 Task: Explore the available power-ups in Trello and evaluate their features.
Action: Mouse moved to (385, 396)
Screenshot: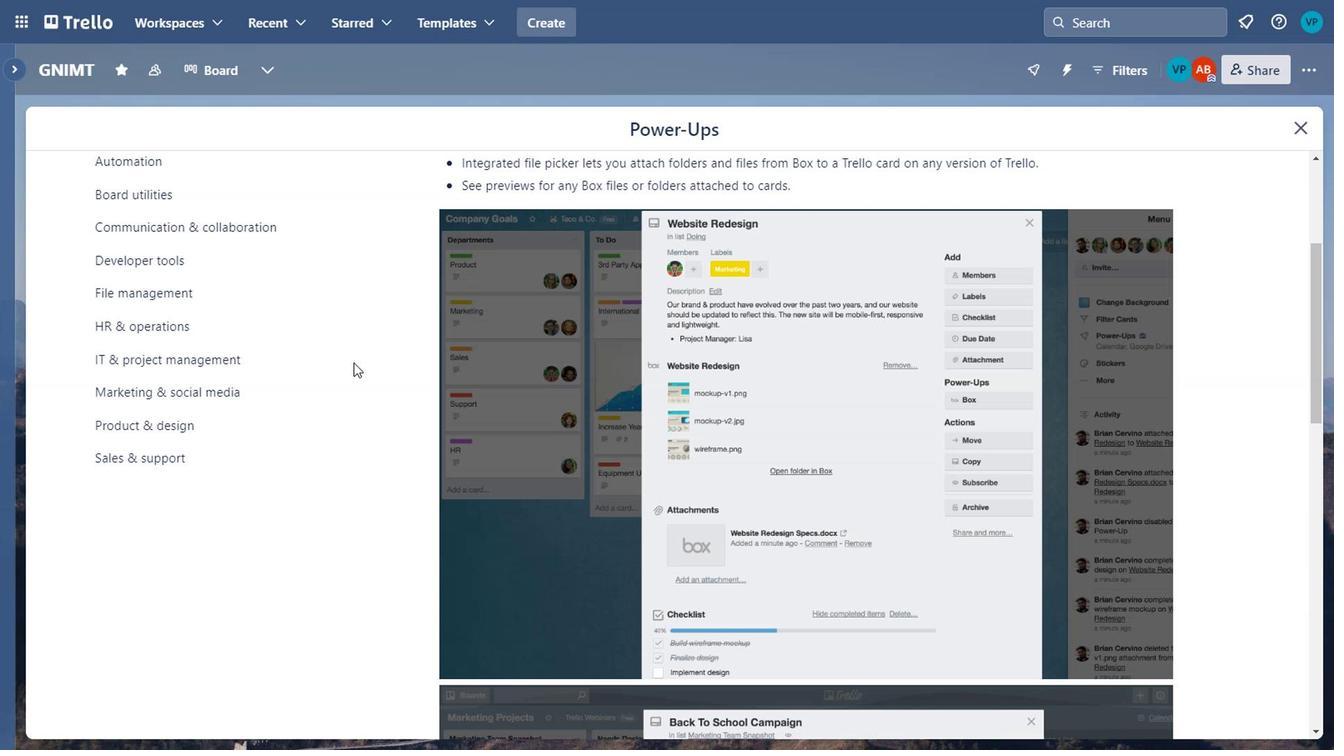 
Action: Mouse scrolled (385, 396) with delta (0, 0)
Screenshot: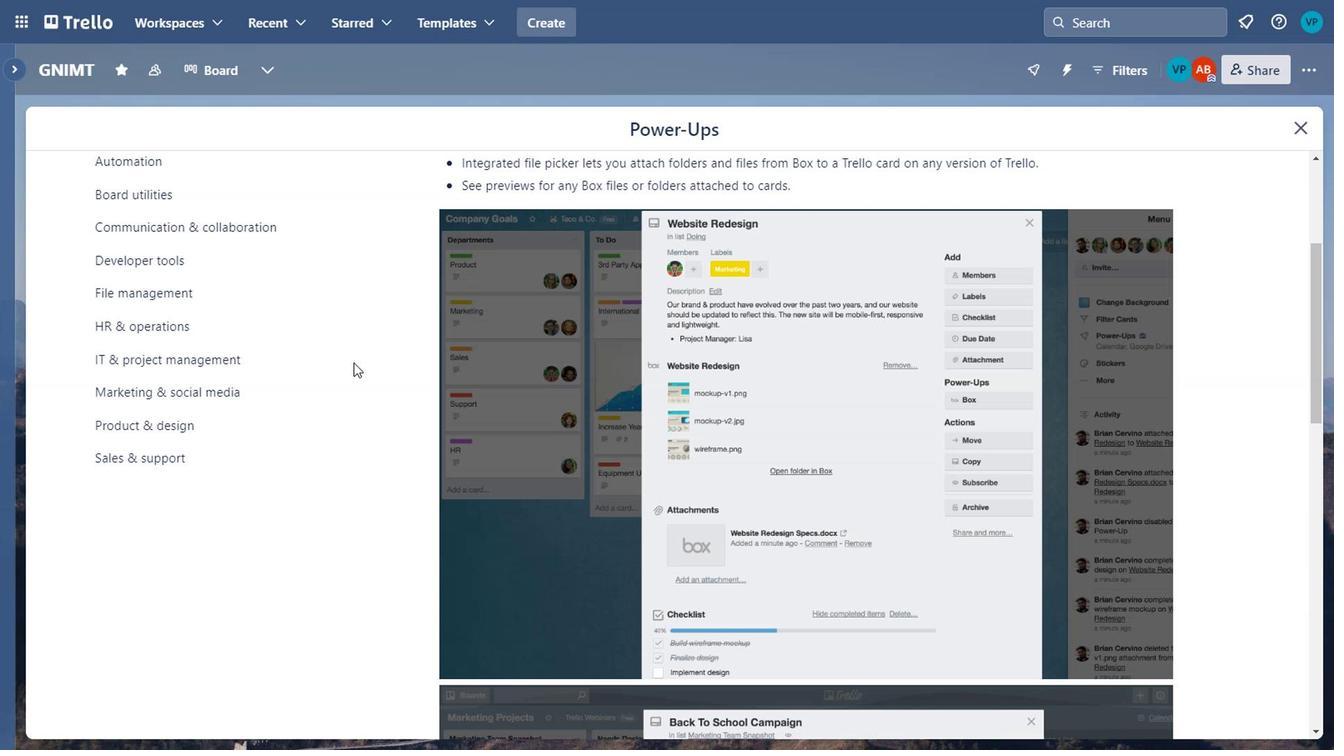 
Action: Mouse moved to (384, 395)
Screenshot: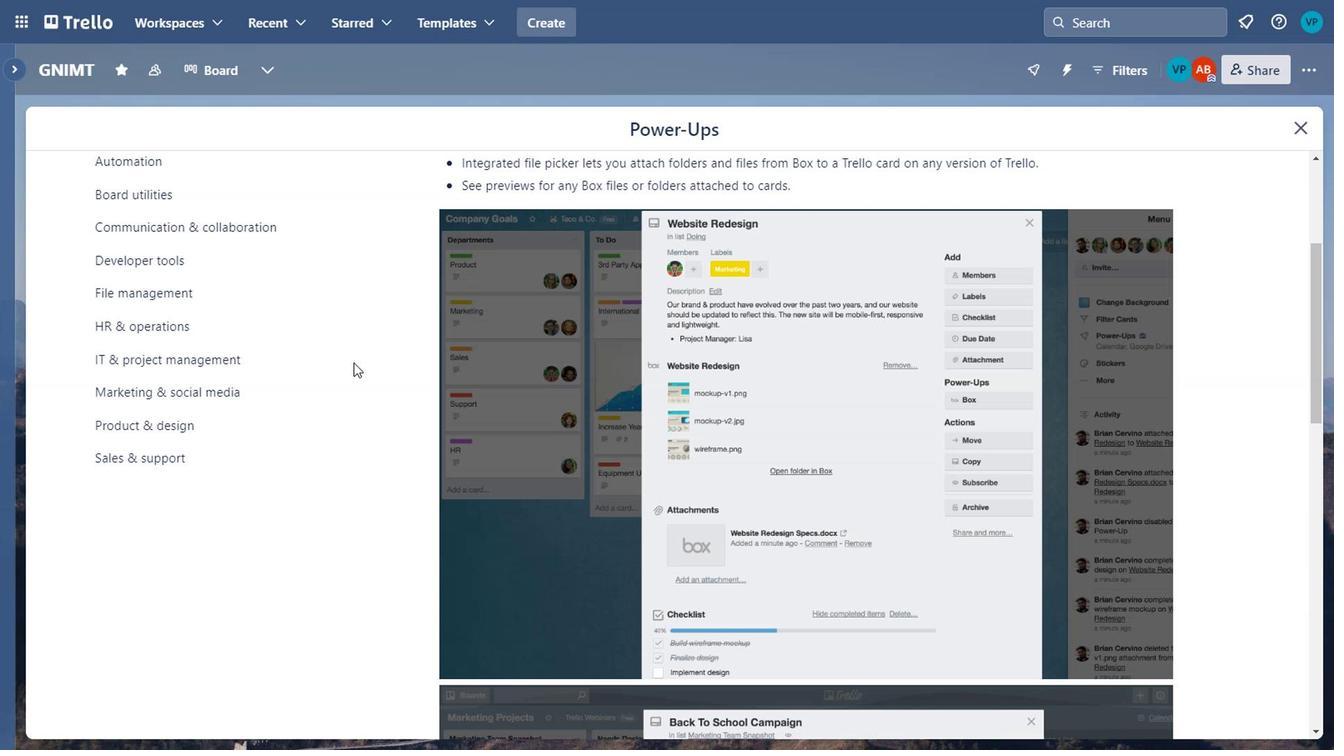 
Action: Mouse scrolled (384, 396) with delta (0, 0)
Screenshot: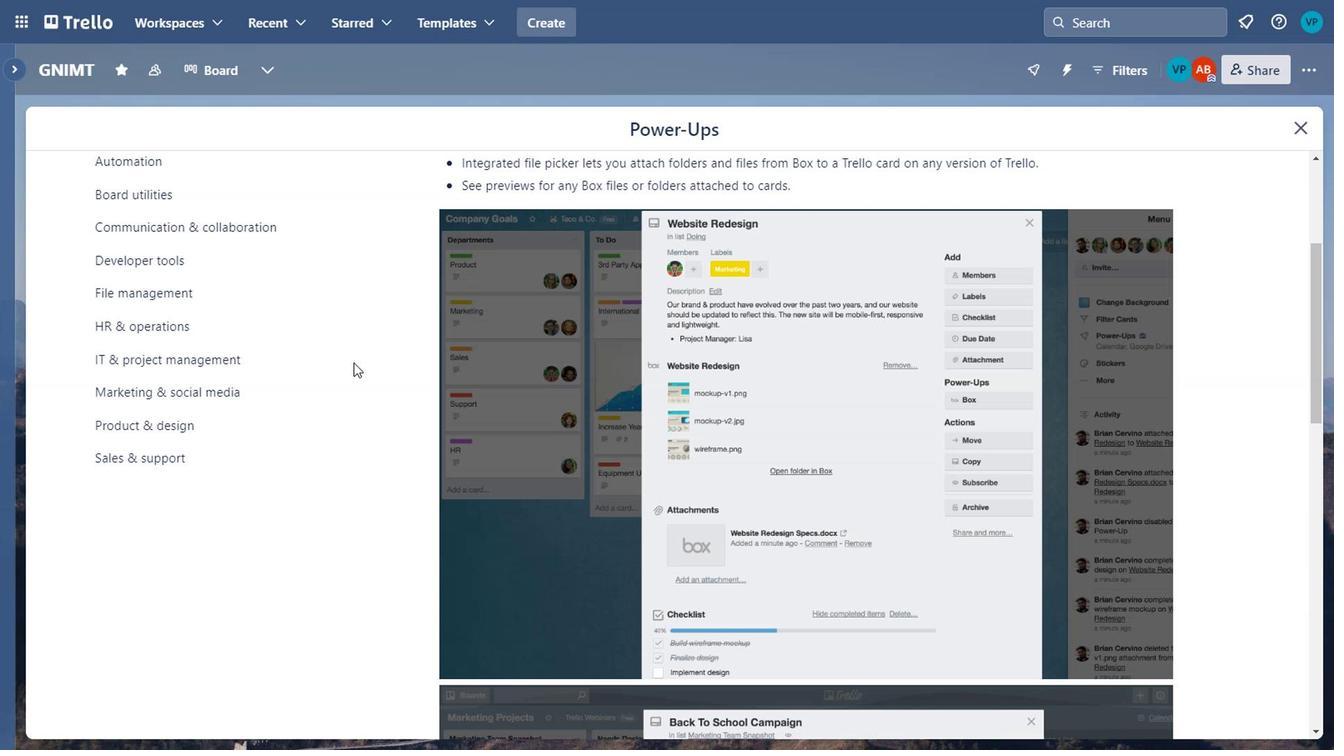 
Action: Mouse scrolled (384, 396) with delta (0, 0)
Screenshot: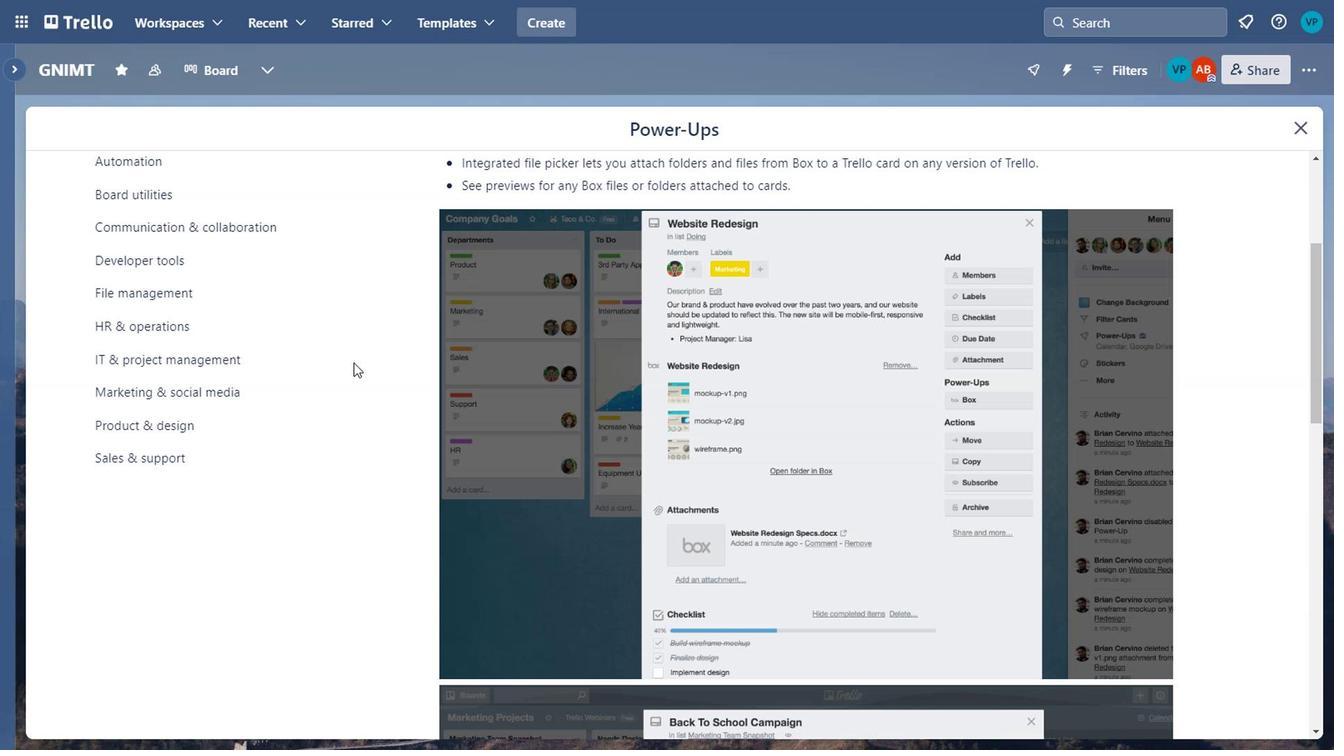 
Action: Mouse moved to (365, 369)
Screenshot: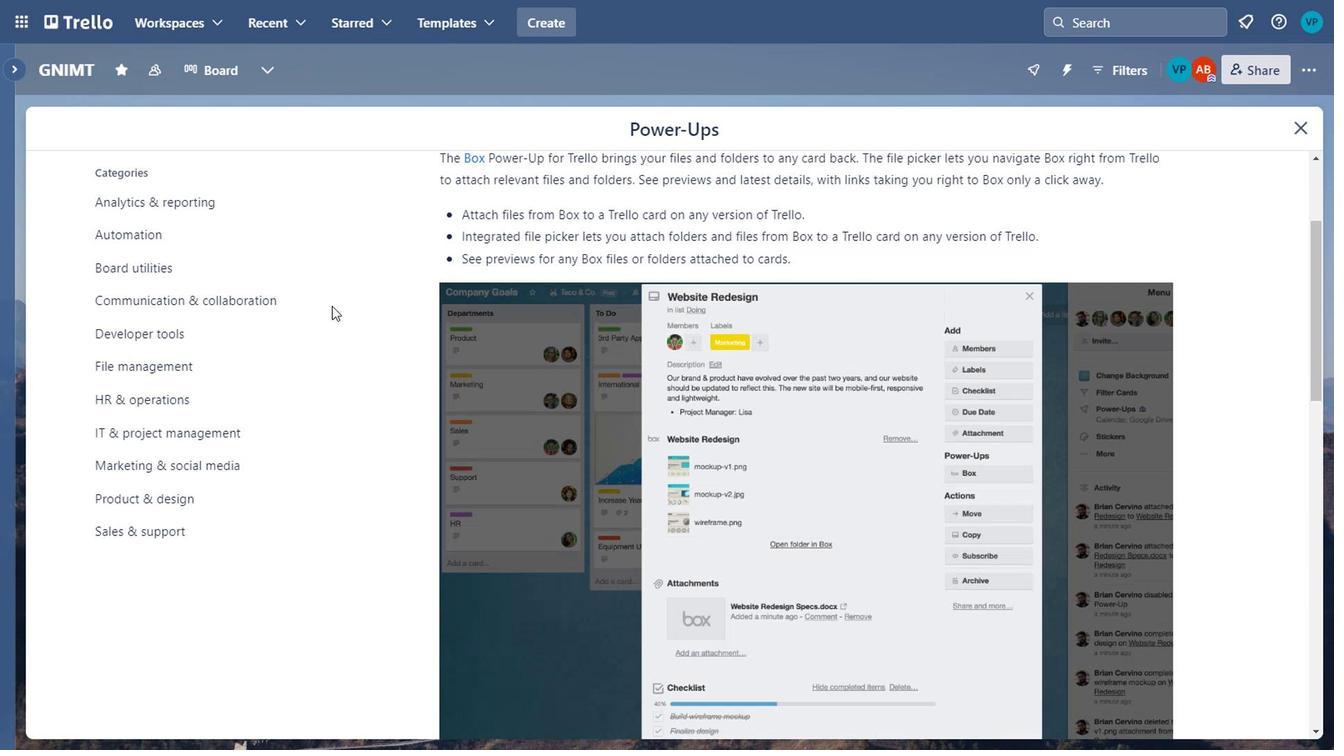 
Action: Mouse scrolled (365, 370) with delta (0, 0)
Screenshot: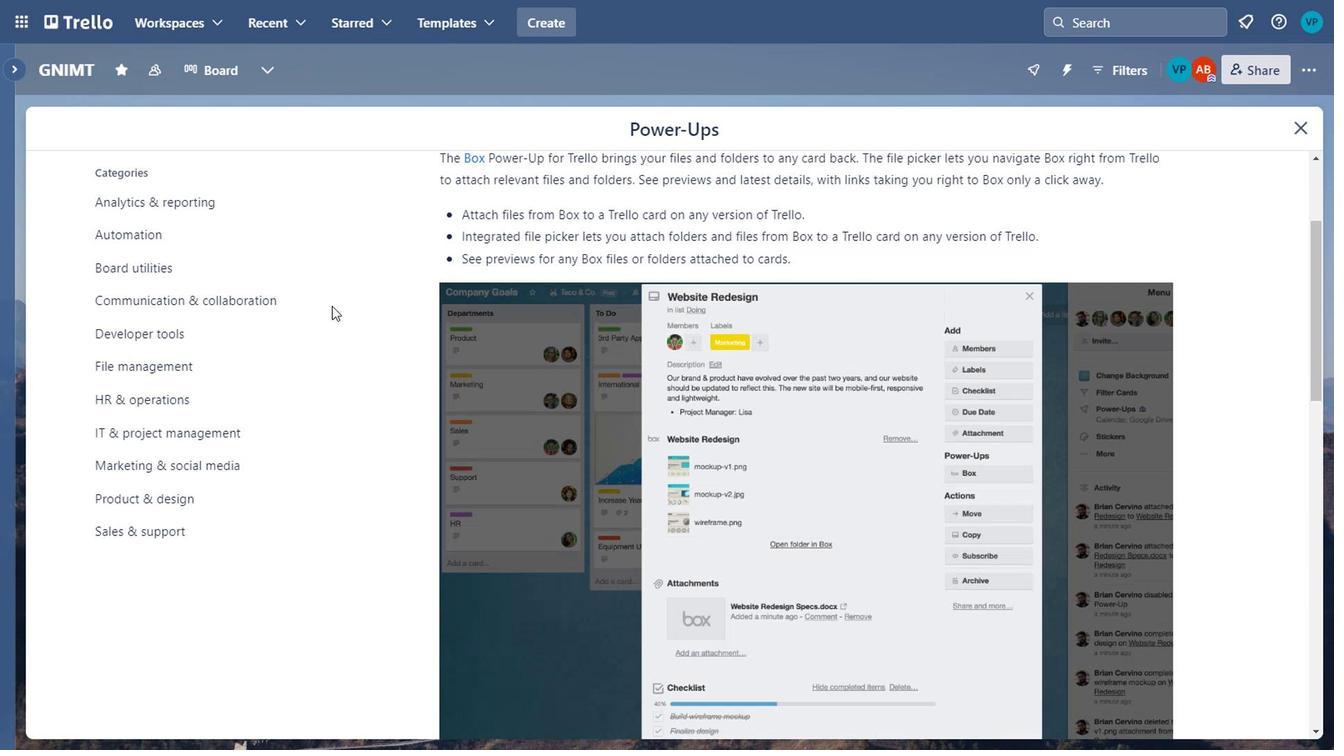 
Action: Mouse moved to (360, 360)
Screenshot: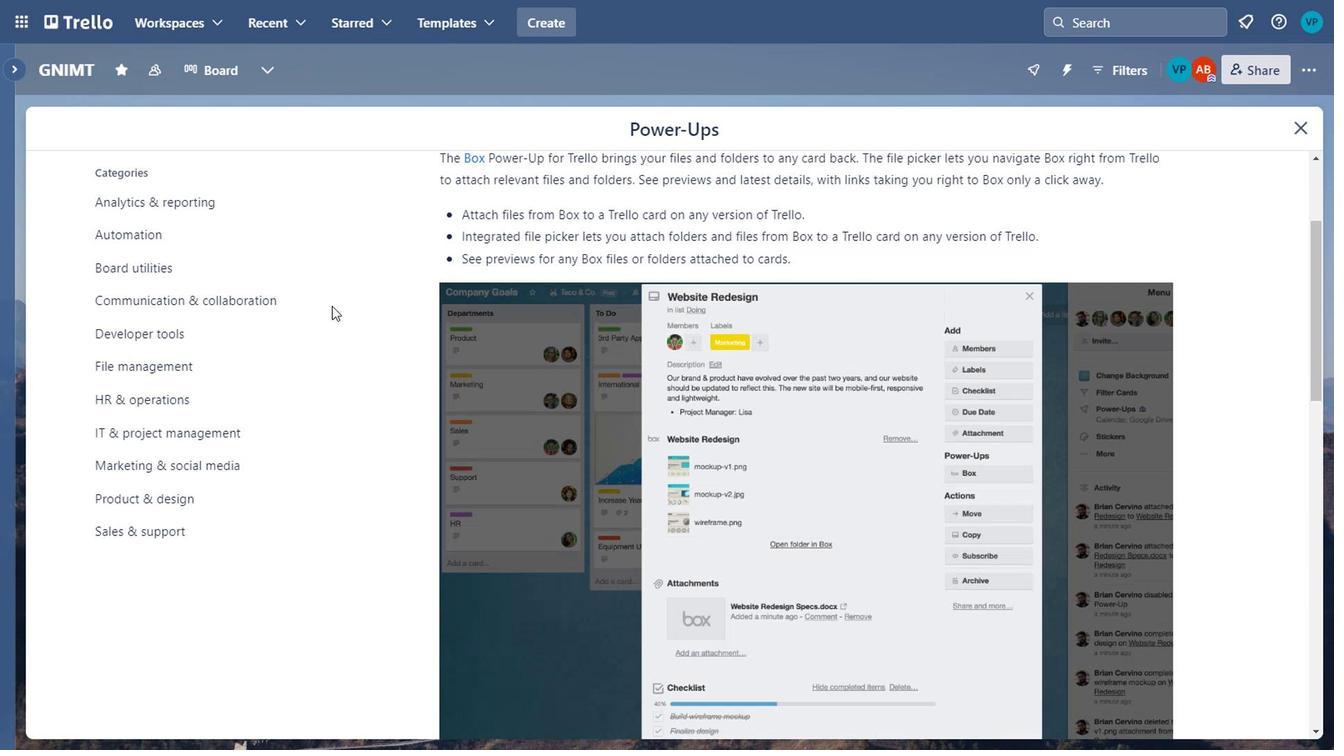 
Action: Mouse scrolled (360, 360) with delta (0, 0)
Screenshot: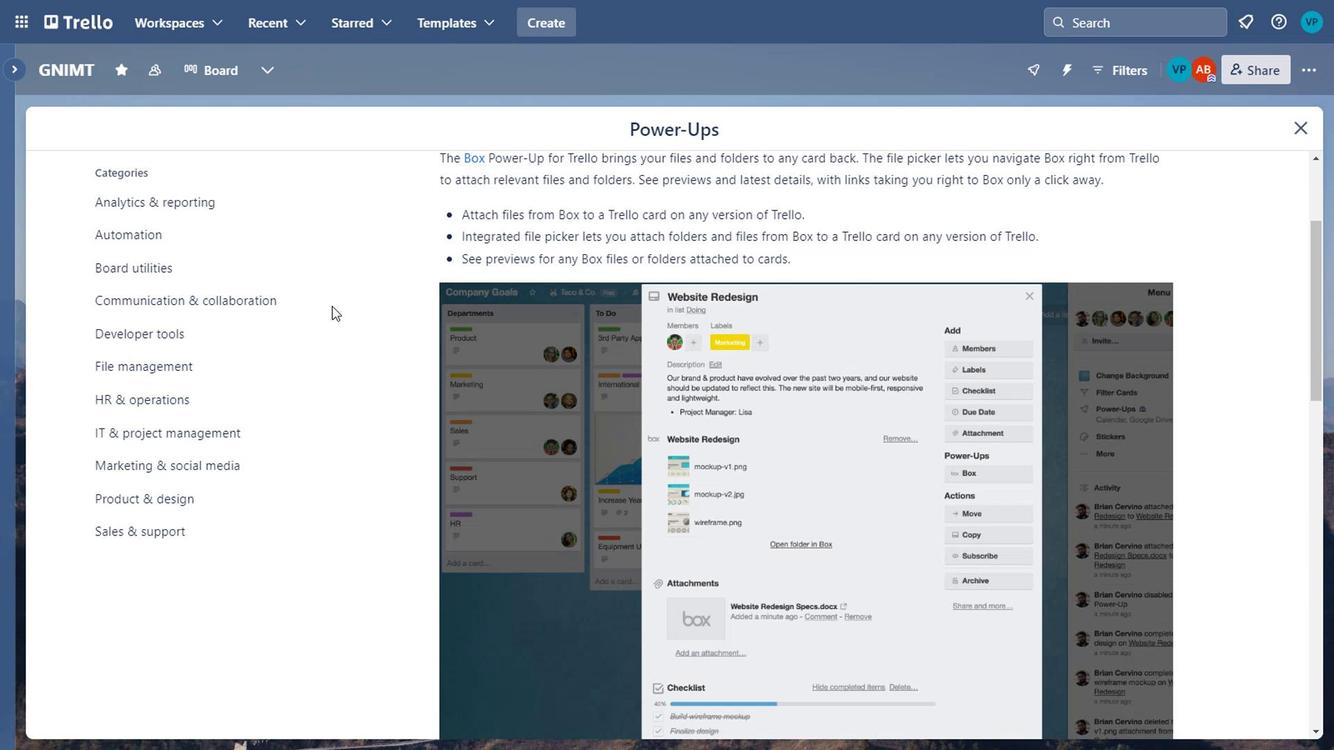 
Action: Mouse moved to (358, 351)
Screenshot: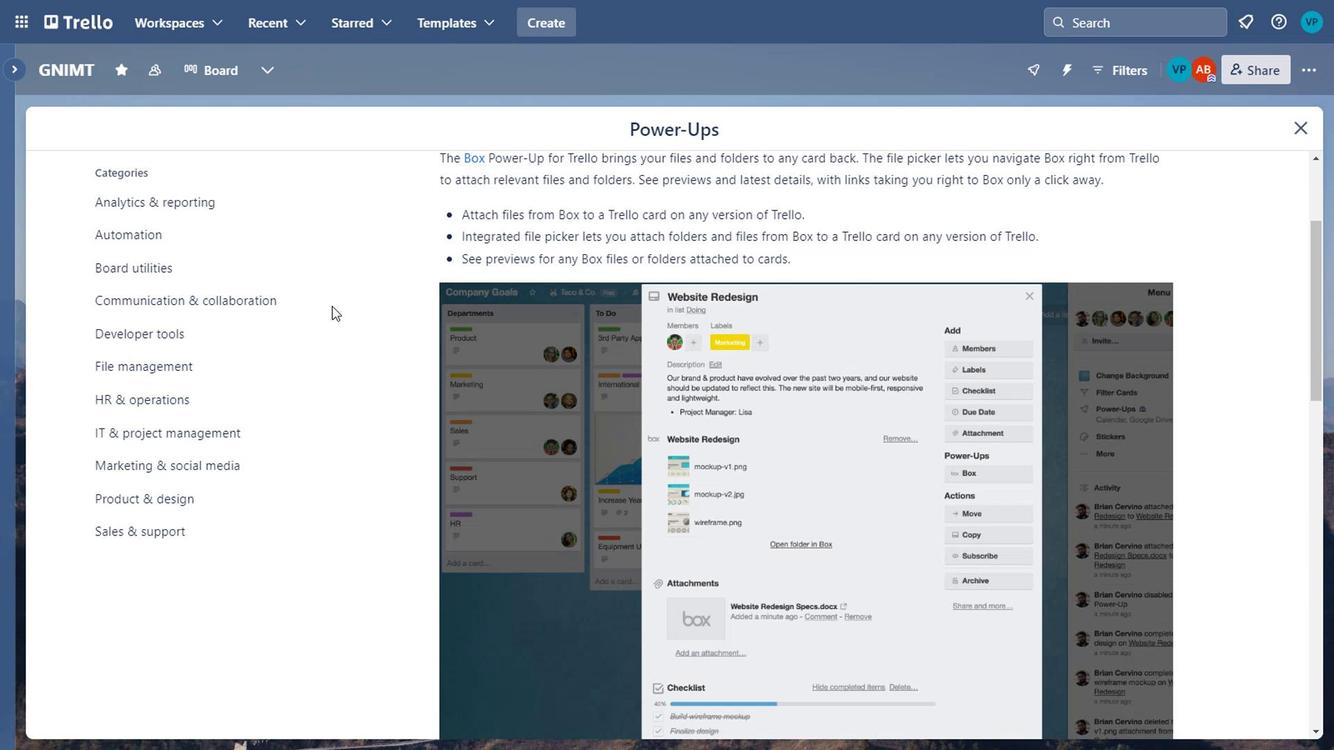 
Action: Mouse scrolled (358, 352) with delta (0, 0)
Screenshot: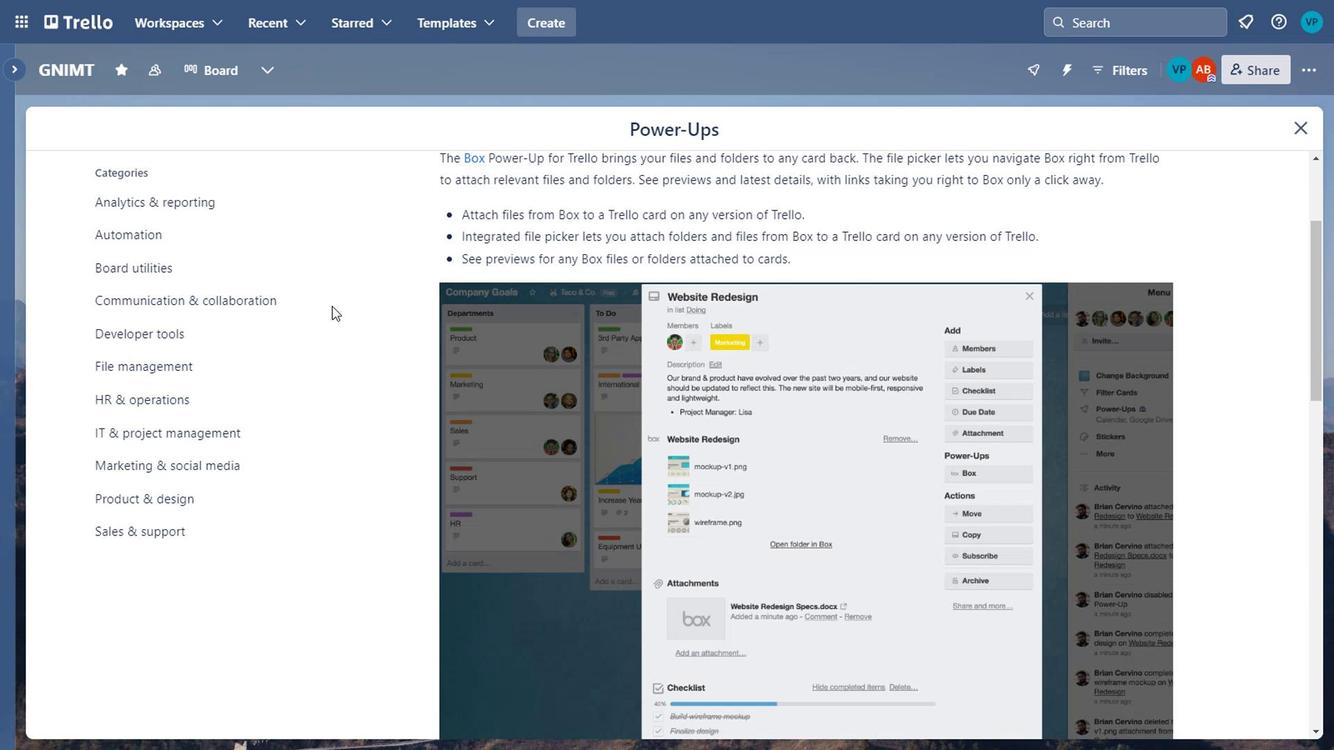 
Action: Mouse moved to (355, 339)
Screenshot: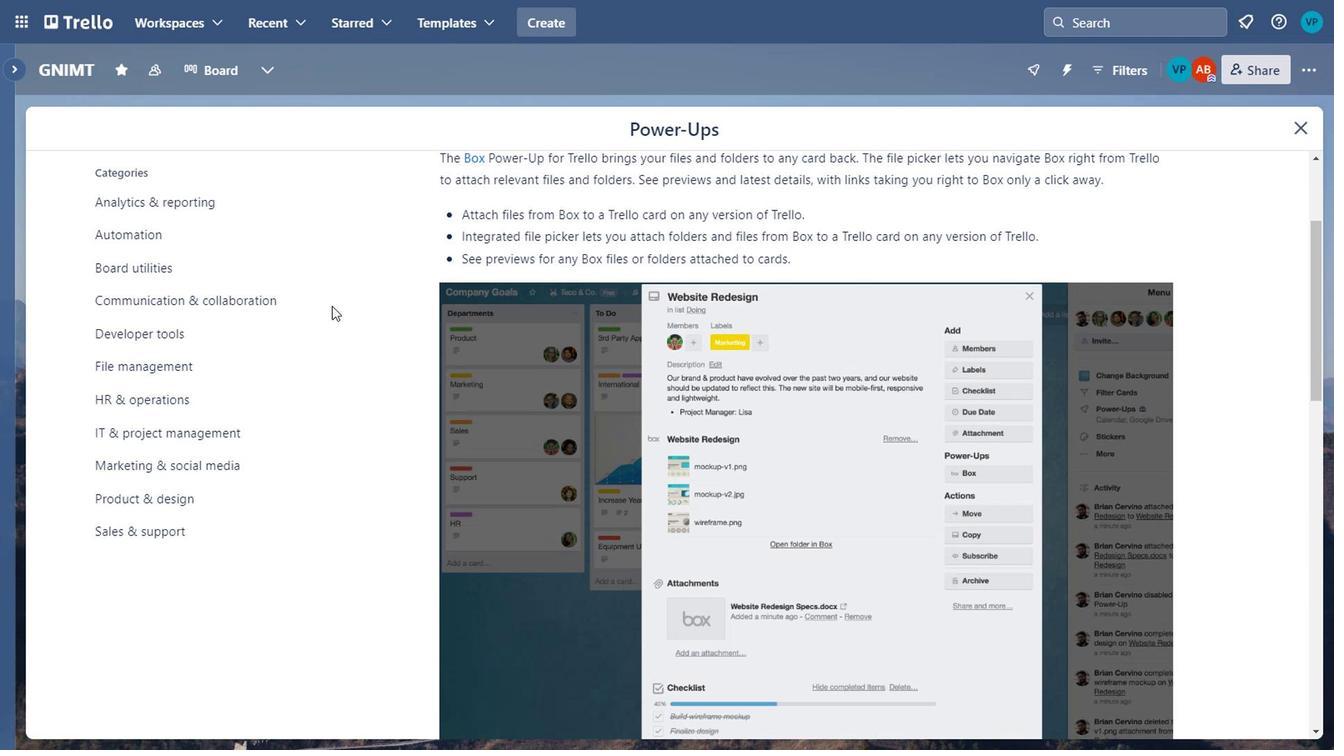 
Action: Mouse scrolled (355, 340) with delta (0, 0)
Screenshot: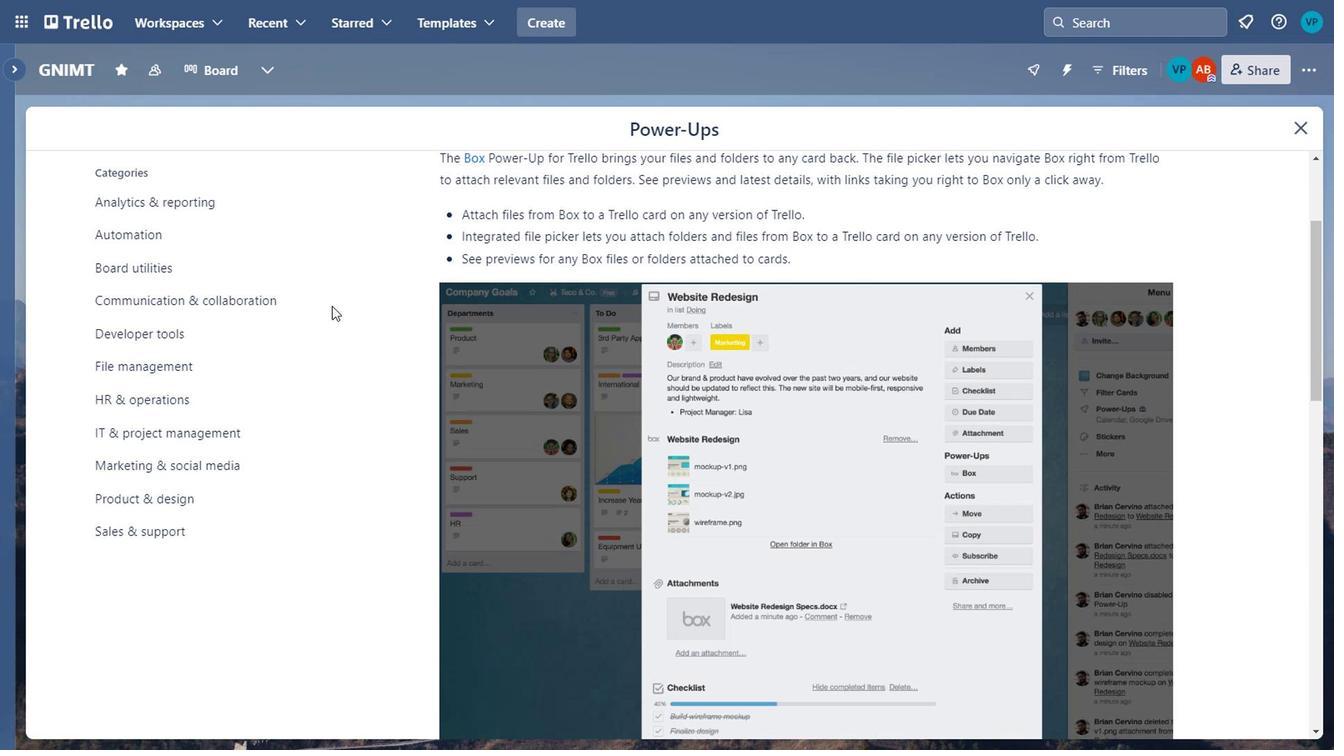 
Action: Mouse moved to (214, 504)
Screenshot: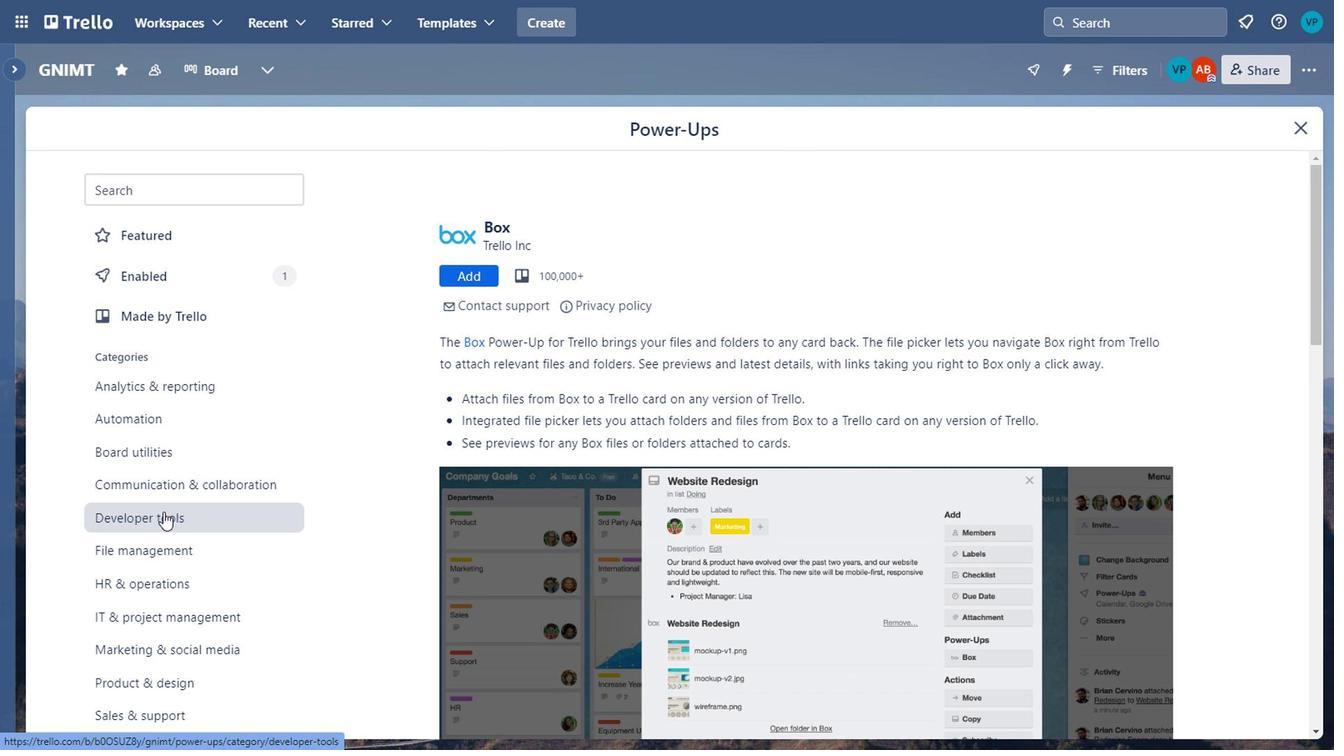 
Action: Mouse pressed left at (214, 504)
Screenshot: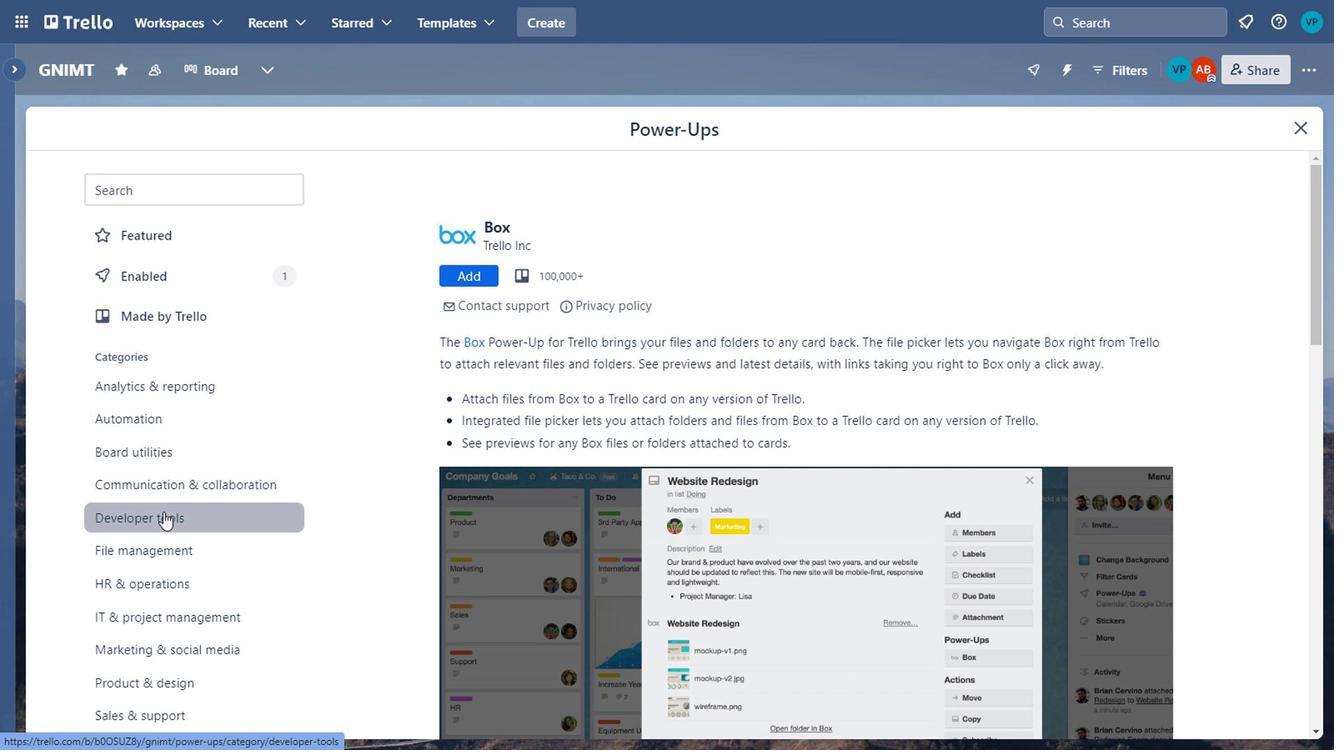 
Action: Mouse moved to (214, 503)
Screenshot: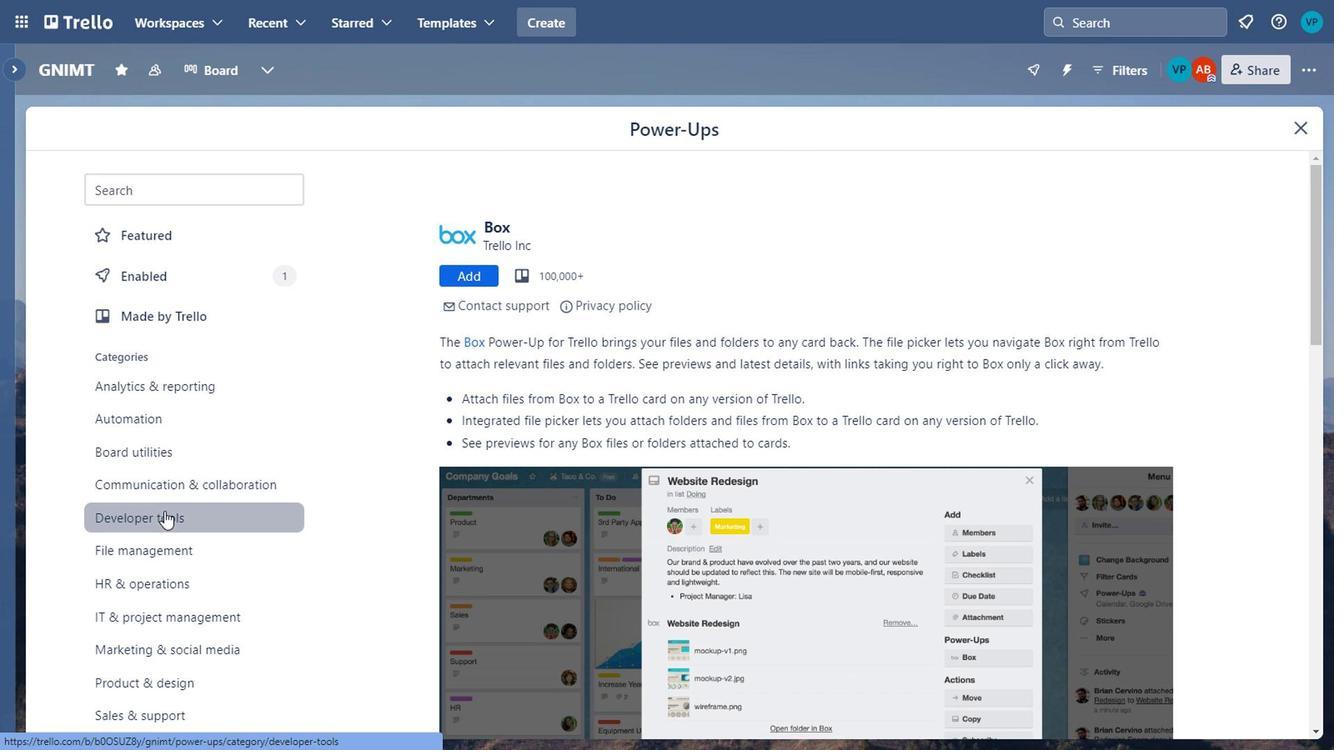 
Action: Mouse scrolled (214, 504) with delta (0, 0)
Screenshot: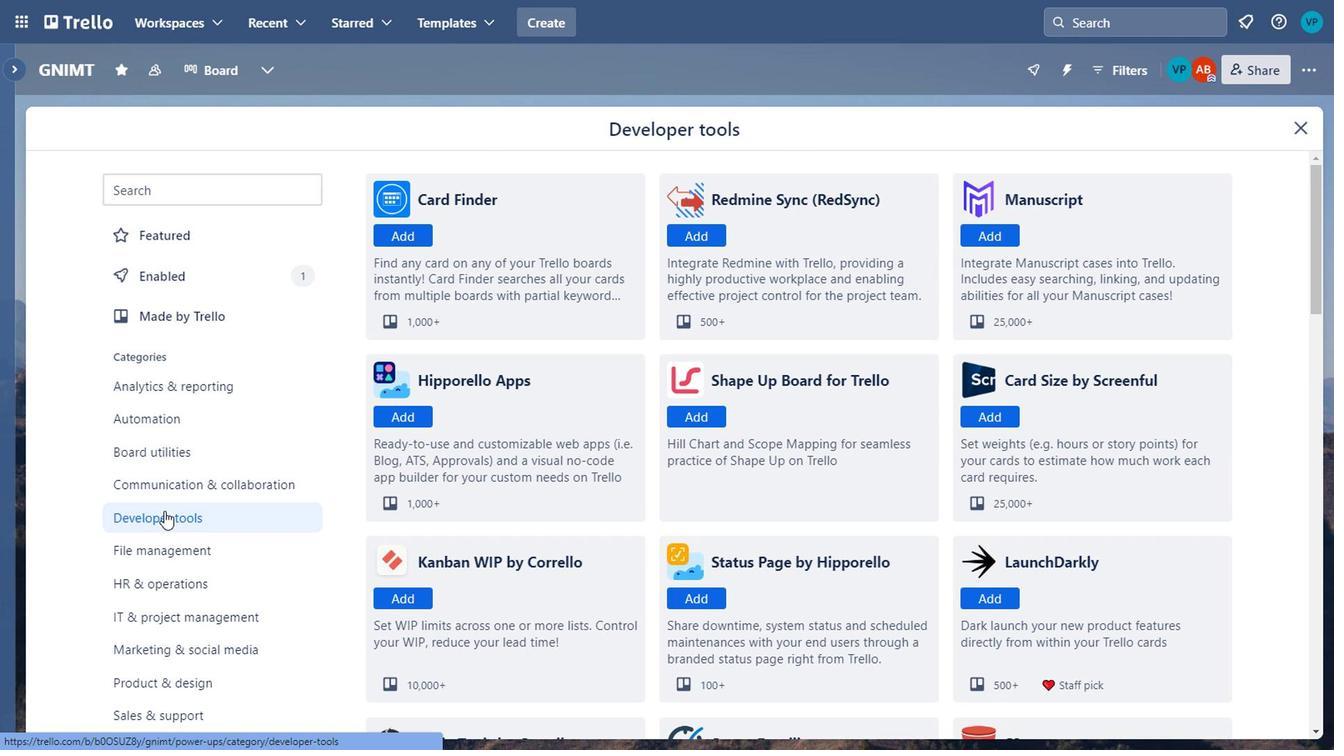 
Action: Mouse scrolled (214, 504) with delta (0, 0)
Screenshot: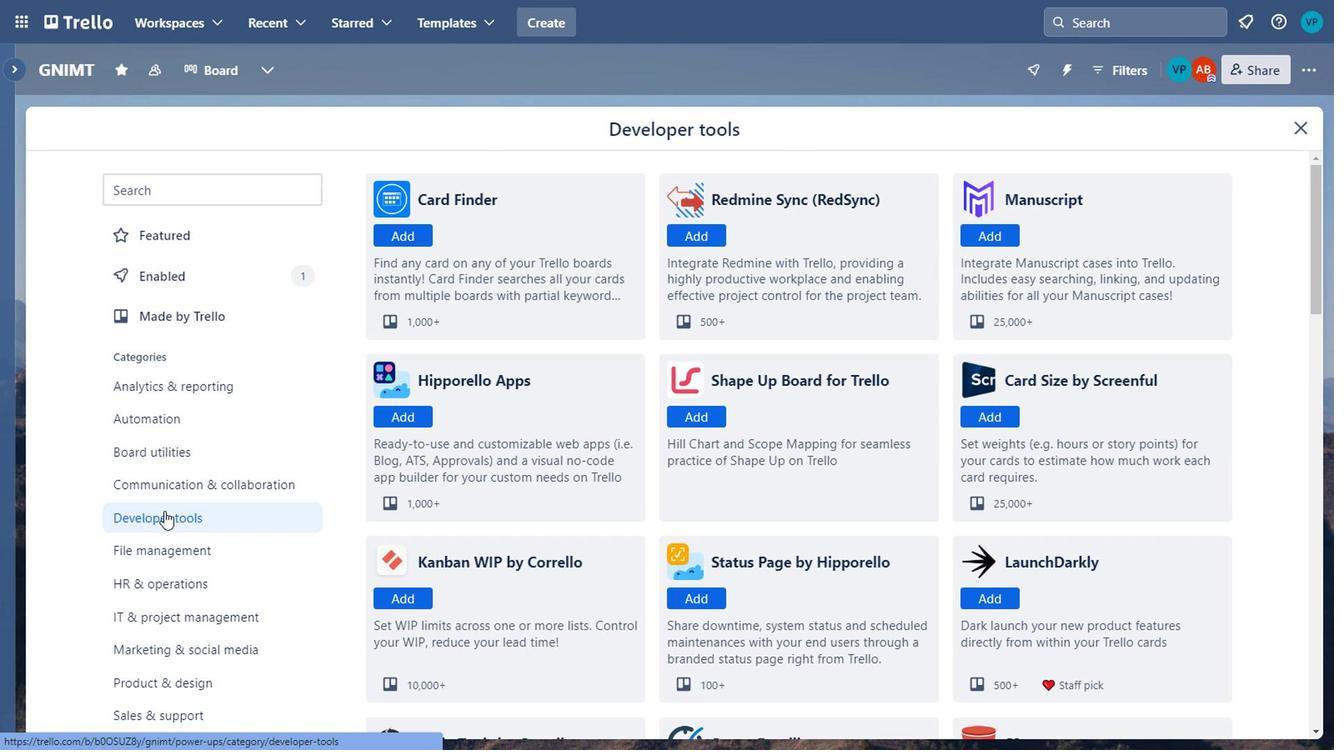 
Action: Mouse moved to (214, 502)
Screenshot: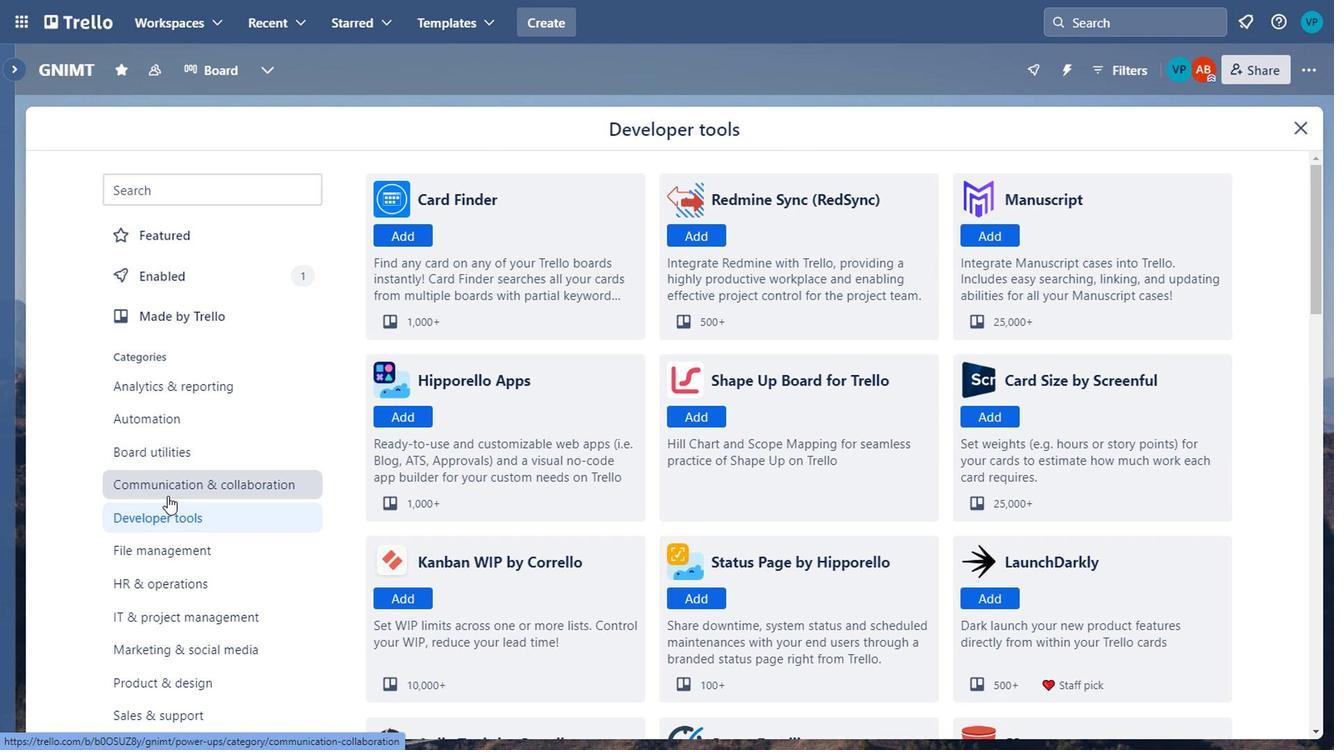 
Action: Mouse scrolled (214, 503) with delta (0, 0)
Screenshot: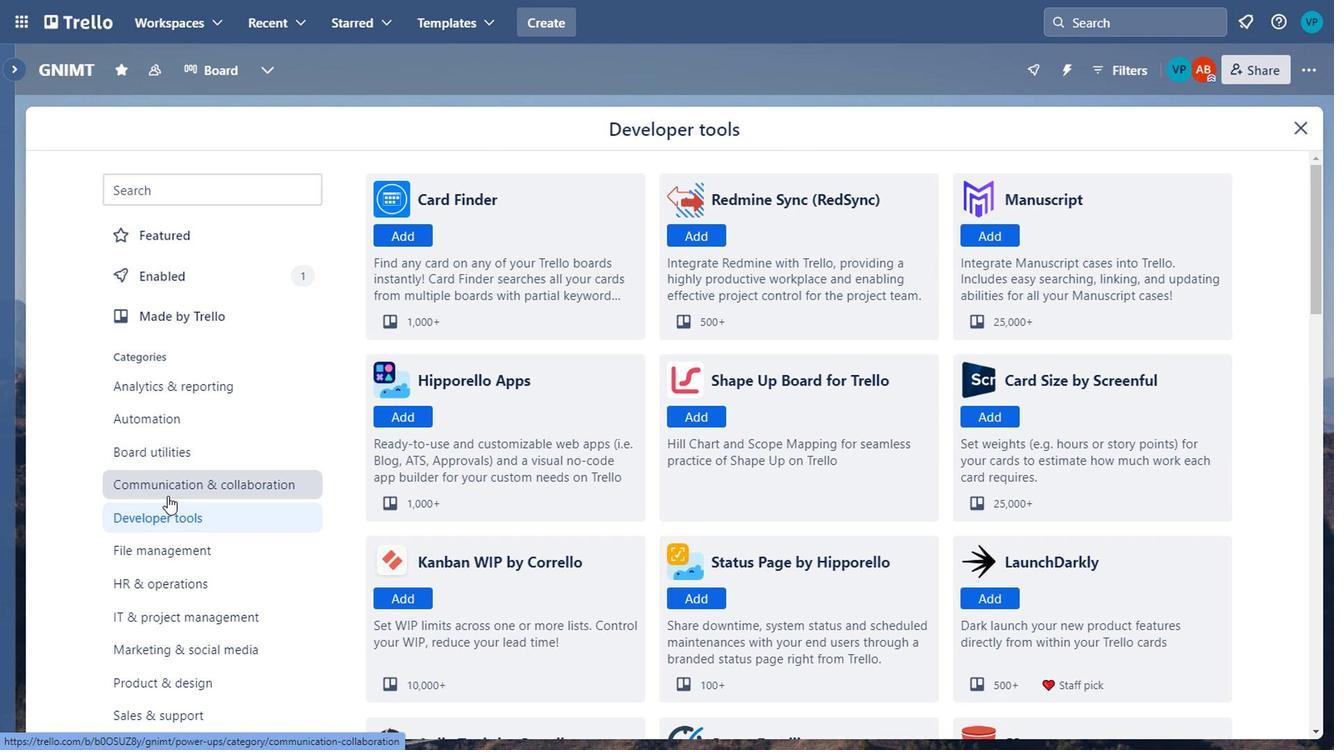 
Action: Mouse moved to (215, 494)
Screenshot: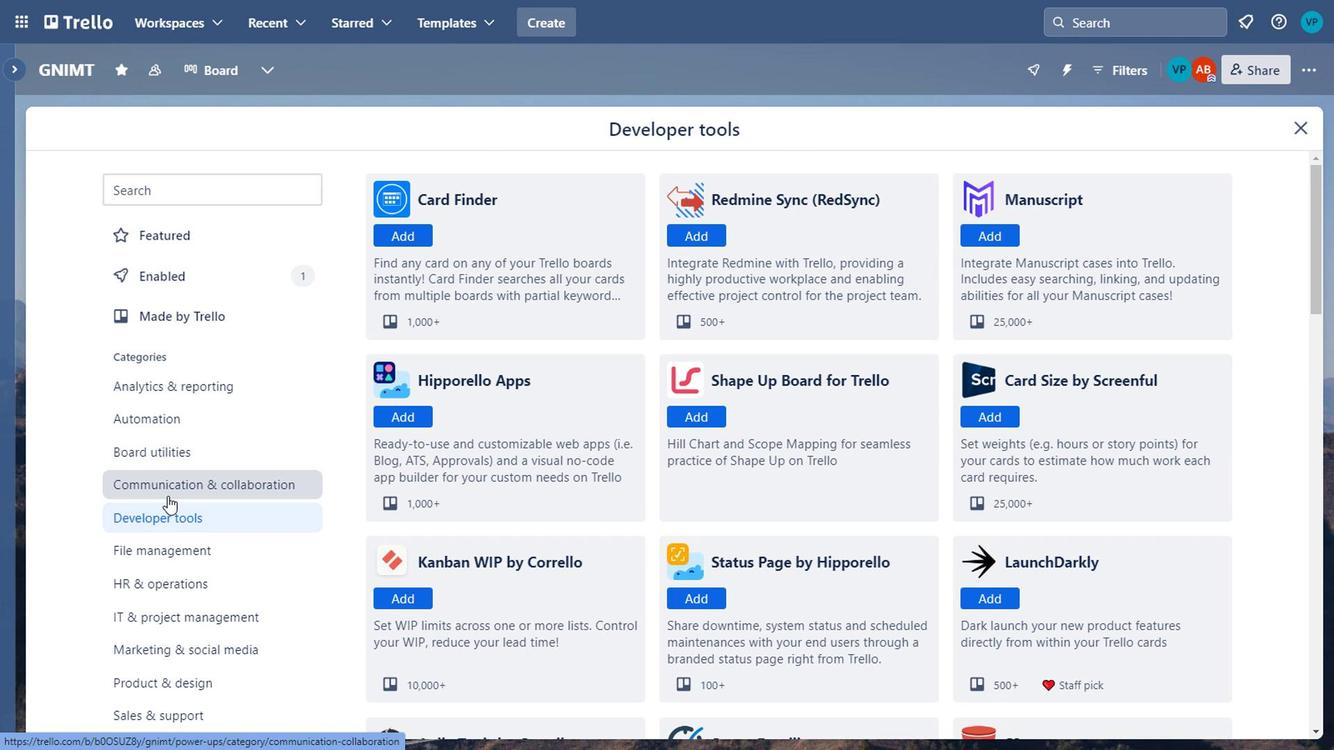 
Action: Mouse scrolled (215, 495) with delta (0, 0)
Screenshot: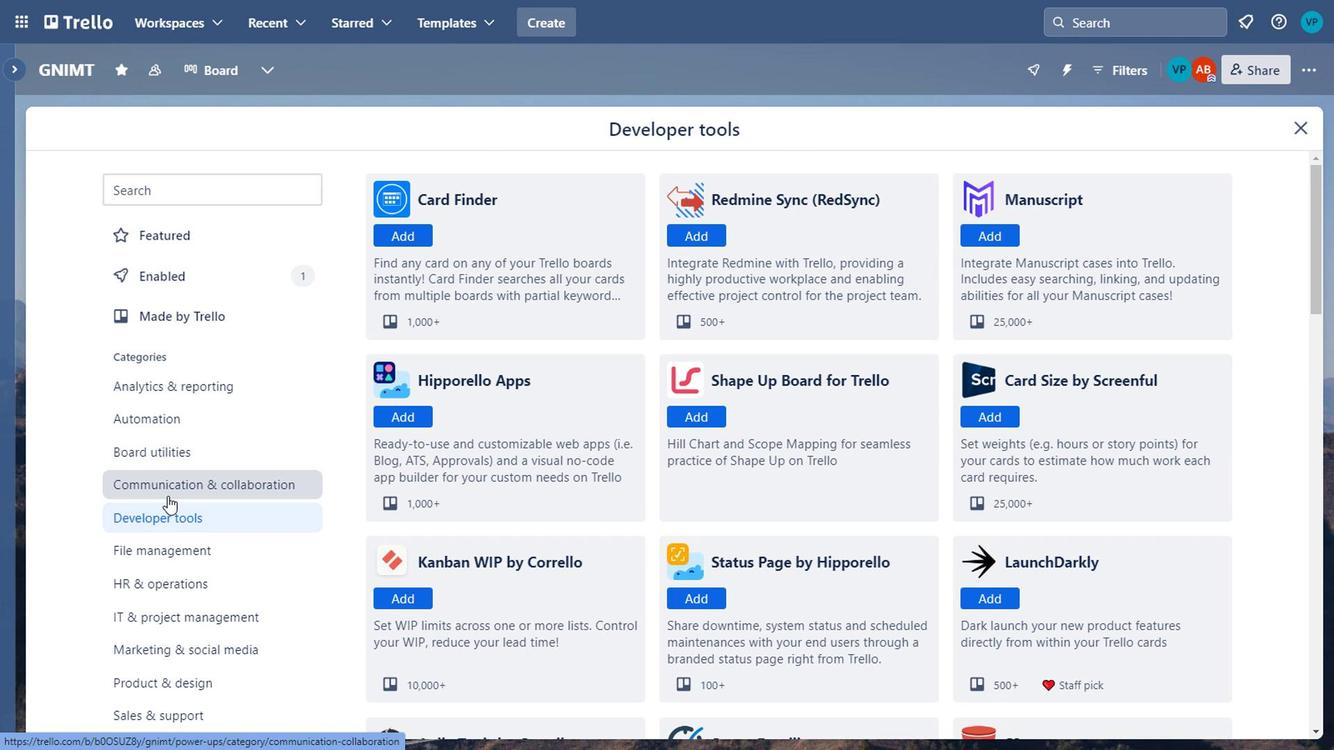 
Action: Mouse moved to (216, 494)
Screenshot: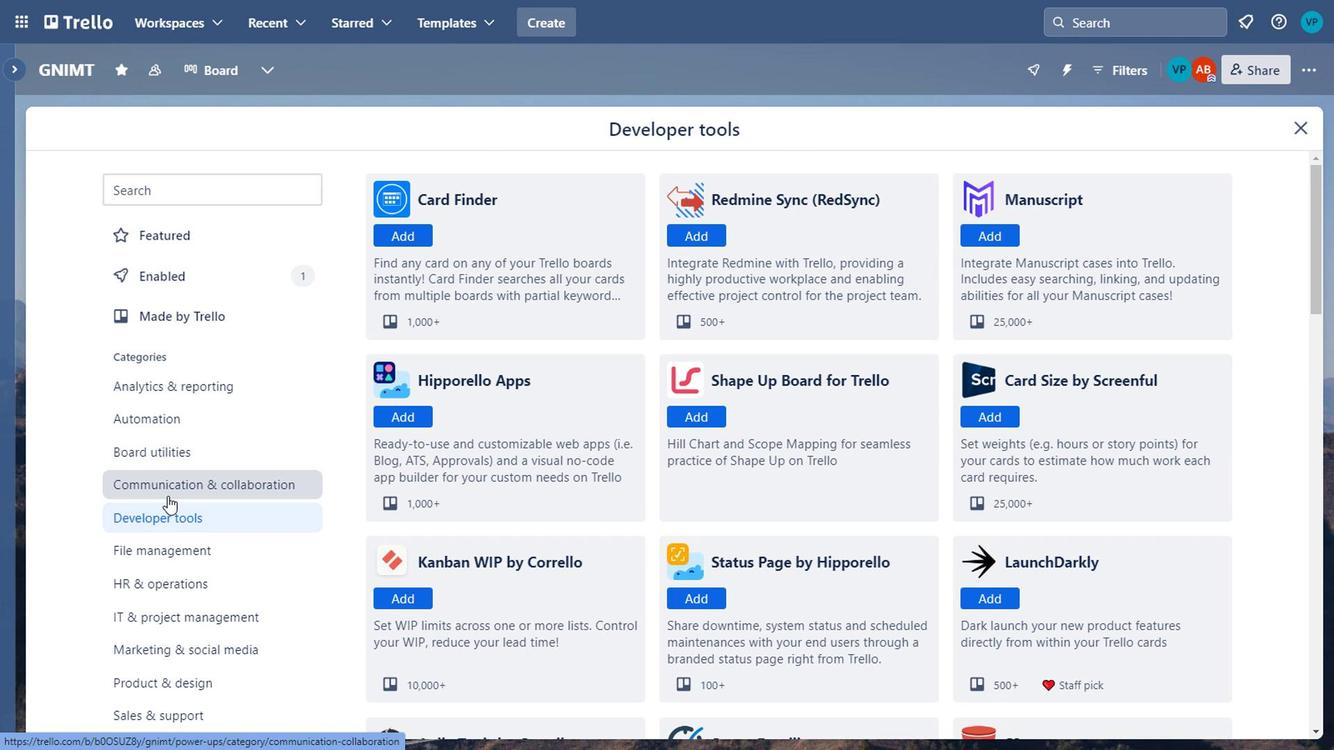 
Action: Mouse scrolled (216, 494) with delta (0, 0)
Screenshot: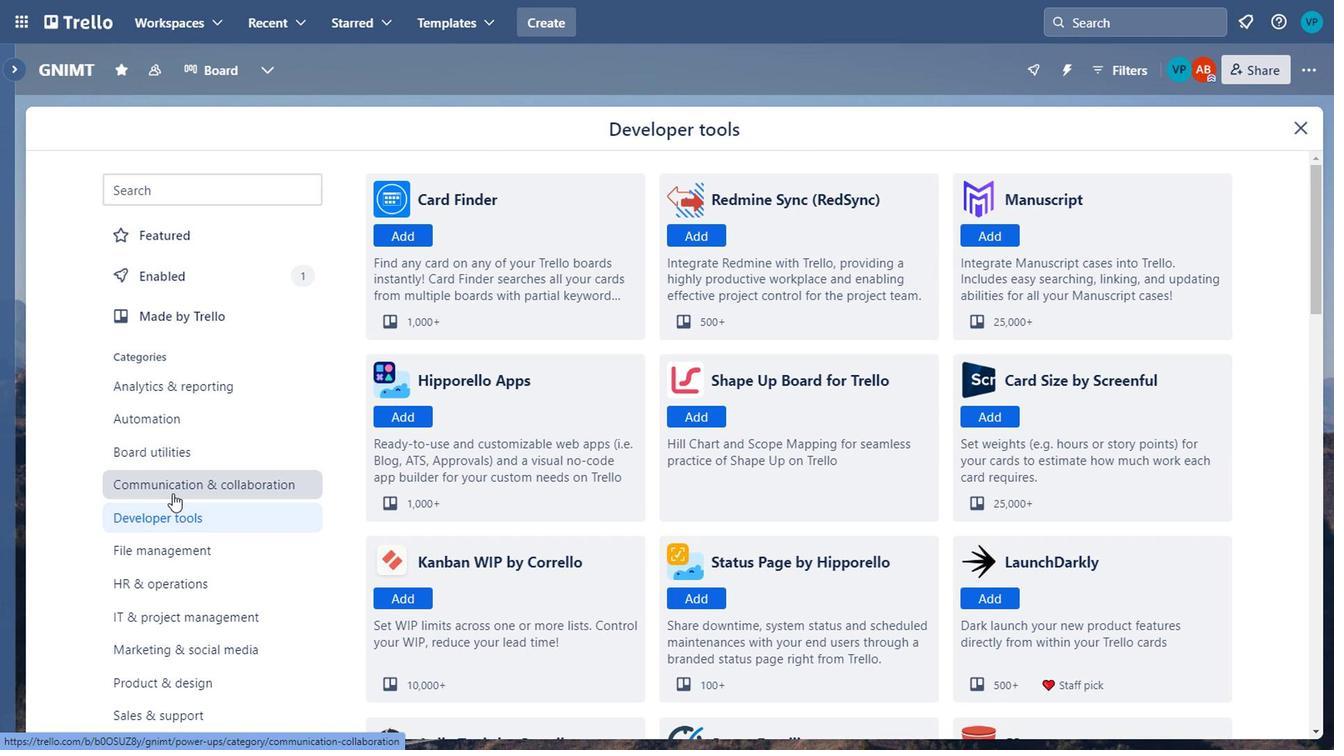 
Action: Mouse moved to (701, 446)
Screenshot: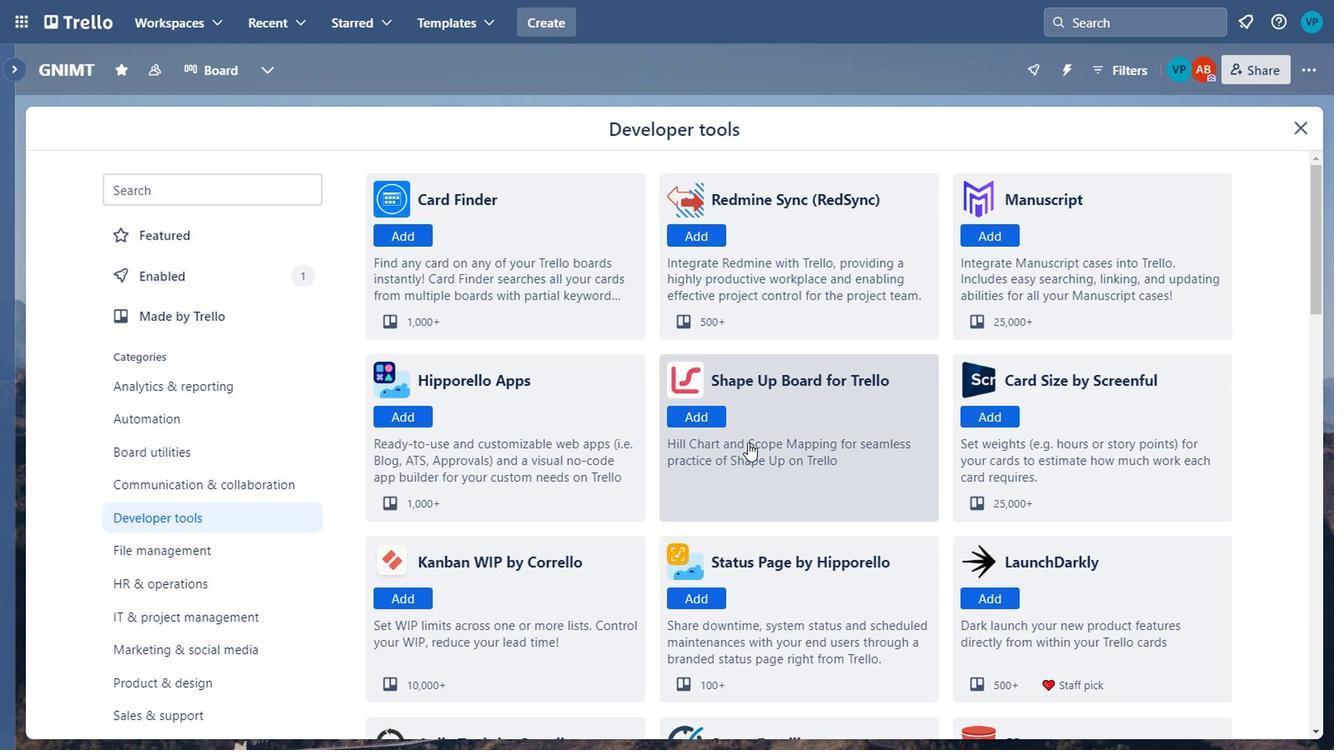 
Action: Mouse pressed left at (701, 446)
Screenshot: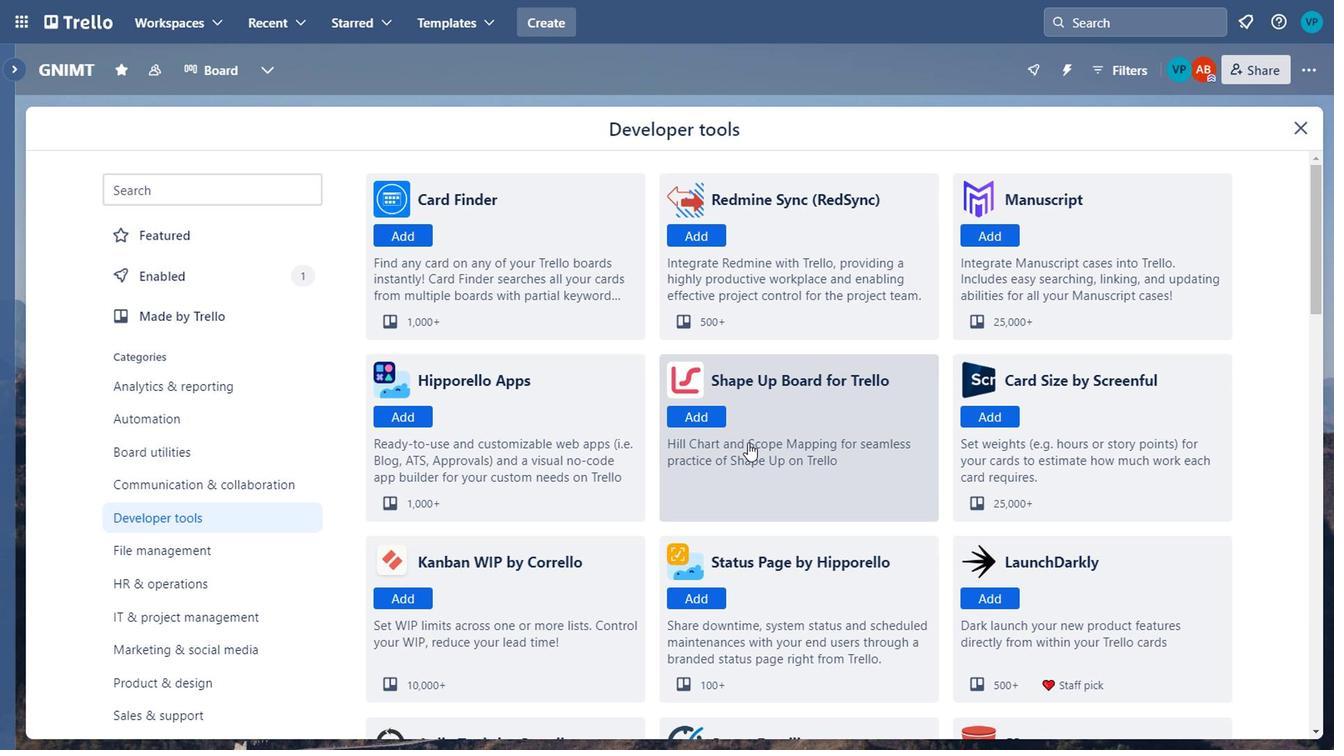 
Action: Mouse moved to (441, 367)
Screenshot: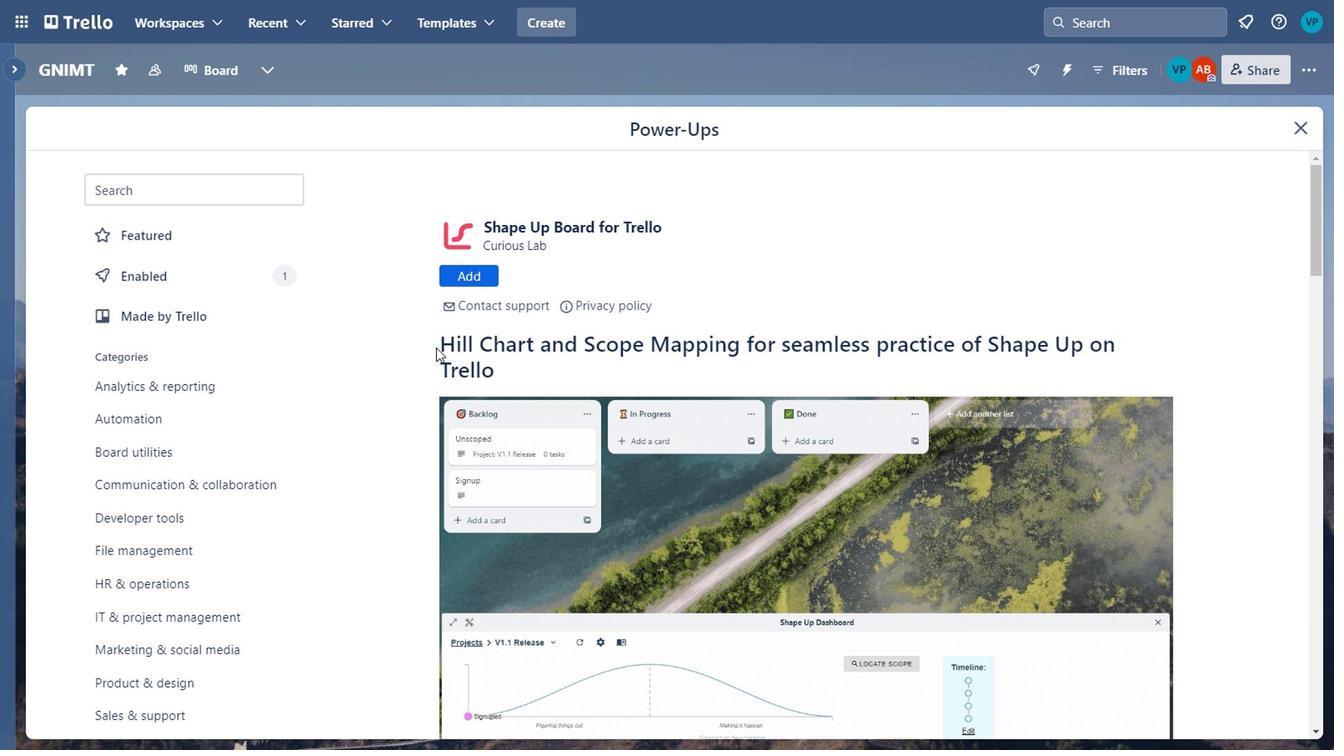 
Action: Mouse pressed left at (441, 367)
Screenshot: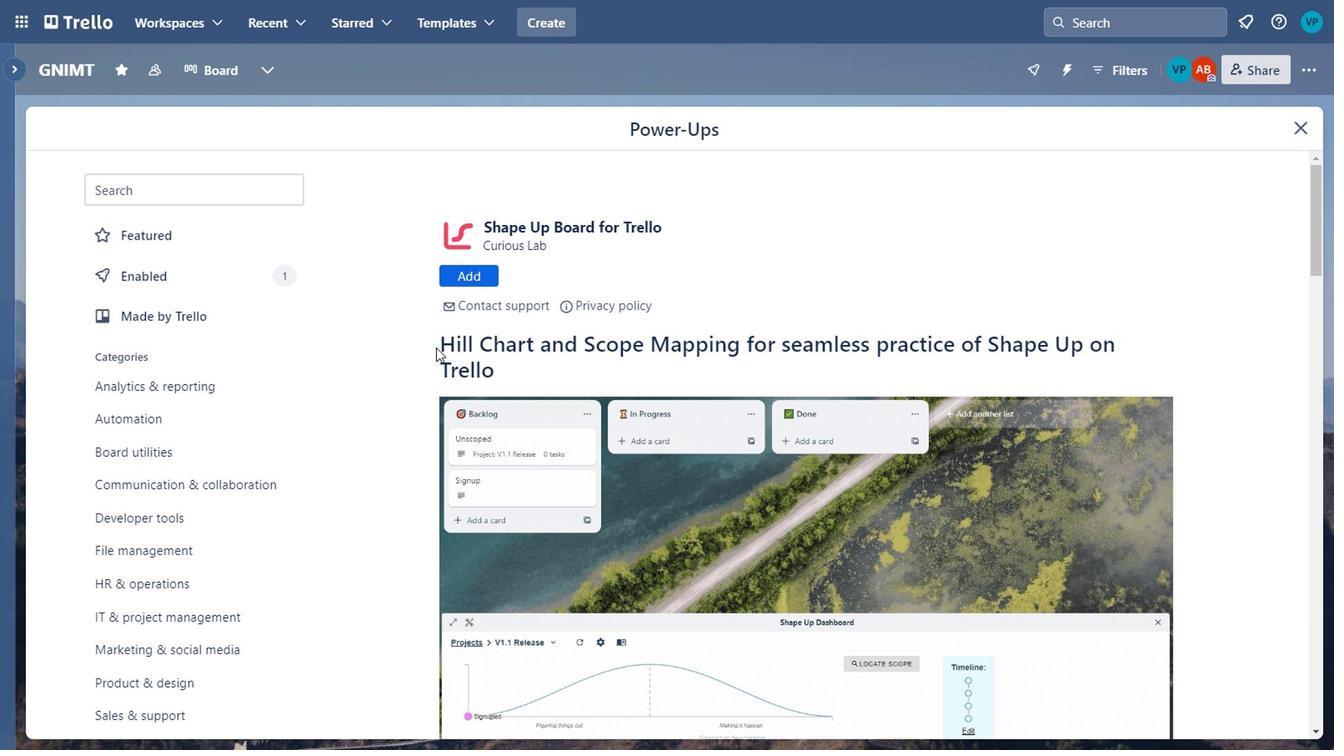 
Action: Mouse moved to (612, 385)
Screenshot: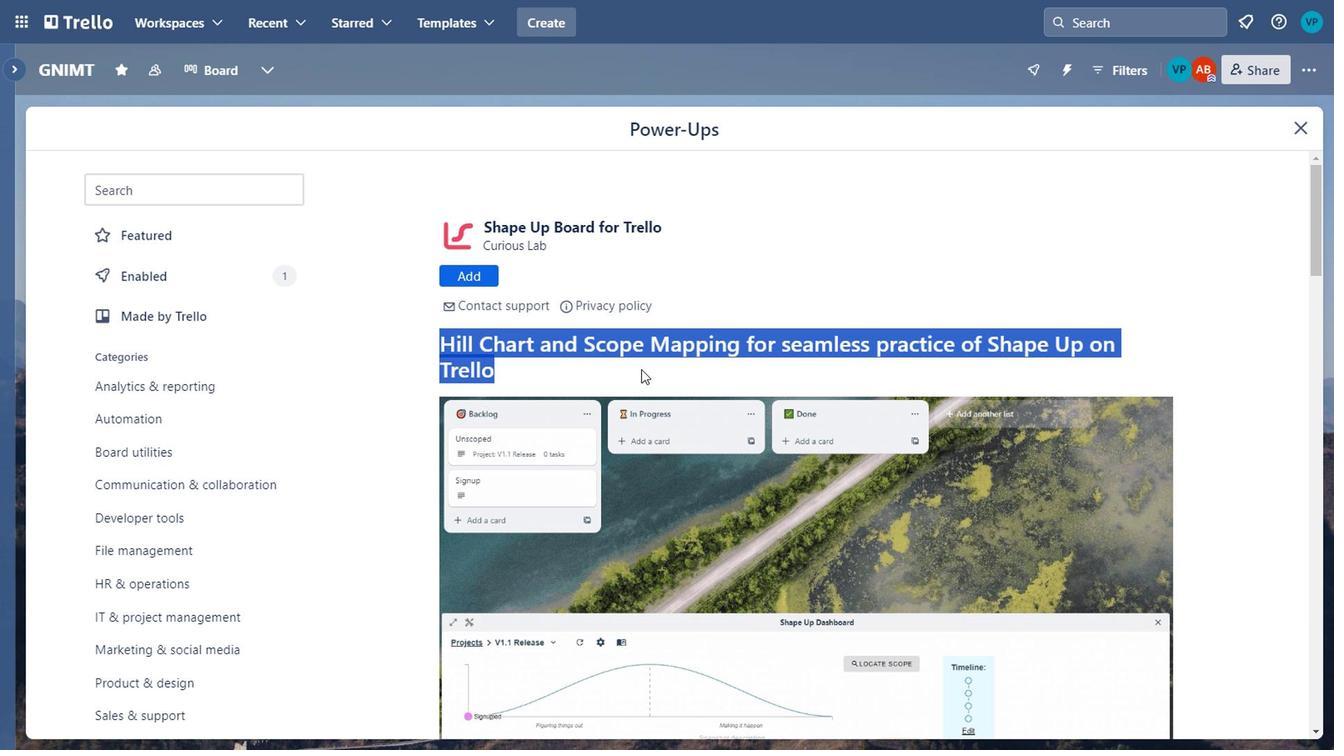 
Action: Mouse scrolled (612, 385) with delta (0, 0)
Screenshot: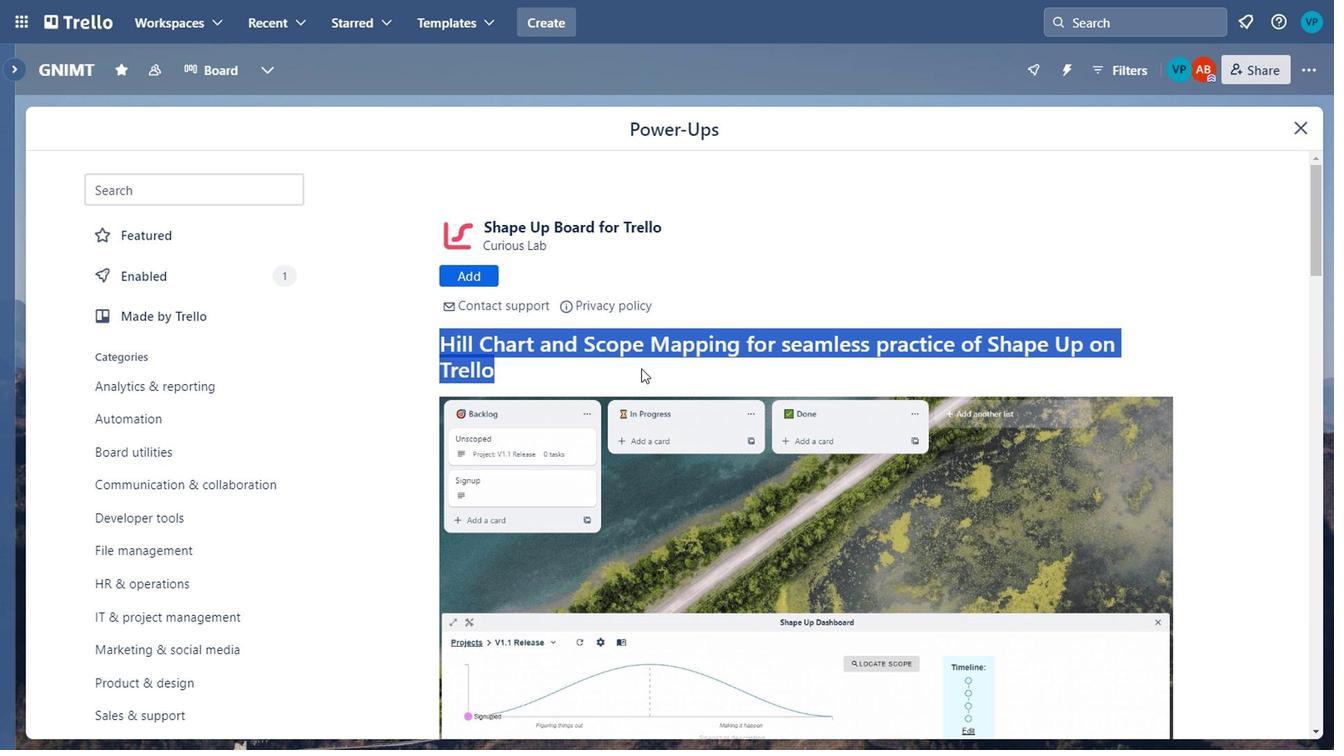 
Action: Mouse moved to (612, 385)
Screenshot: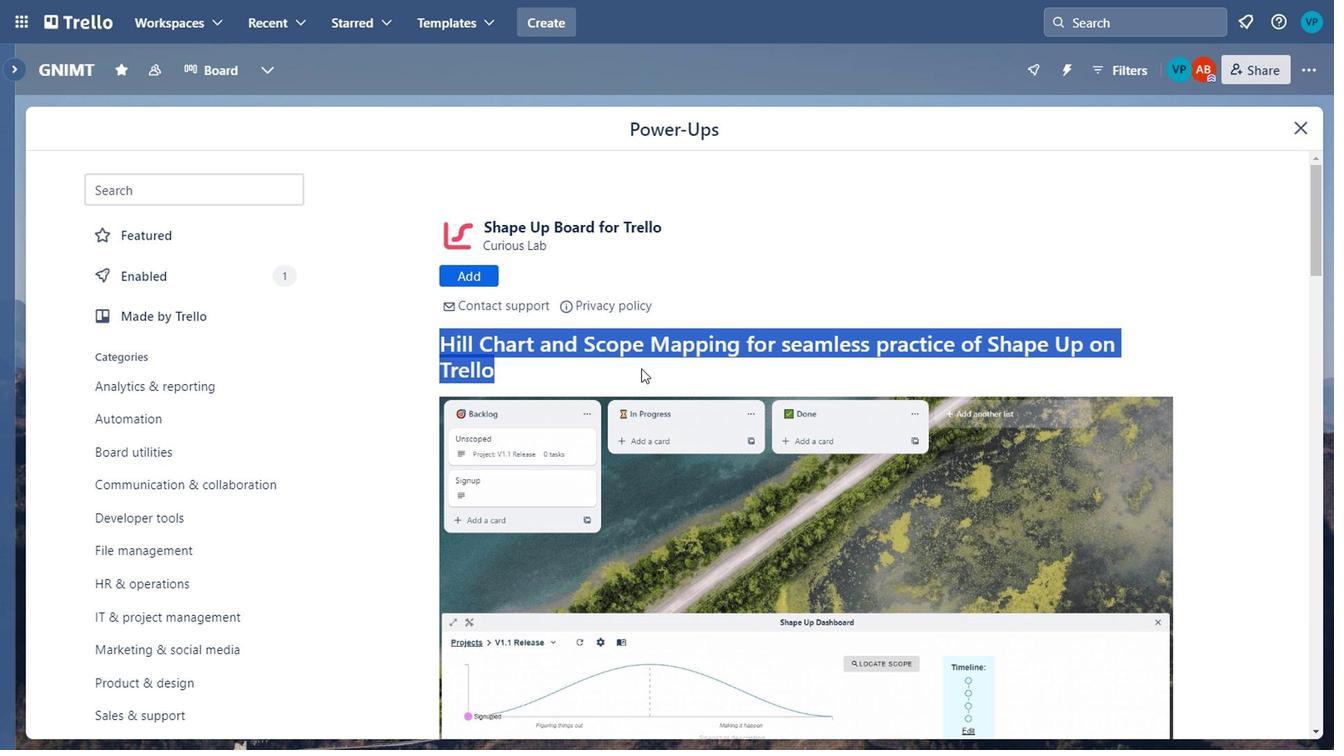 
Action: Mouse scrolled (612, 384) with delta (0, 0)
Screenshot: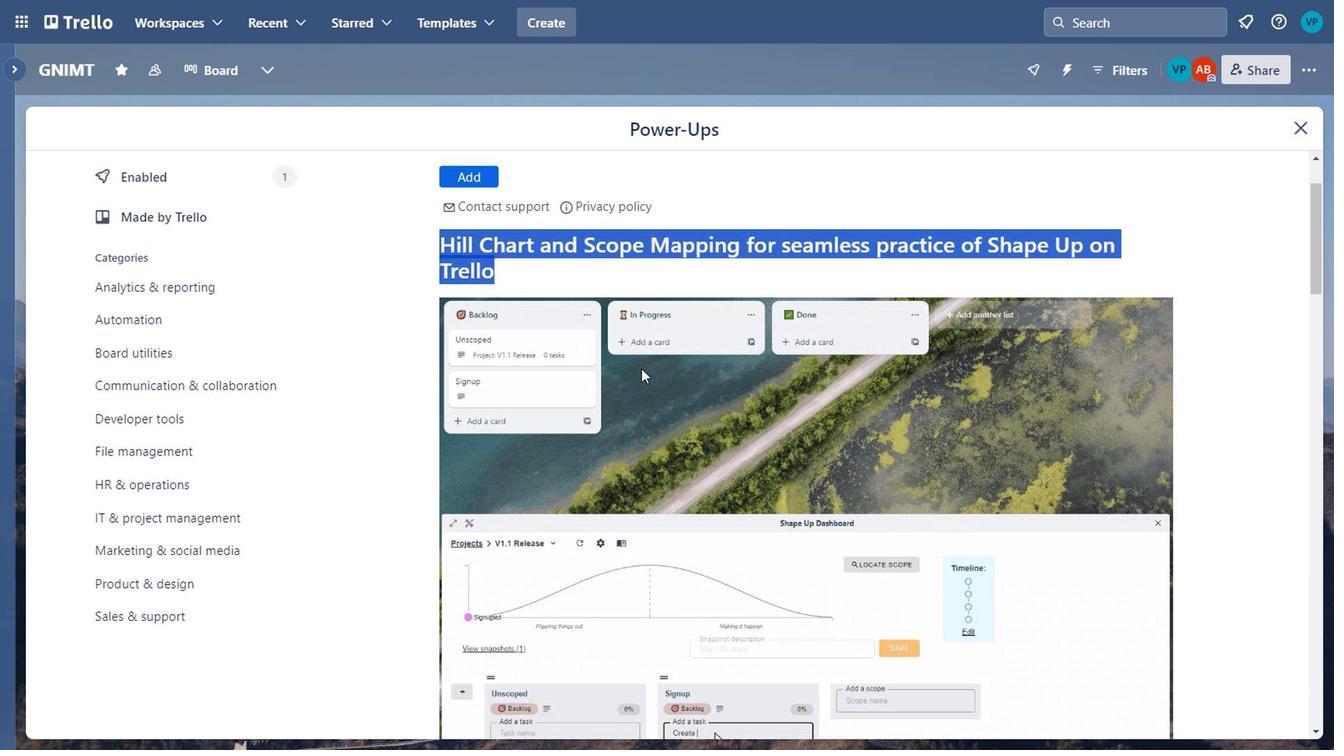 
Action: Mouse scrolled (612, 384) with delta (0, 0)
Screenshot: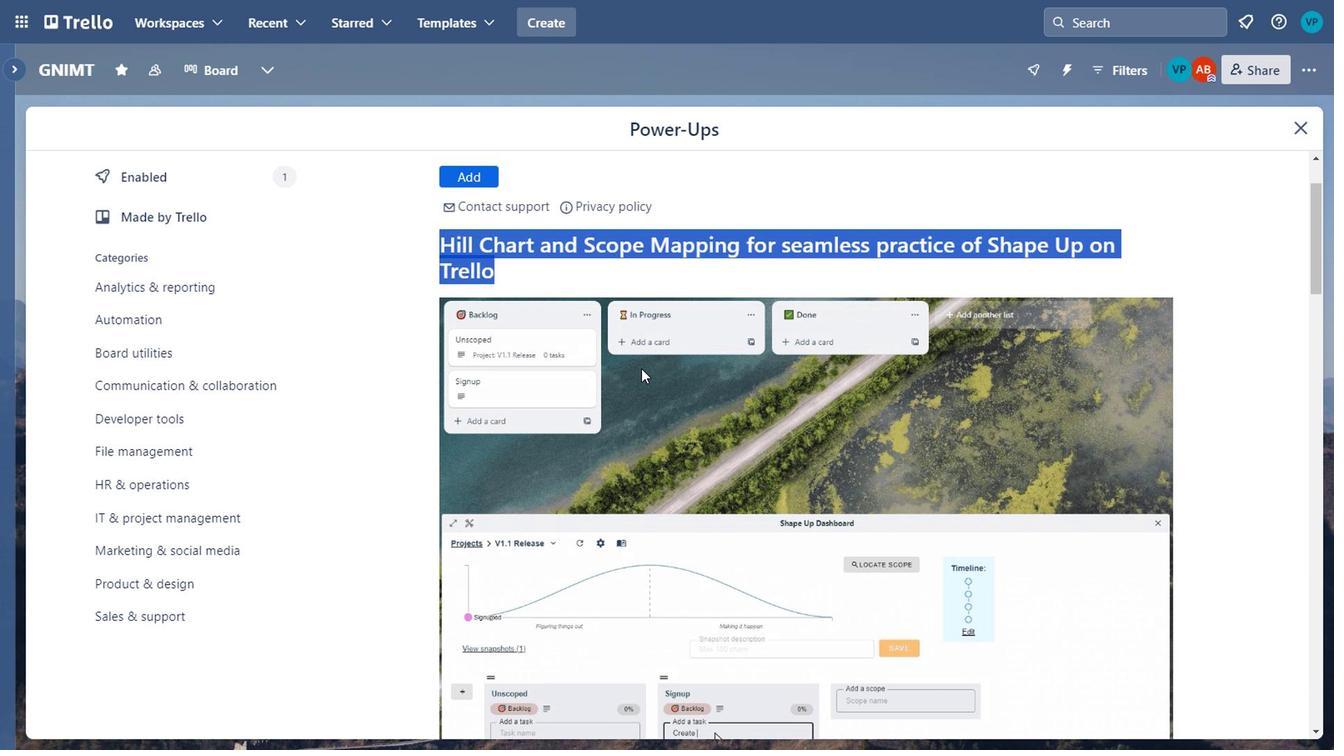 
Action: Mouse moved to (612, 382)
Screenshot: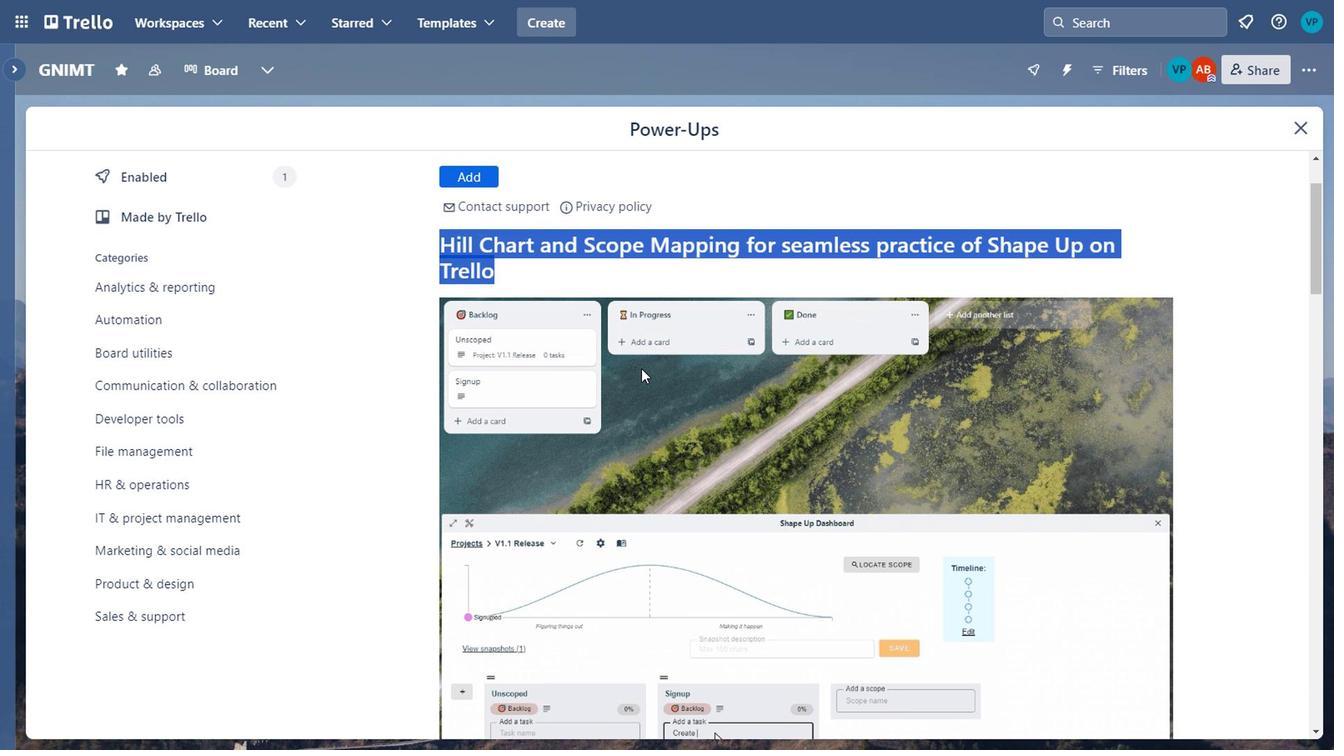 
Action: Mouse scrolled (612, 381) with delta (0, 0)
Screenshot: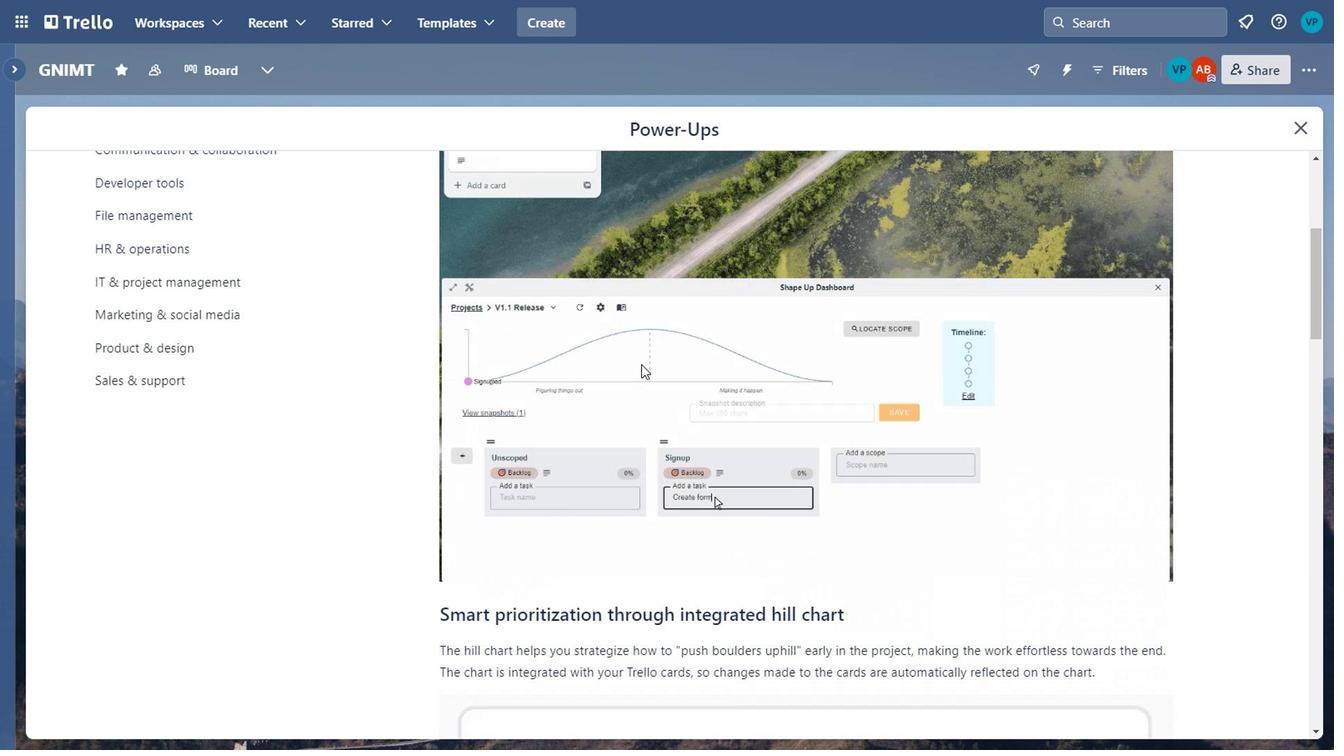 
Action: Mouse moved to (613, 380)
Screenshot: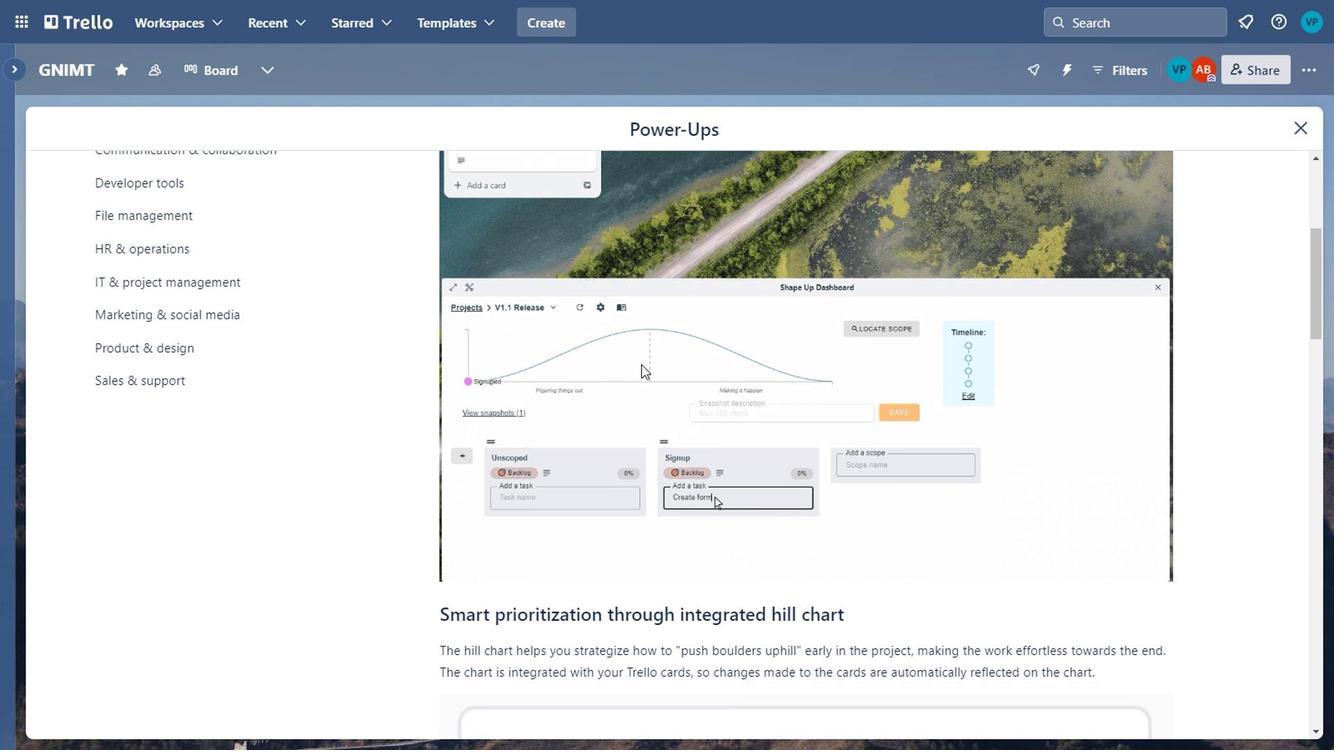 
Action: Mouse scrolled (633, 389) with delta (0, 0)
Screenshot: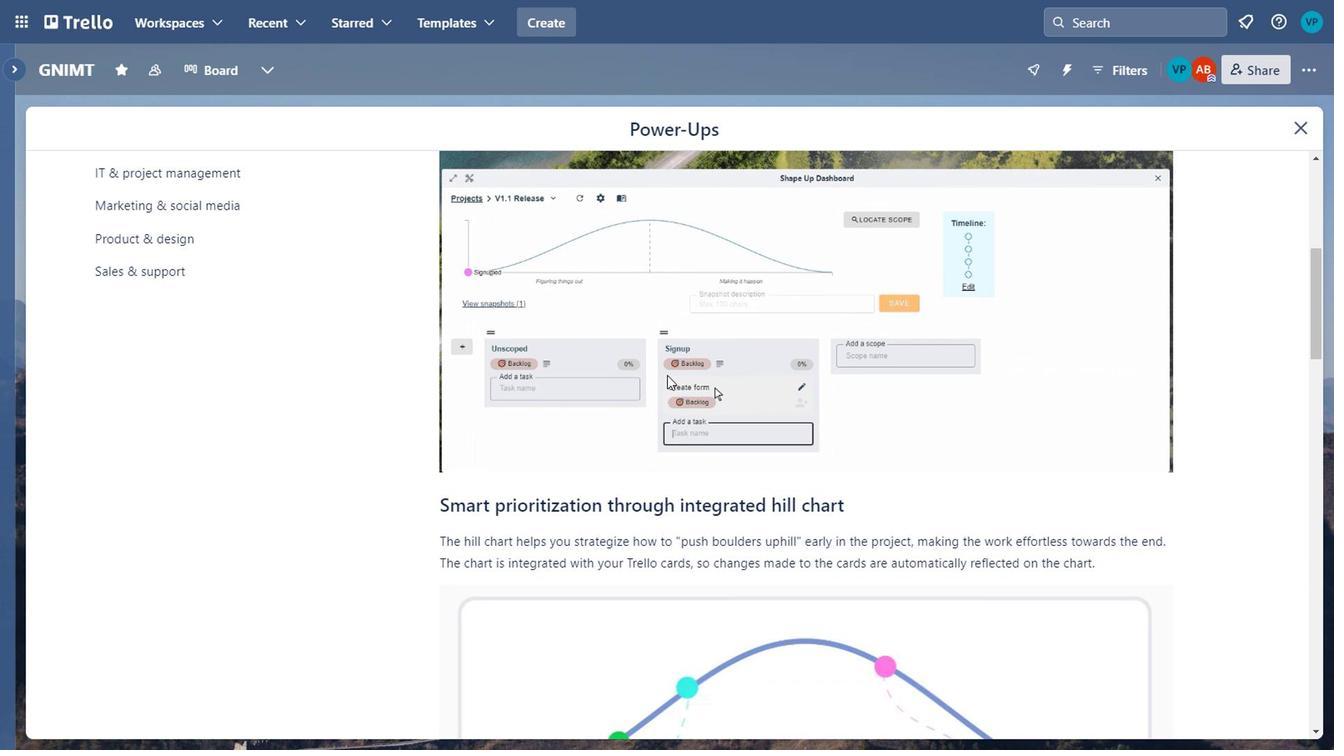 
Action: Mouse moved to (786, 436)
Screenshot: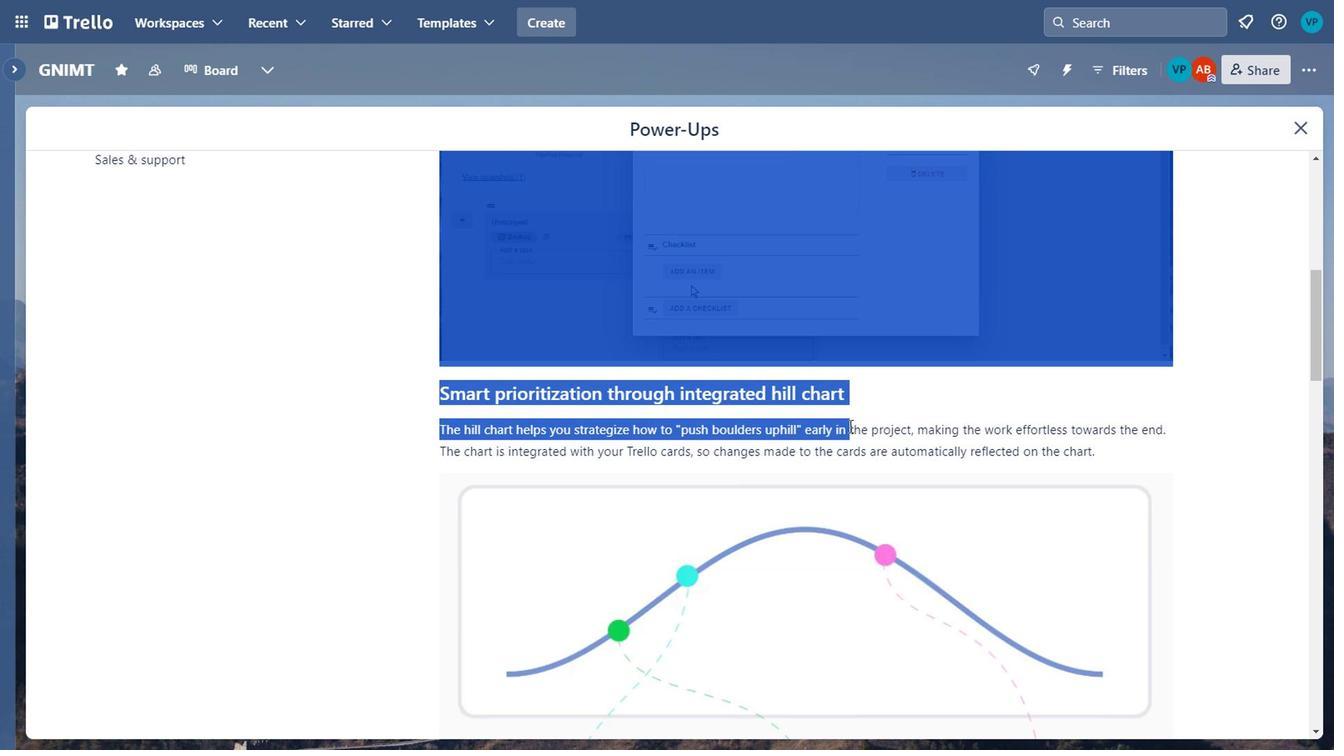 
Action: Mouse scrolled (786, 435) with delta (0, 0)
Screenshot: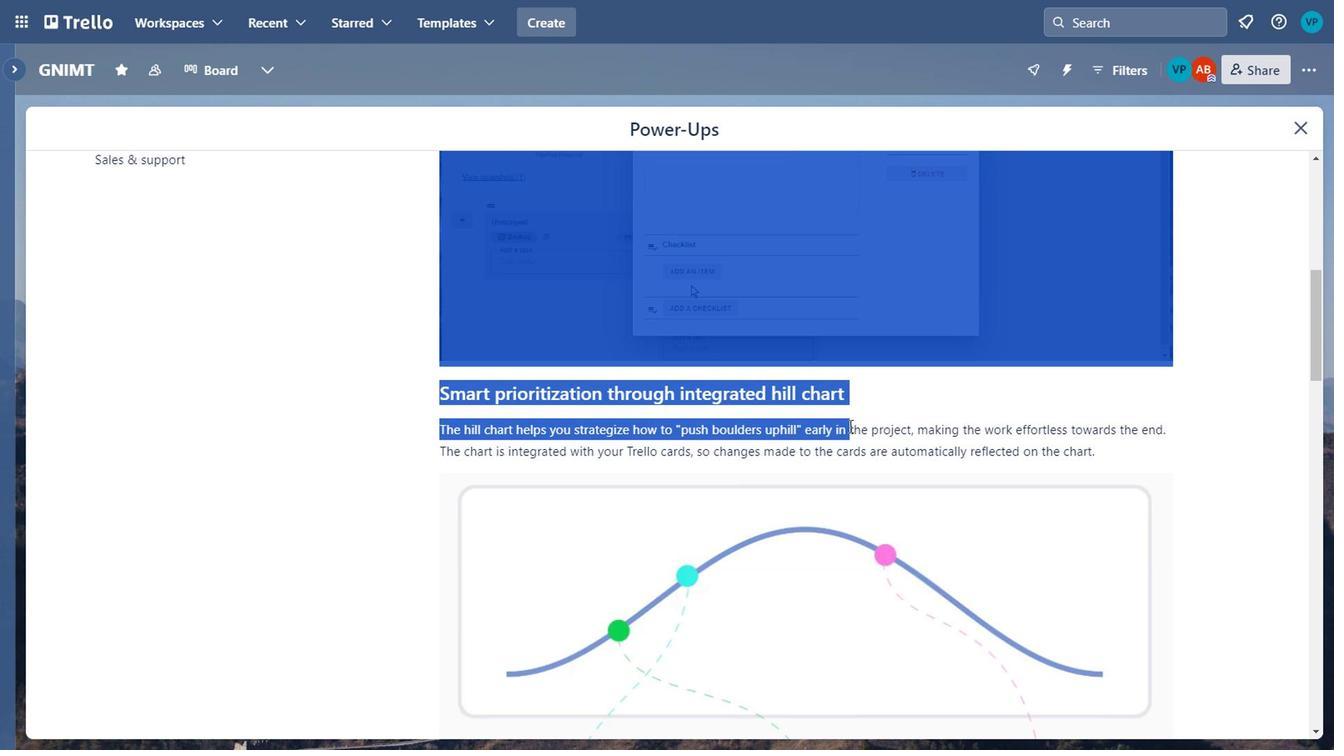 
Action: Mouse moved to (875, 361)
Screenshot: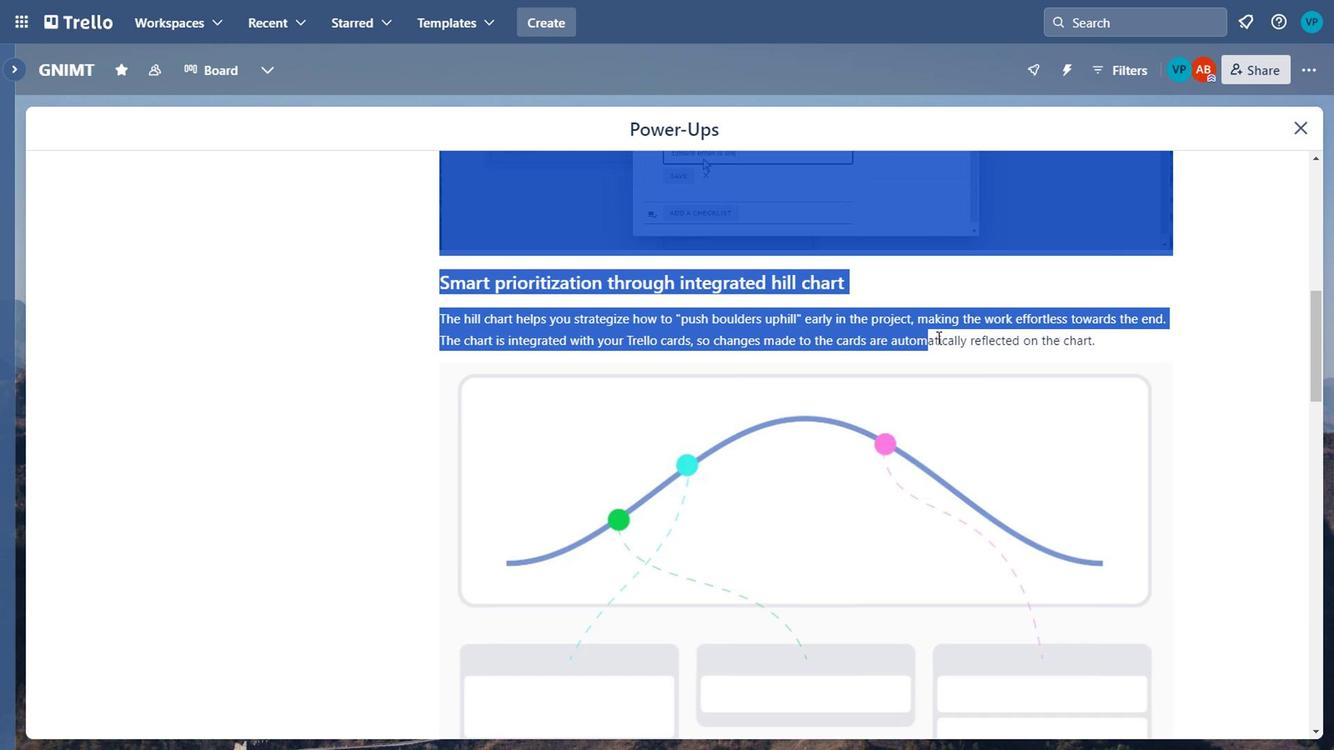 
Action: Mouse scrolled (875, 360) with delta (0, 0)
Screenshot: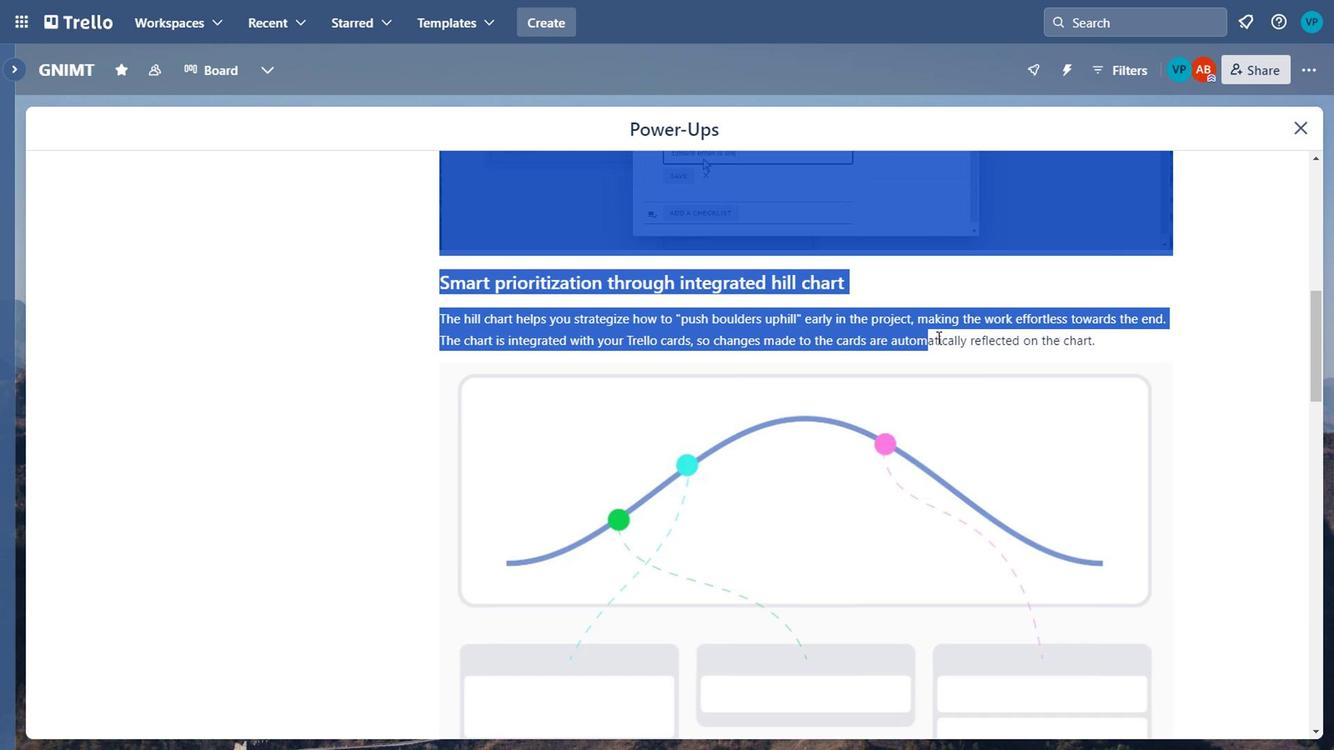 
Action: Mouse moved to (884, 364)
Screenshot: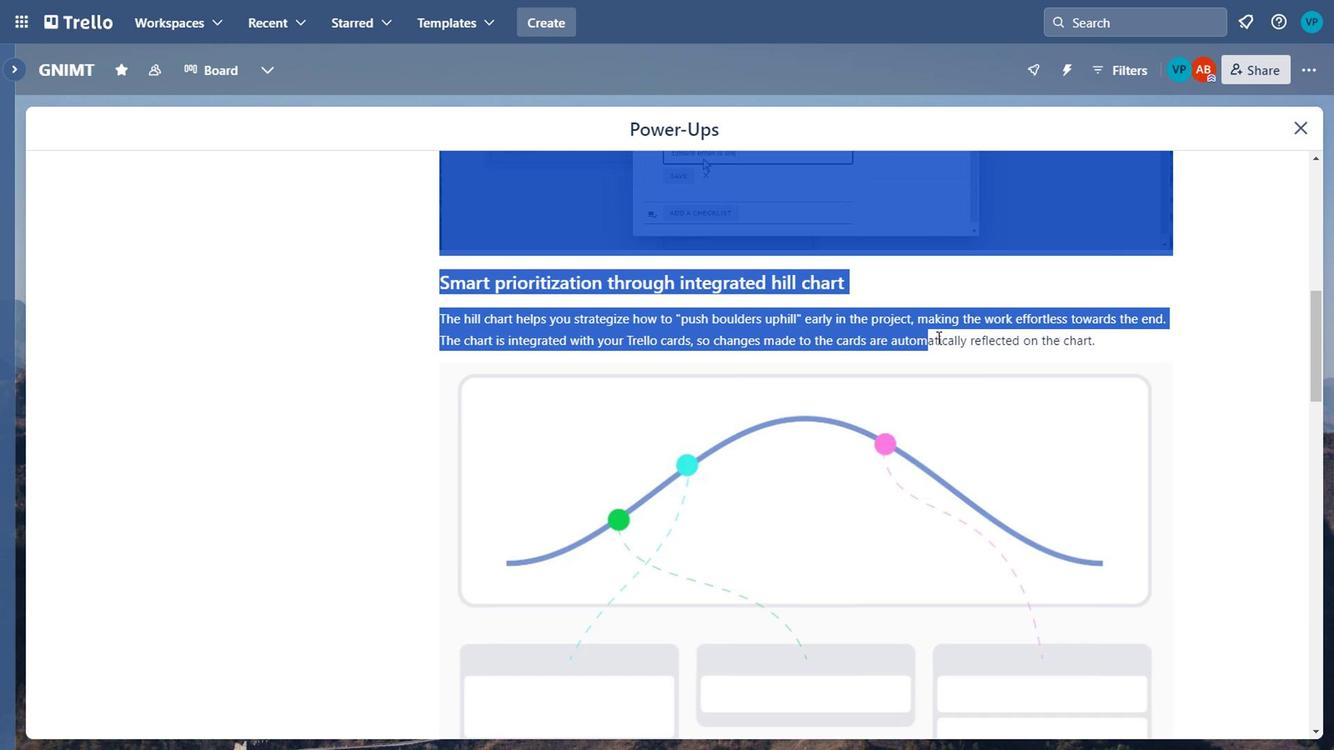 
Action: Mouse scrolled (884, 364) with delta (0, 0)
Screenshot: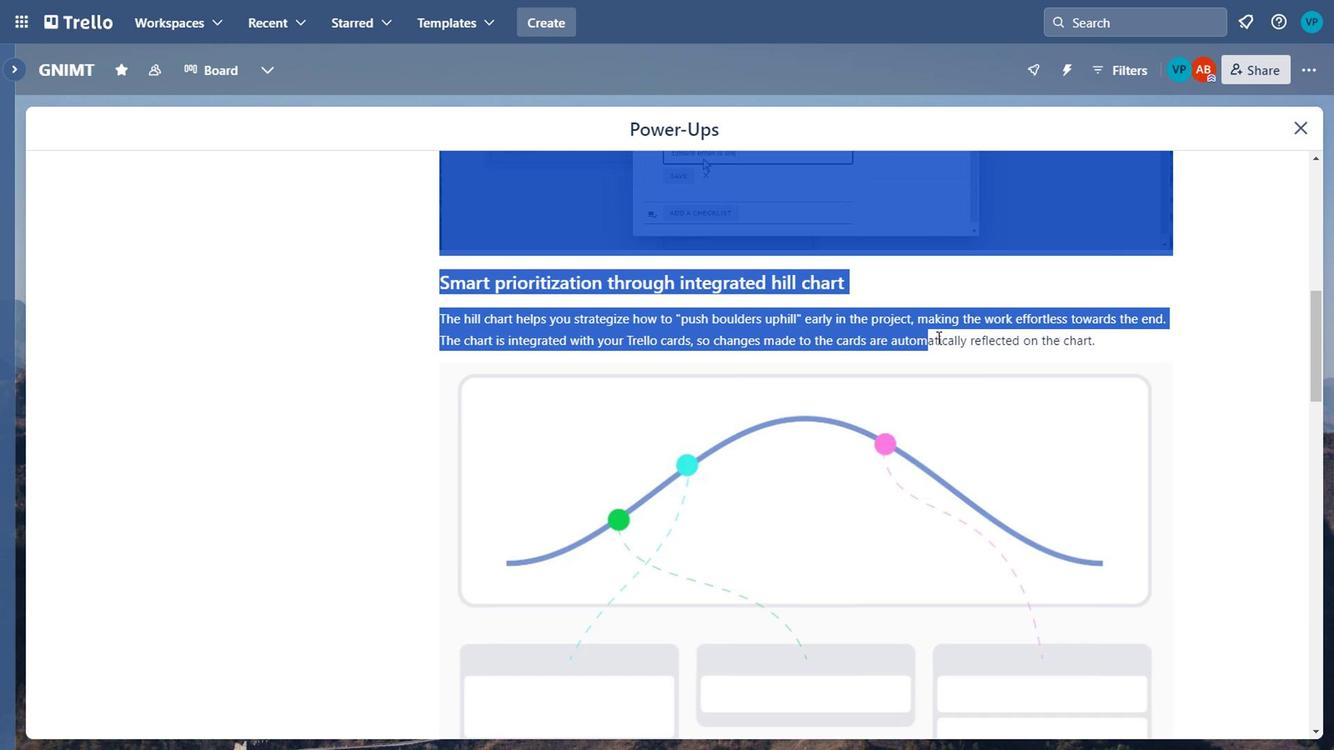 
Action: Mouse scrolled (884, 364) with delta (0, 0)
Screenshot: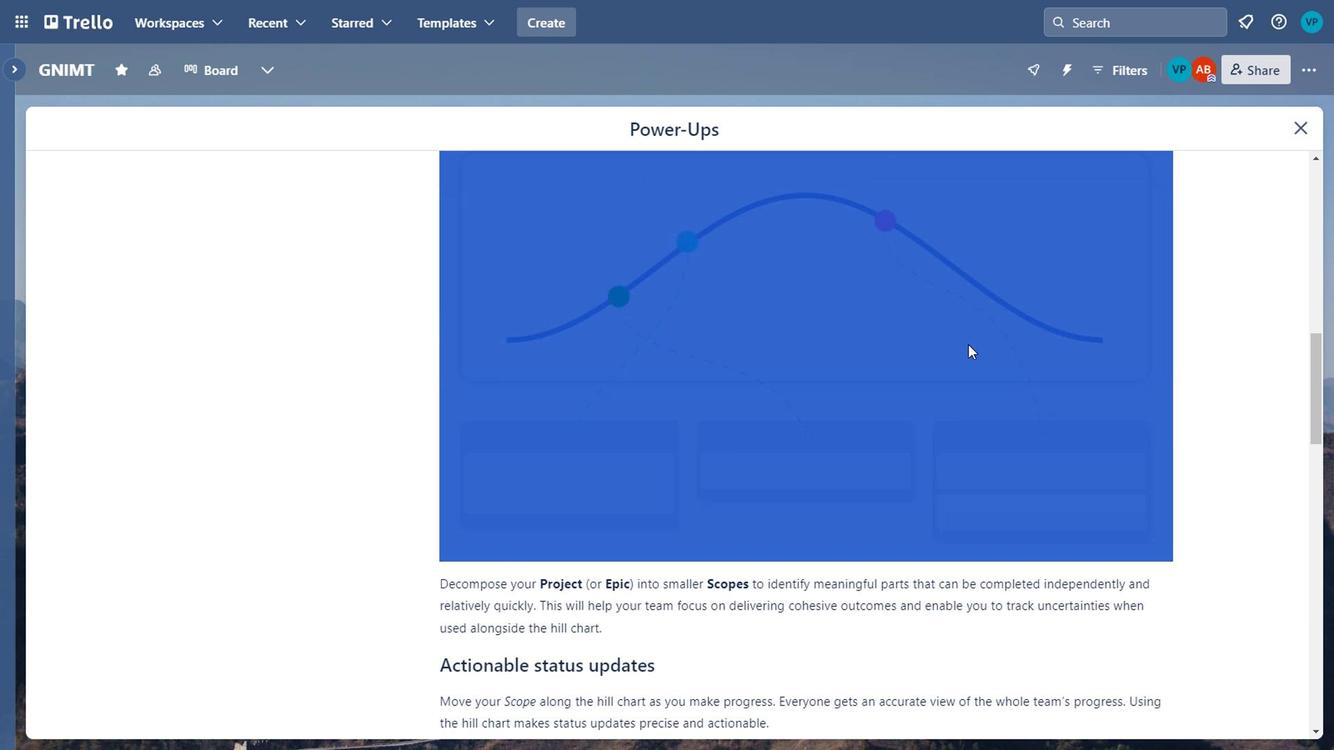 
Action: Mouse moved to (885, 569)
Screenshot: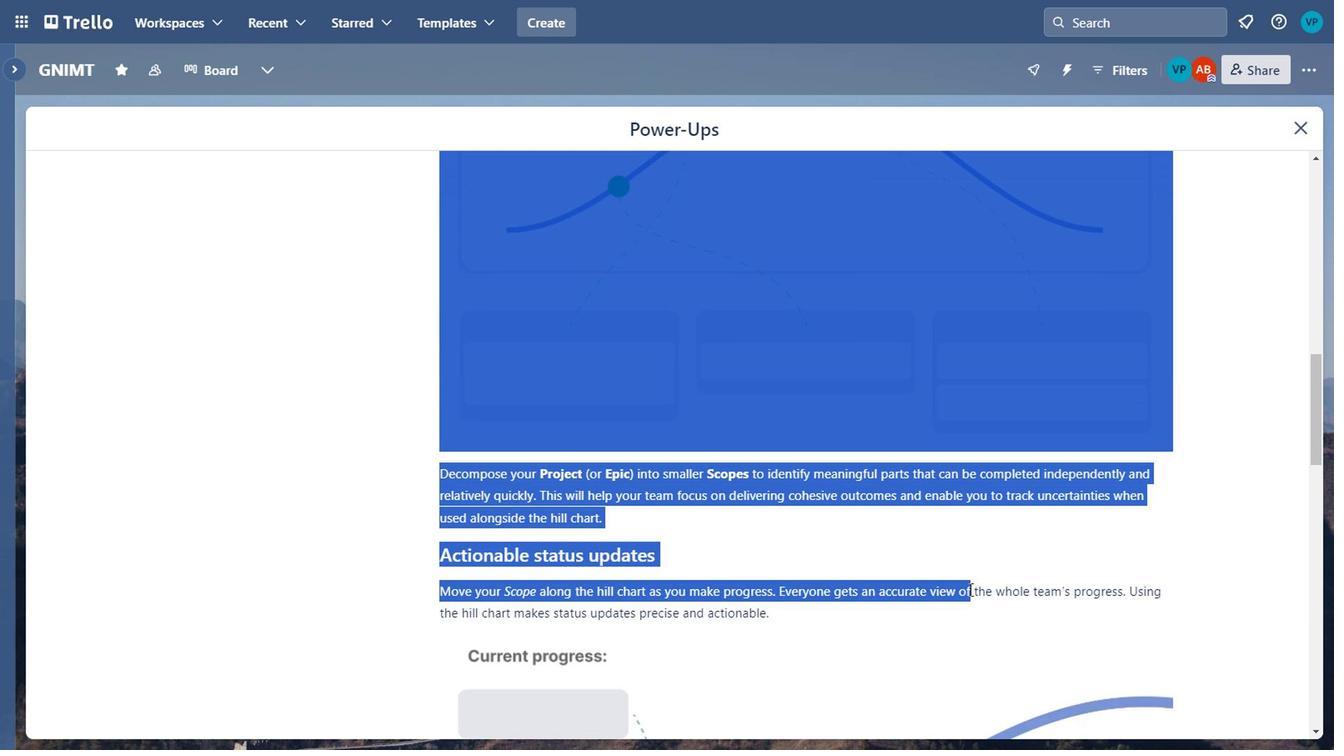 
Action: Mouse scrolled (885, 568) with delta (0, 0)
Screenshot: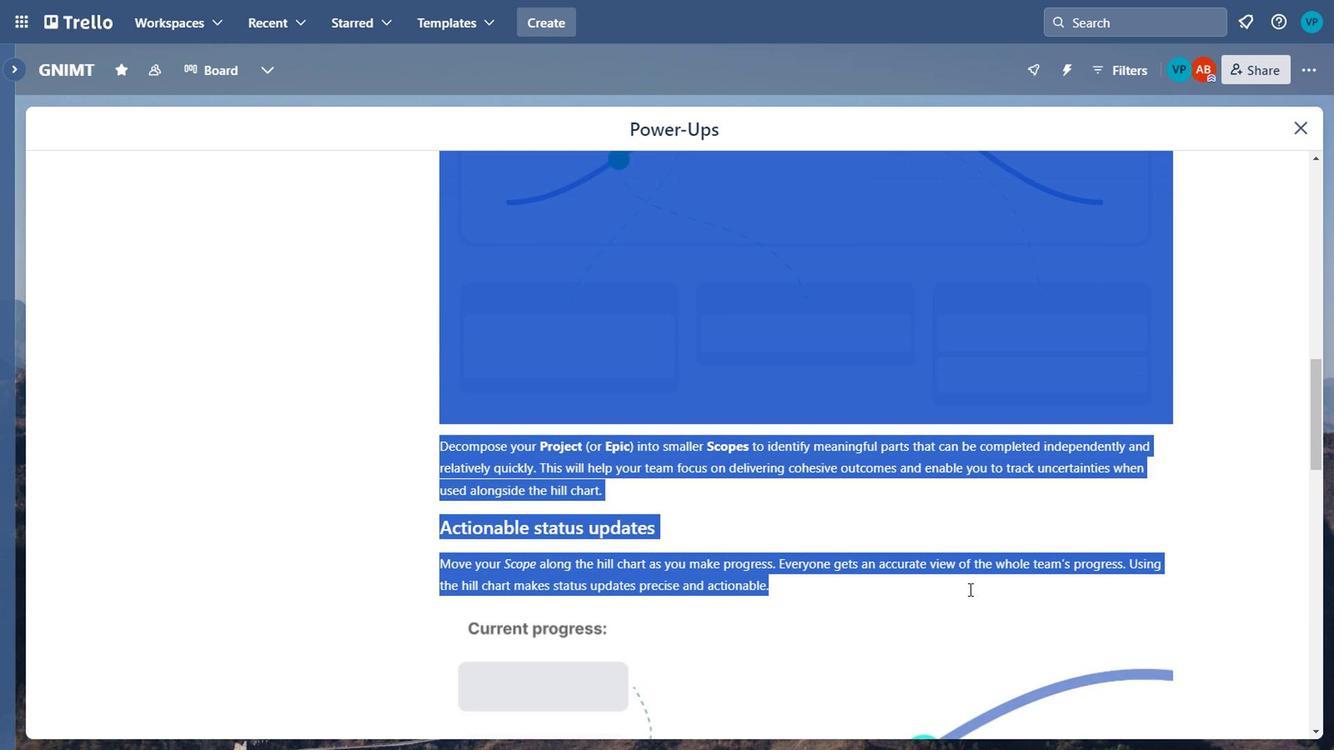 
Action: Mouse scrolled (885, 568) with delta (0, 0)
Screenshot: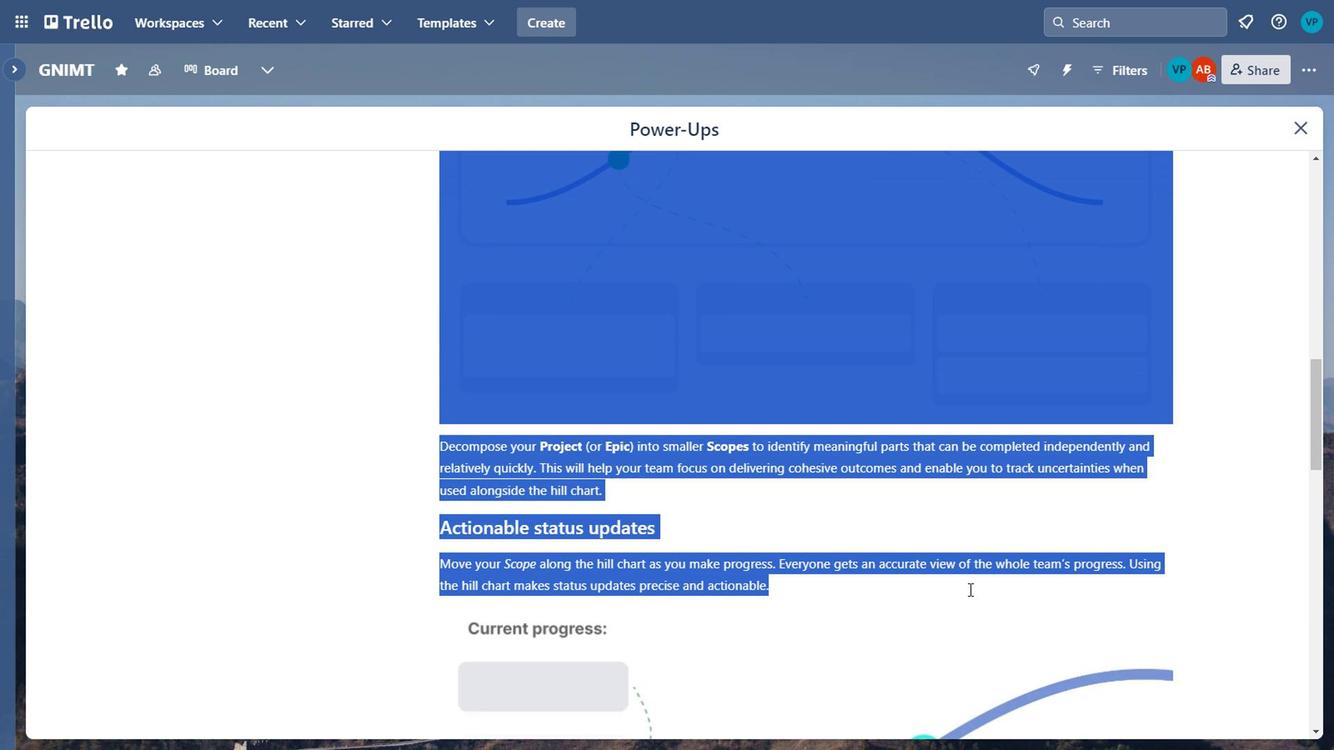 
Action: Mouse scrolled (885, 568) with delta (0, 0)
Screenshot: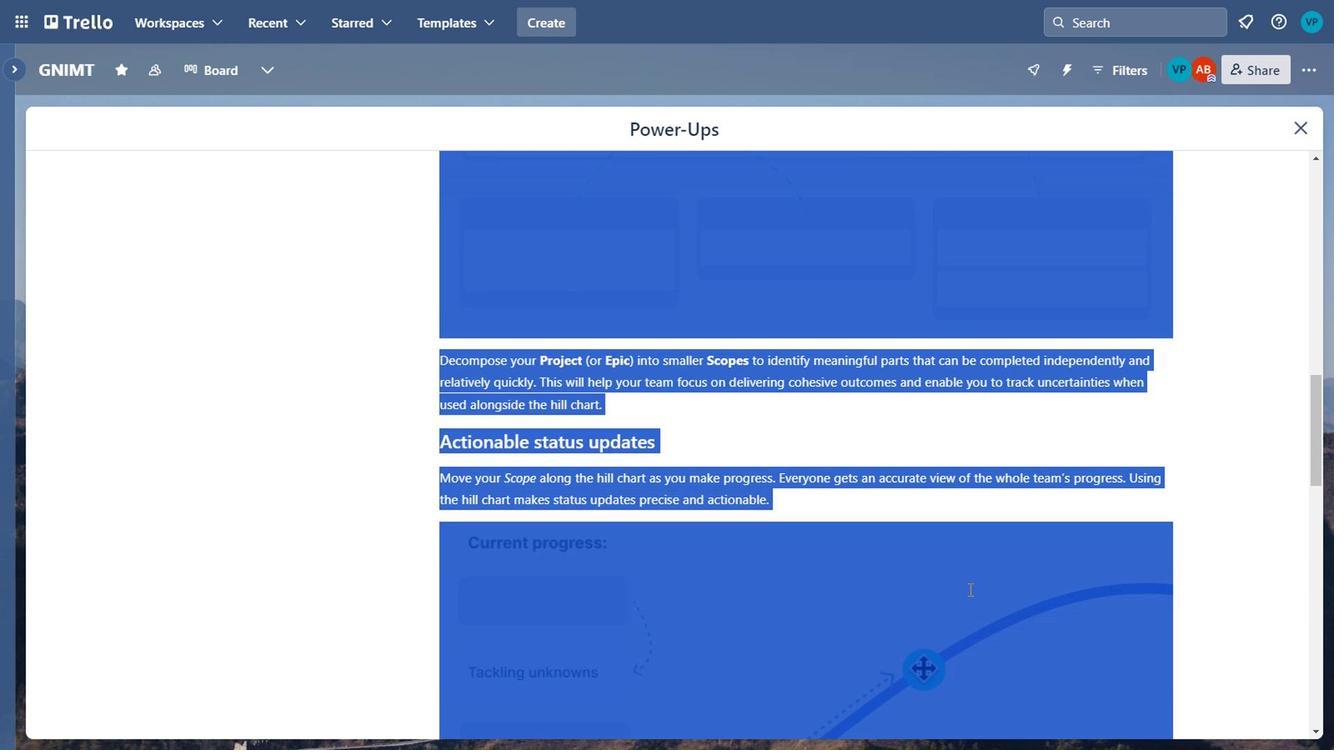 
Action: Mouse scrolled (885, 568) with delta (0, 0)
Screenshot: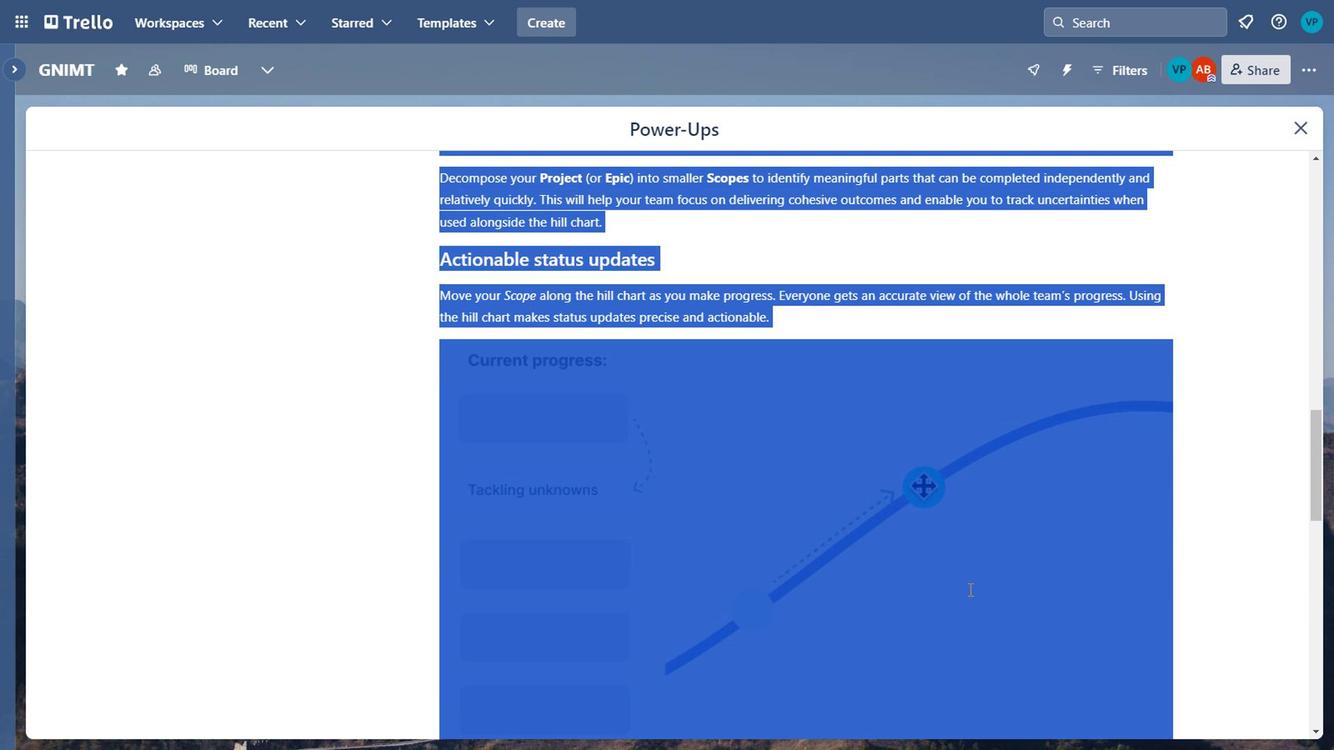 
Action: Mouse moved to (885, 565)
Screenshot: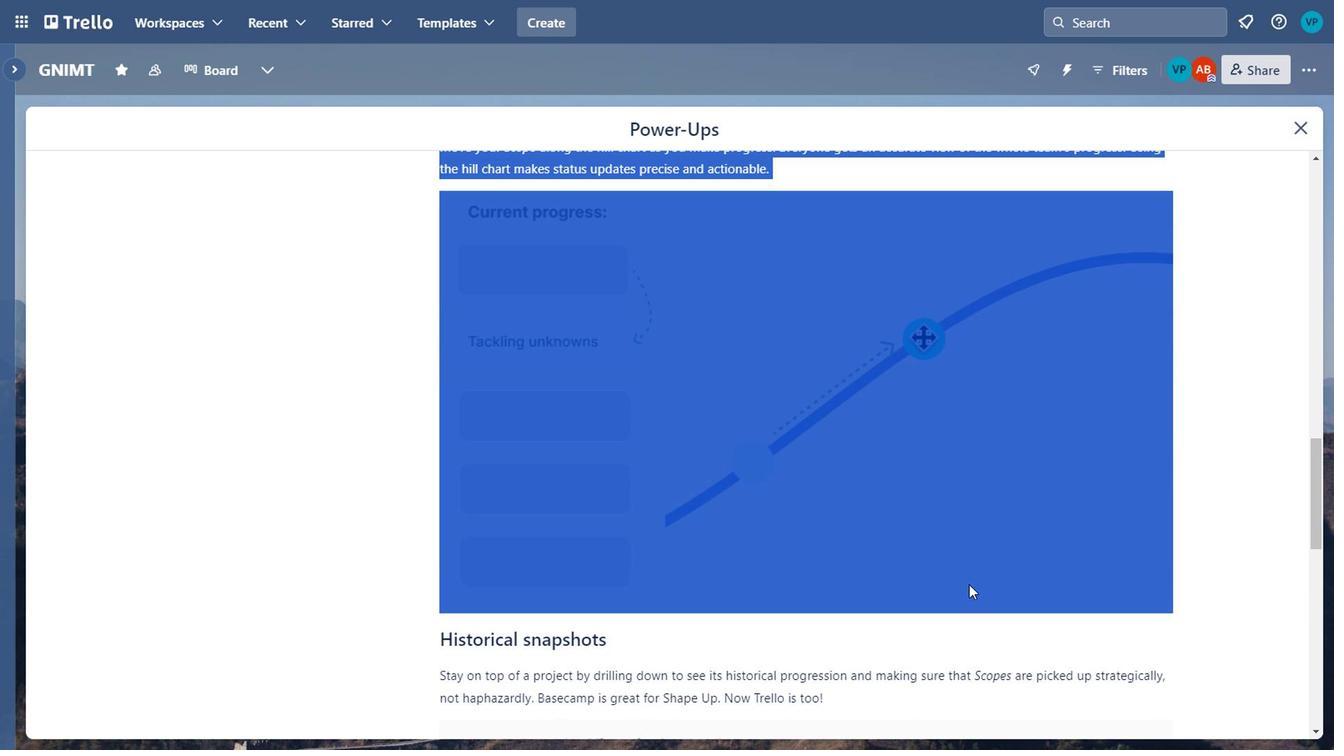 
Action: Mouse scrolled (885, 564) with delta (0, 0)
Screenshot: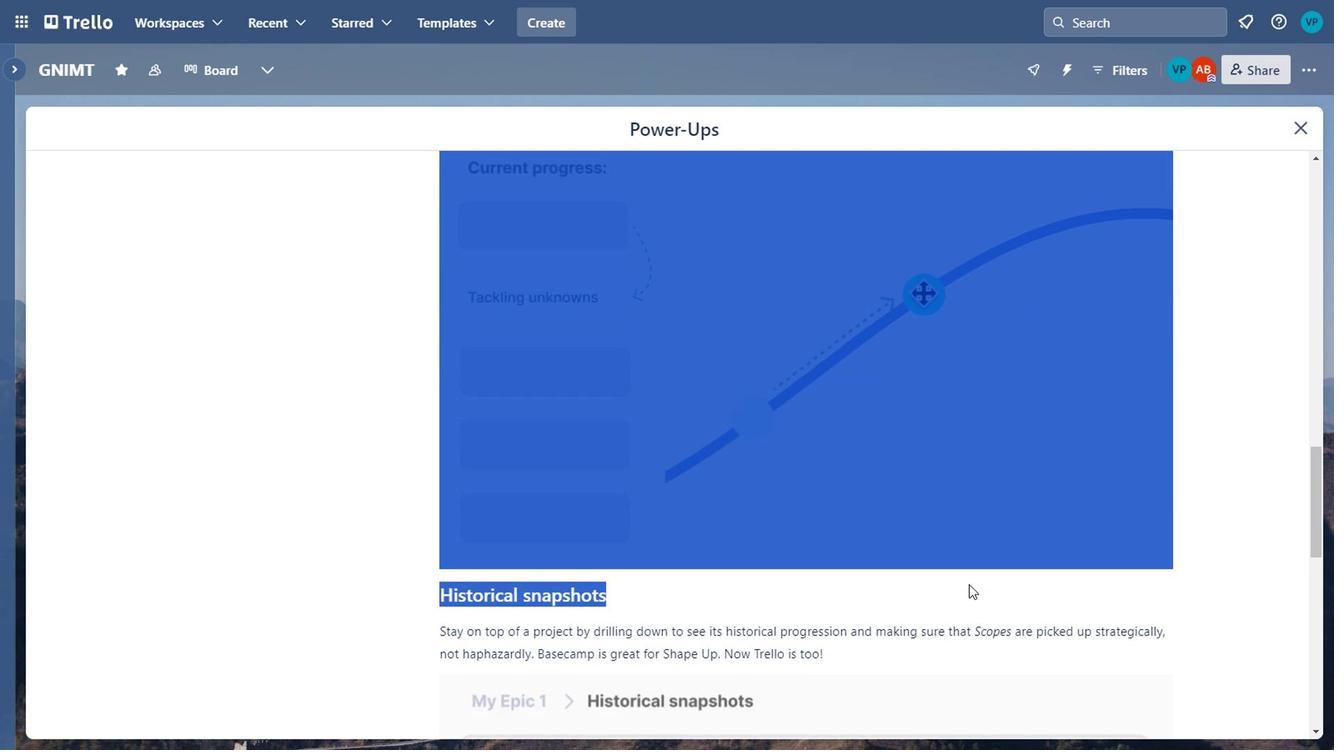 
Action: Mouse scrolled (885, 564) with delta (0, 0)
Screenshot: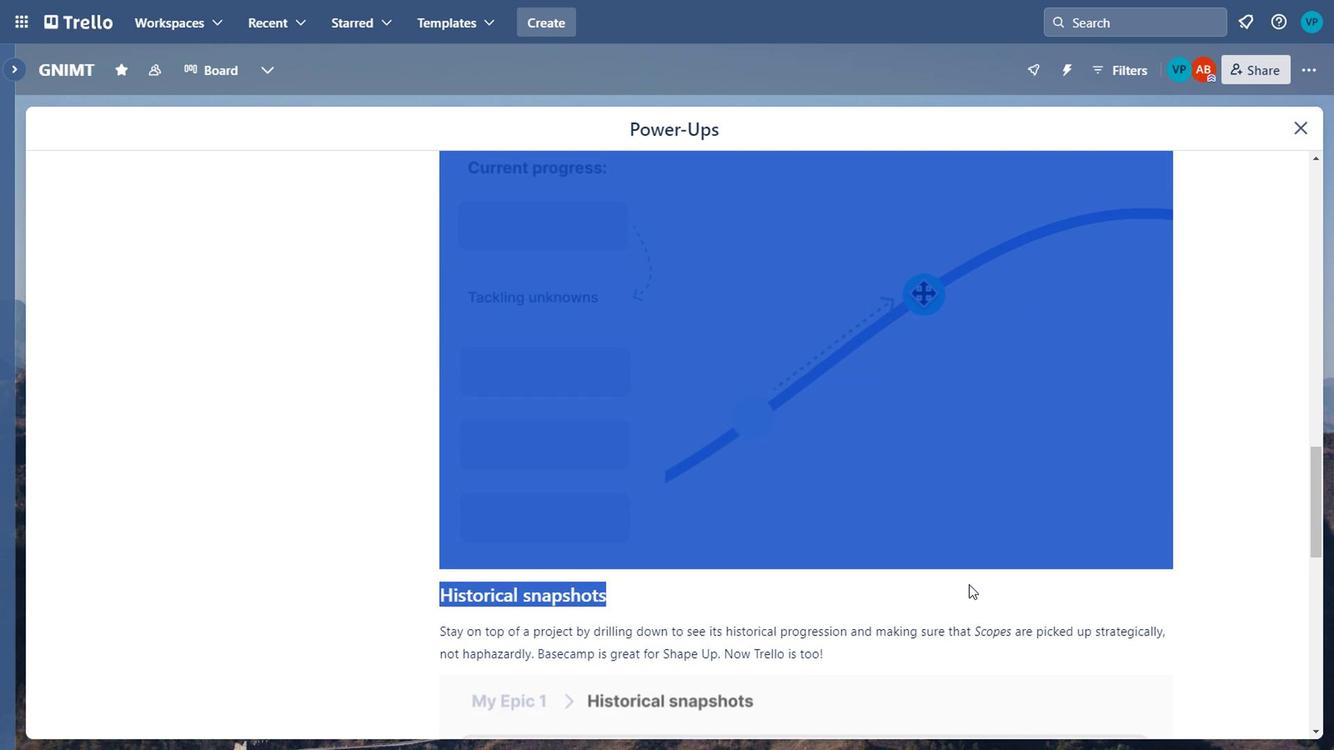 
Action: Mouse scrolled (885, 564) with delta (0, 0)
Screenshot: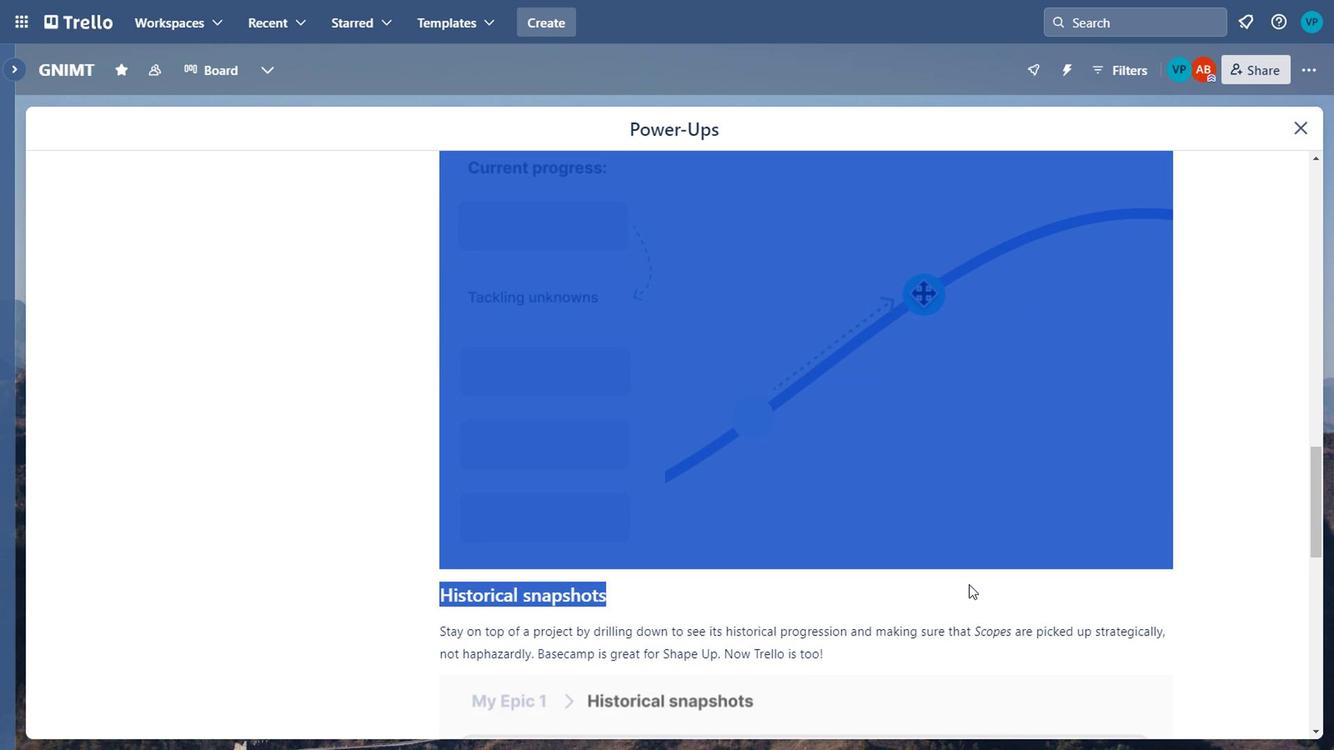 
Action: Mouse scrolled (885, 564) with delta (0, 0)
Screenshot: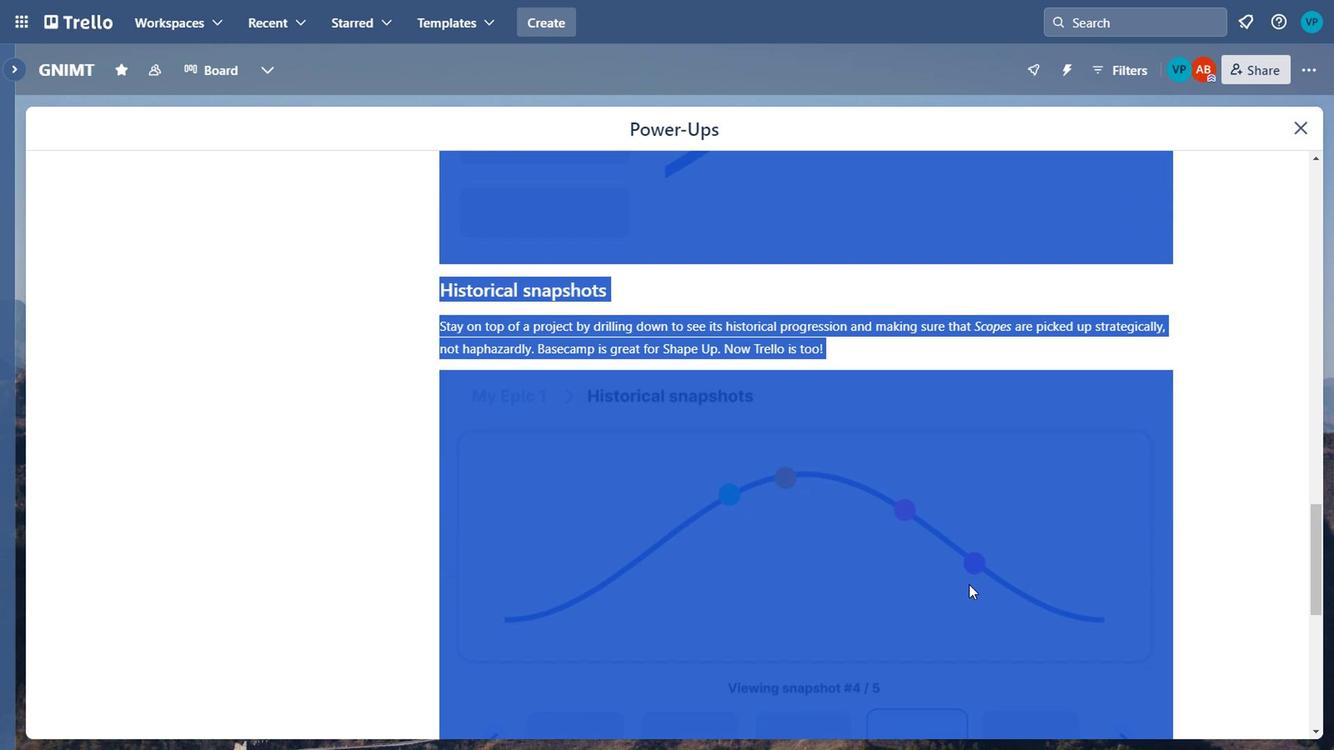 
Action: Mouse scrolled (885, 564) with delta (0, 0)
Screenshot: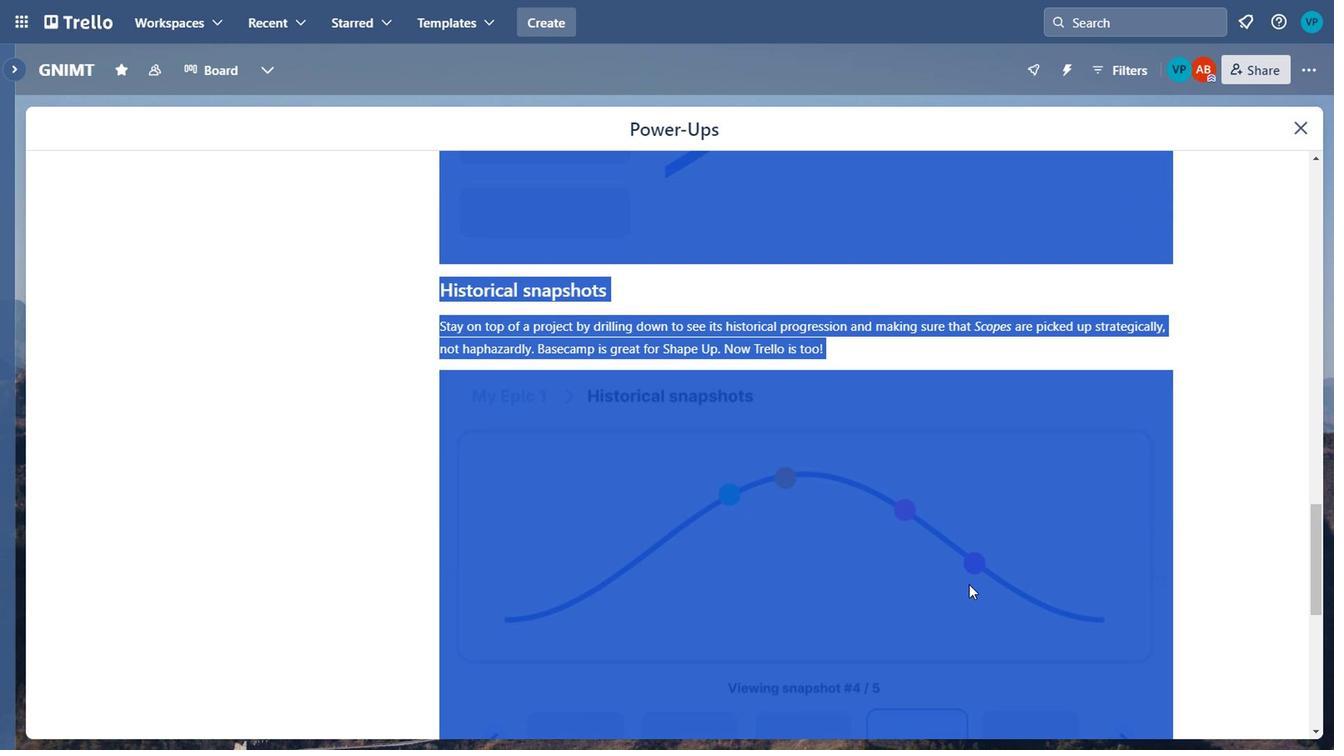 
Action: Mouse scrolled (885, 564) with delta (0, 0)
Screenshot: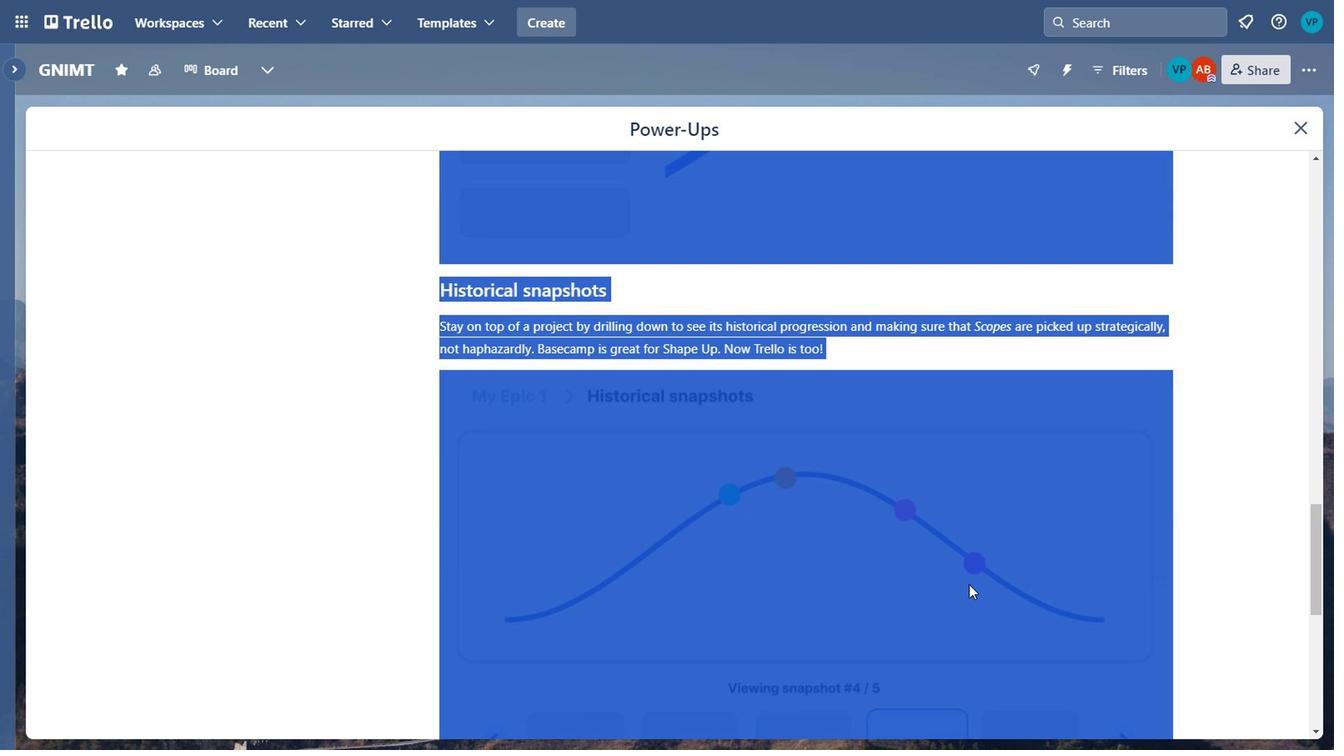 
Action: Mouse scrolled (885, 564) with delta (0, 0)
Screenshot: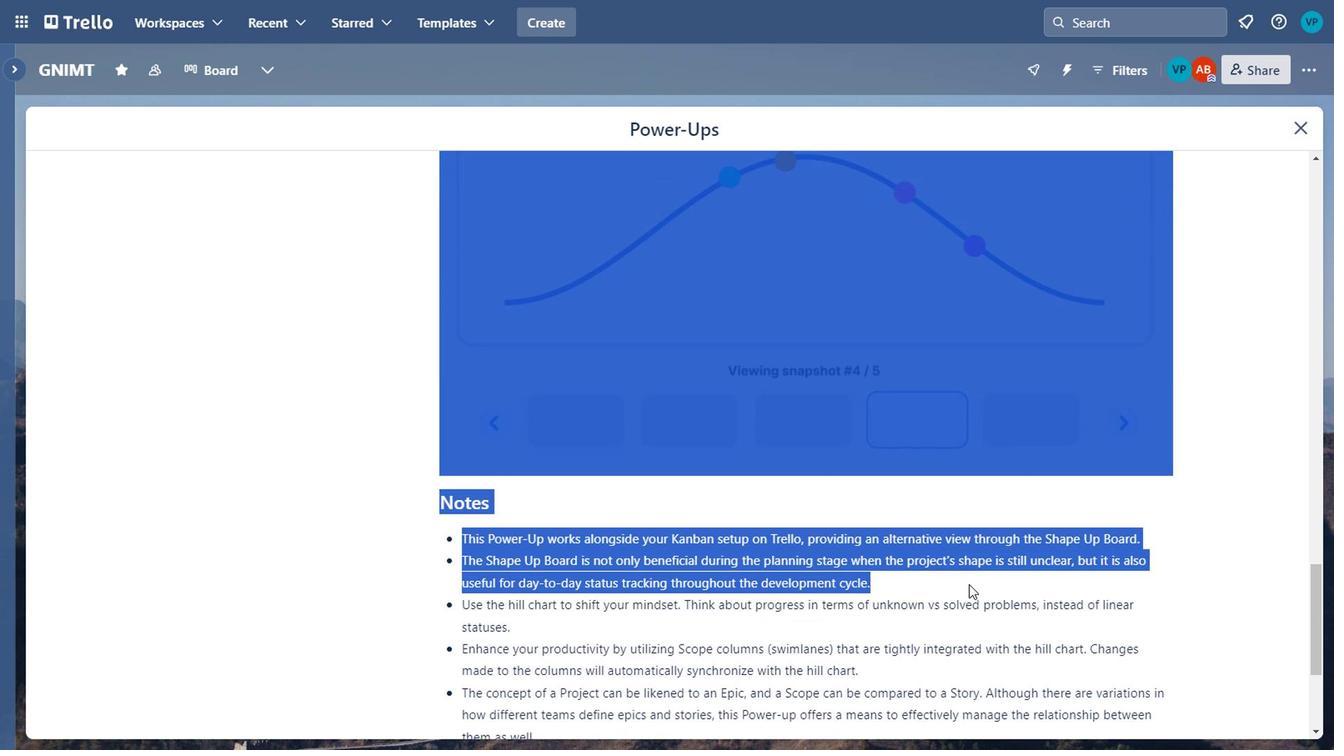 
Action: Mouse scrolled (885, 564) with delta (0, 0)
Screenshot: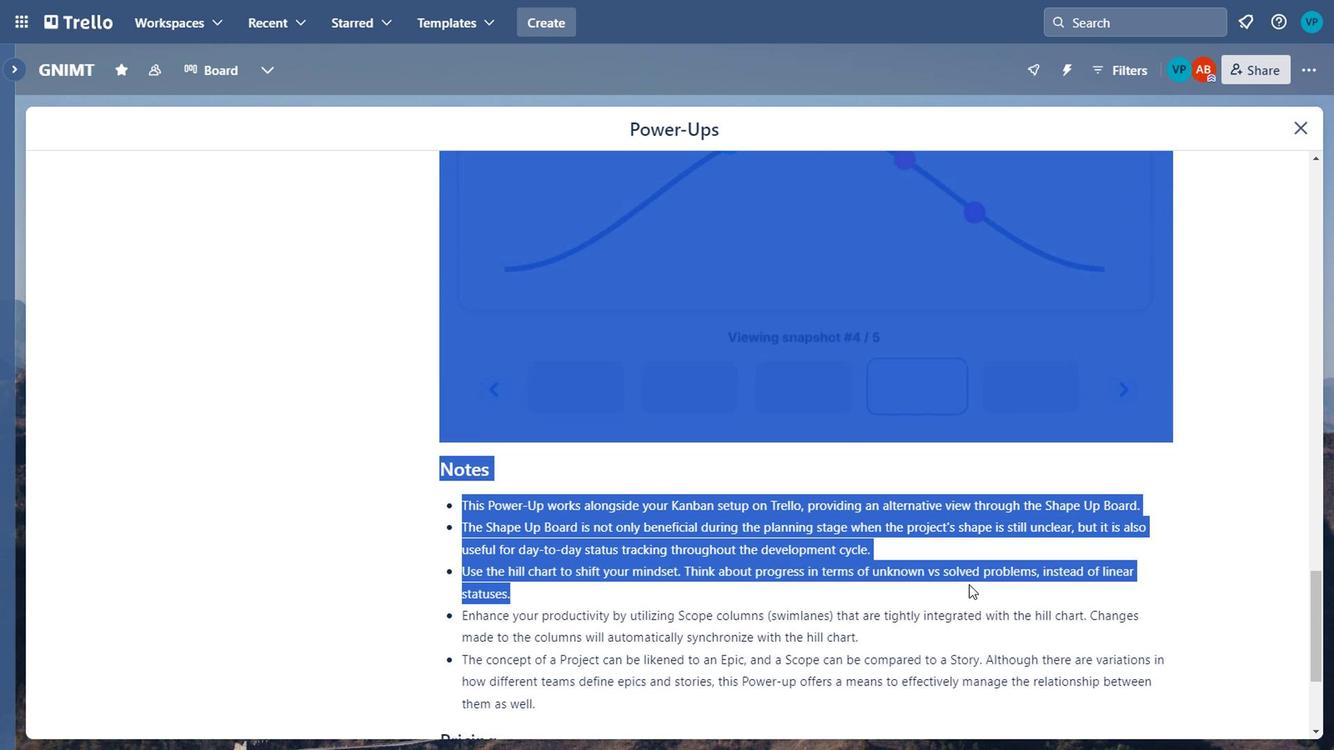 
Action: Mouse scrolled (885, 564) with delta (0, 0)
Screenshot: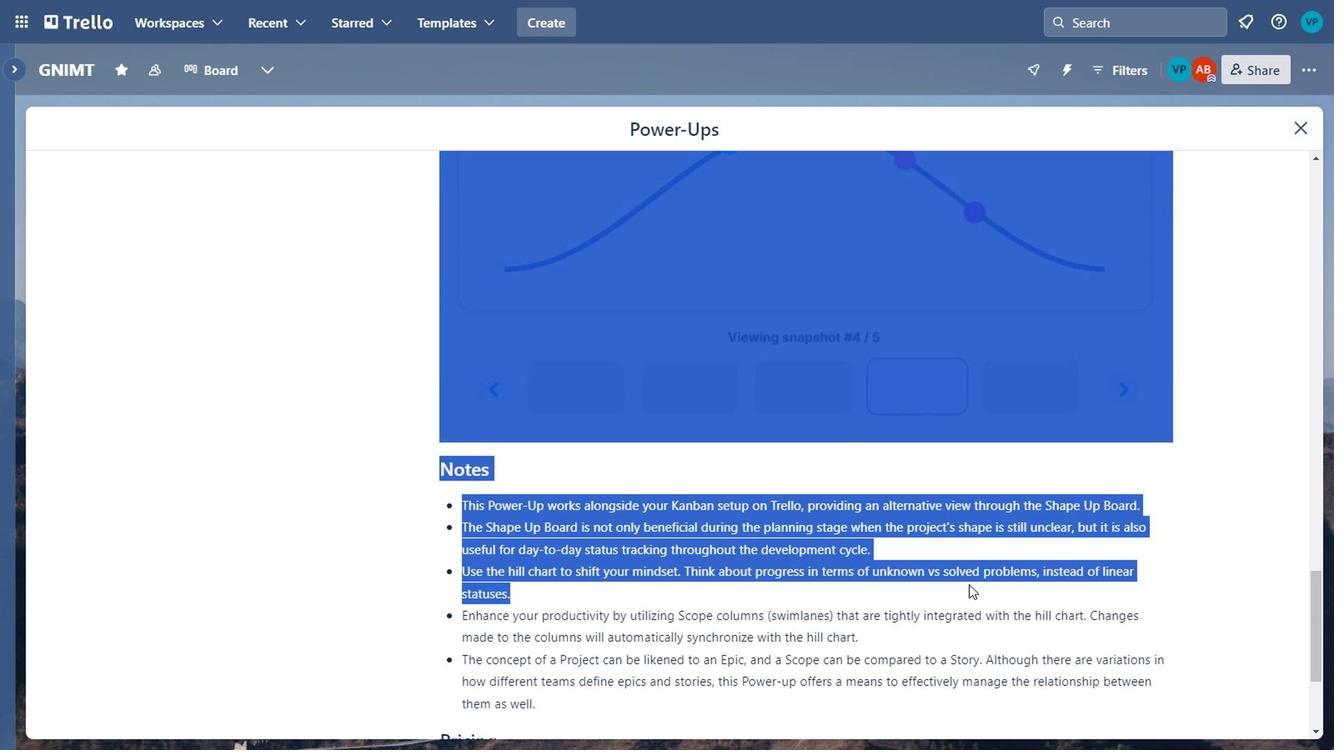 
Action: Mouse scrolled (885, 564) with delta (0, 0)
Screenshot: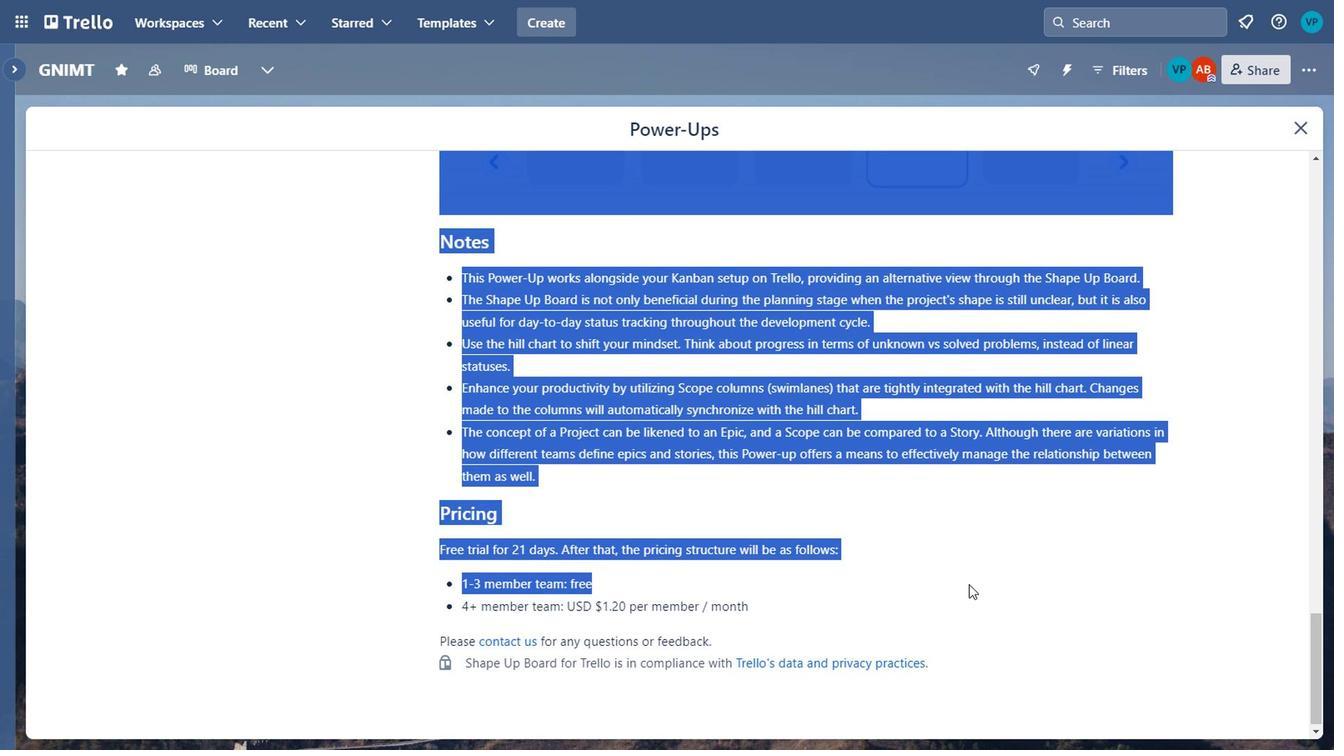 
Action: Mouse scrolled (885, 564) with delta (0, 0)
Screenshot: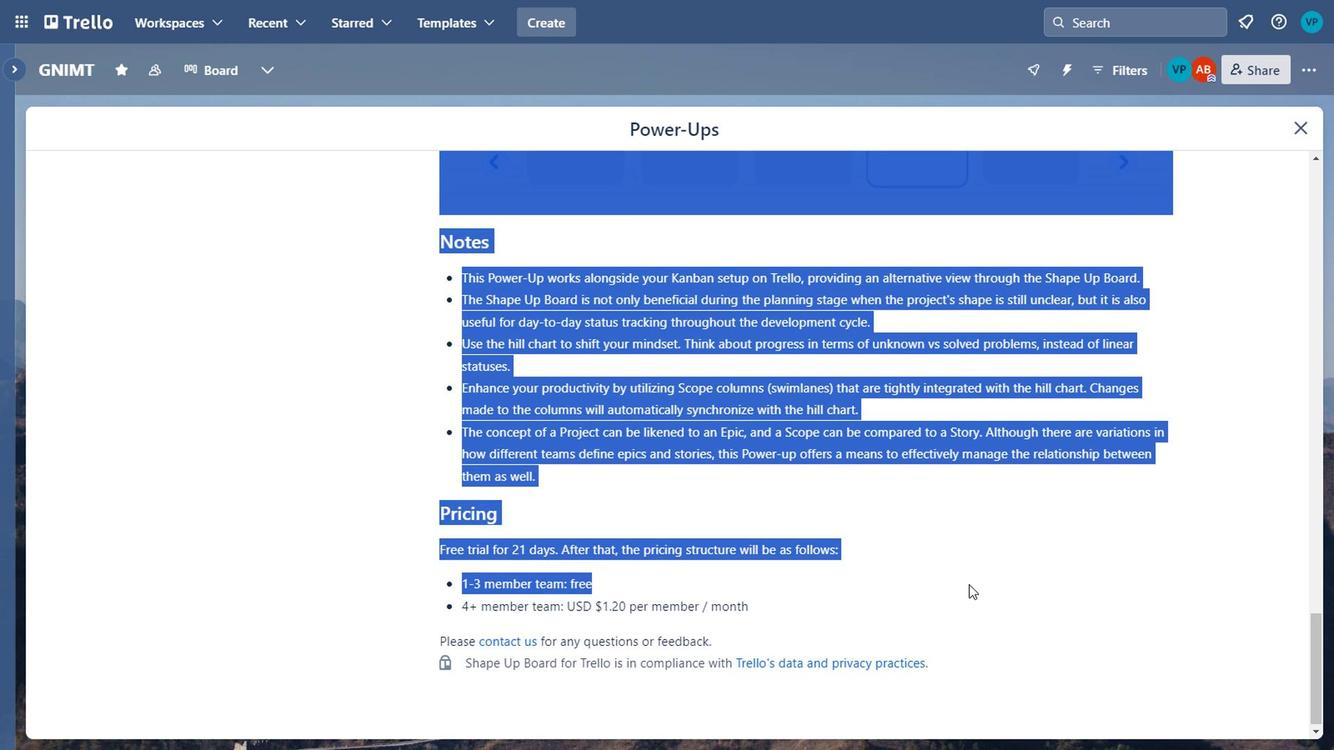 
Action: Mouse scrolled (885, 564) with delta (0, 0)
Screenshot: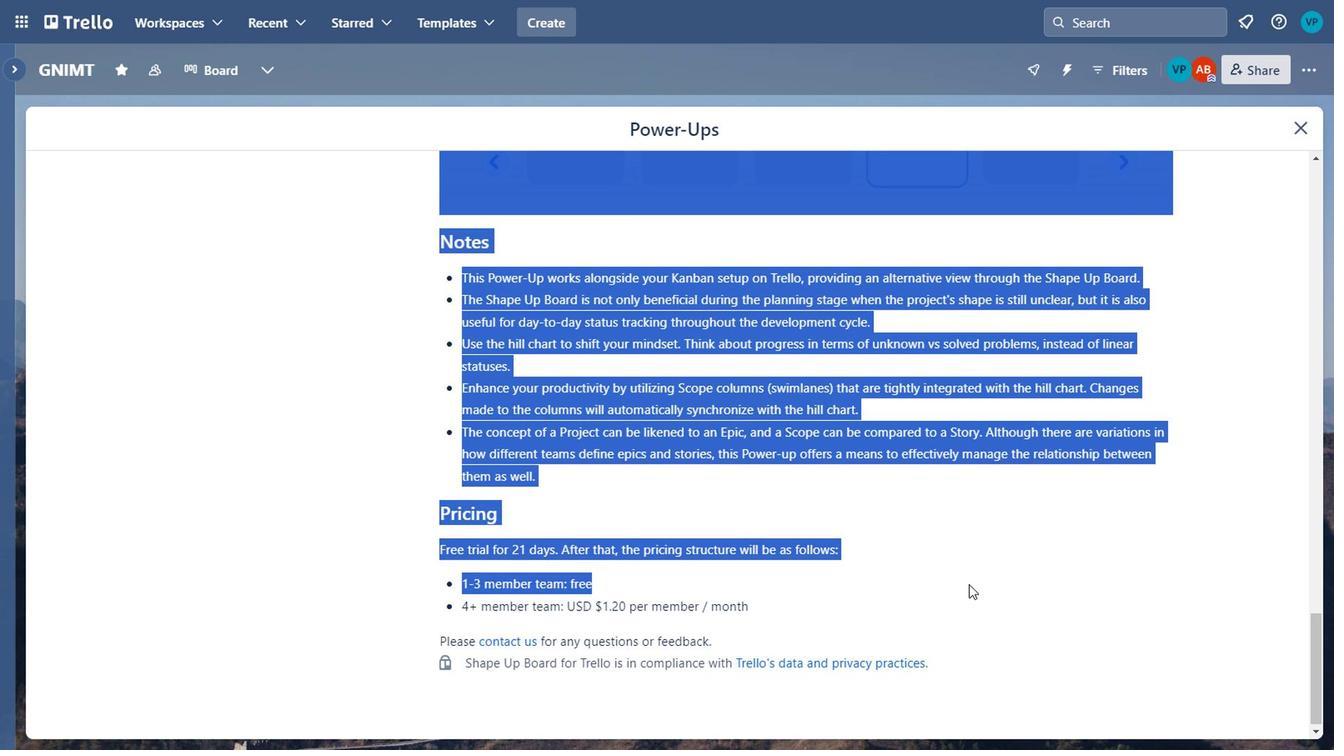 
Action: Mouse moved to (548, 512)
Screenshot: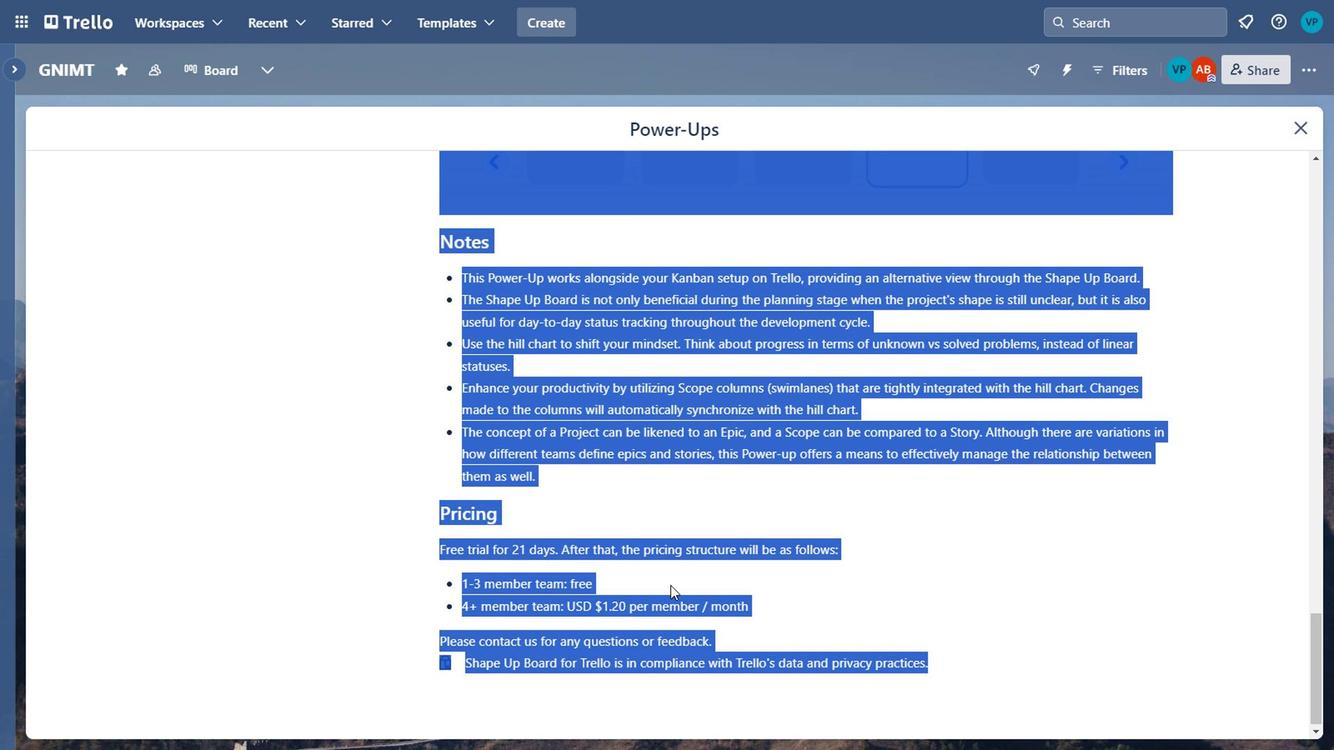 
Action: Mouse scrolled (548, 512) with delta (0, 0)
Screenshot: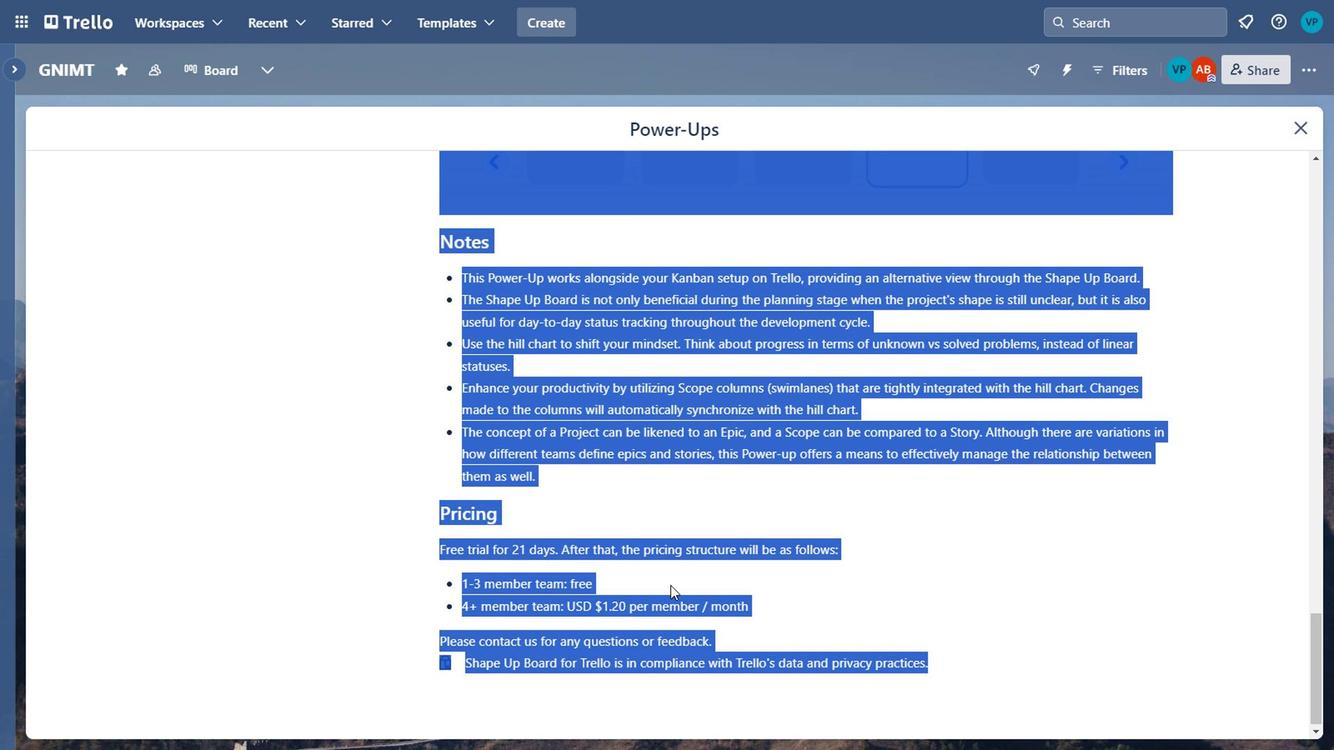 
Action: Mouse moved to (547, 505)
Screenshot: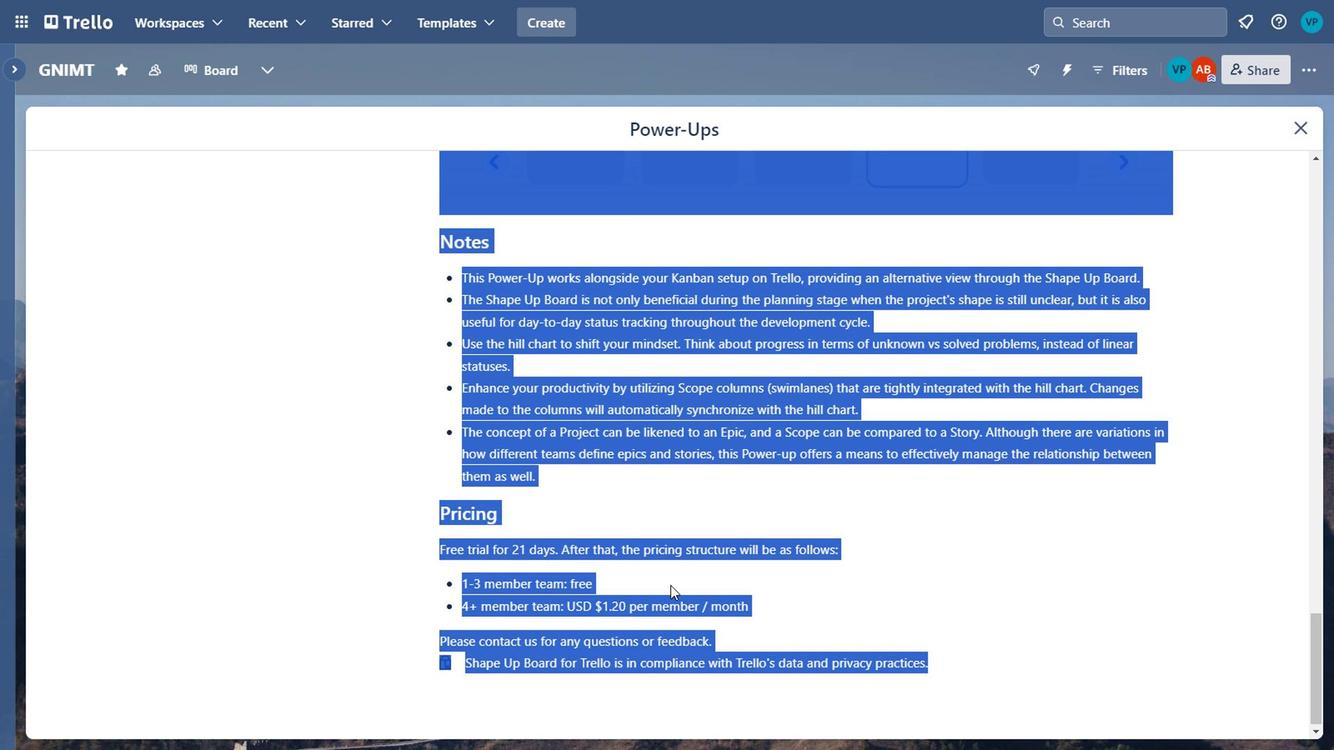 
Action: Mouse scrolled (547, 505) with delta (0, 0)
Screenshot: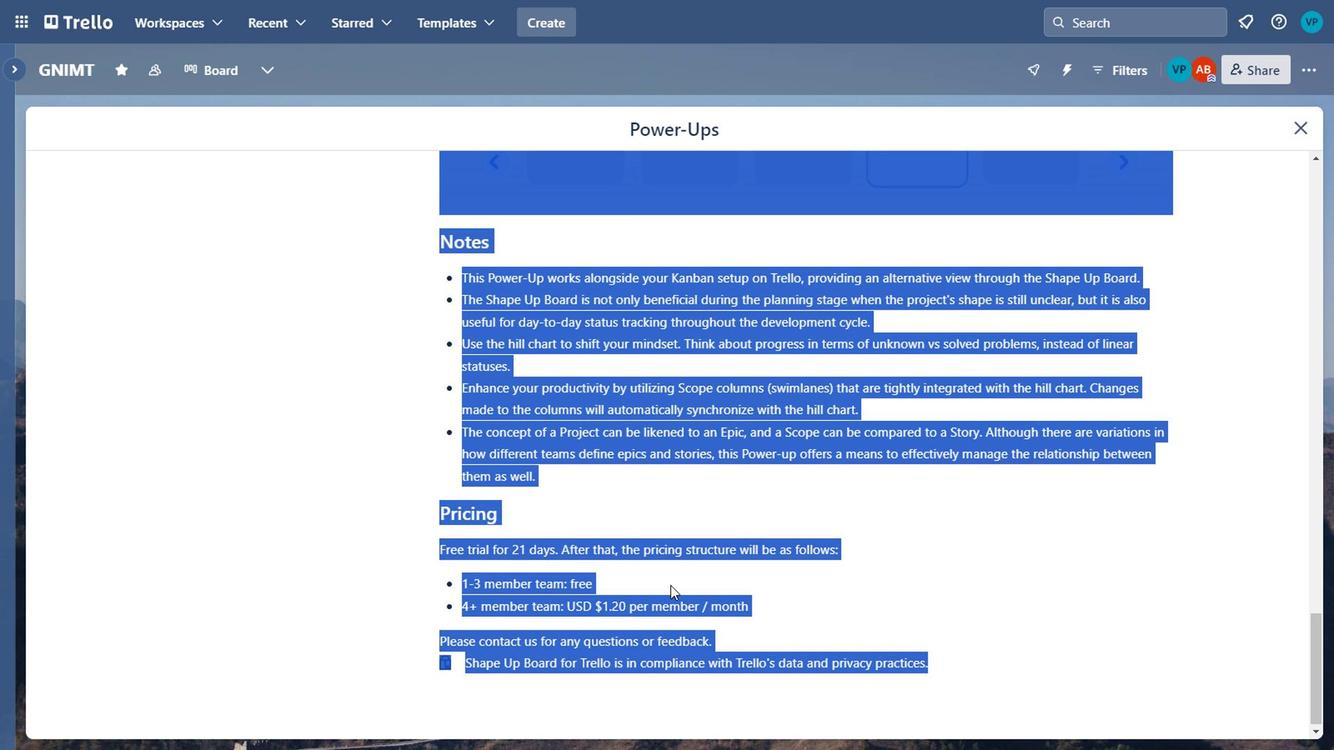 
Action: Mouse moved to (534, 469)
Screenshot: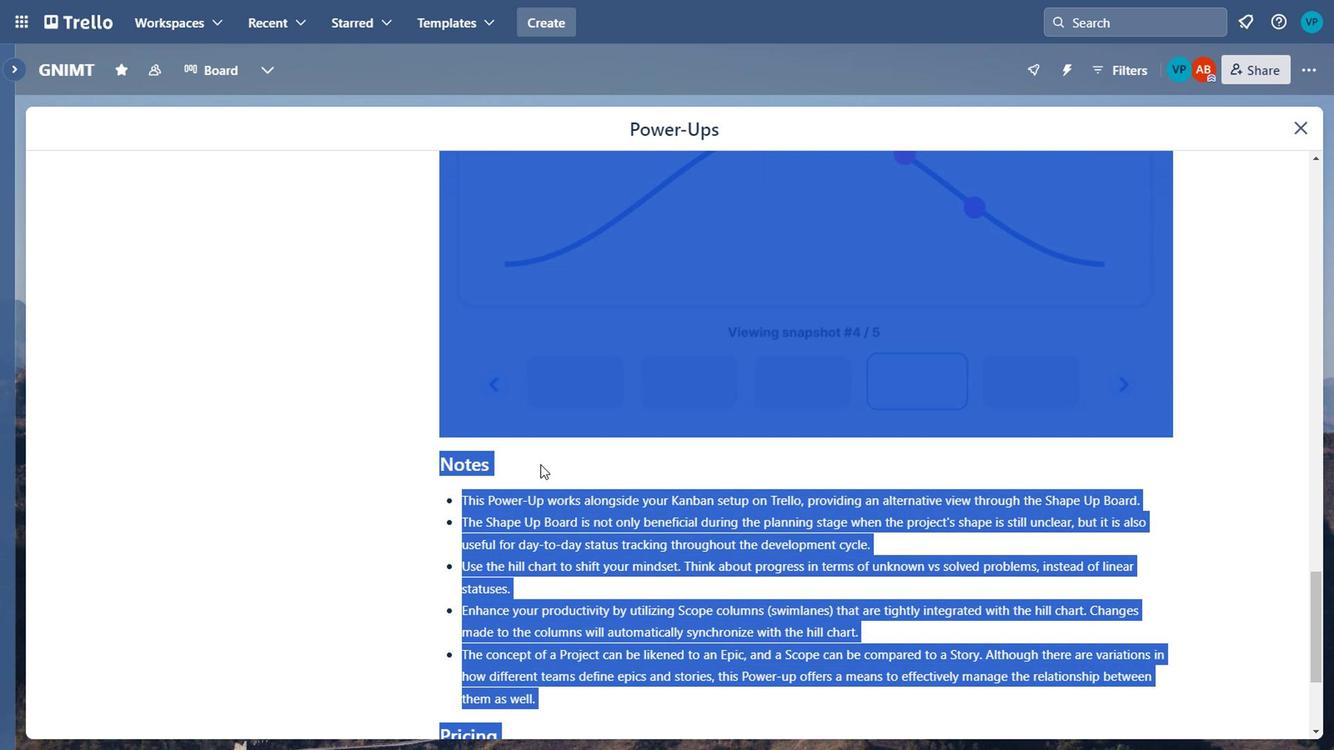 
Action: Mouse scrolled (544, 490) with delta (0, 0)
Screenshot: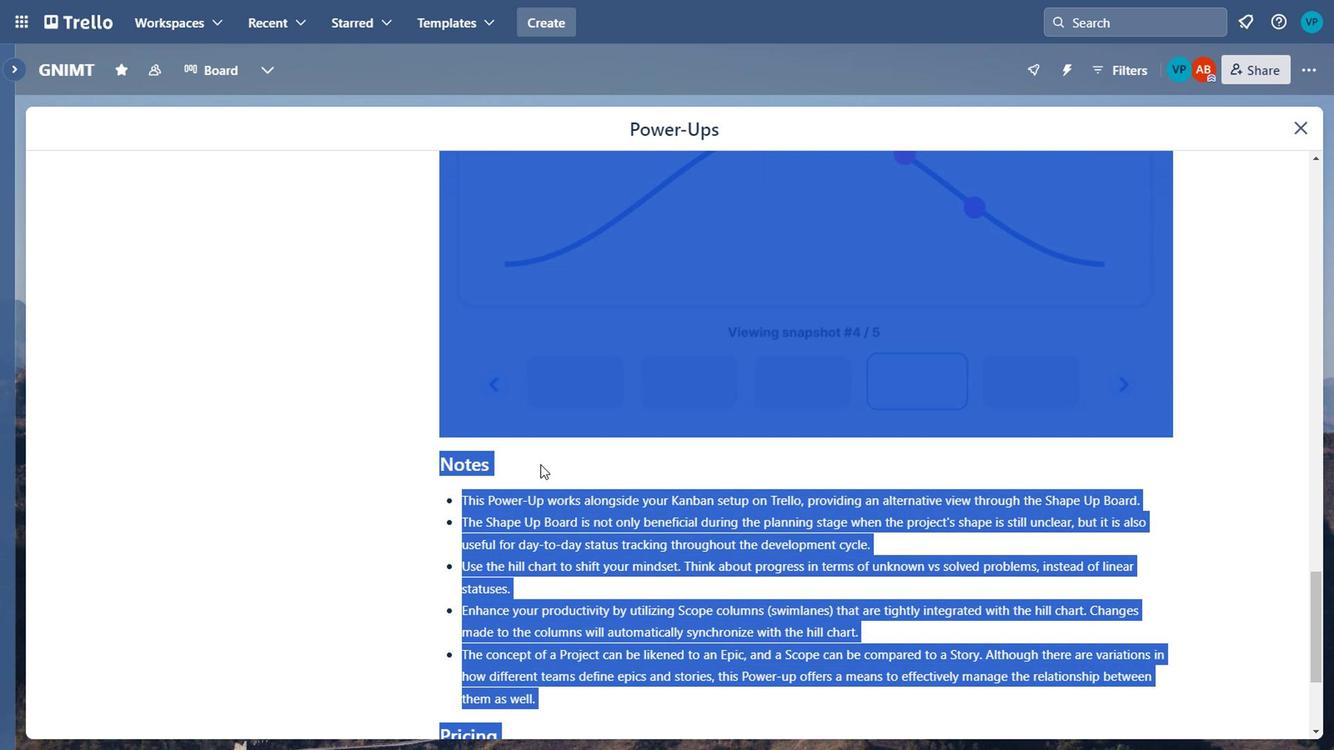 
Action: Mouse moved to (528, 464)
Screenshot: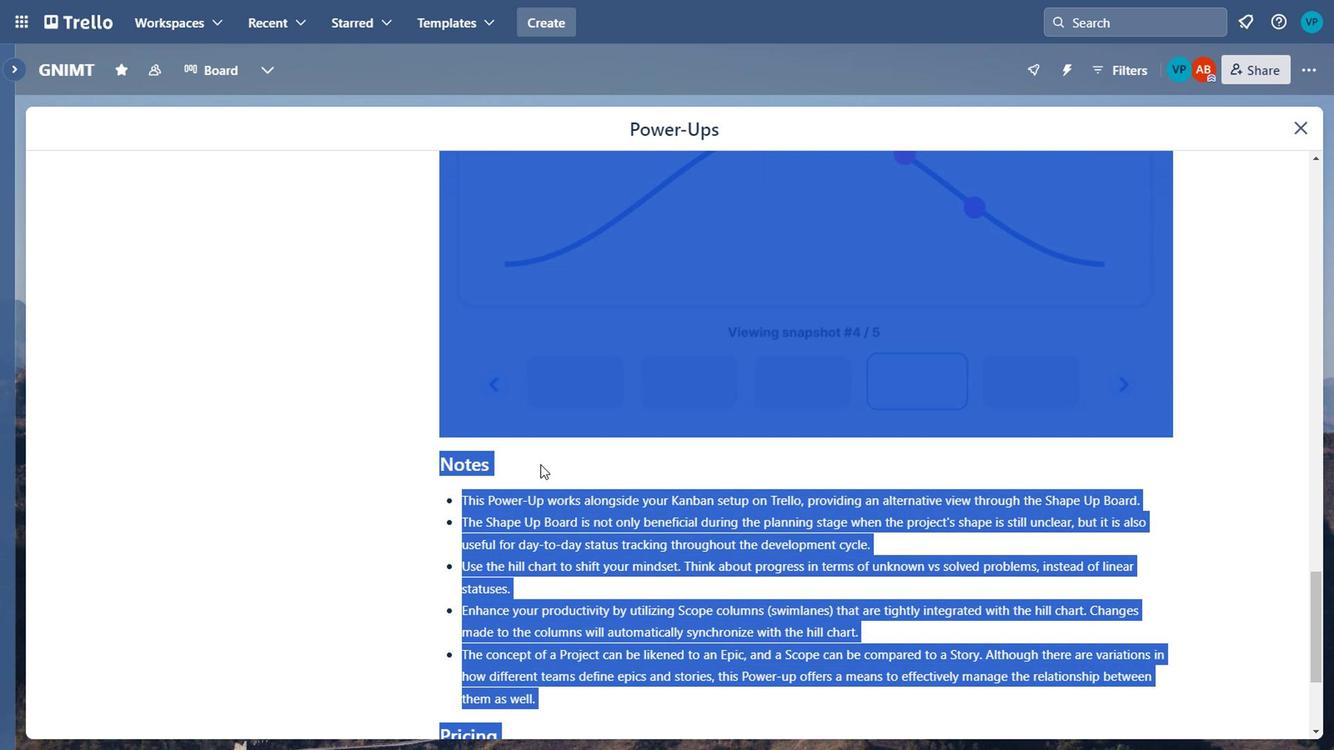 
Action: Mouse scrolled (528, 465) with delta (0, 0)
Screenshot: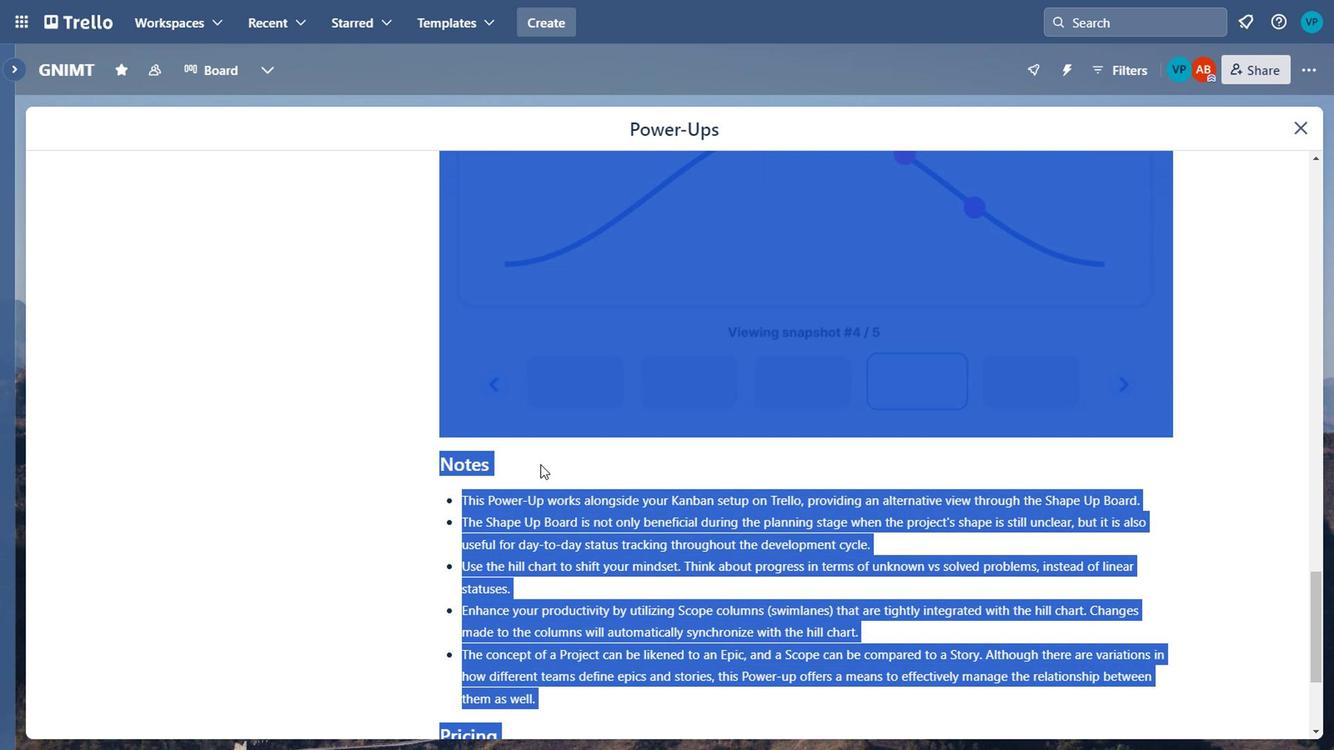 
Action: Mouse moved to (508, 454)
Screenshot: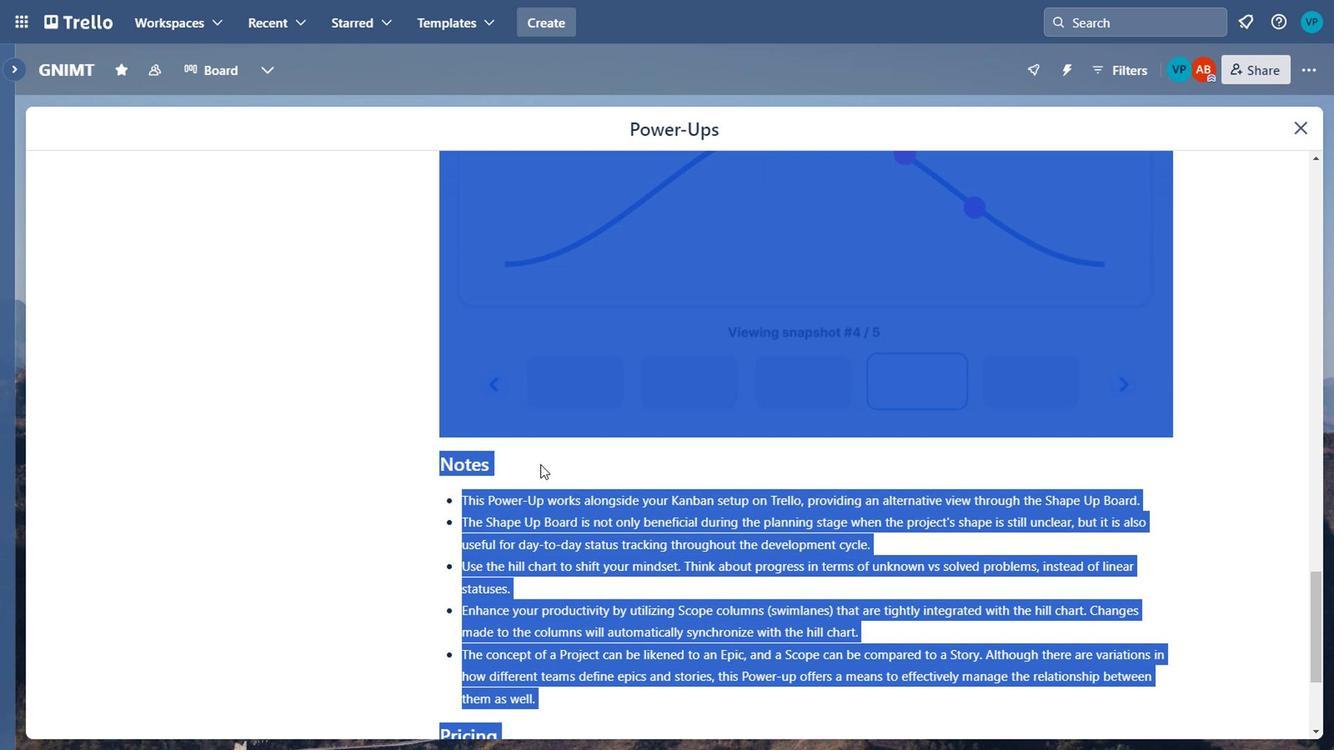 
Action: Mouse scrolled (525, 464) with delta (0, 0)
Screenshot: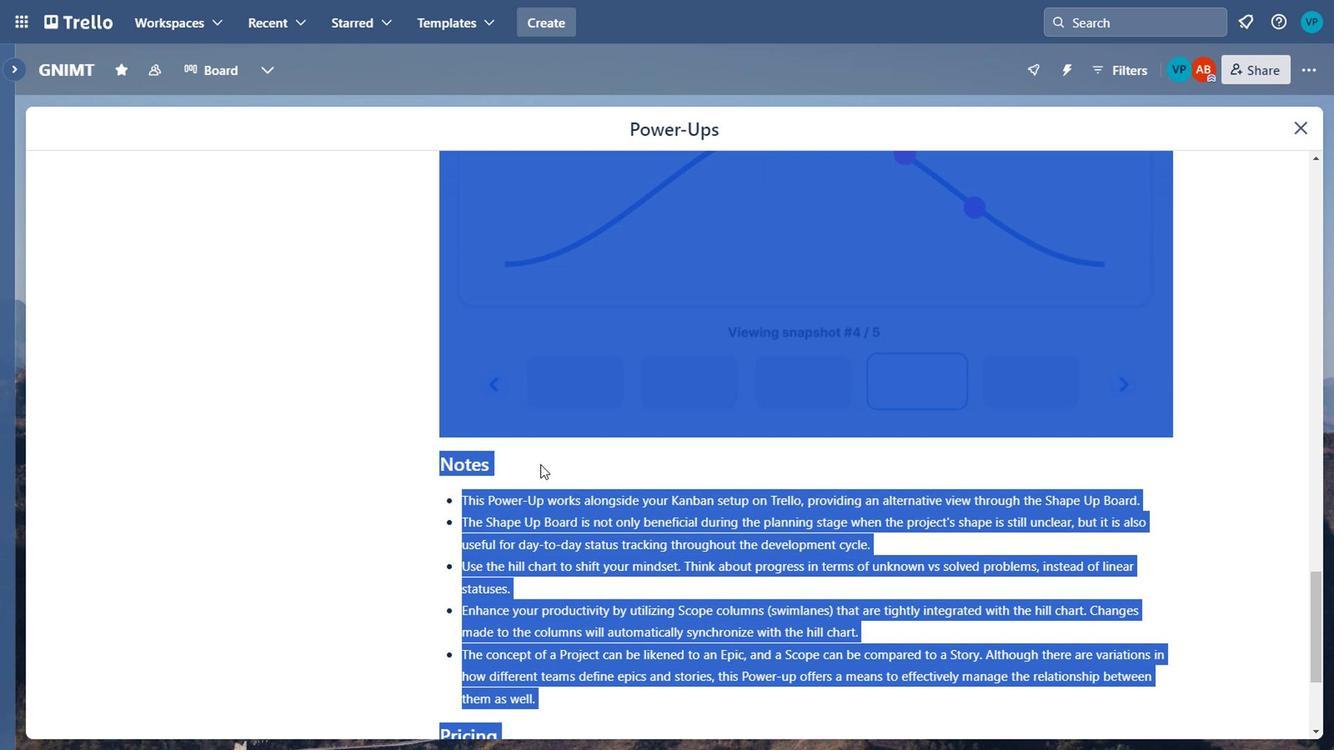 
Action: Mouse moved to (357, 379)
Screenshot: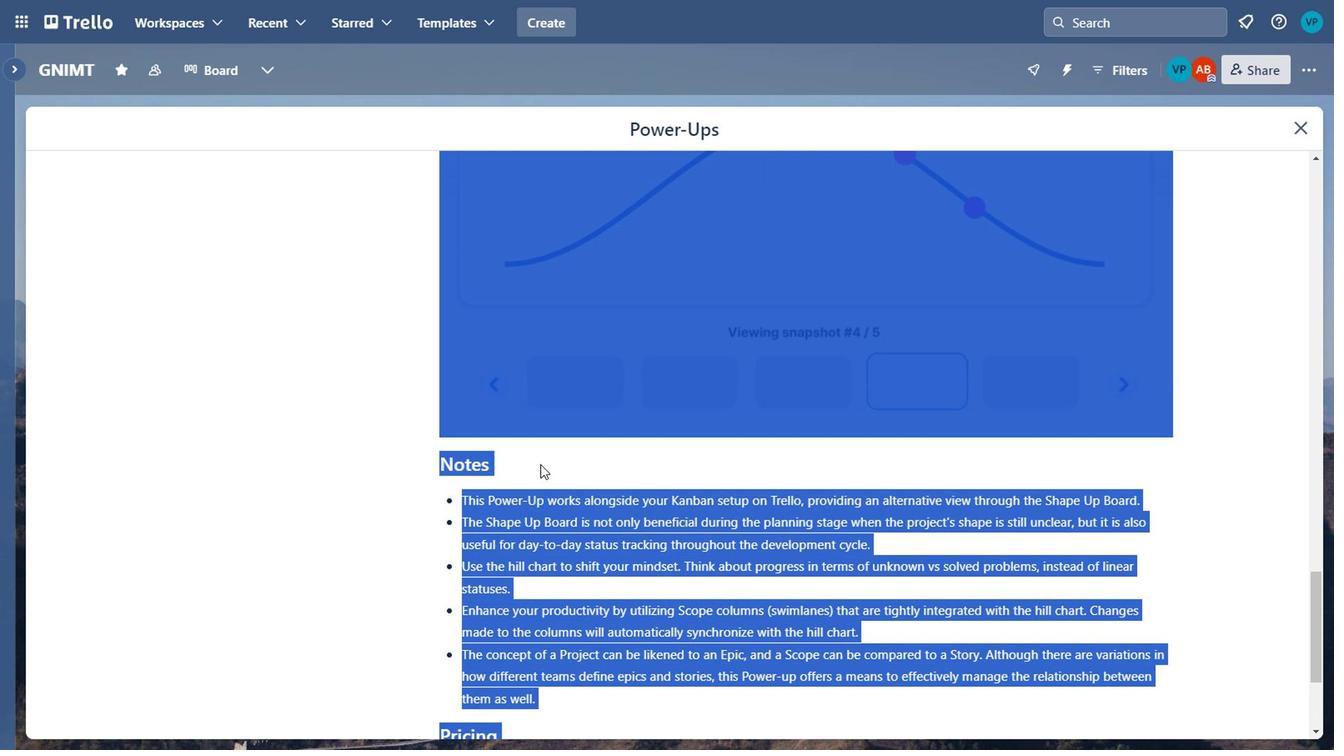
Action: Mouse scrolled (357, 380) with delta (0, 0)
Screenshot: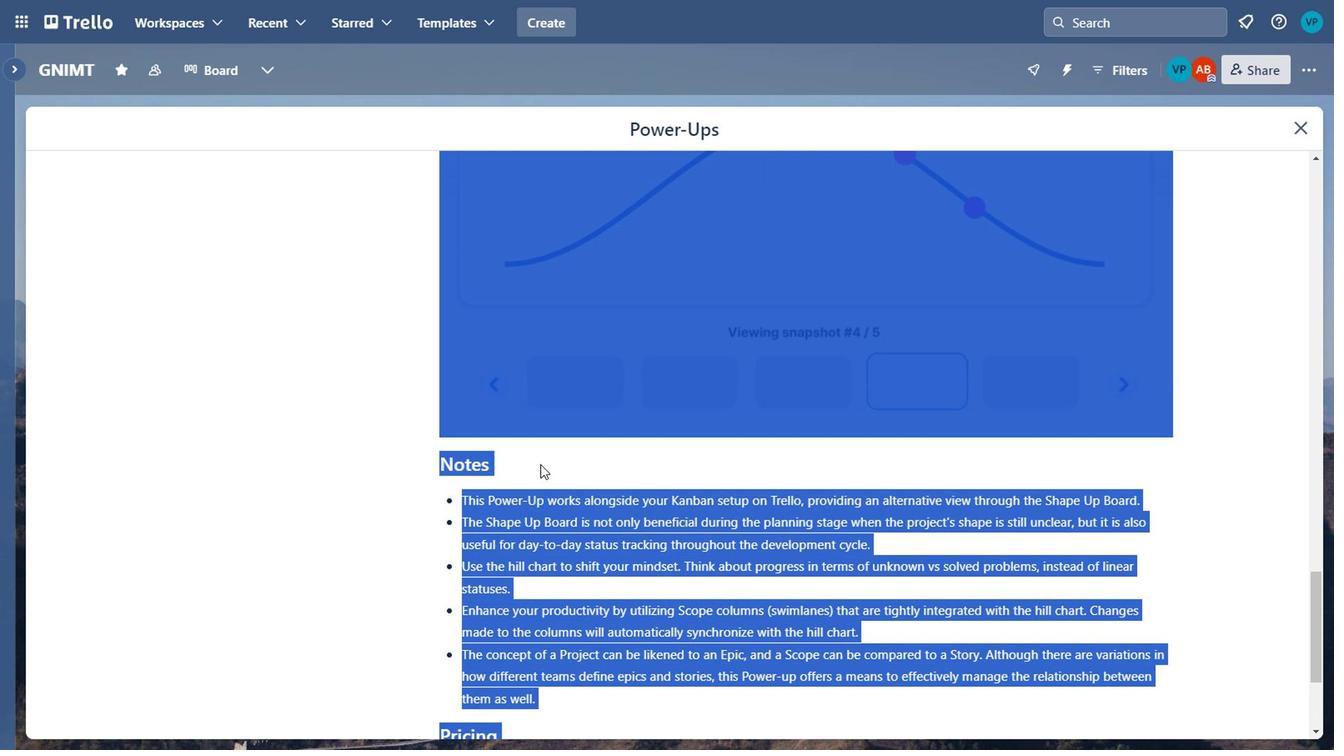 
Action: Mouse scrolled (357, 380) with delta (0, 0)
Screenshot: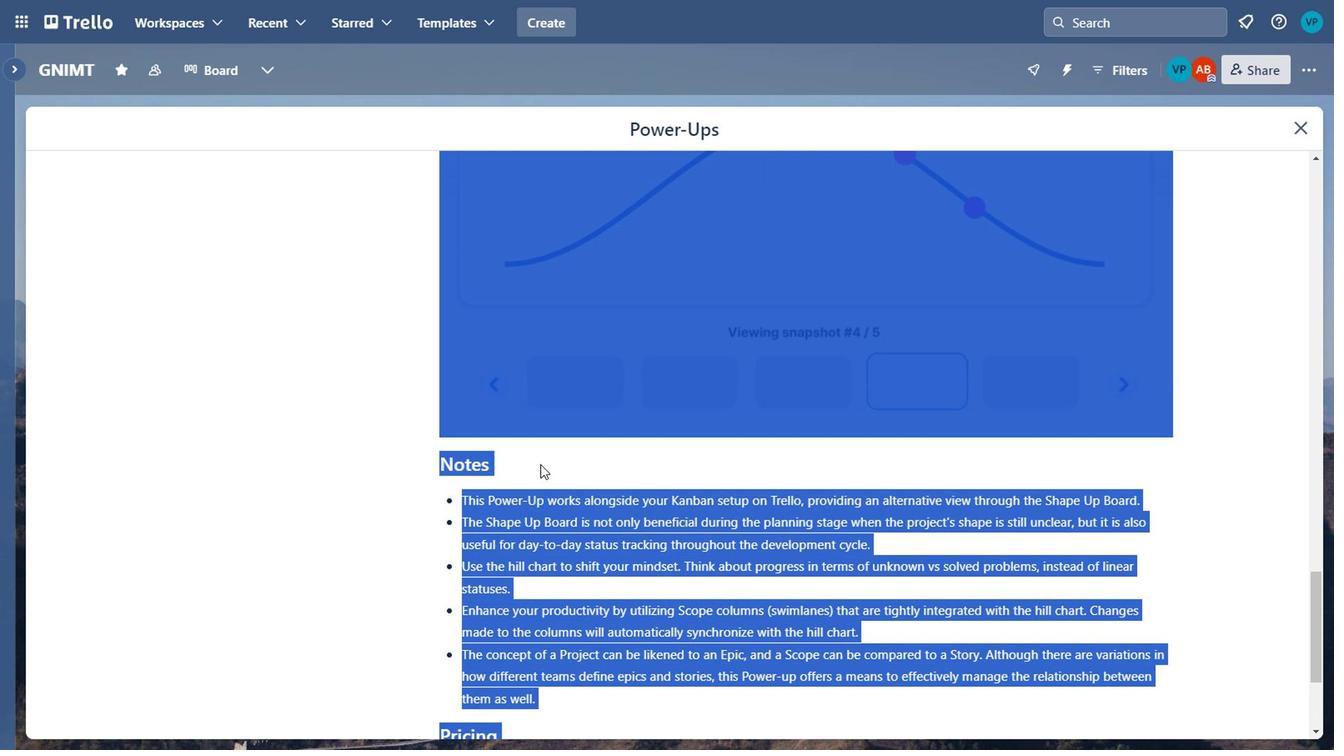 
Action: Mouse scrolled (357, 380) with delta (0, 0)
Screenshot: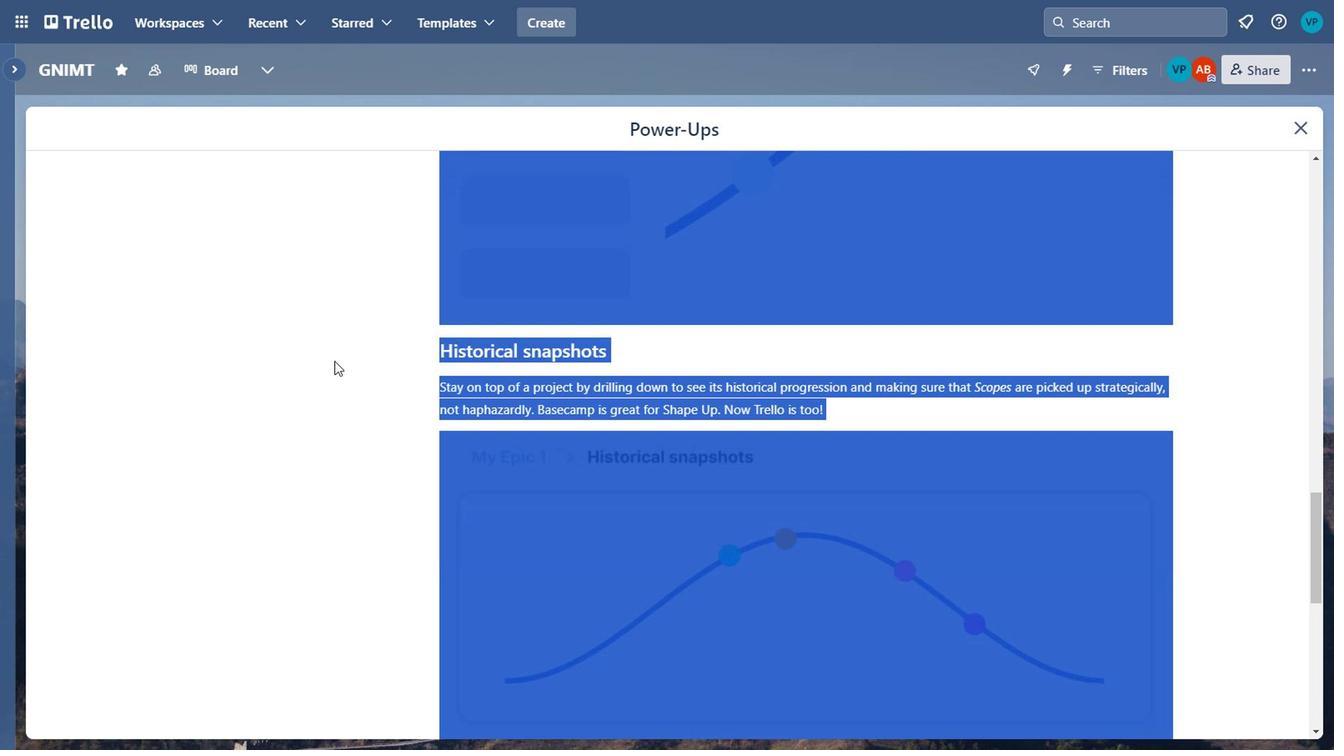 
Action: Mouse moved to (346, 375)
Screenshot: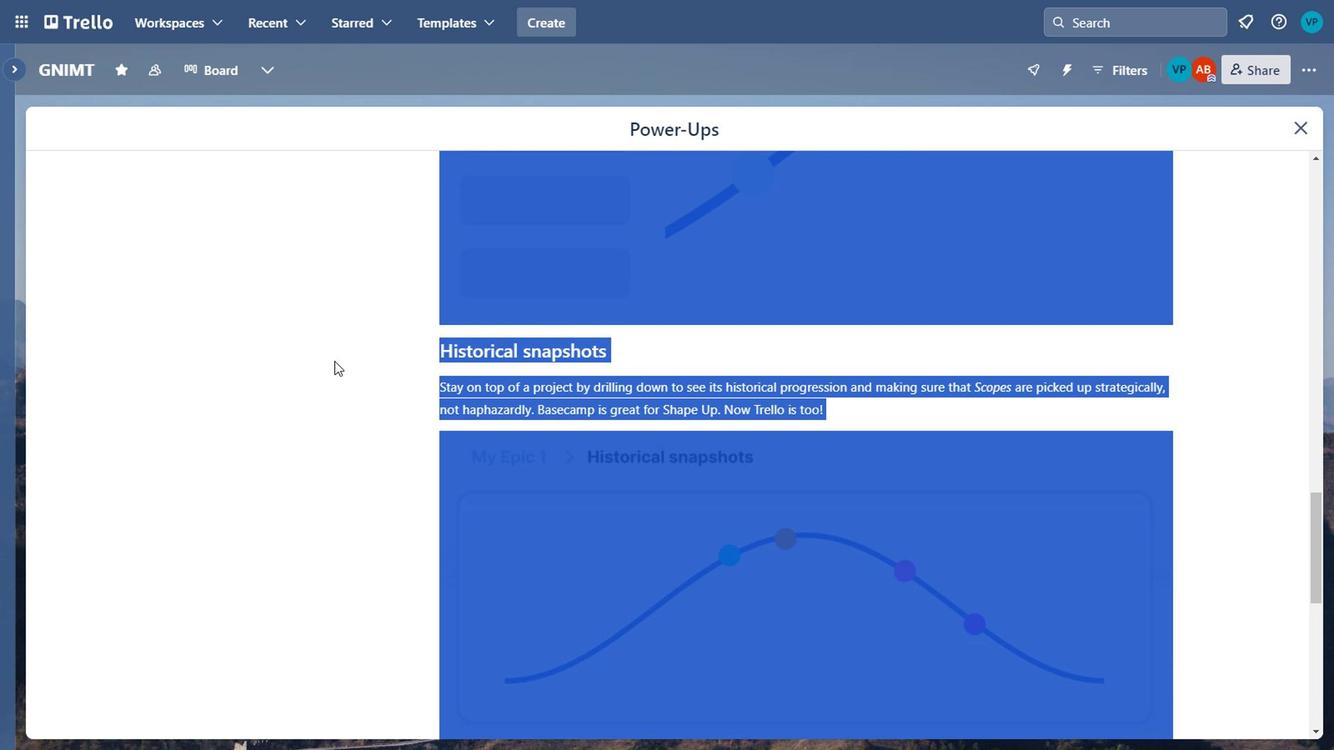 
Action: Mouse scrolled (346, 376) with delta (0, 0)
Screenshot: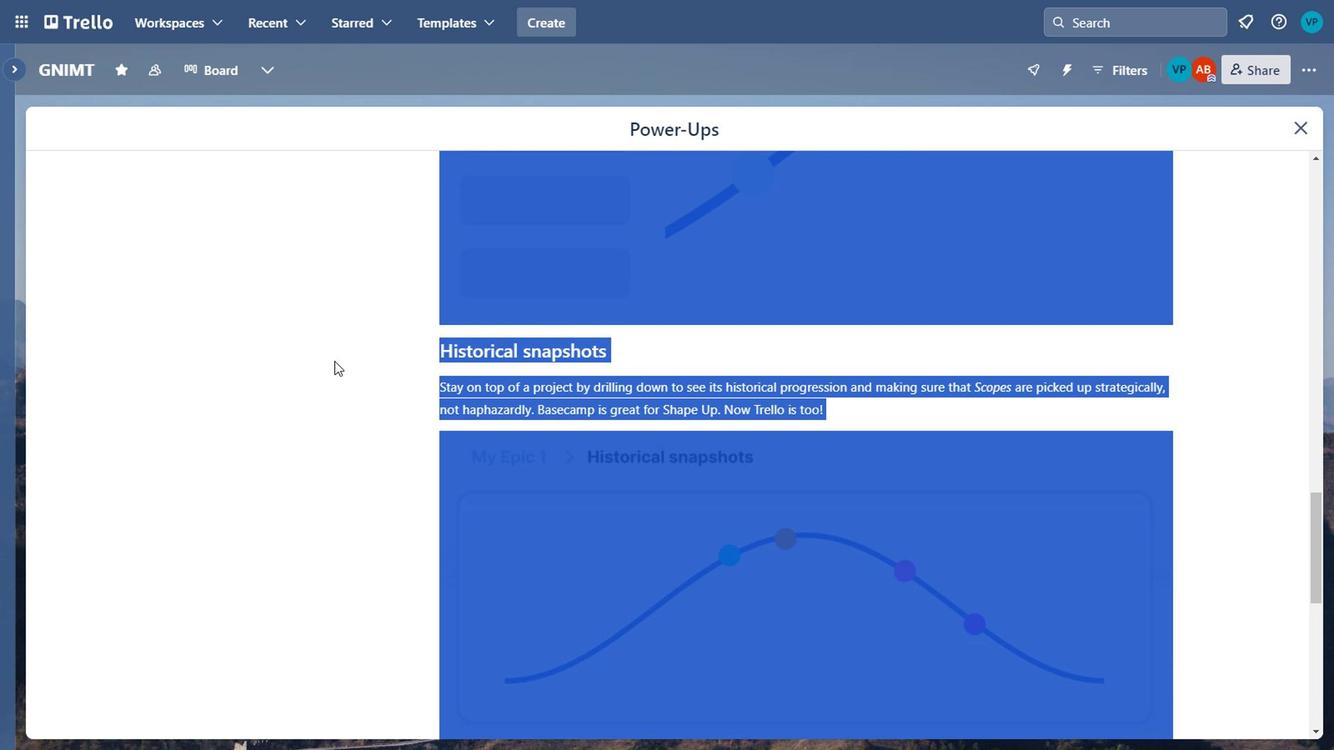 
Action: Mouse scrolled (346, 376) with delta (0, 0)
Screenshot: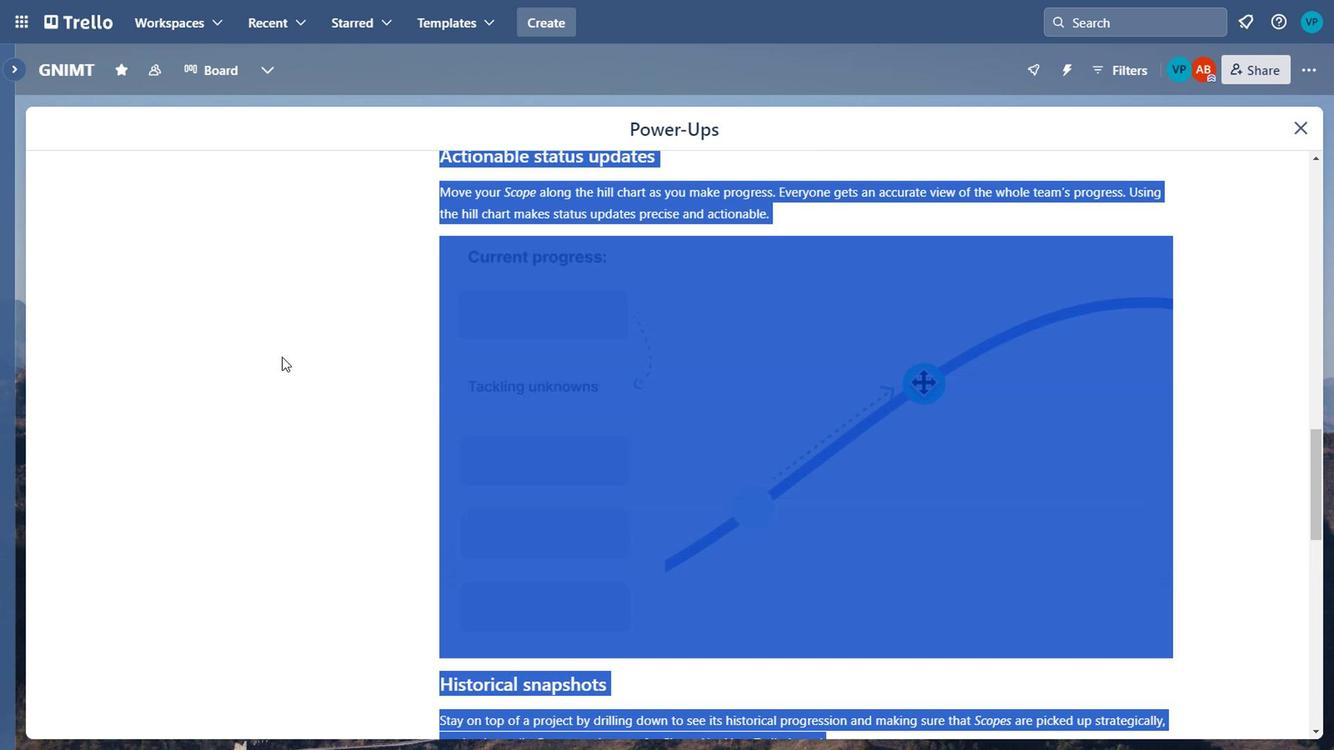 
Action: Mouse moved to (307, 375)
Screenshot: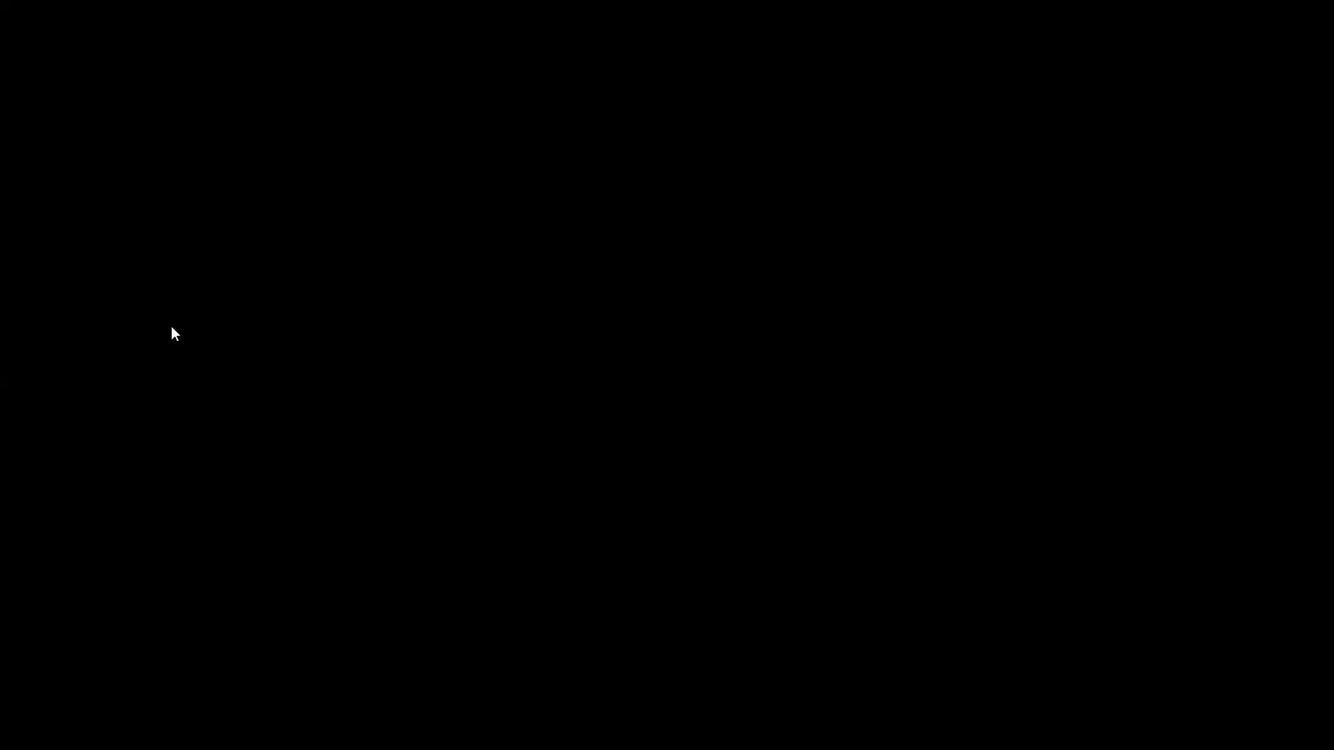 
Action: Mouse scrolled (307, 376) with delta (0, 0)
Screenshot: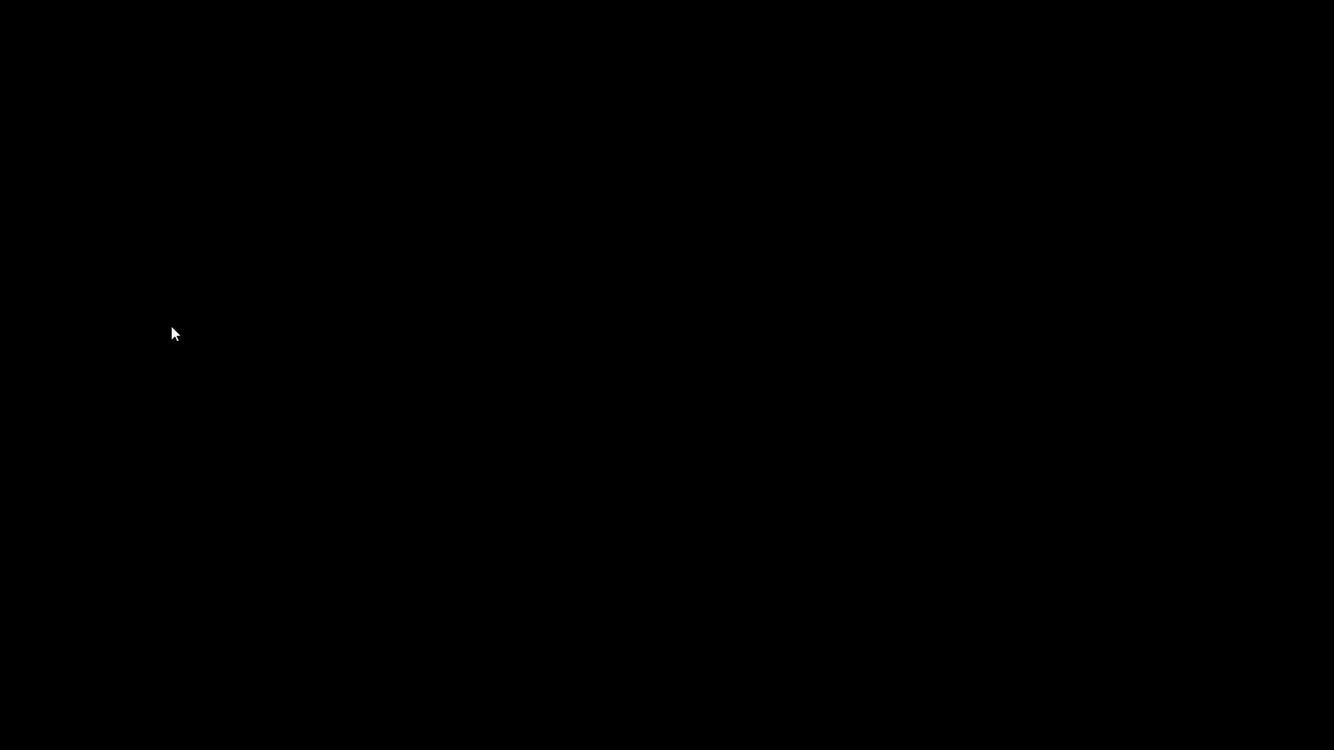 
Action: Mouse moved to (631, 390)
Screenshot: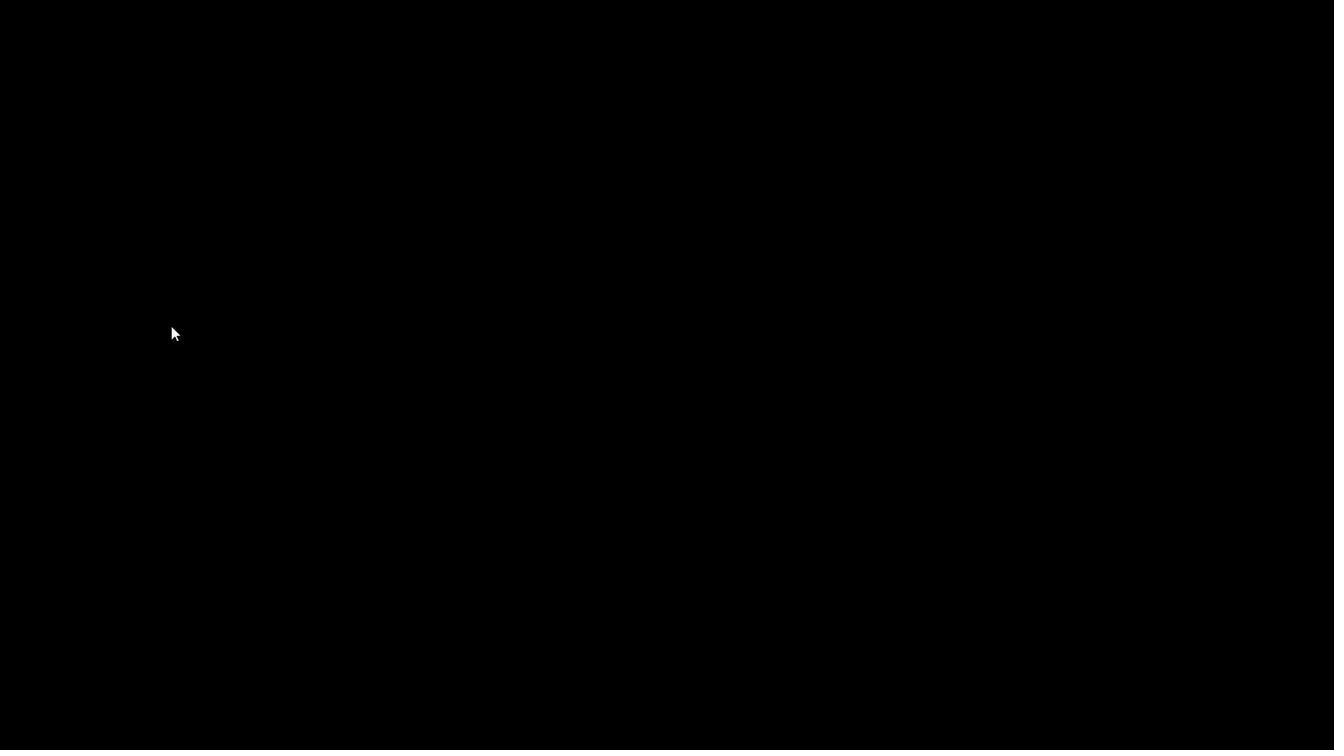 
Action: Mouse scrolled (307, 376) with delta (0, 0)
Screenshot: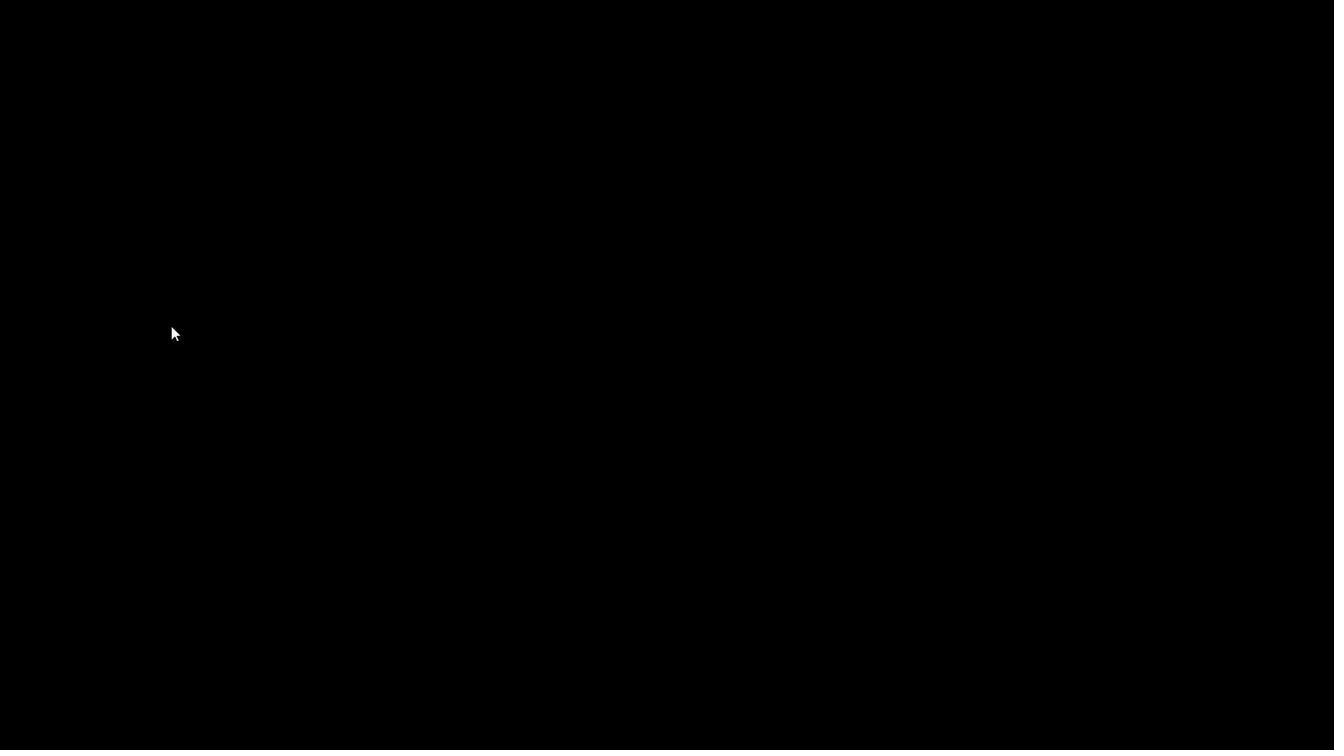 
Action: Mouse moved to (222, 344)
Screenshot: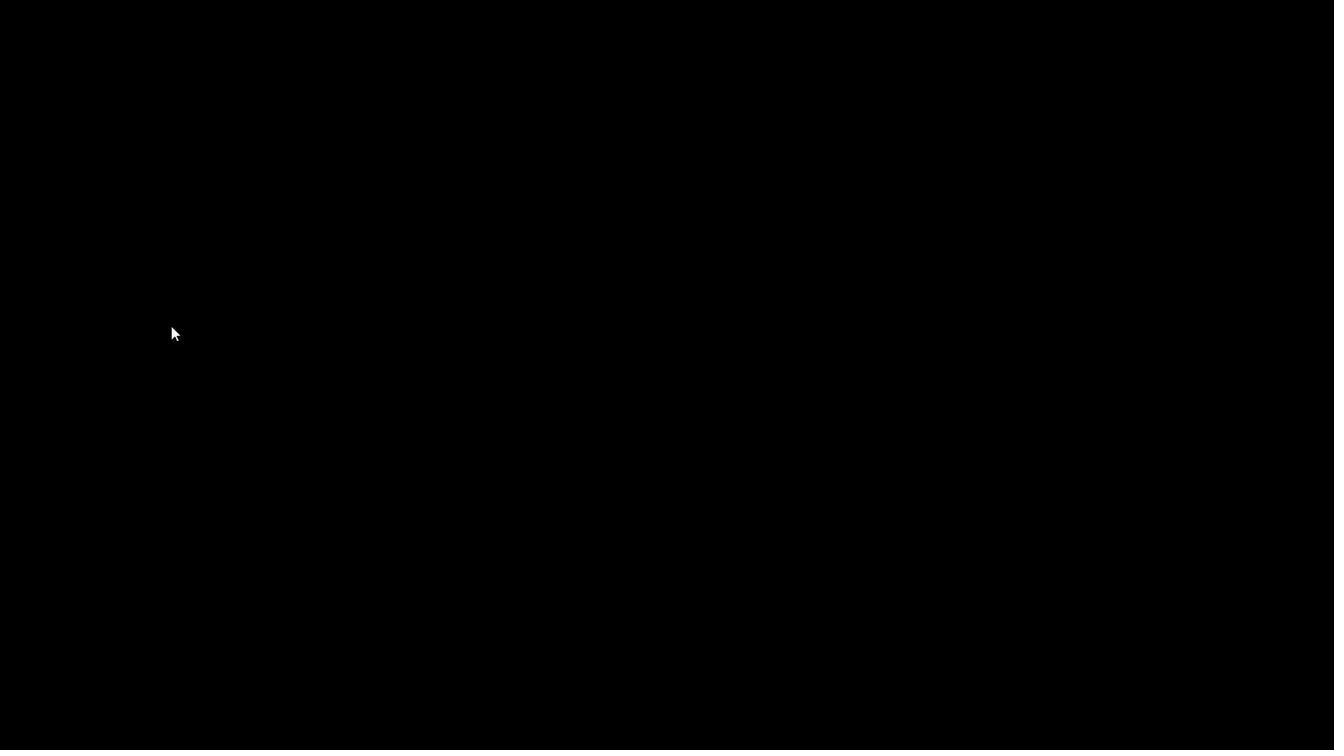 
Action: Mouse scrolled (222, 345) with delta (0, 0)
Screenshot: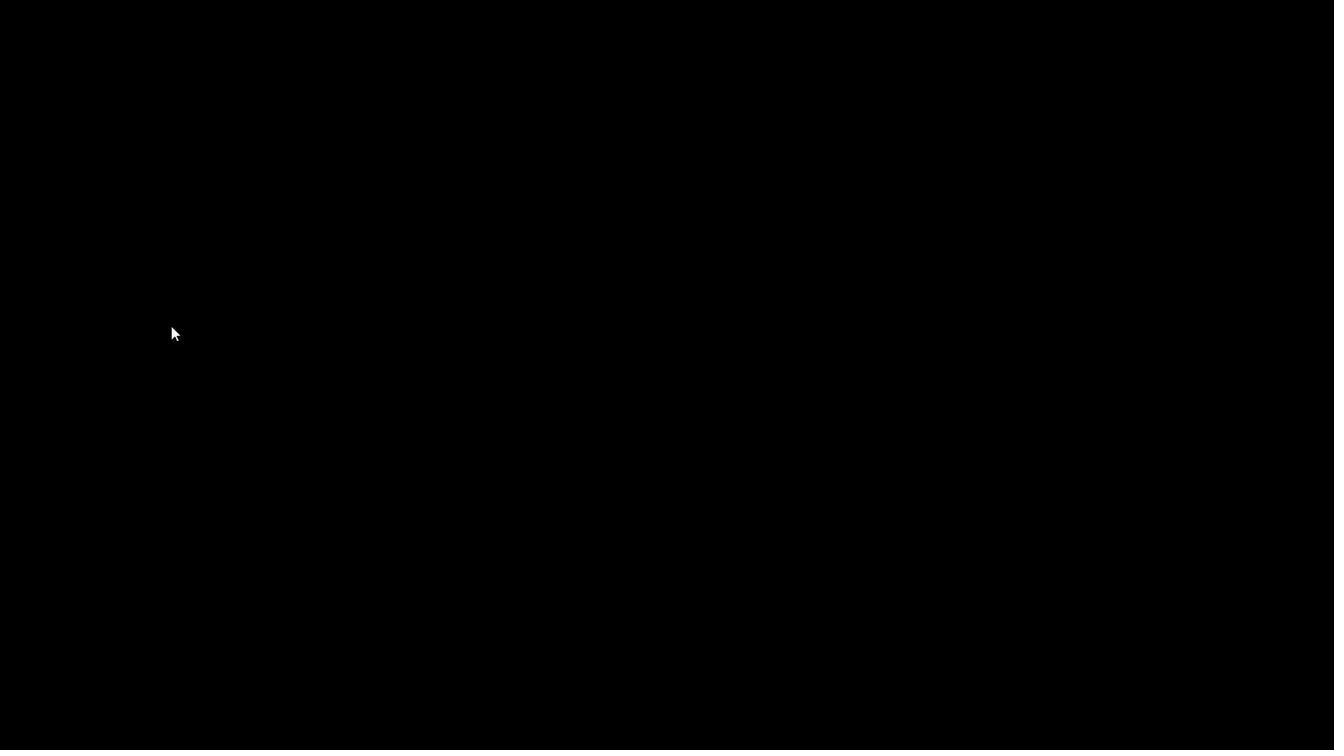 
Action: Mouse scrolled (222, 345) with delta (0, 0)
Screenshot: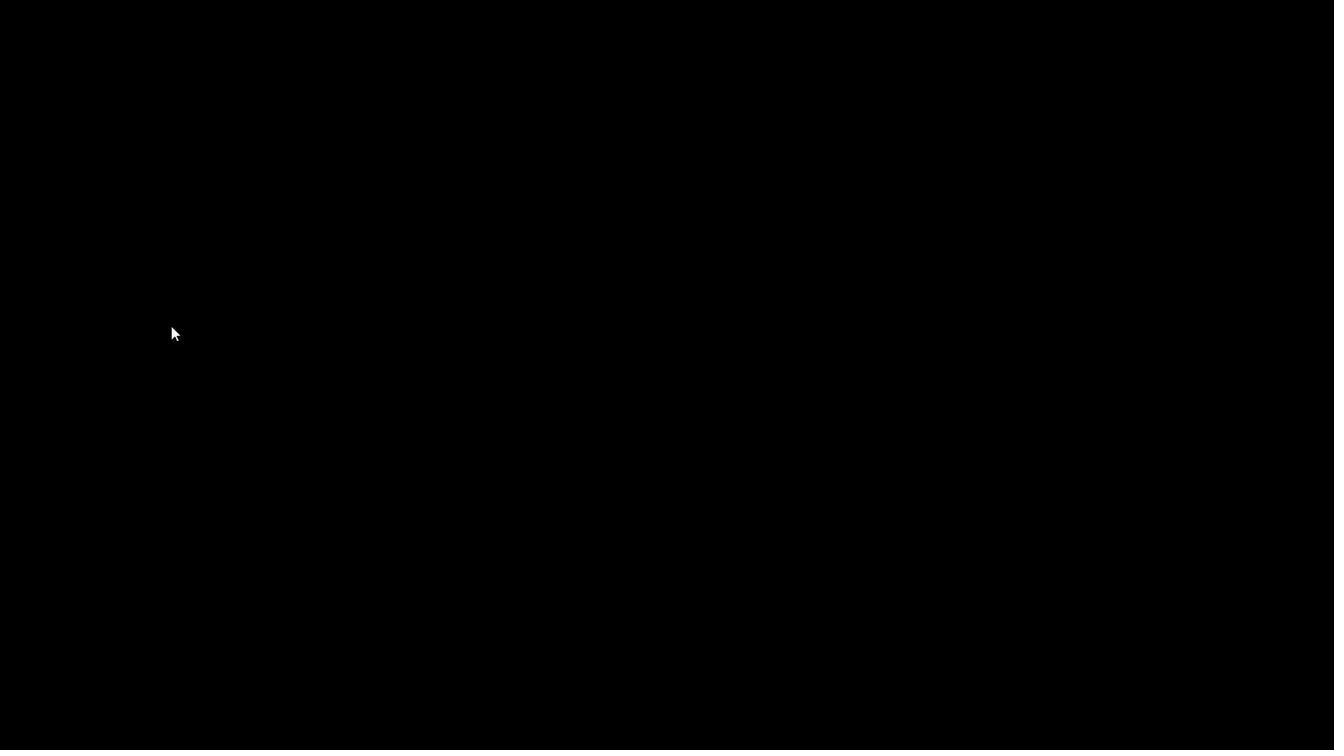 
Action: Mouse moved to (224, 340)
Screenshot: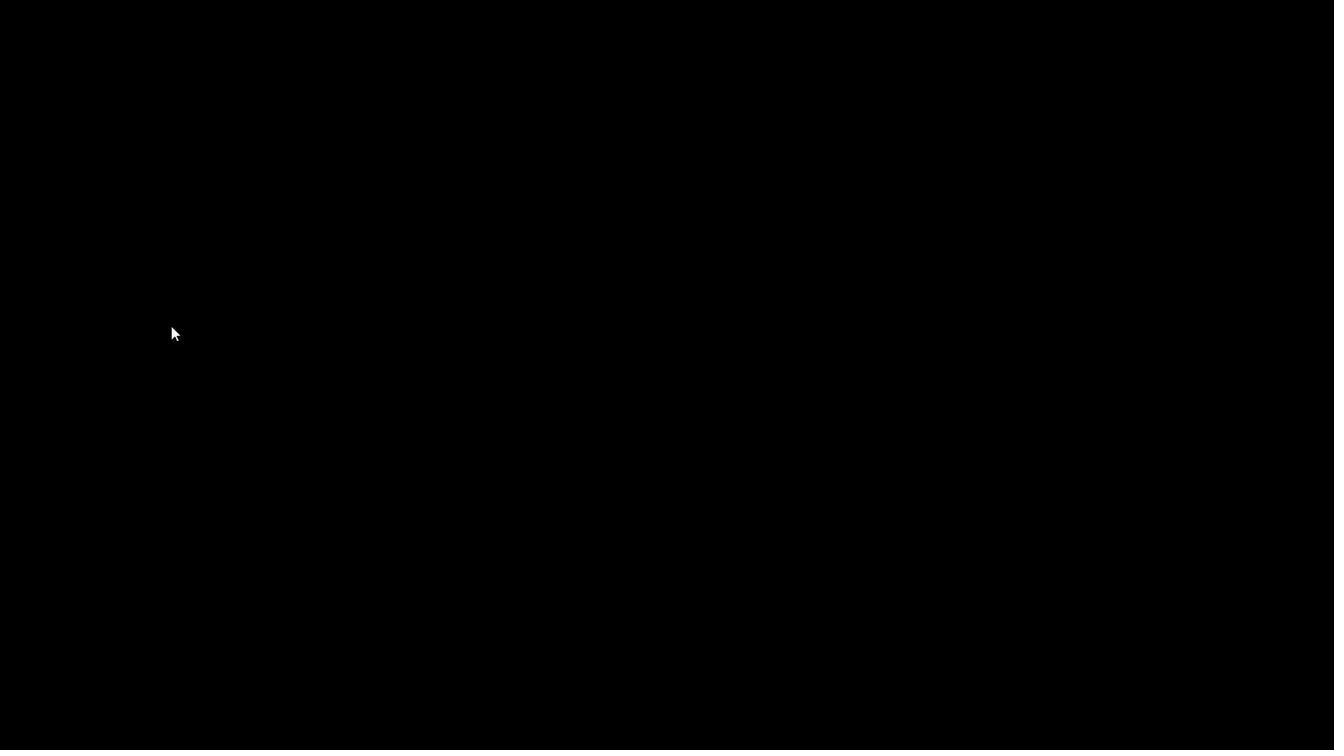 
Action: Mouse scrolled (224, 341) with delta (0, 0)
Screenshot: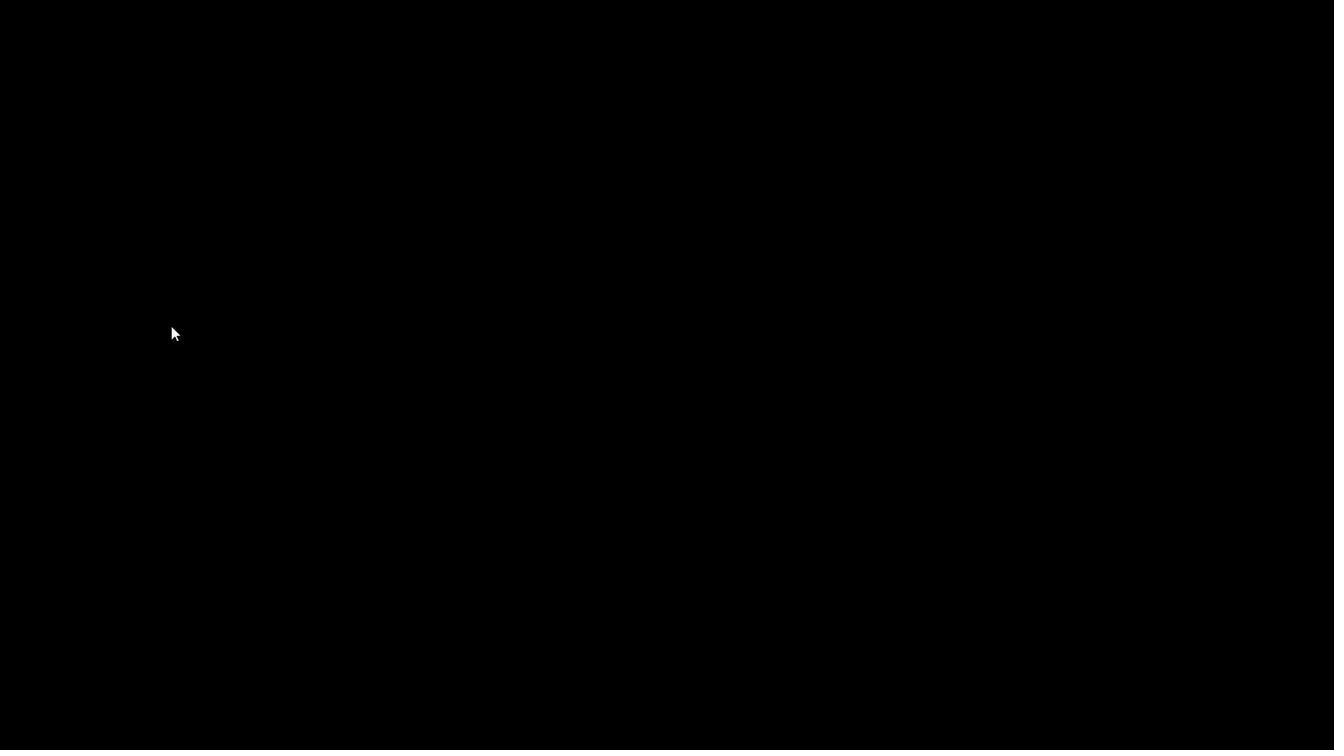 
Action: Mouse moved to (237, 323)
Screenshot: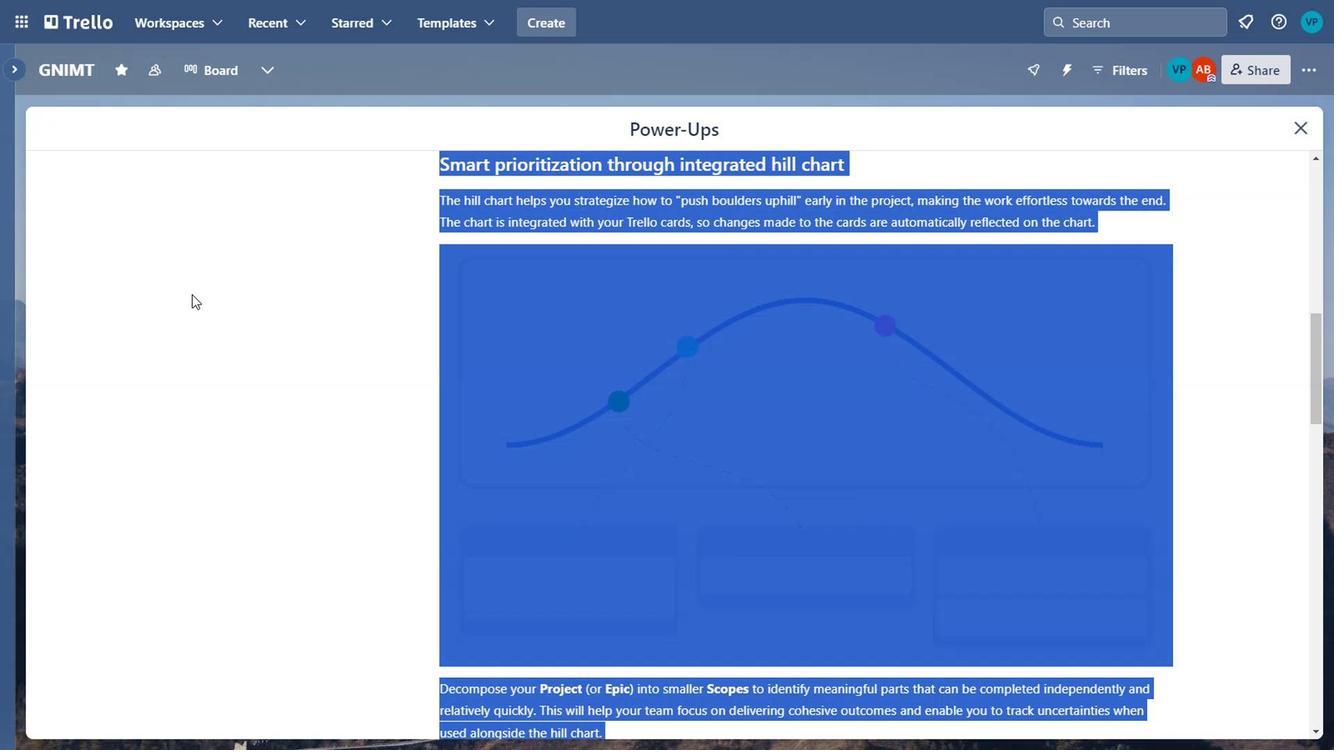 
Action: Mouse scrolled (237, 323) with delta (0, 0)
Screenshot: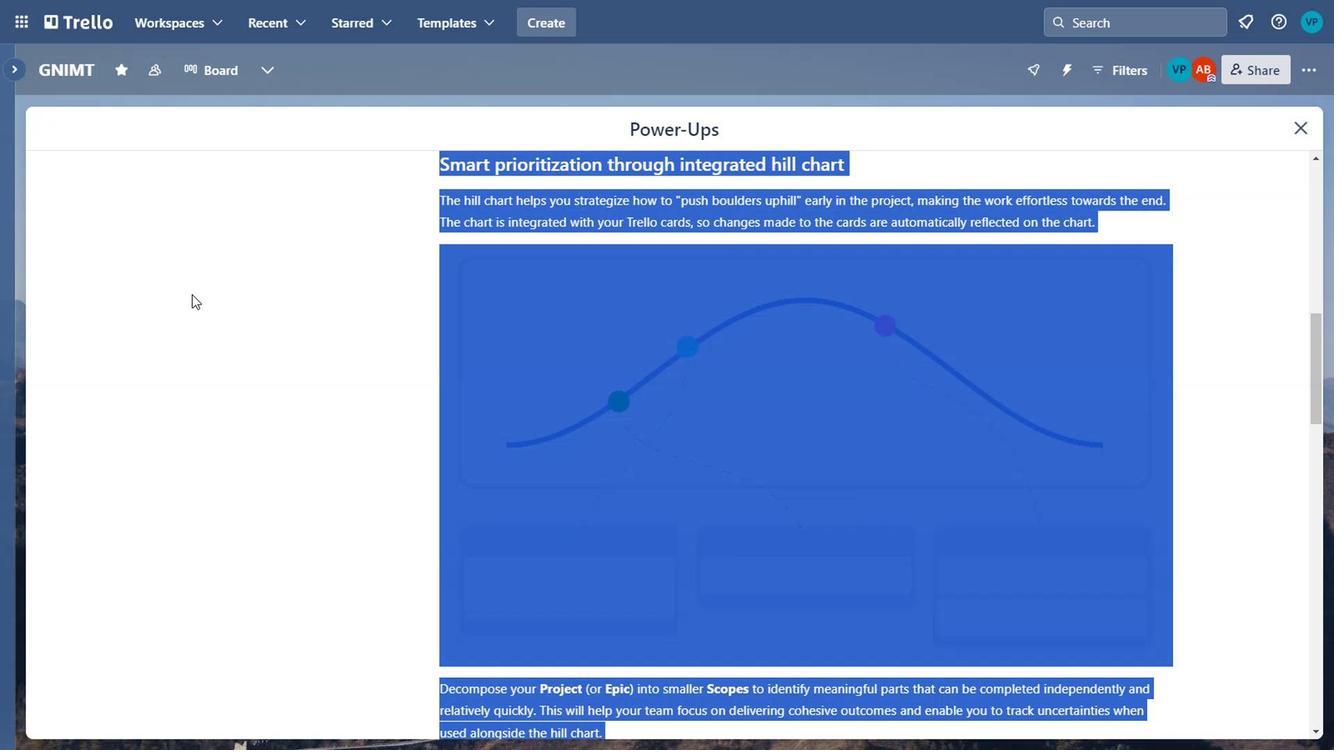 
Action: Mouse scrolled (237, 323) with delta (0, 0)
Screenshot: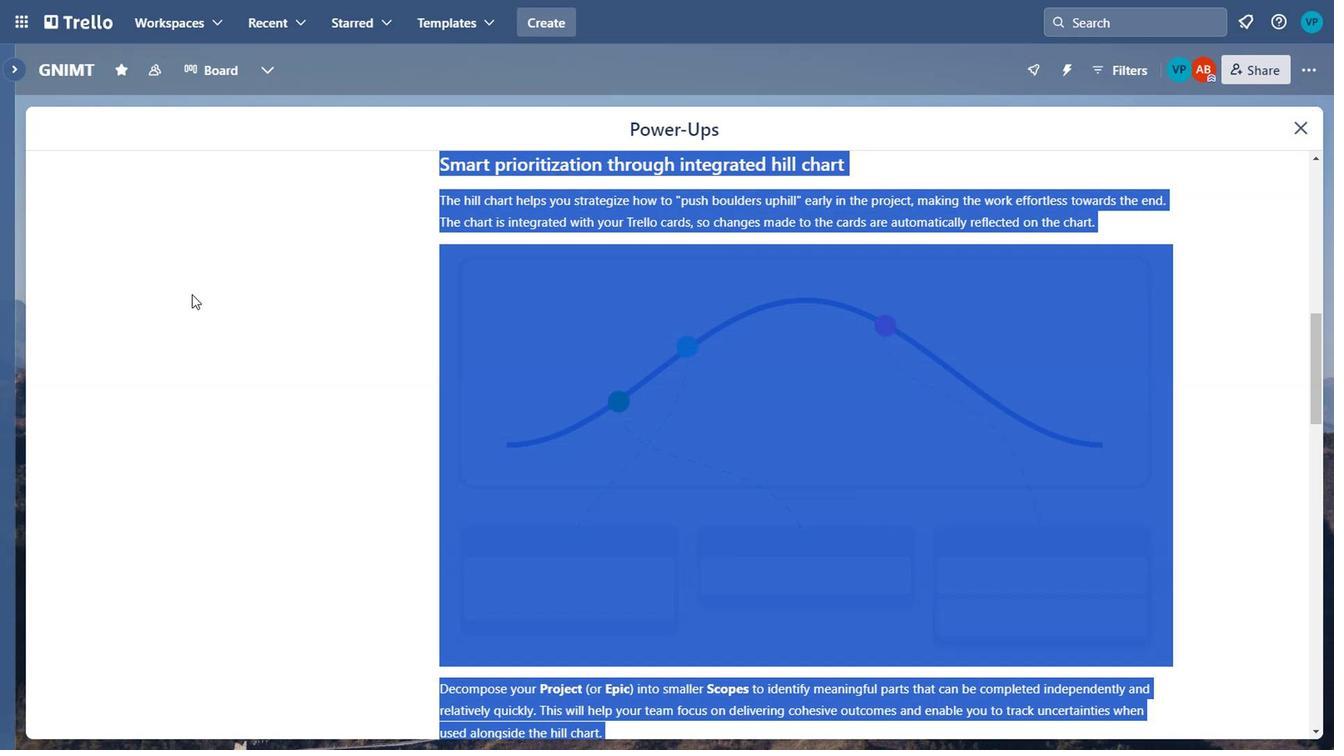 
Action: Mouse moved to (243, 334)
Screenshot: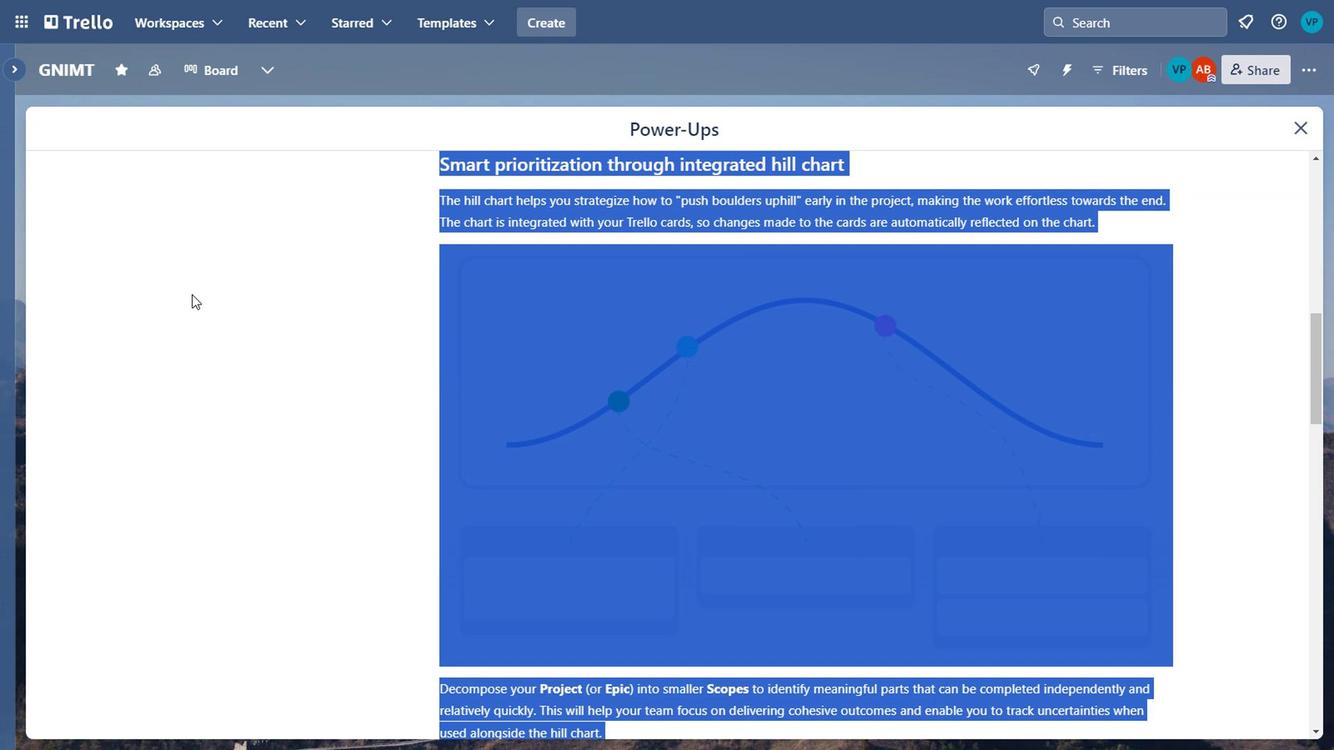 
Action: Mouse scrolled (243, 335) with delta (0, 0)
Screenshot: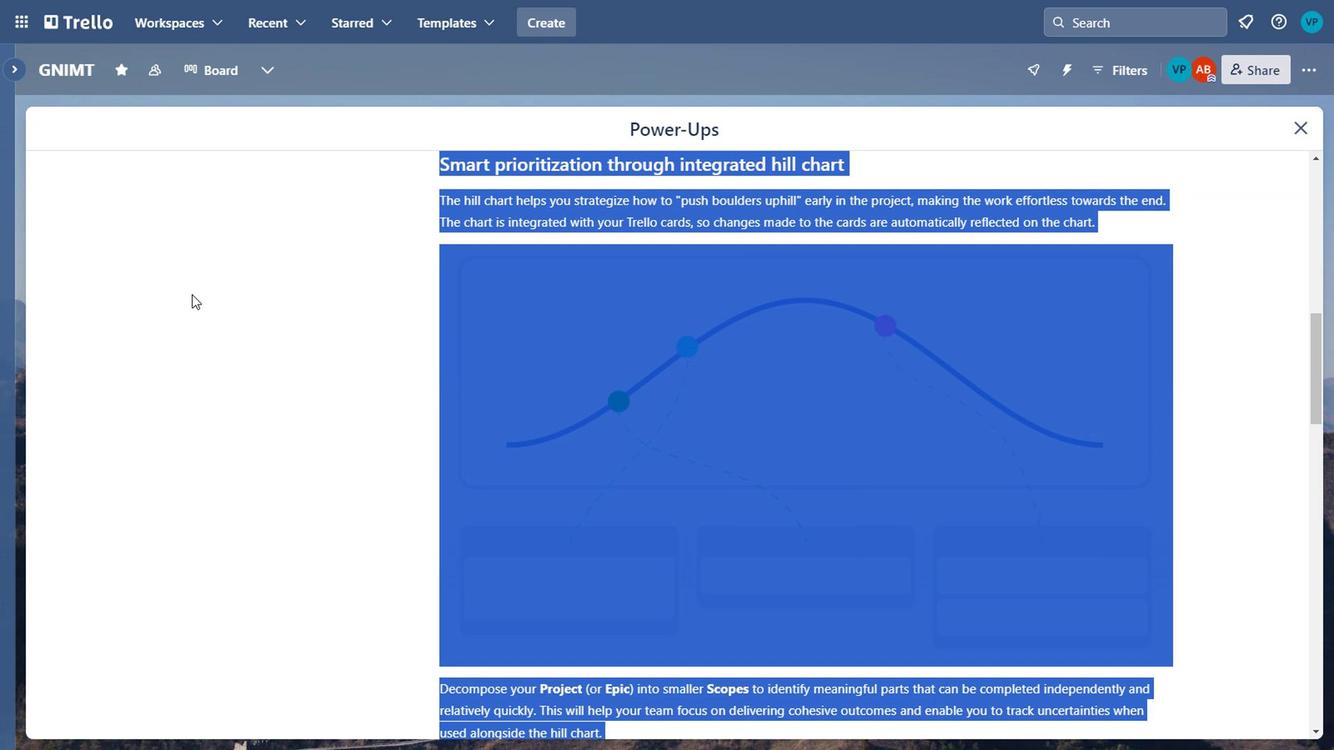
Action: Mouse scrolled (243, 335) with delta (0, 0)
Screenshot: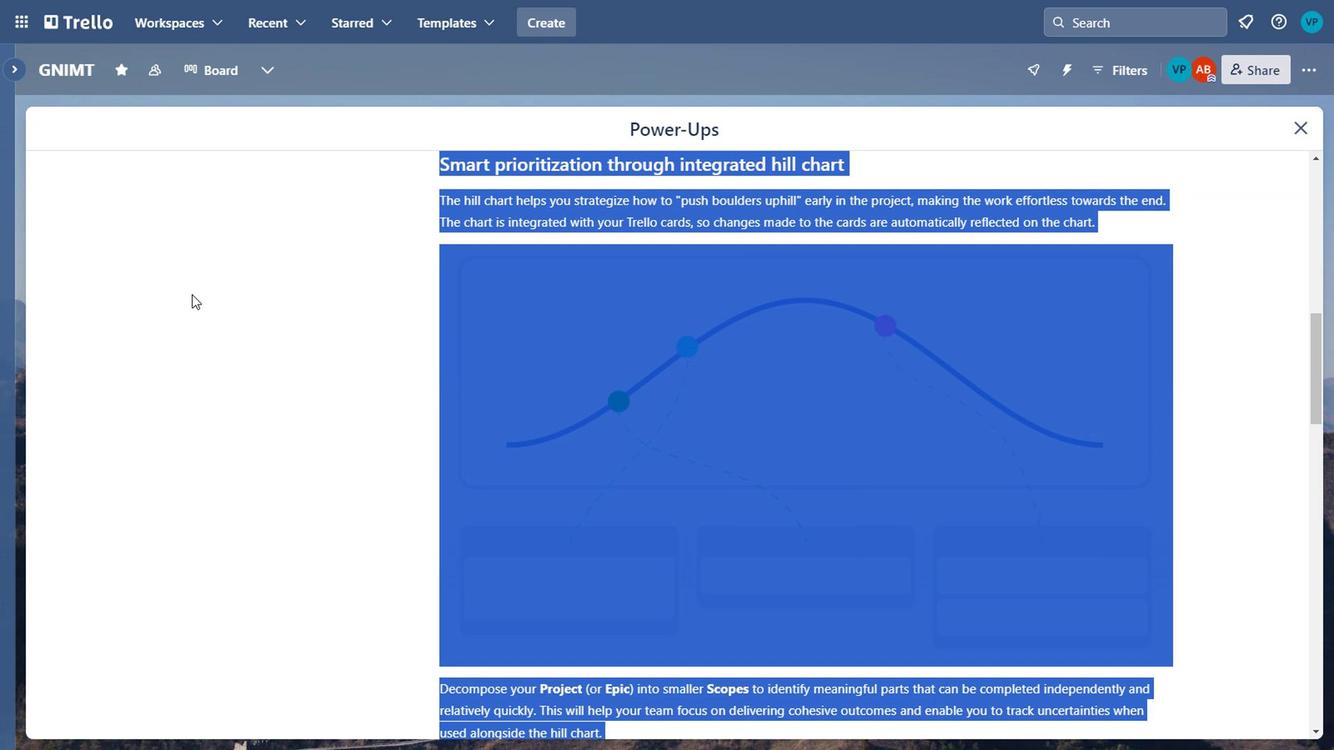 
Action: Mouse moved to (239, 289)
Screenshot: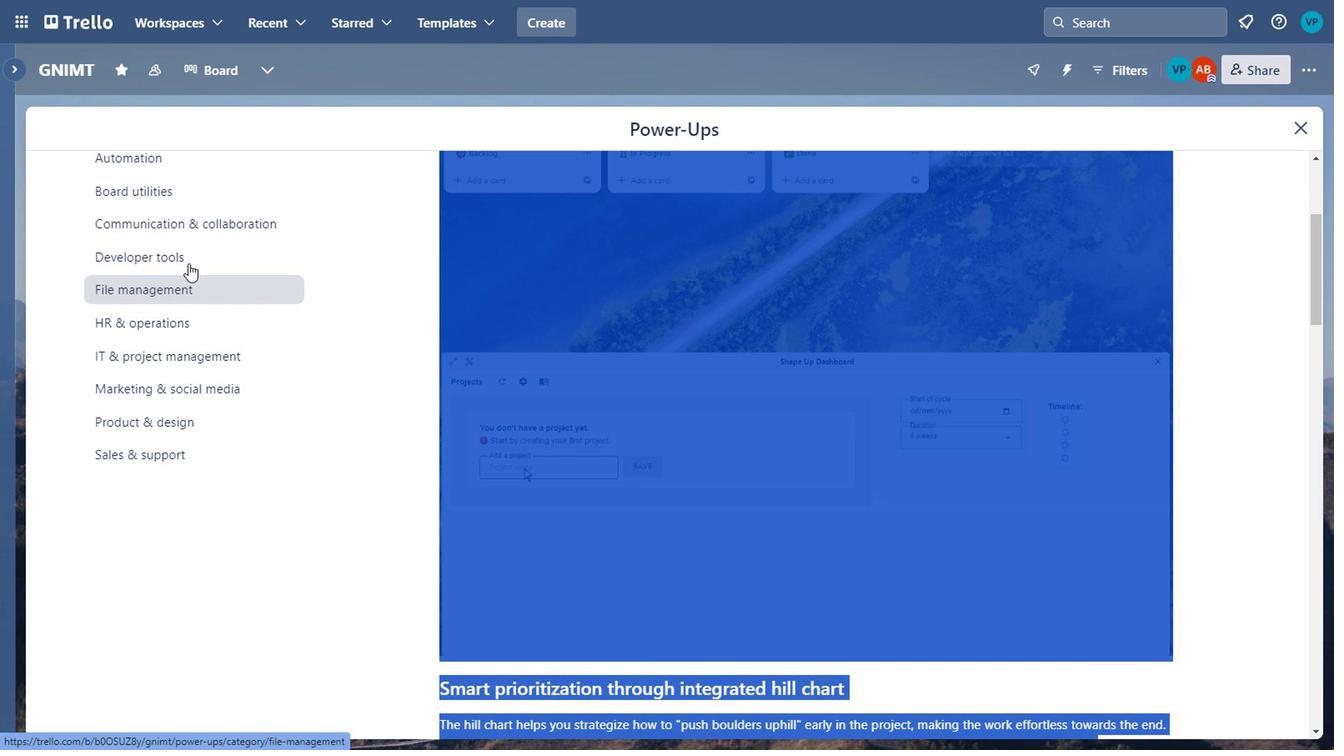 
Action: Mouse pressed left at (239, 289)
Screenshot: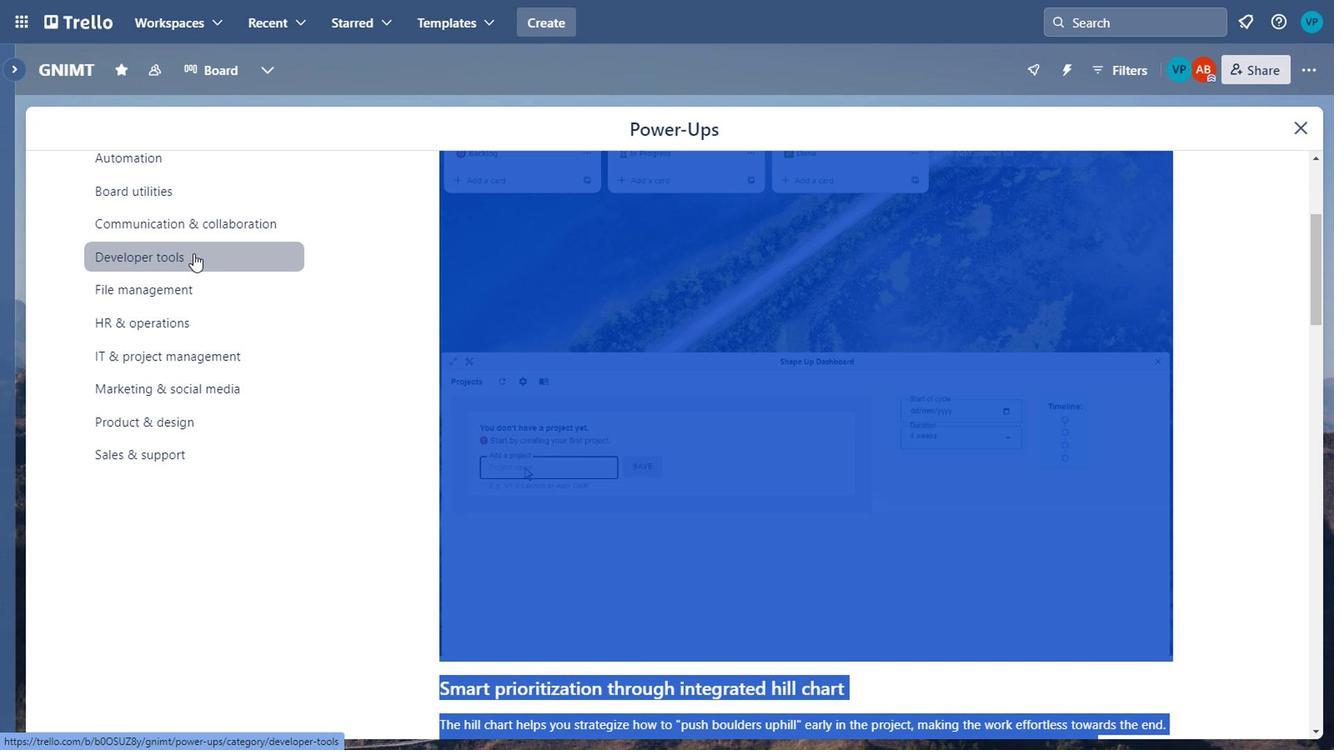 
Action: Mouse moved to (557, 542)
Screenshot: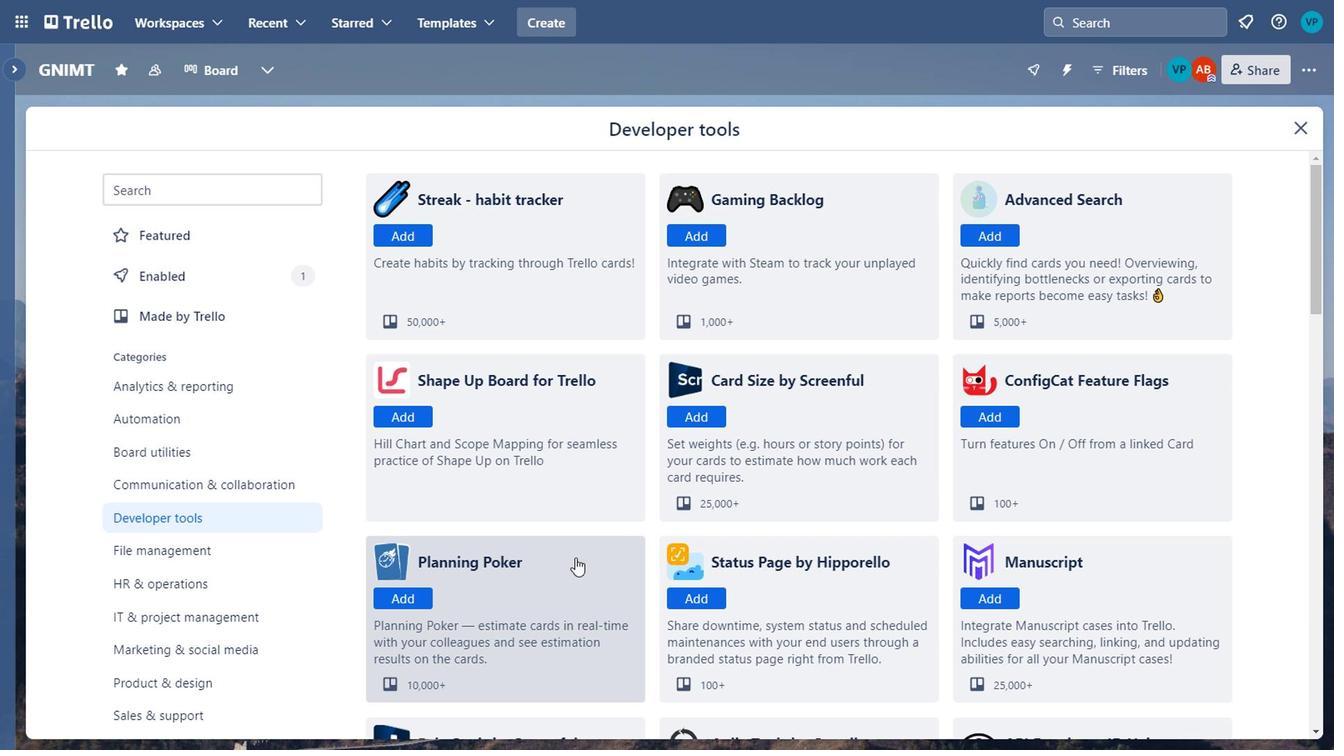
Action: Mouse pressed left at (557, 542)
Screenshot: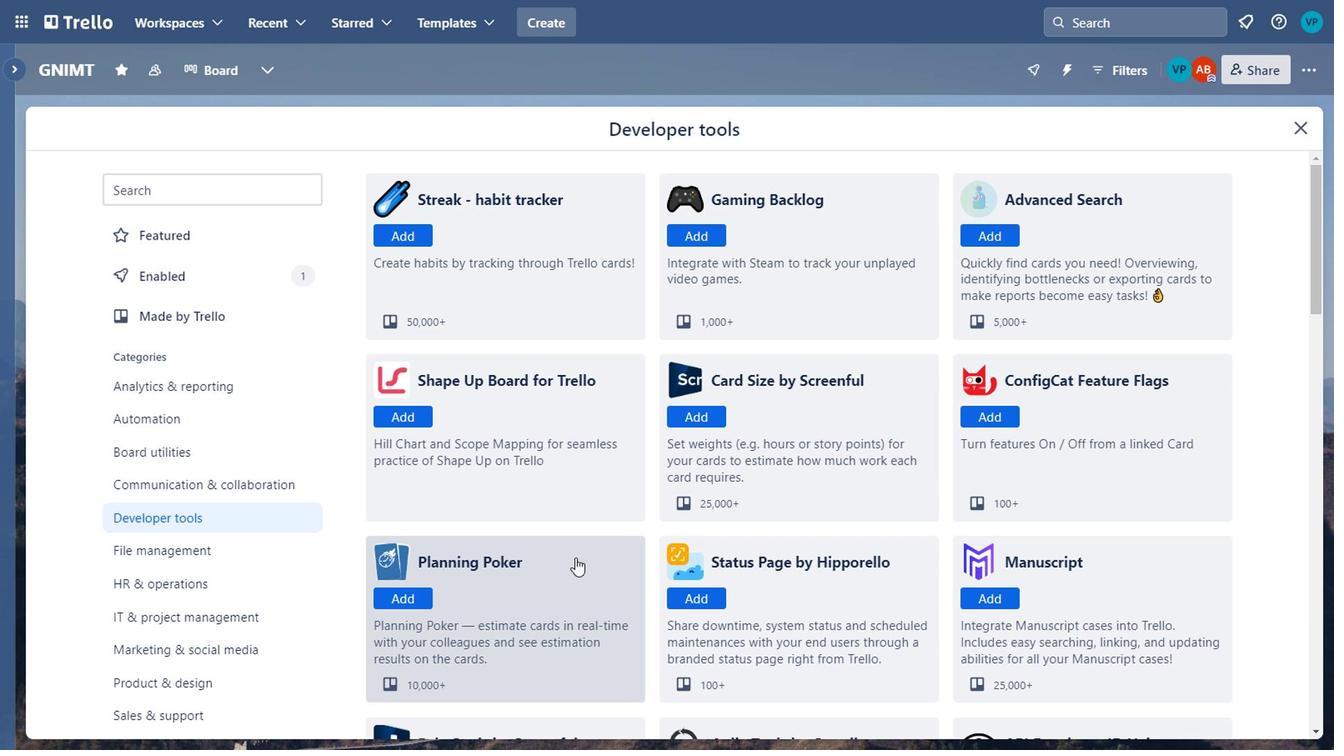 
Action: Mouse moved to (431, 359)
Screenshot: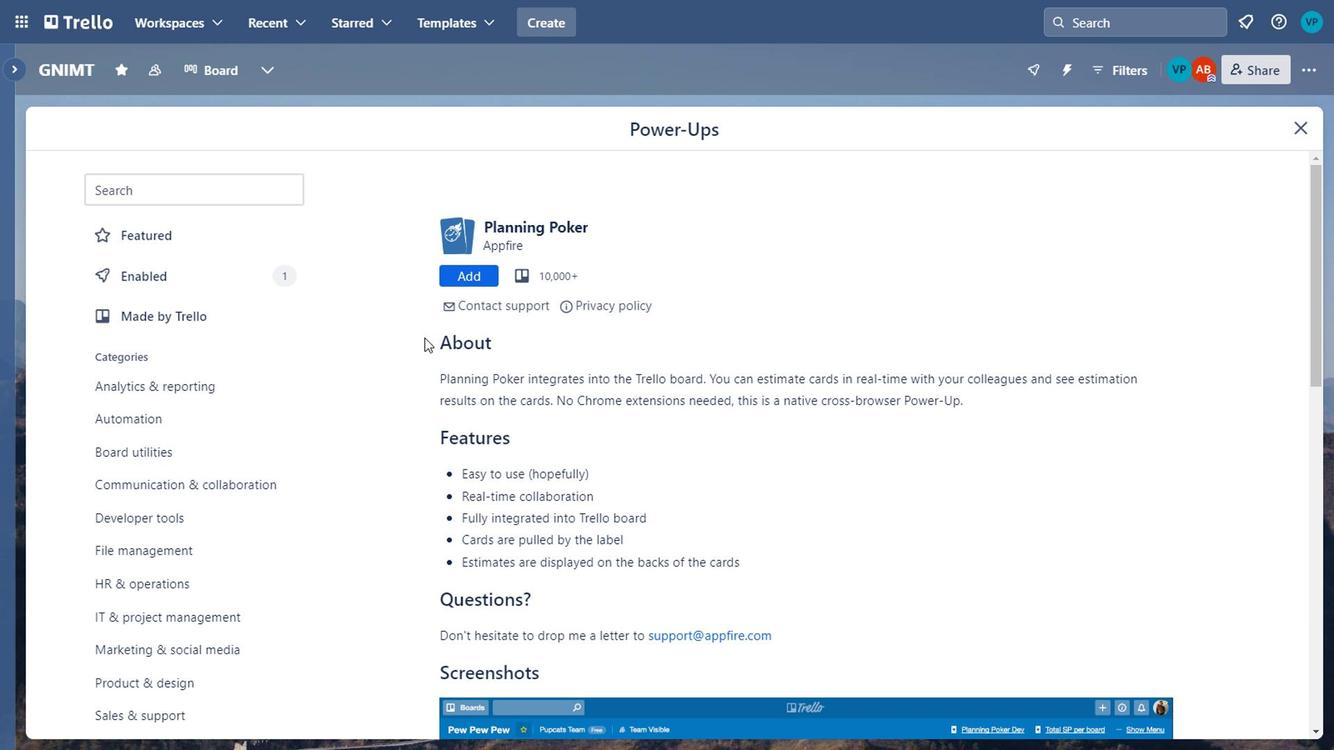 
Action: Mouse pressed left at (431, 359)
Screenshot: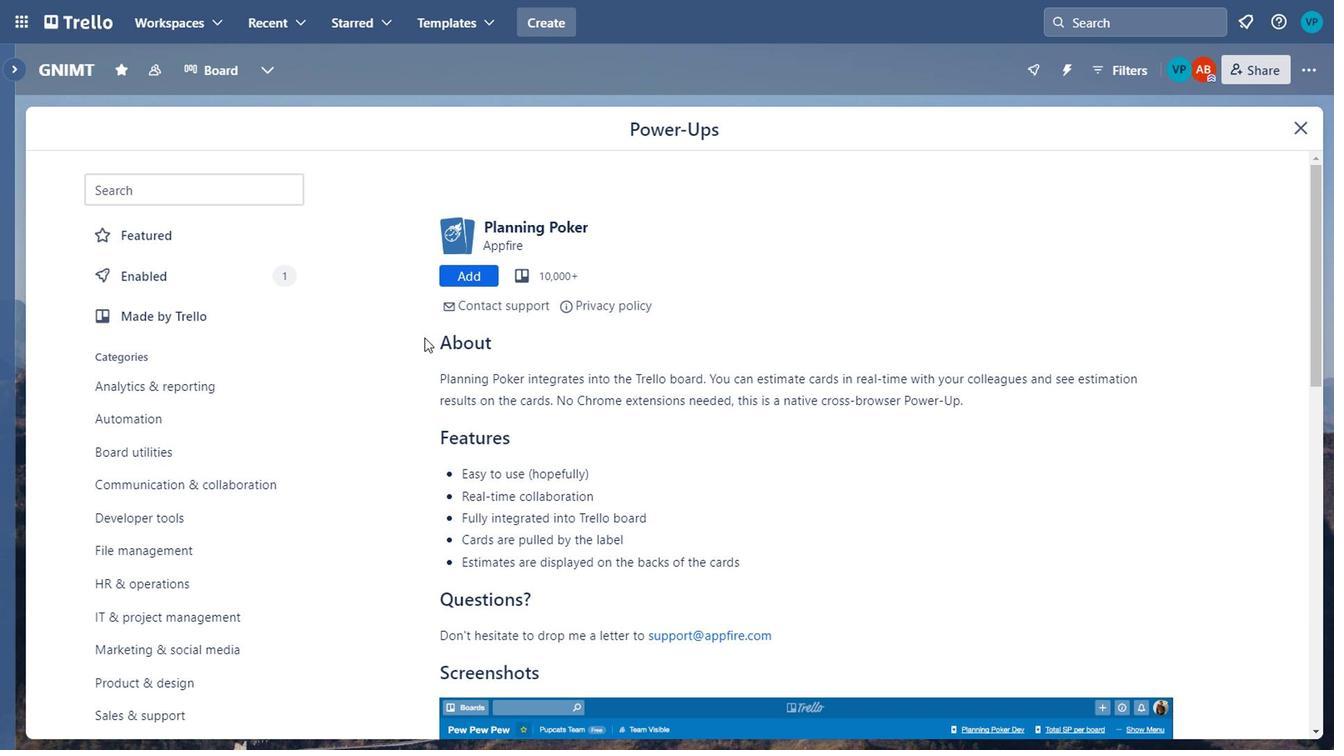 
Action: Mouse moved to (549, 462)
Screenshot: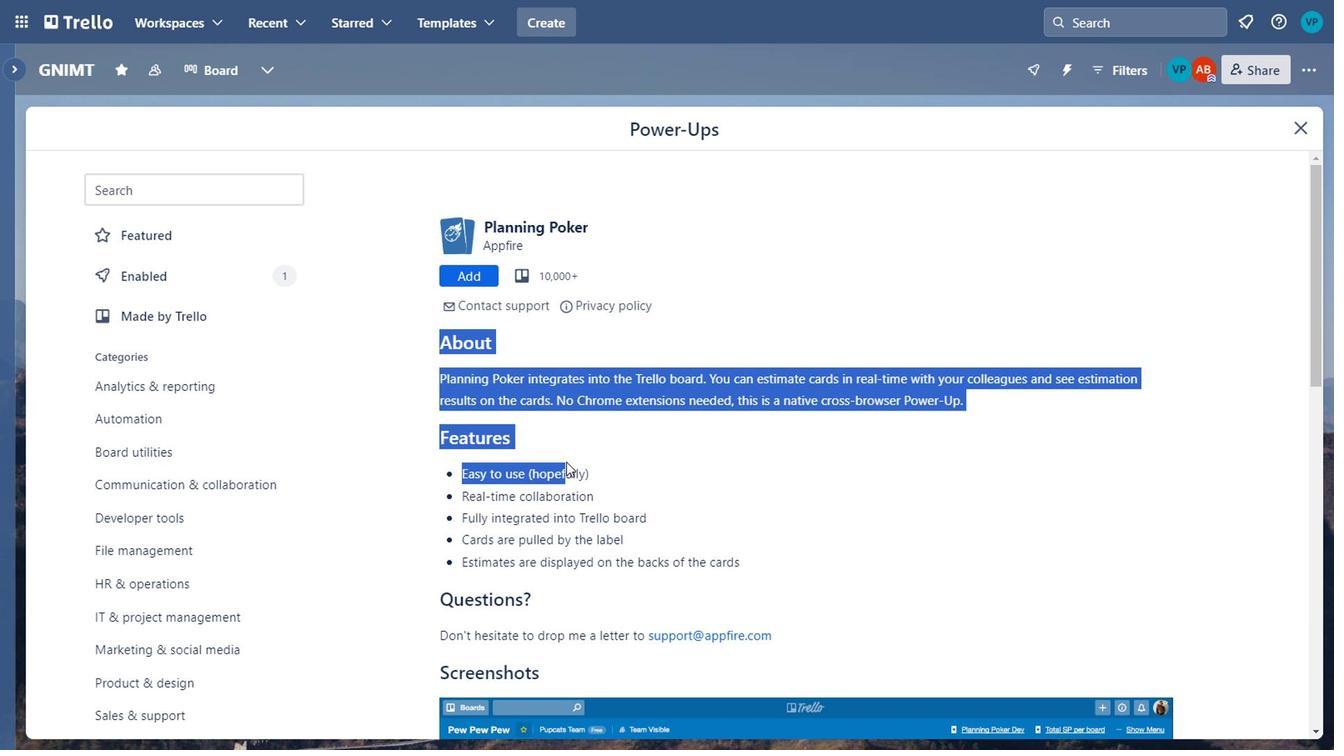 
Action: Mouse scrolled (549, 462) with delta (0, 0)
Screenshot: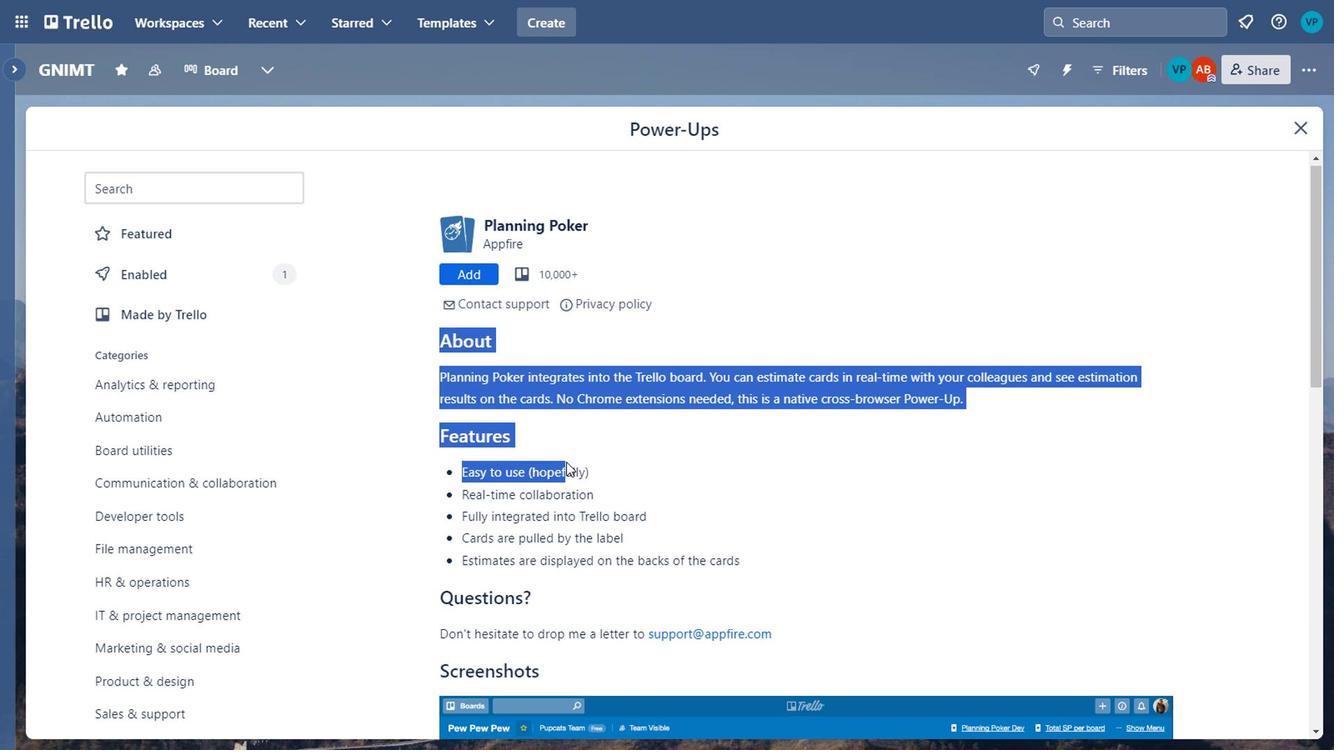 
Action: Mouse scrolled (549, 462) with delta (0, 0)
Screenshot: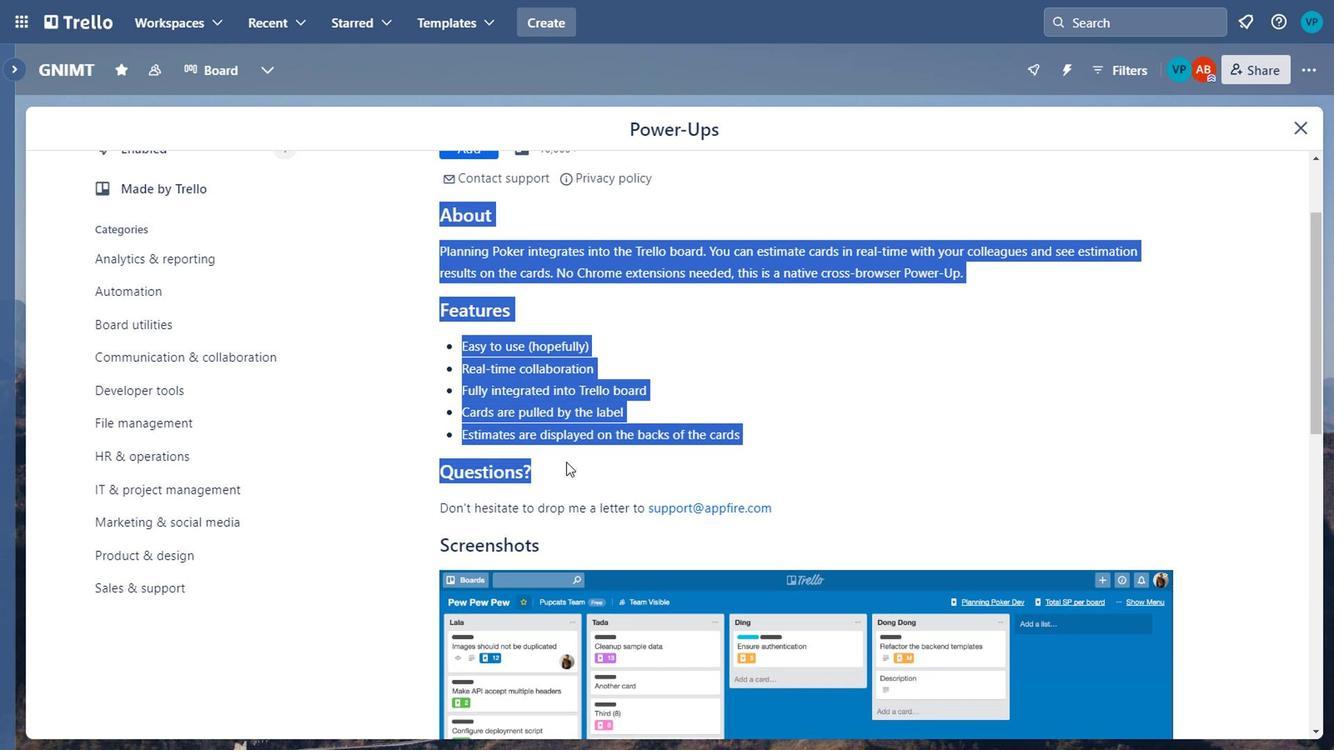 
Action: Mouse moved to (1094, 457)
Screenshot: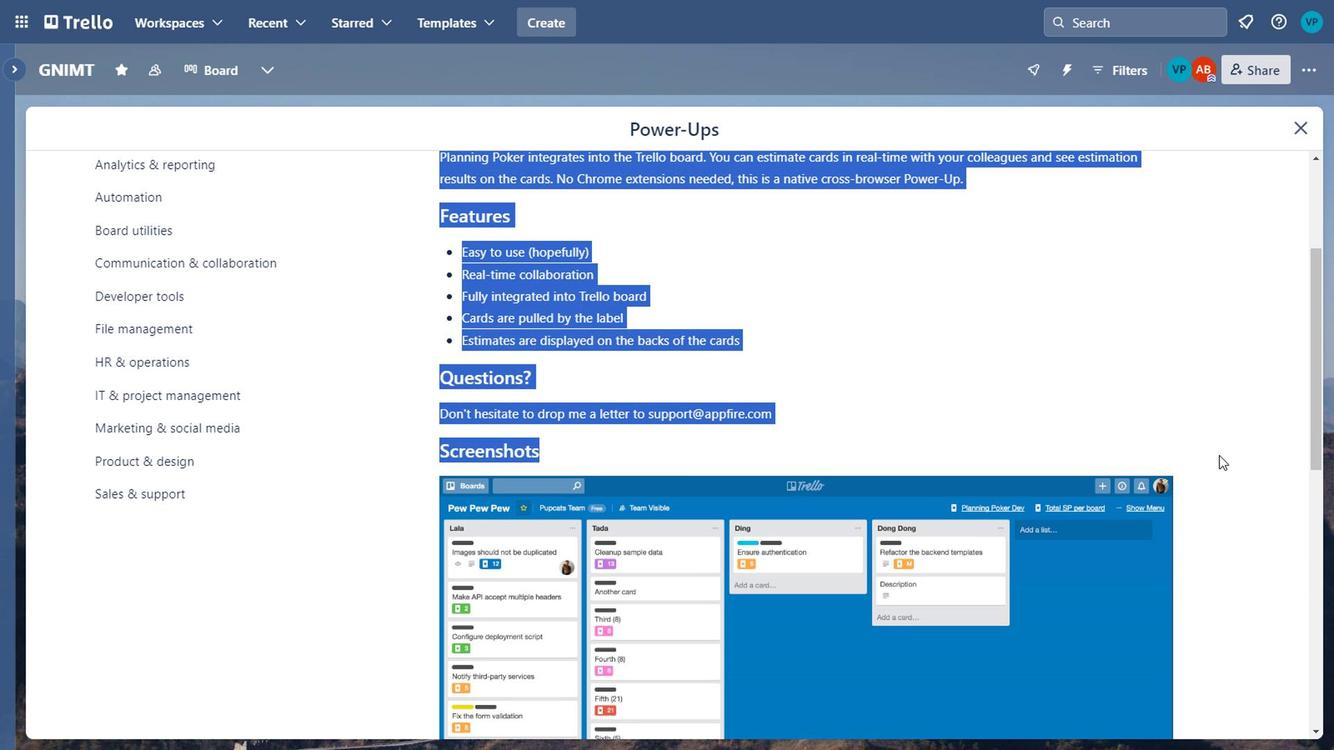 
Action: Mouse scrolled (1094, 456) with delta (0, 0)
Screenshot: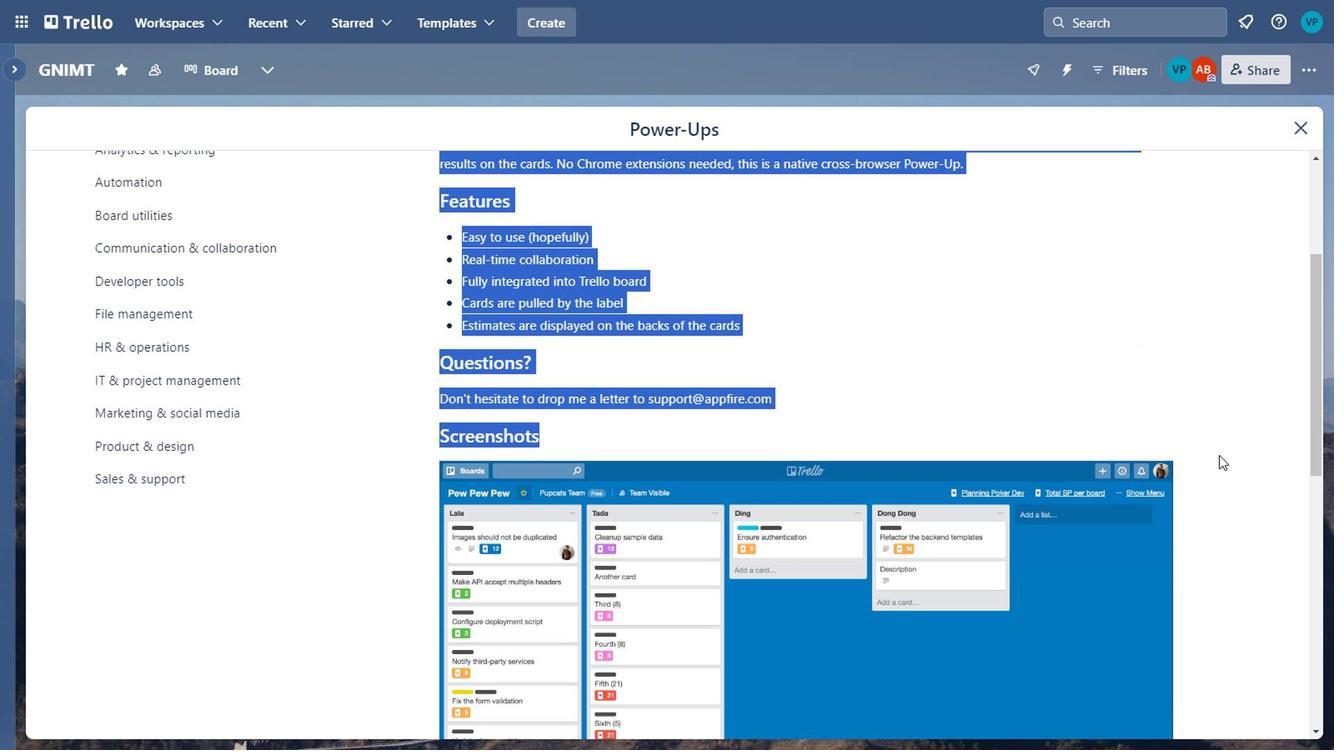 
Action: Mouse scrolled (1094, 456) with delta (0, 0)
Screenshot: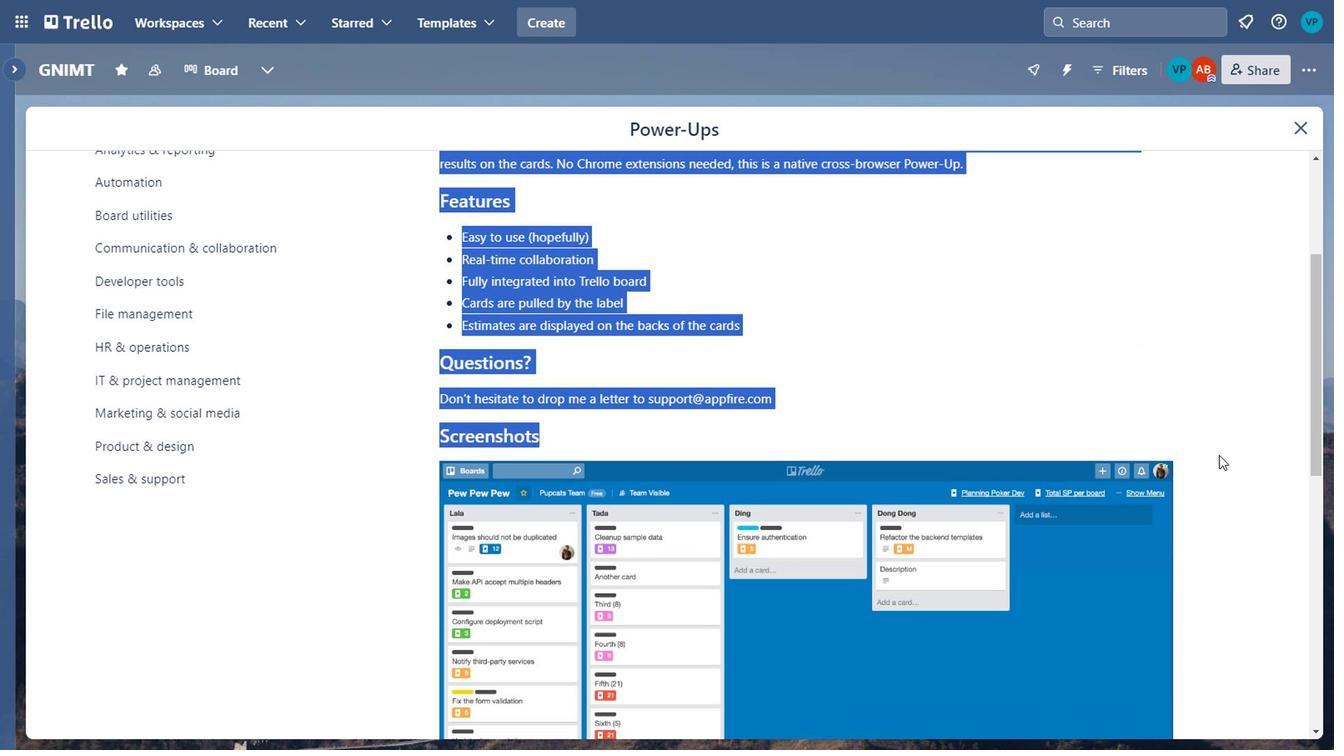 
Action: Mouse scrolled (1094, 456) with delta (0, 0)
Screenshot: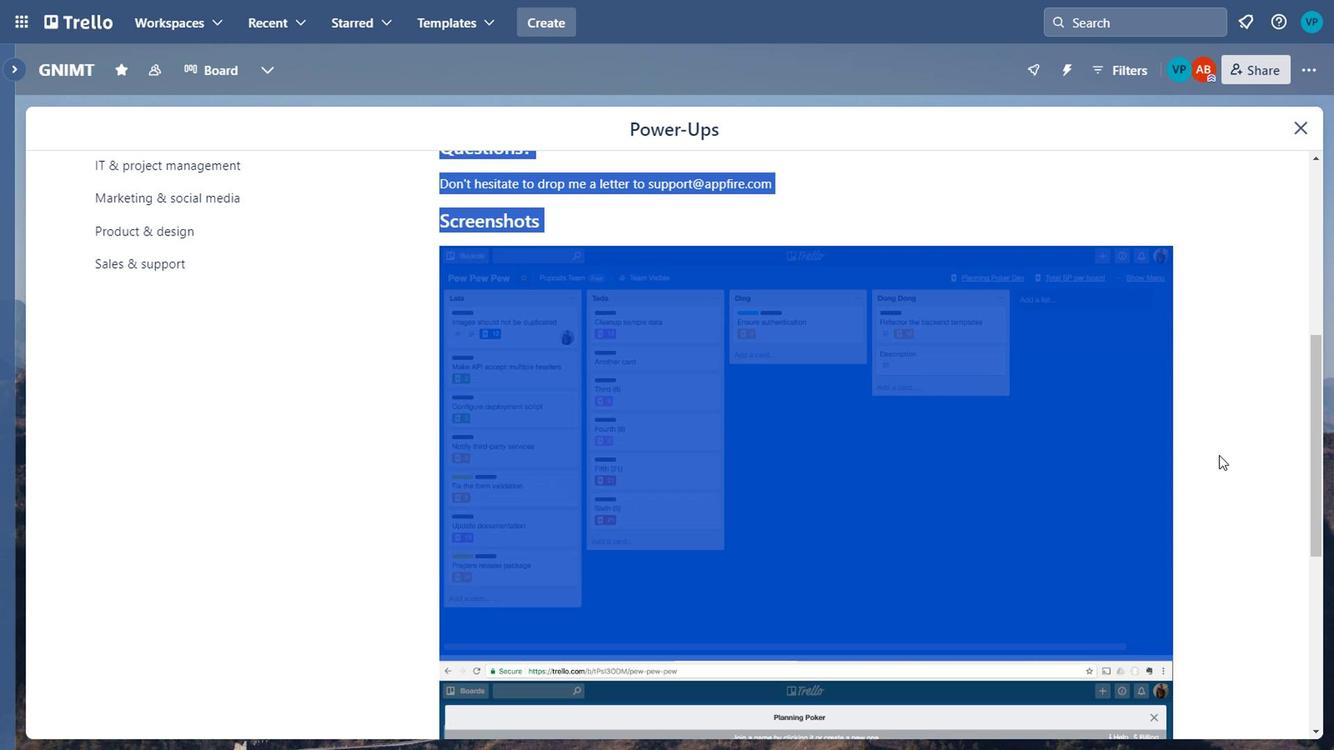 
Action: Mouse moved to (1098, 460)
Screenshot: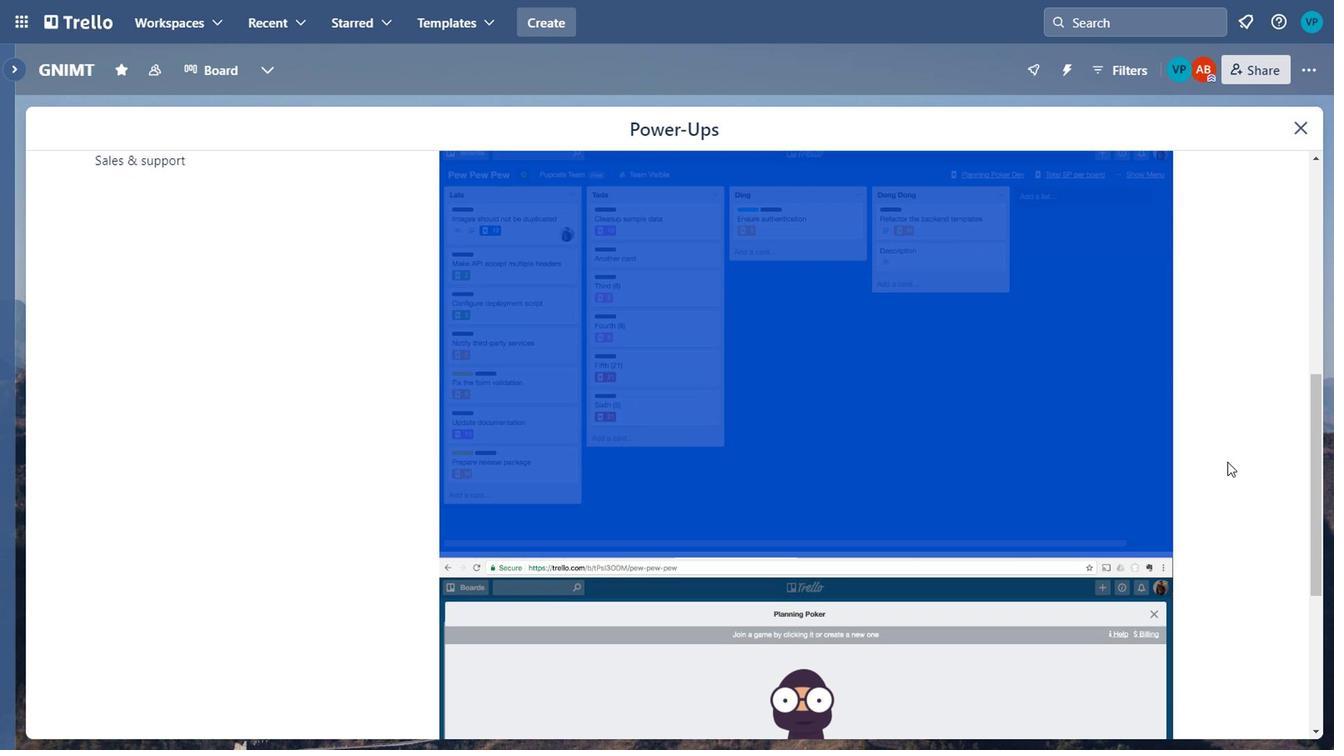 
Action: Mouse scrolled (1098, 459) with delta (0, 0)
Screenshot: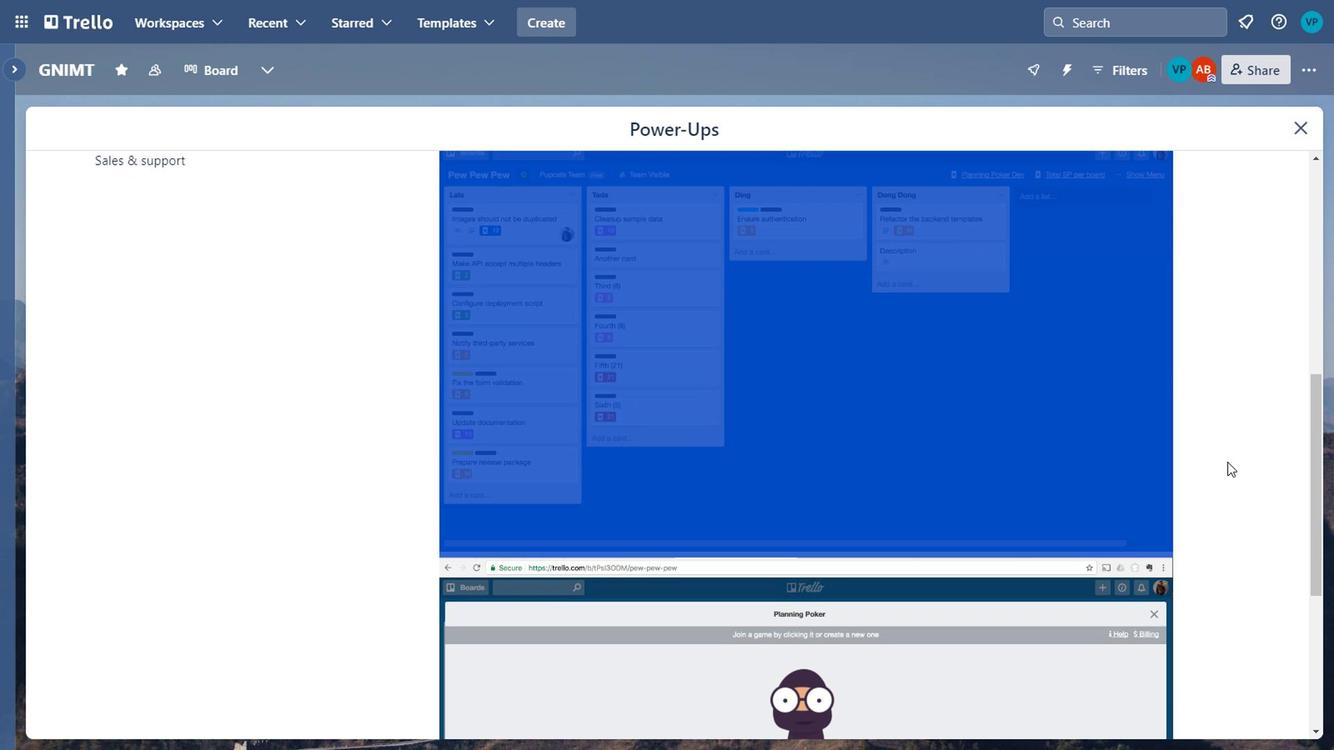 
Action: Mouse moved to (1100, 462)
Screenshot: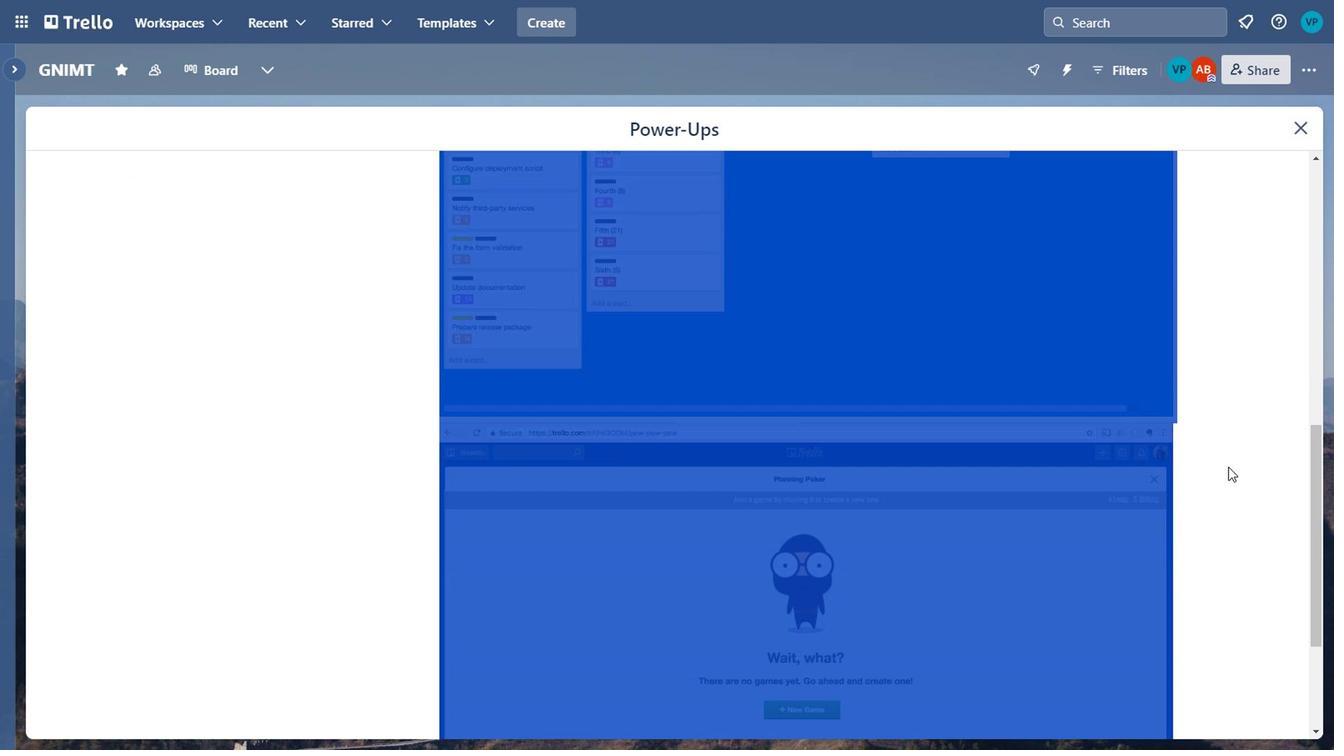 
Action: Mouse scrolled (1100, 462) with delta (0, 0)
Screenshot: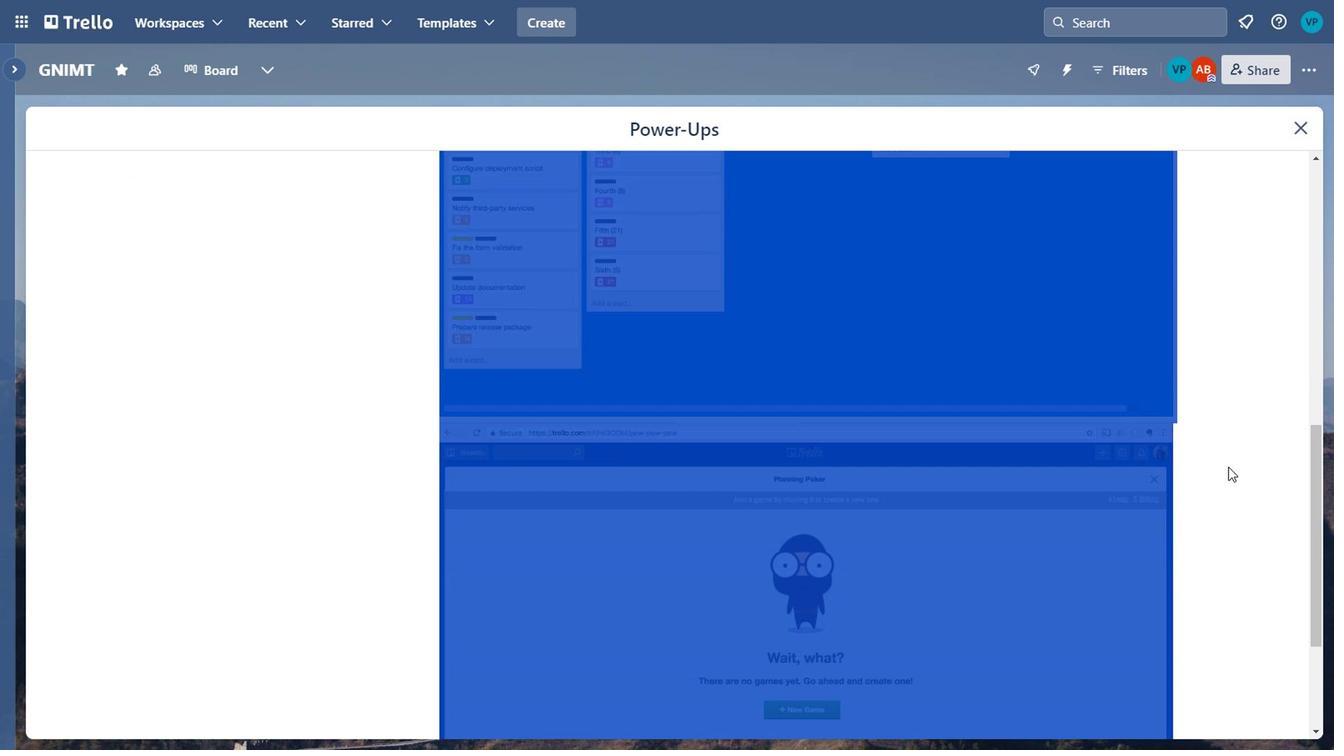 
Action: Mouse scrolled (1100, 462) with delta (0, 0)
Screenshot: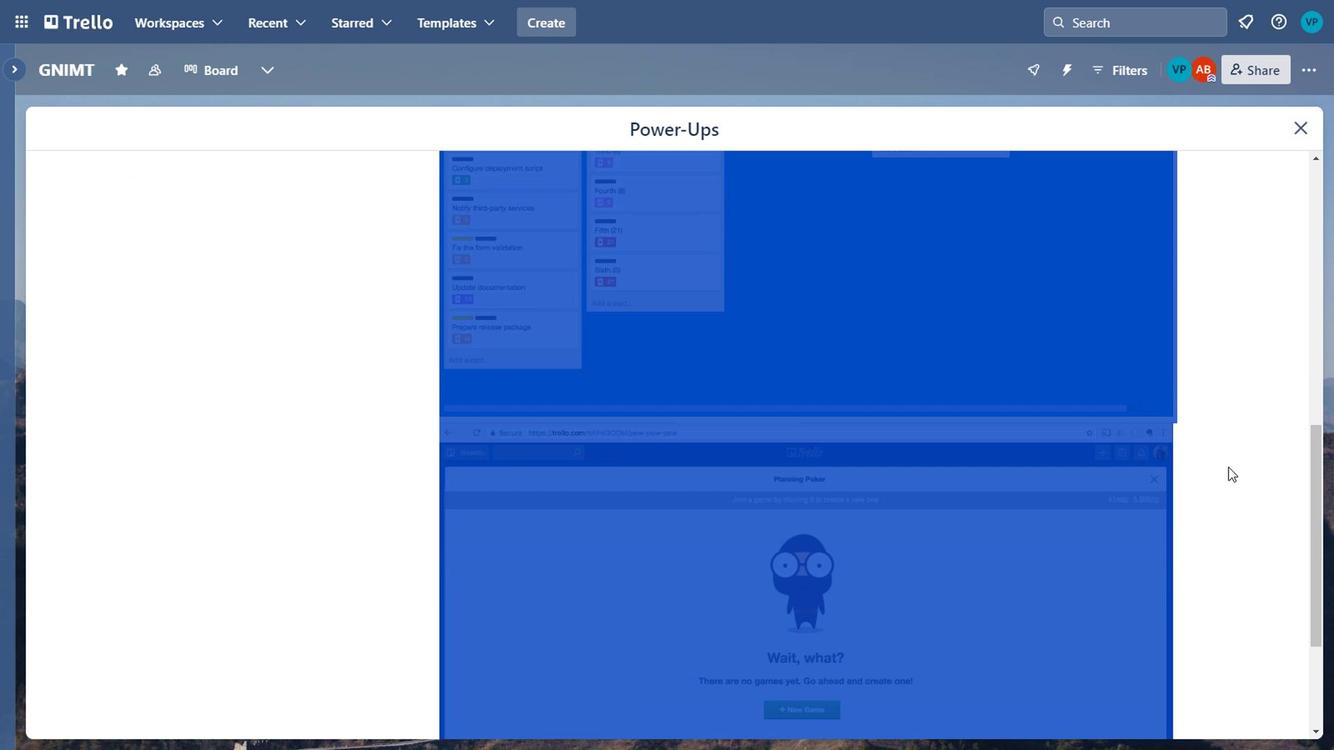 
Action: Mouse moved to (1103, 471)
Screenshot: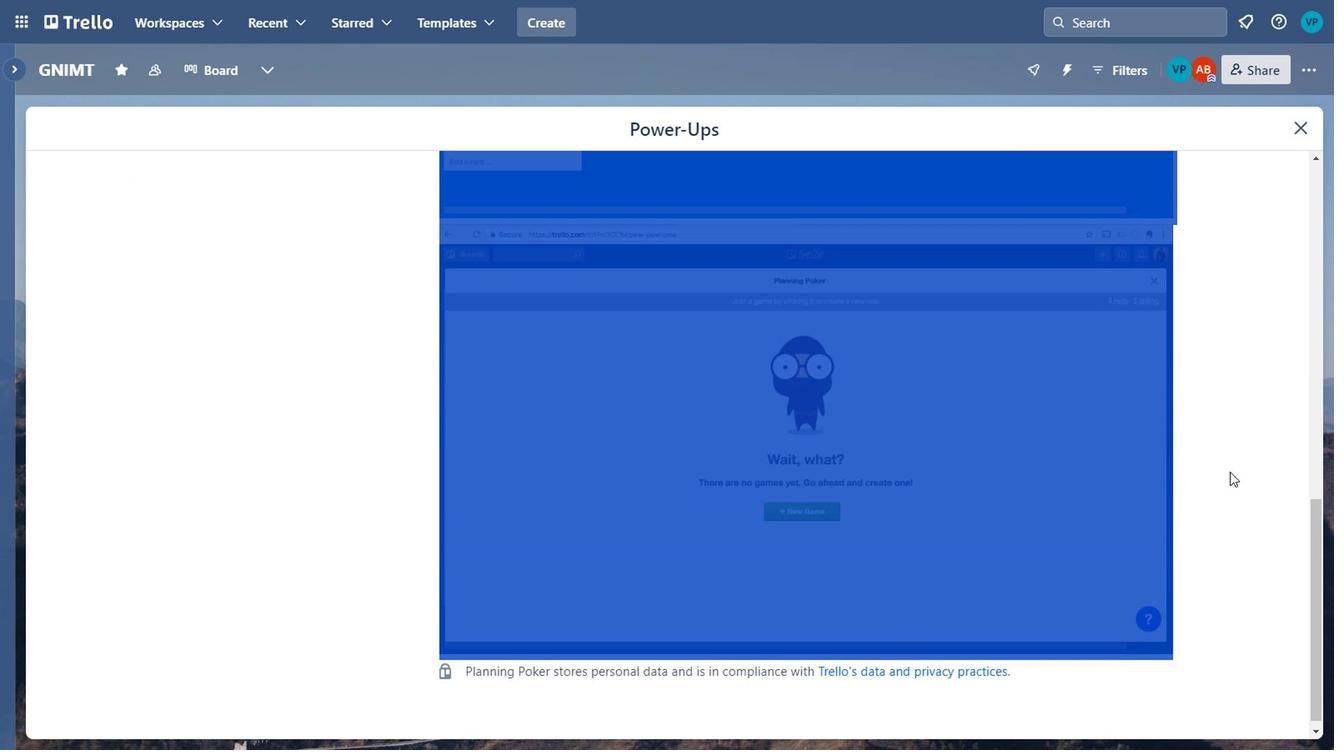 
Action: Mouse scrolled (1103, 470) with delta (0, 0)
Screenshot: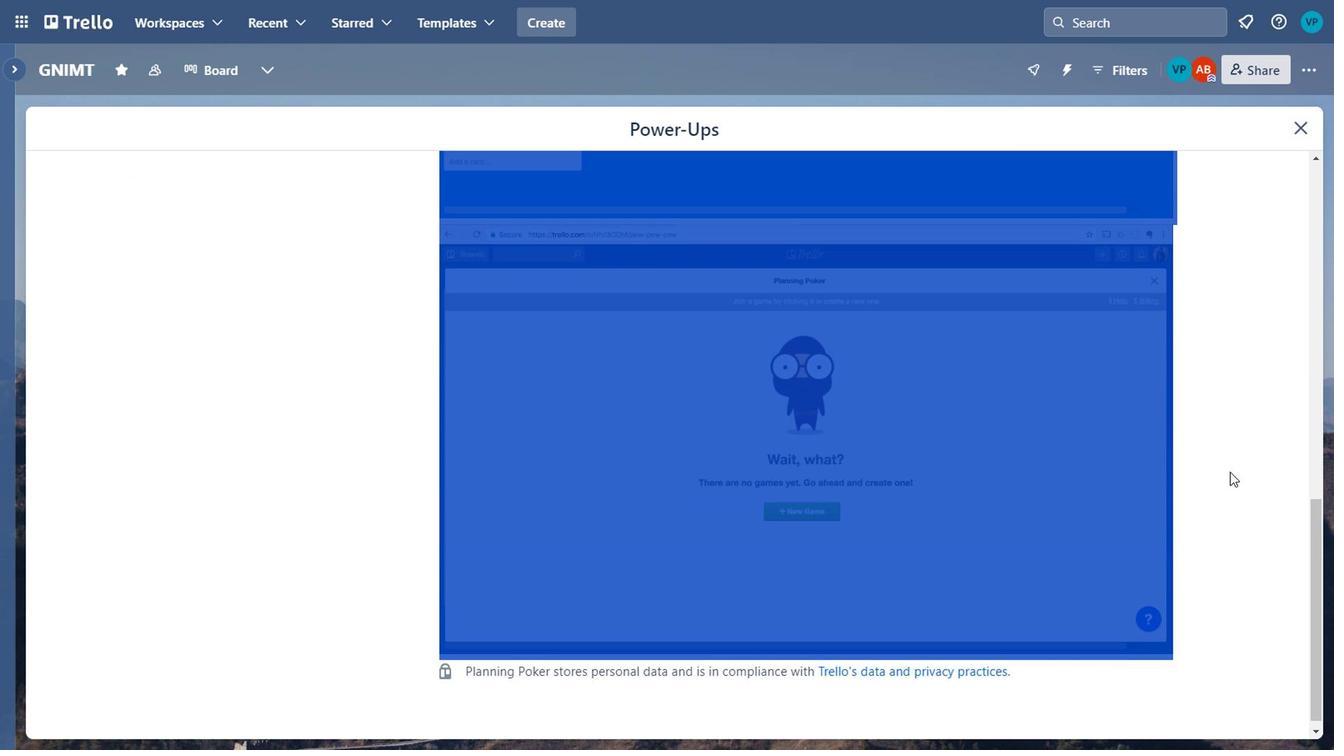 
Action: Mouse scrolled (1103, 470) with delta (0, 0)
Screenshot: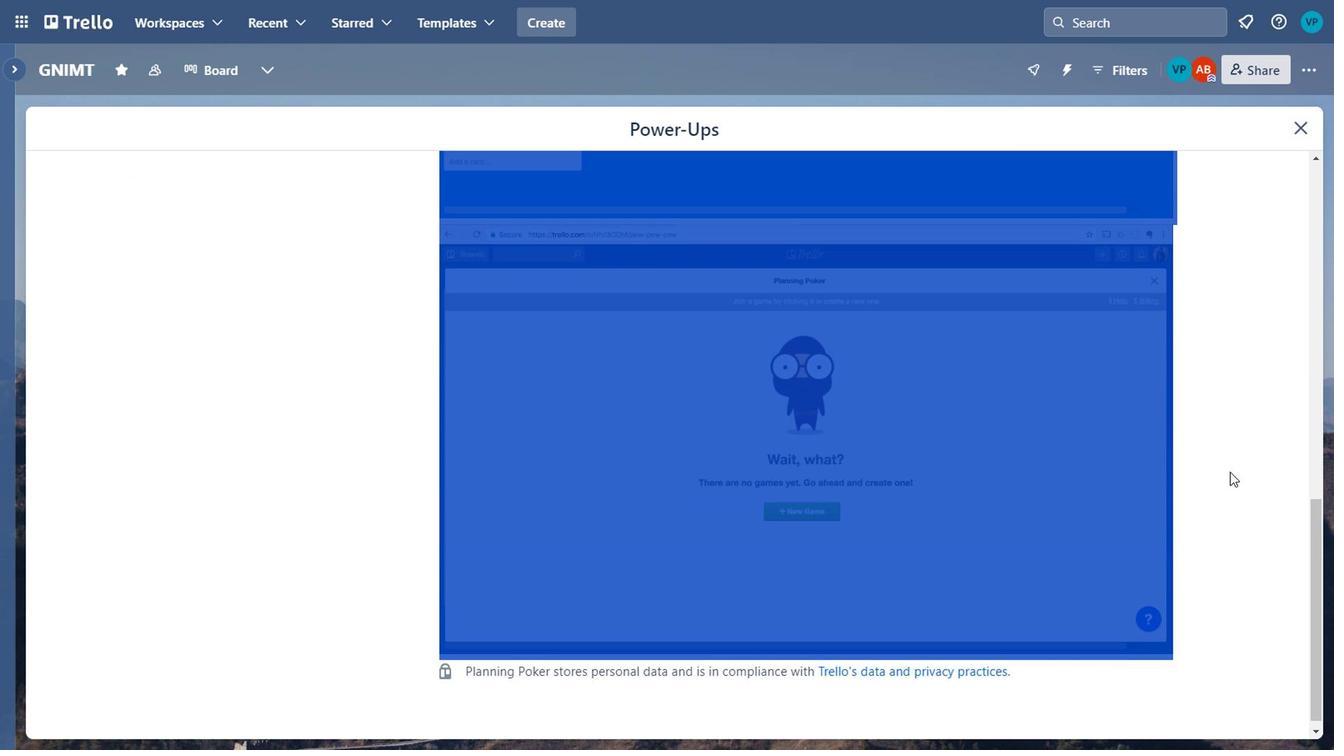 
Action: Mouse scrolled (1103, 470) with delta (0, 0)
Screenshot: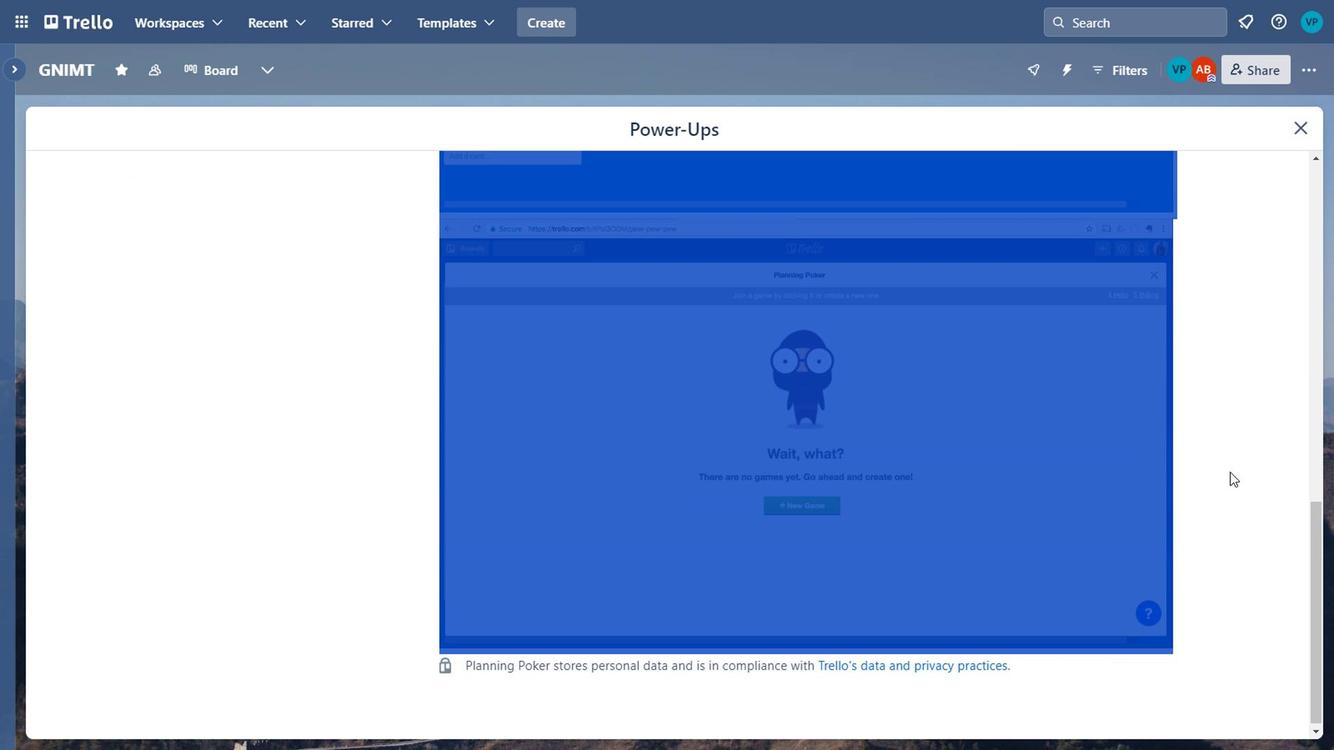 
Action: Mouse scrolled (1103, 470) with delta (0, 0)
Screenshot: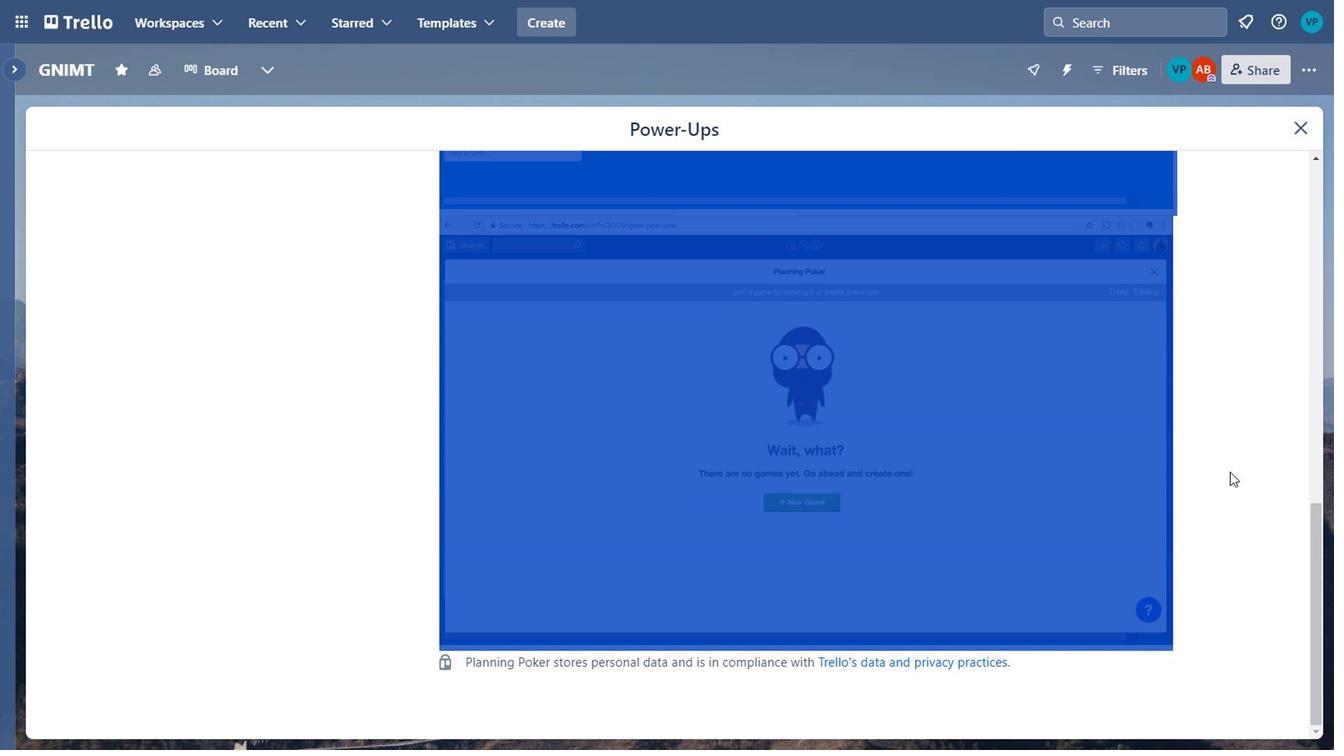 
Action: Mouse scrolled (1103, 470) with delta (0, 0)
Screenshot: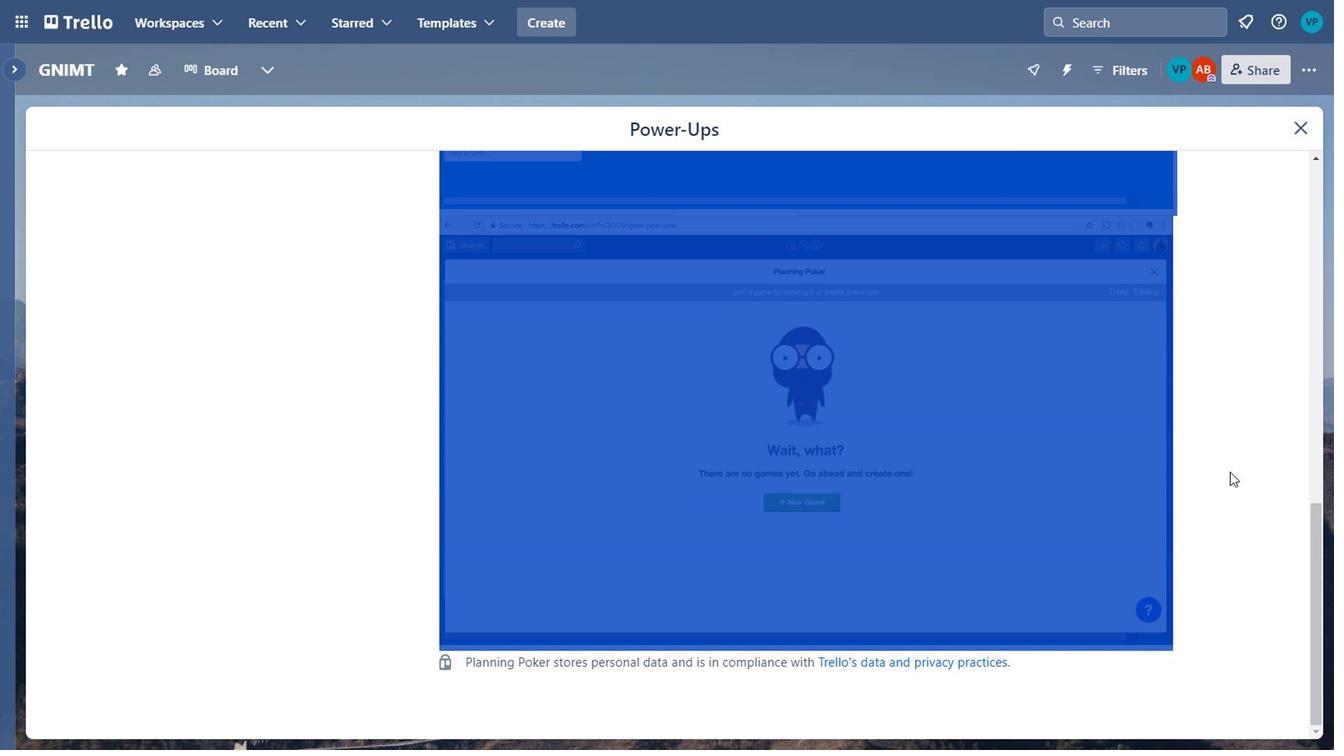 
Action: Mouse moved to (432, 469)
Screenshot: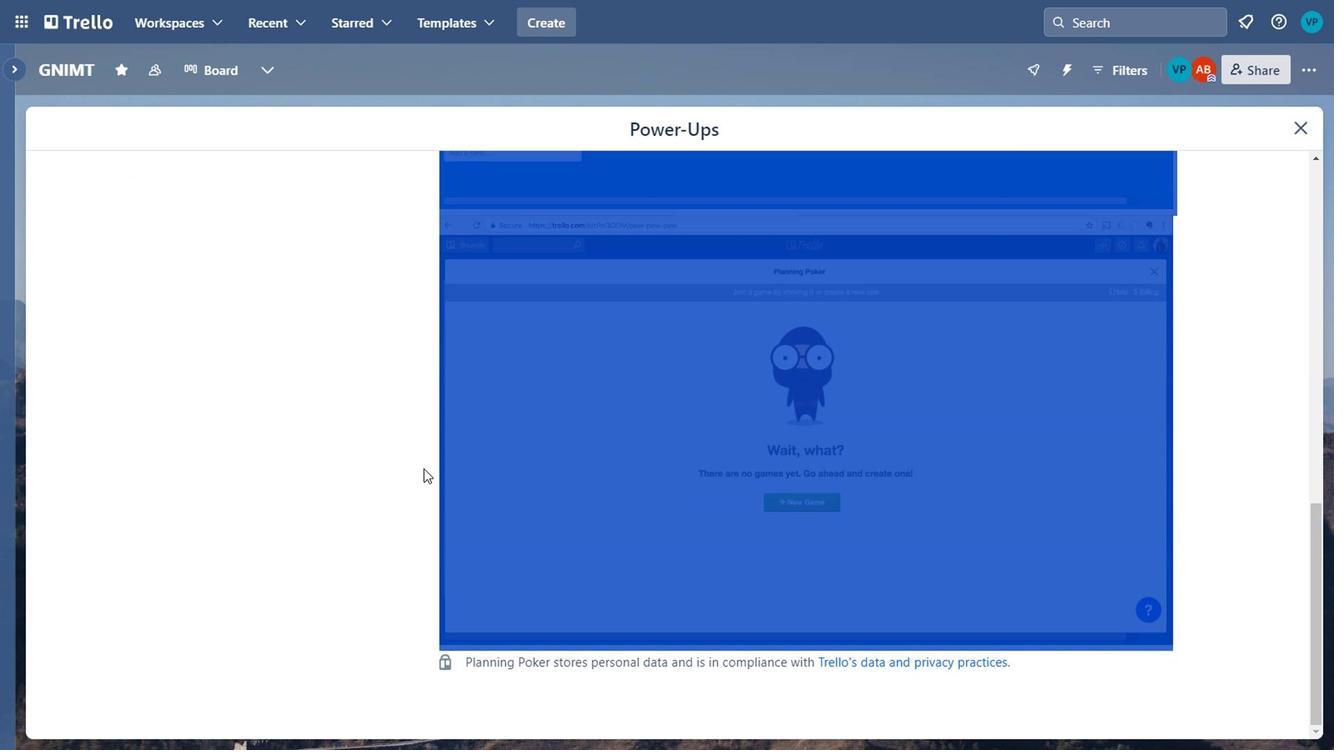 
Action: Mouse scrolled (432, 469) with delta (0, 0)
Screenshot: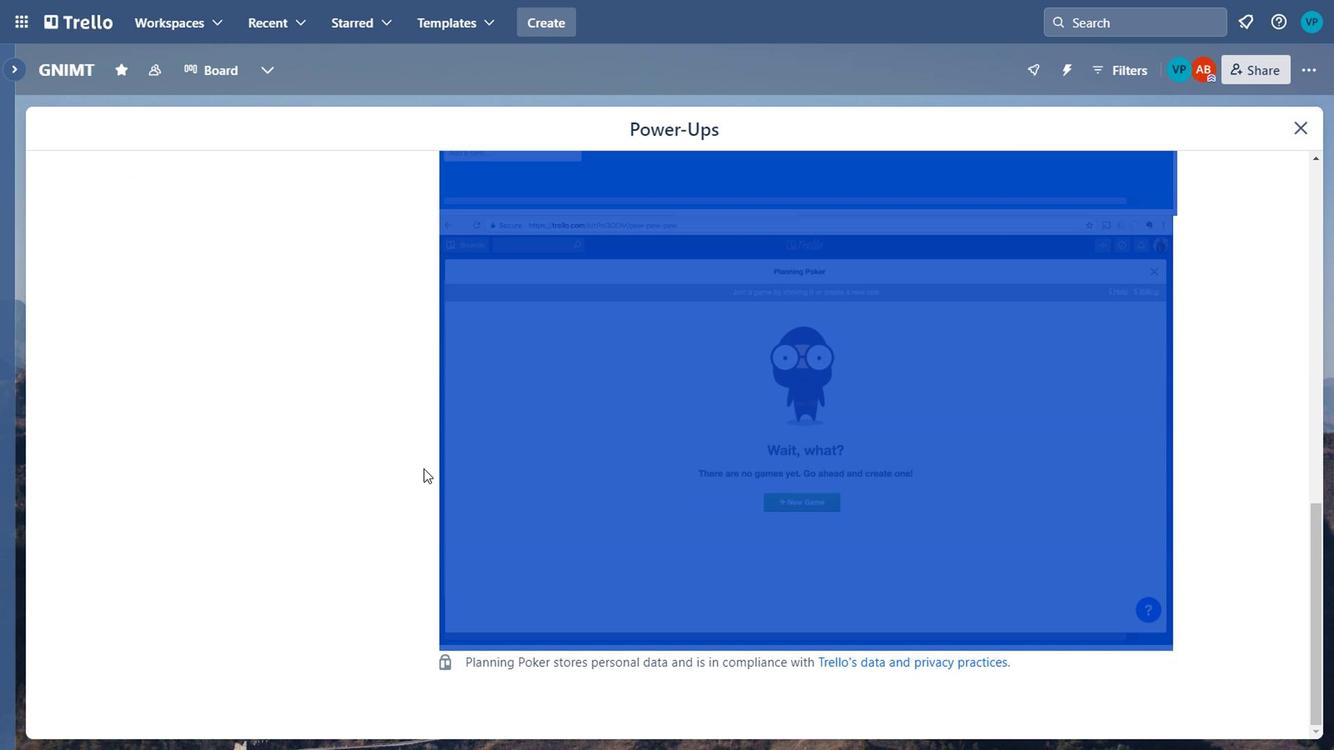 
Action: Mouse moved to (430, 468)
Screenshot: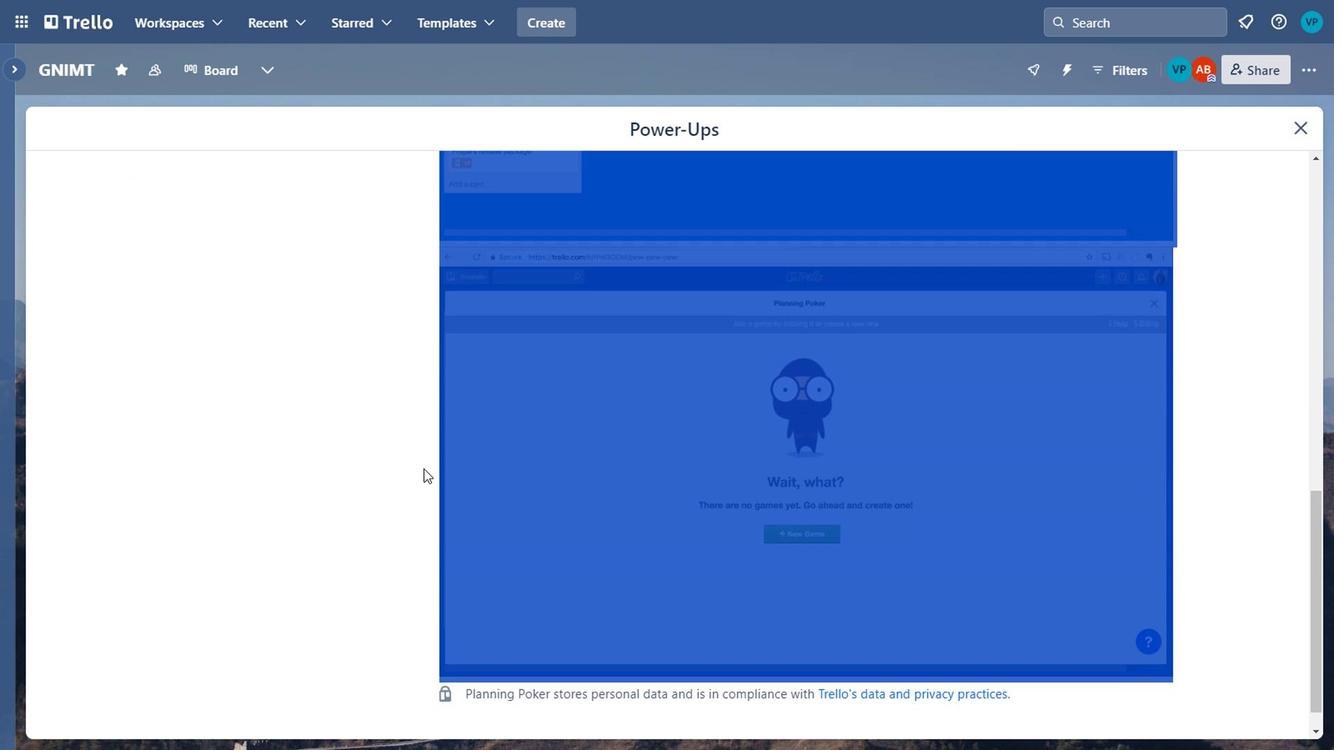
Action: Mouse scrolled (430, 469) with delta (0, 0)
Screenshot: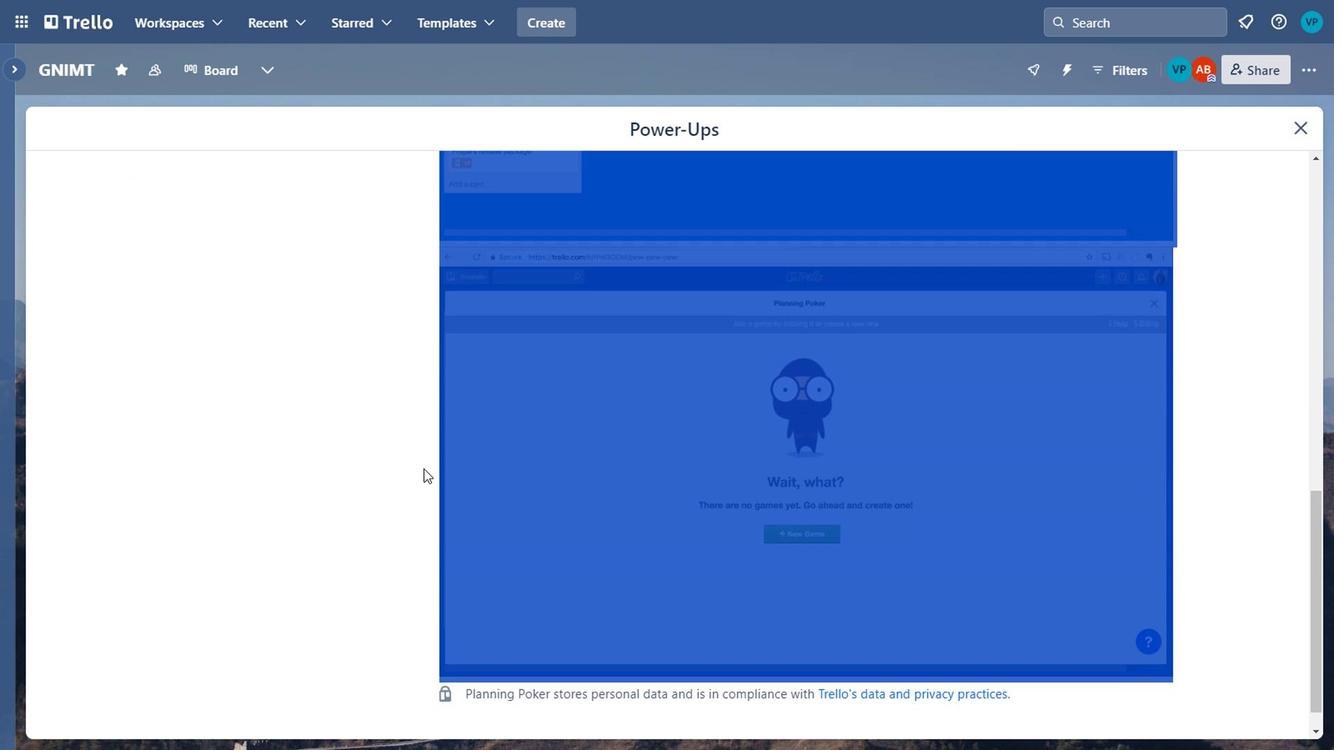 
Action: Mouse moved to (415, 461)
Screenshot: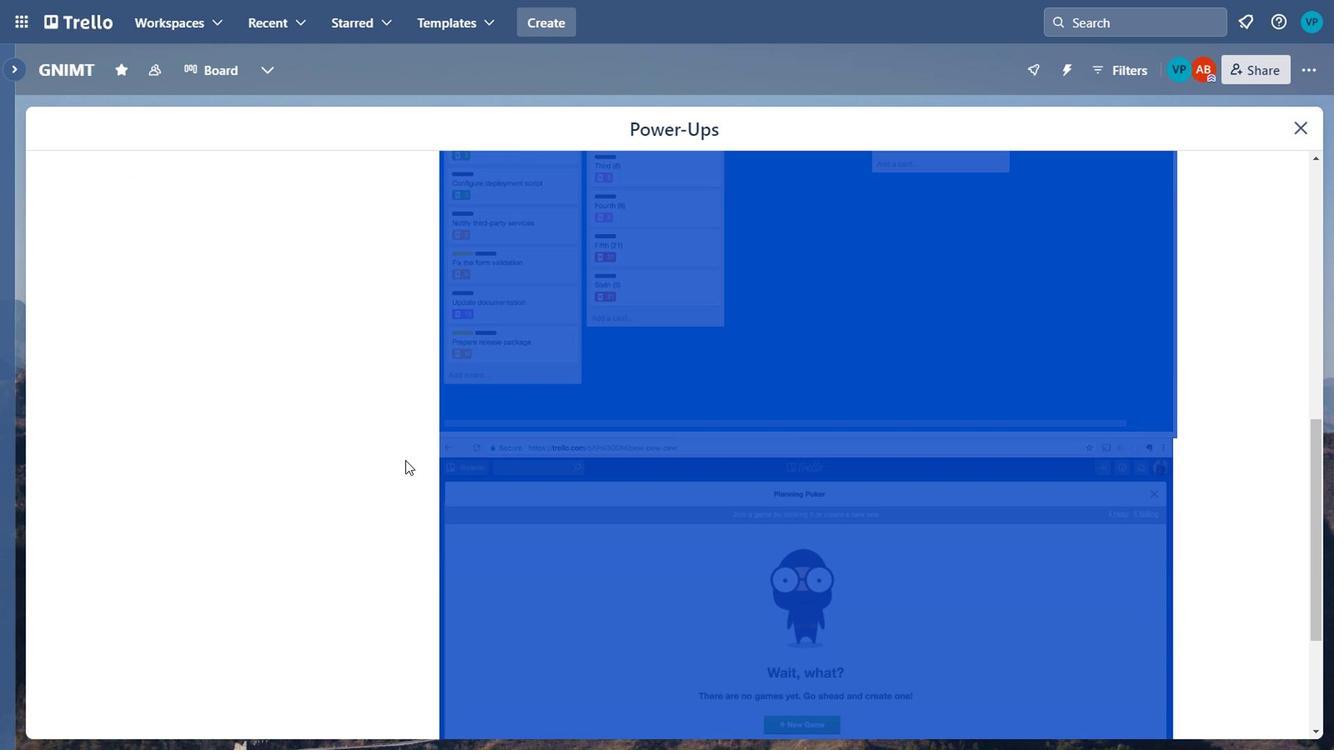 
Action: Mouse scrolled (415, 462) with delta (0, 0)
Screenshot: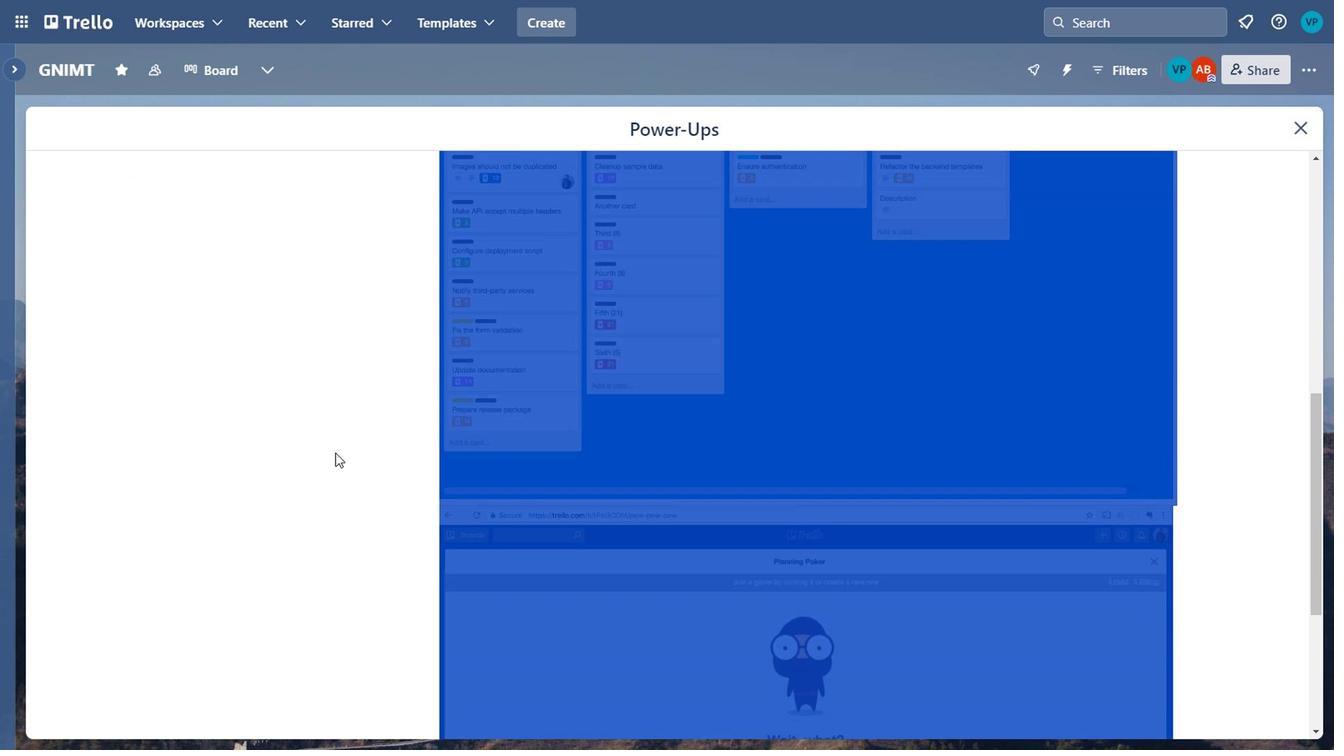 
Action: Mouse scrolled (415, 462) with delta (0, 0)
Screenshot: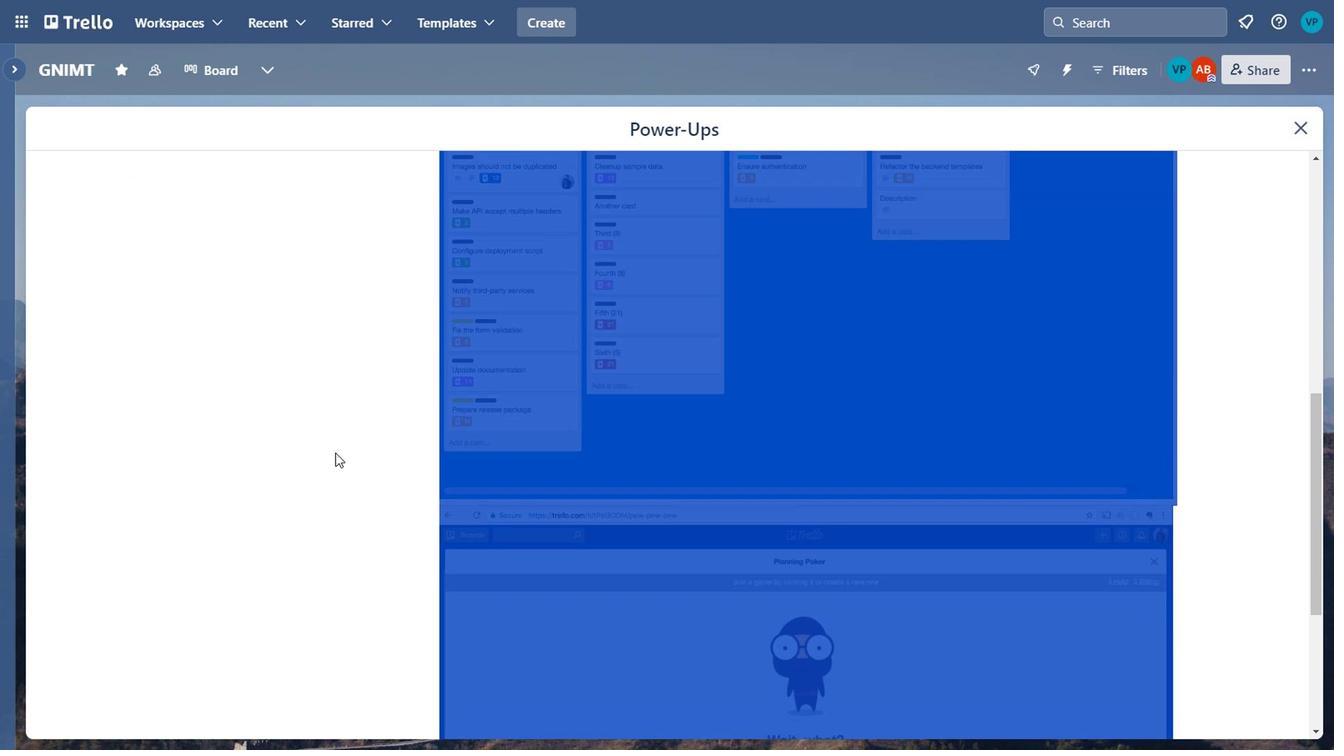 
Action: Mouse moved to (348, 453)
Screenshot: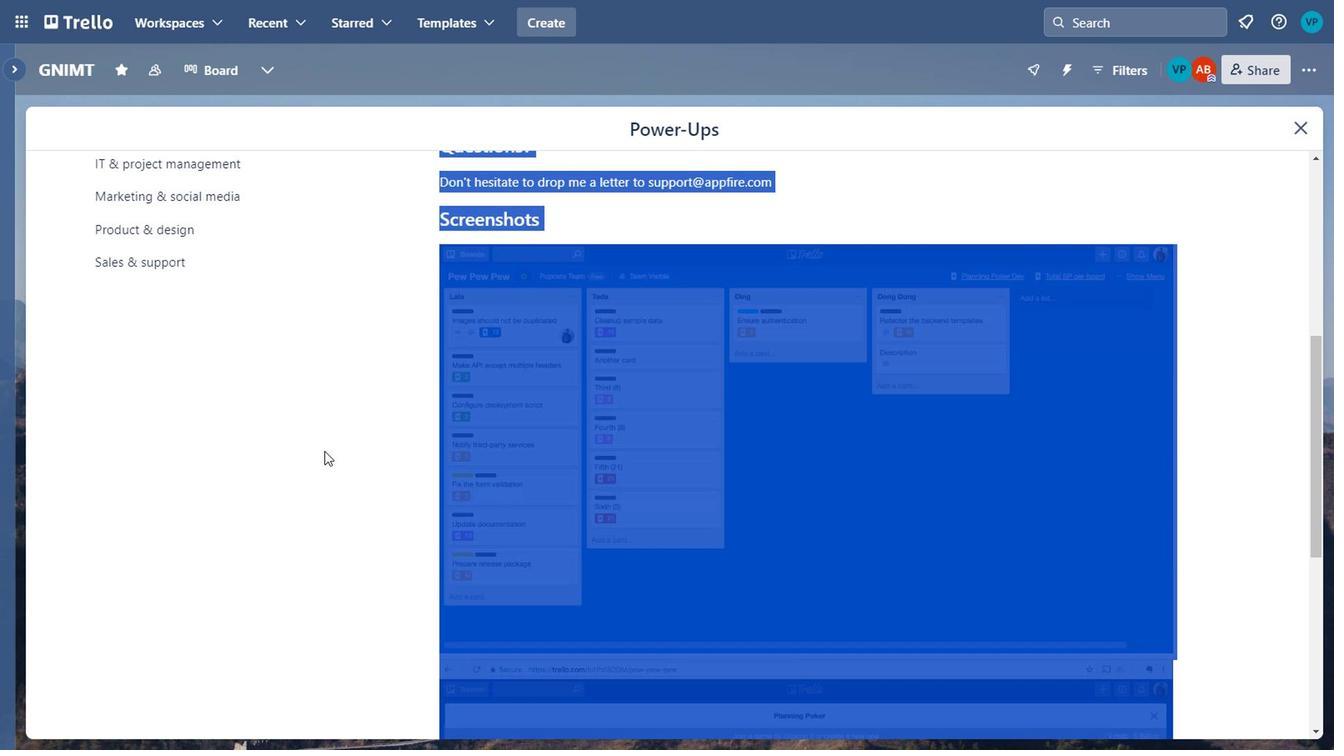 
Action: Mouse scrolled (348, 454) with delta (0, 0)
Screenshot: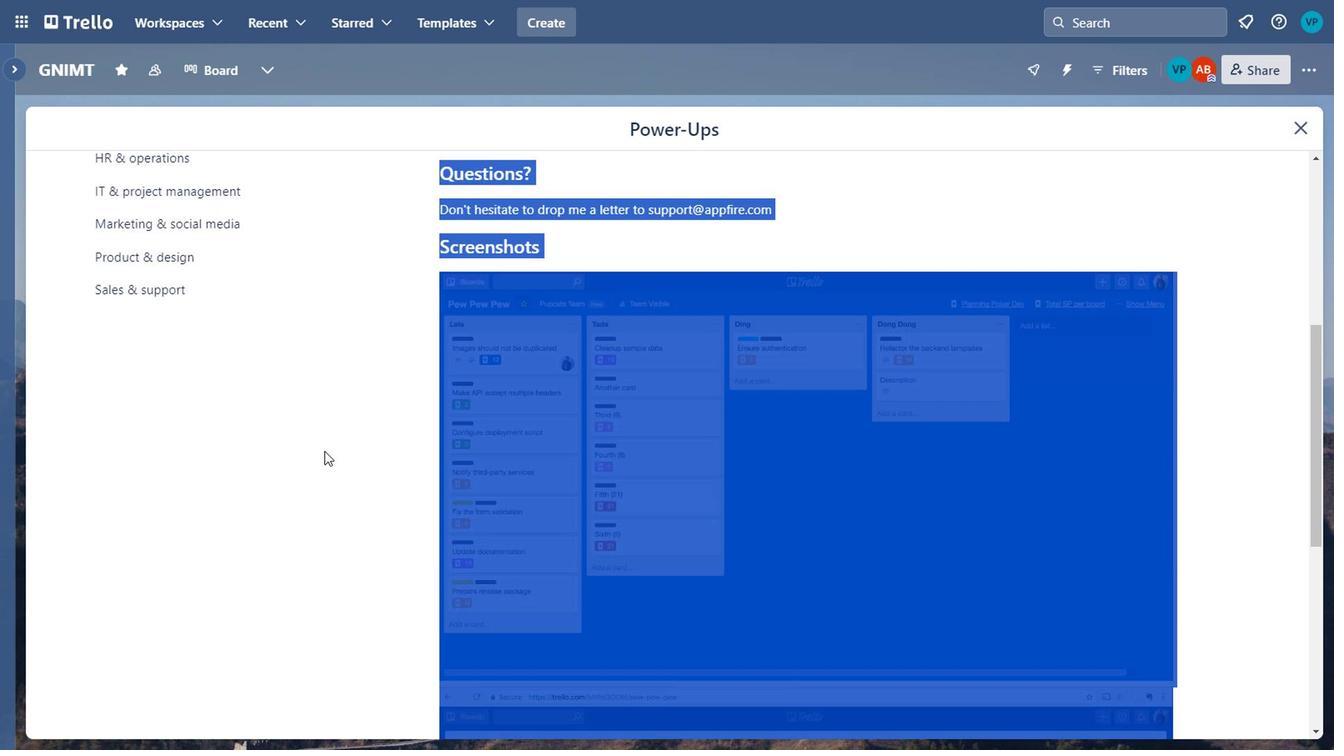 
Action: Mouse scrolled (348, 454) with delta (0, 0)
Screenshot: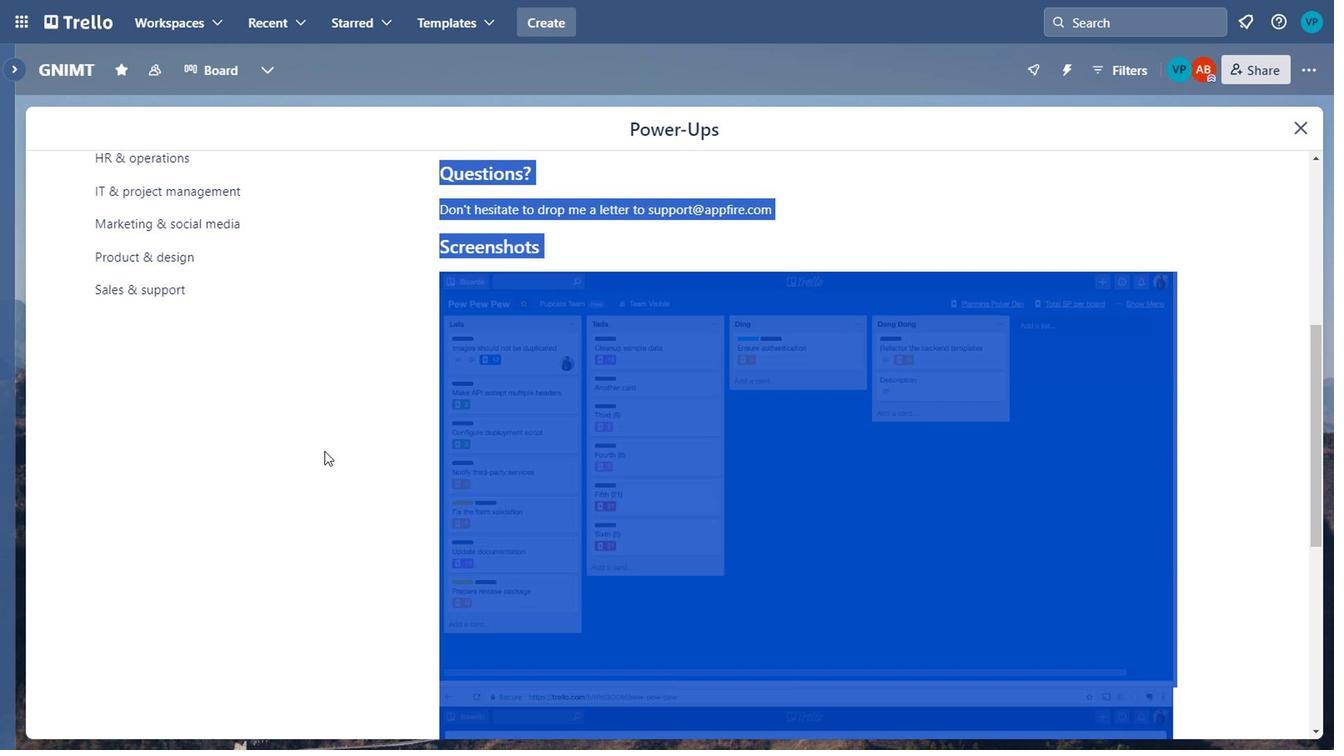 
Action: Mouse moved to (275, 423)
Screenshot: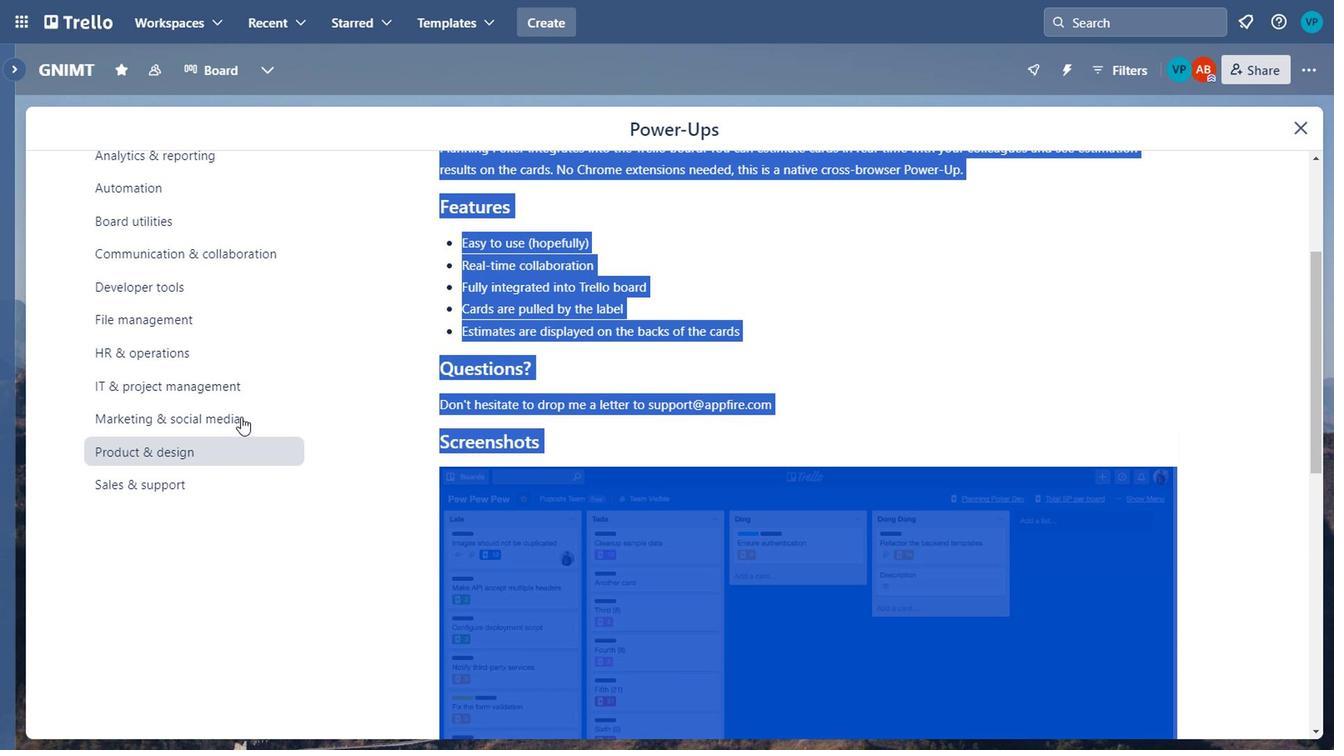 
Action: Mouse scrolled (275, 424) with delta (0, 0)
Screenshot: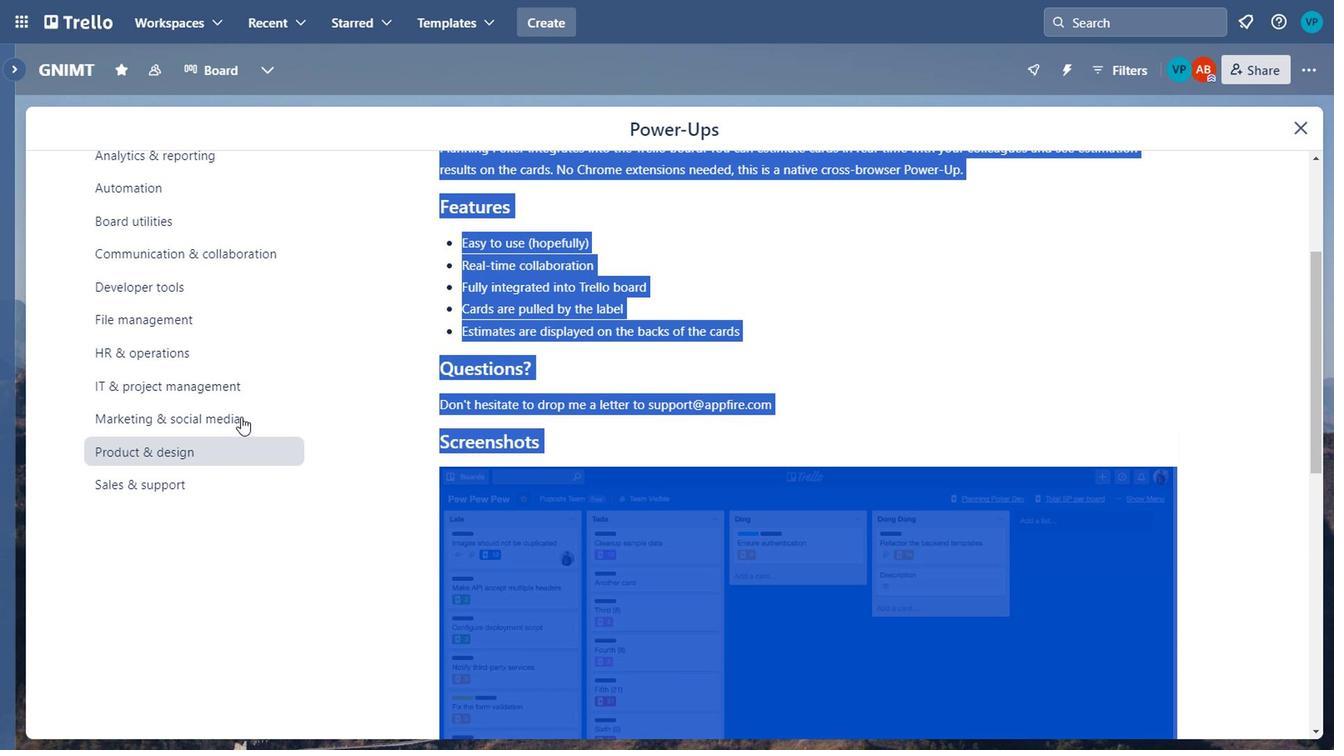 
Action: Mouse moved to (207, 414)
Screenshot: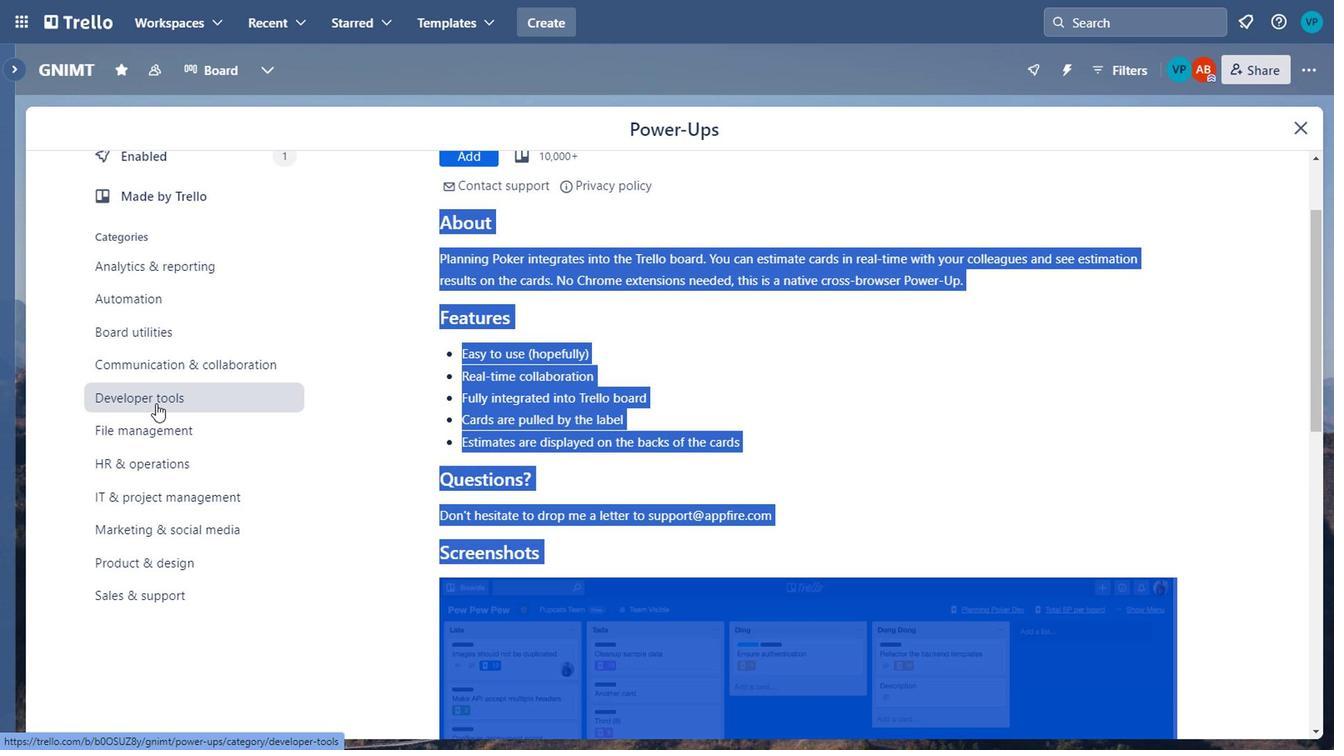 
Action: Mouse pressed left at (207, 414)
Screenshot: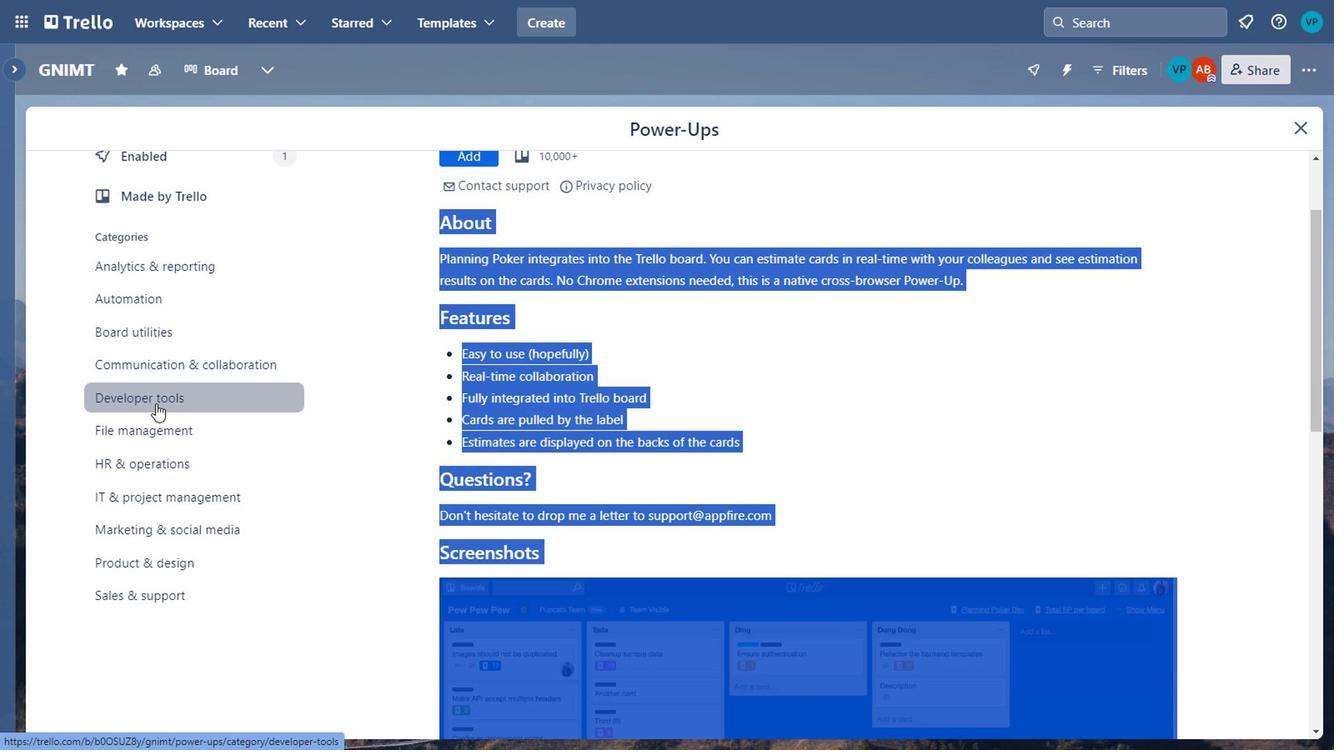 
Action: Mouse moved to (945, 451)
Screenshot: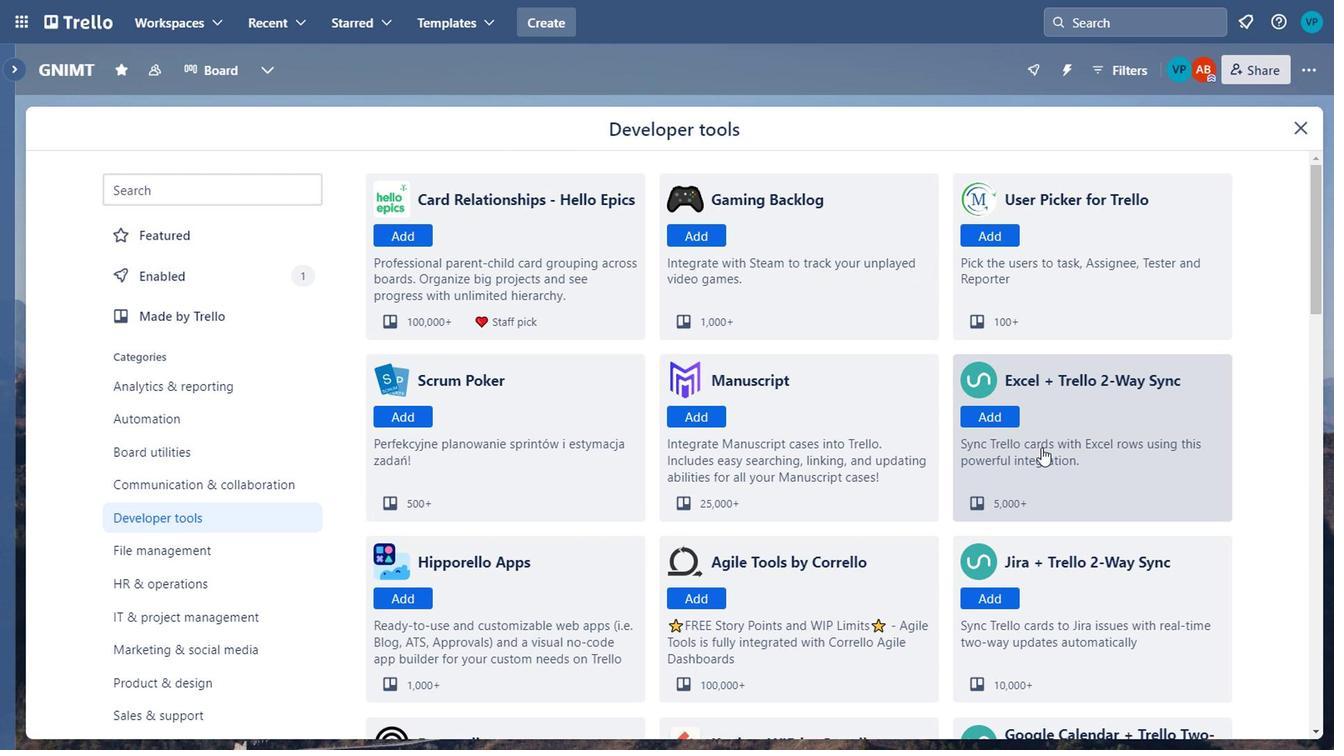 
Action: Mouse scrolled (945, 450) with delta (0, 0)
Screenshot: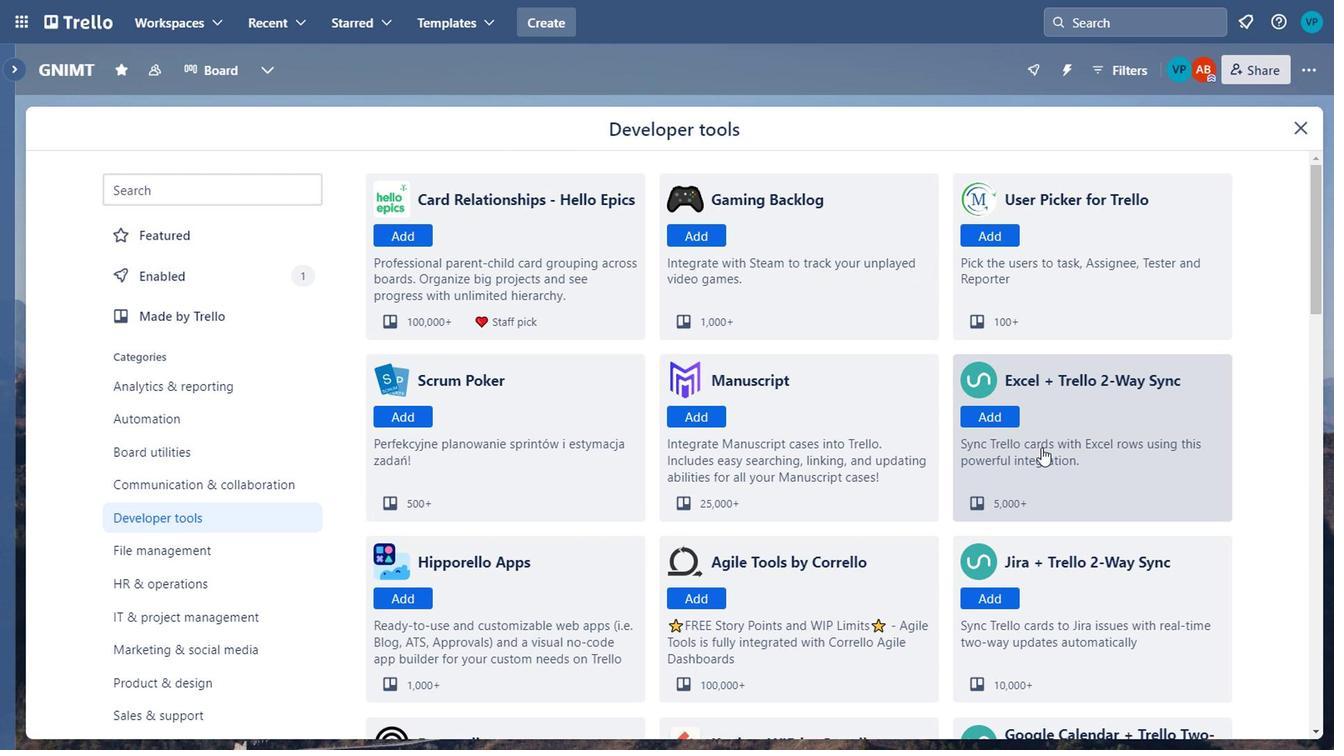 
Action: Mouse scrolled (945, 450) with delta (0, 0)
Screenshot: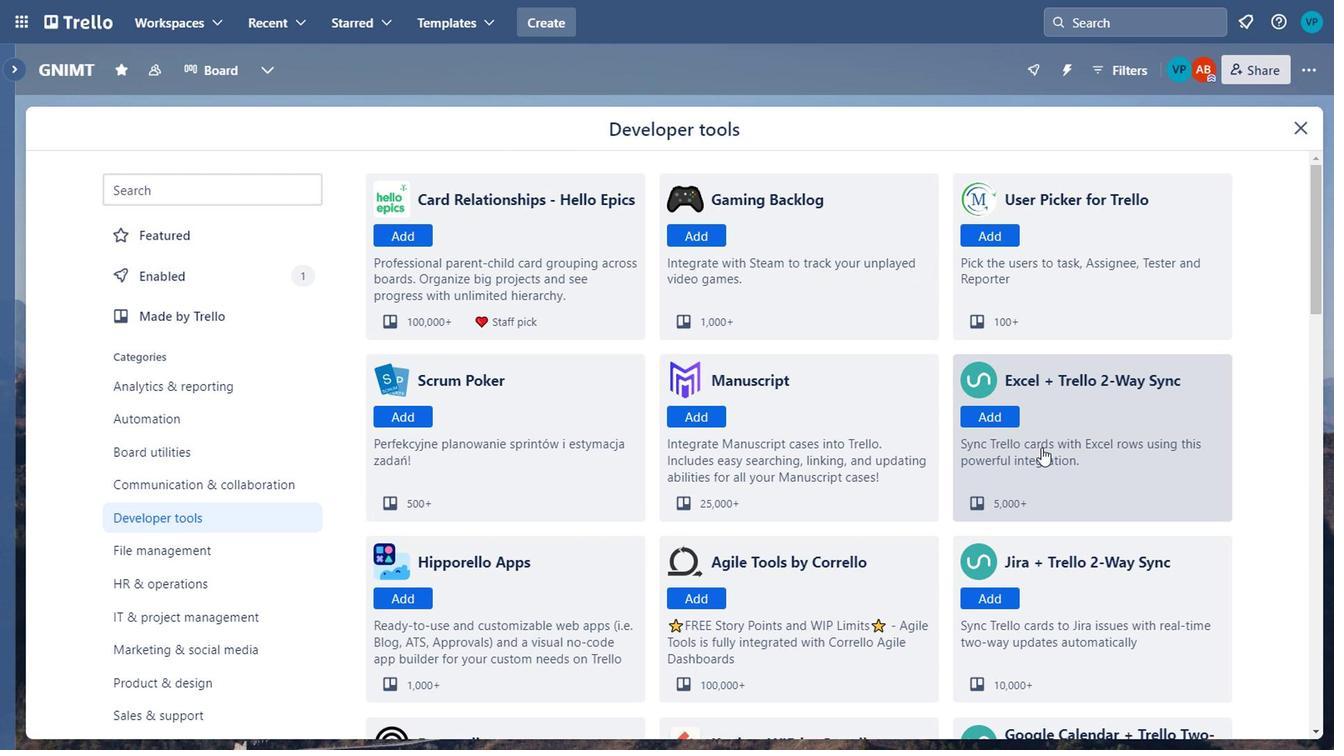 
Action: Mouse scrolled (945, 450) with delta (0, 0)
Screenshot: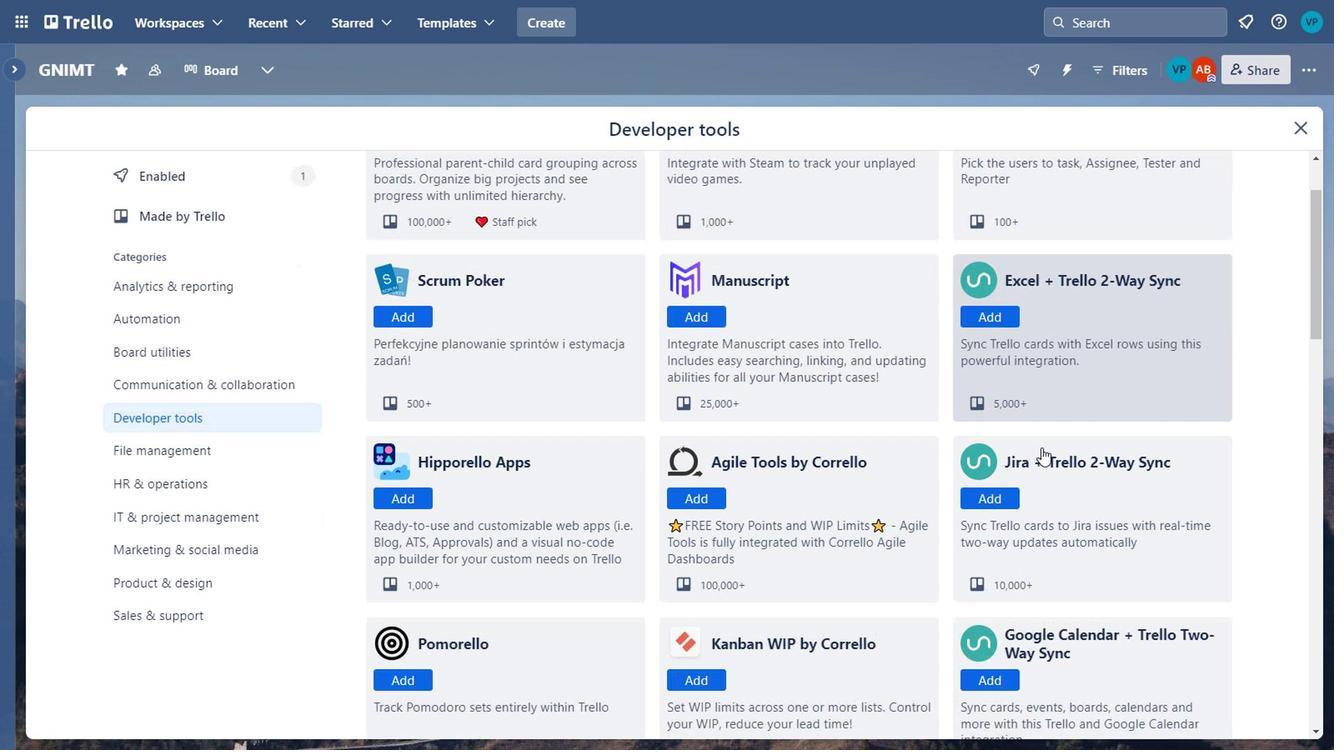 
Action: Mouse moved to (948, 449)
Screenshot: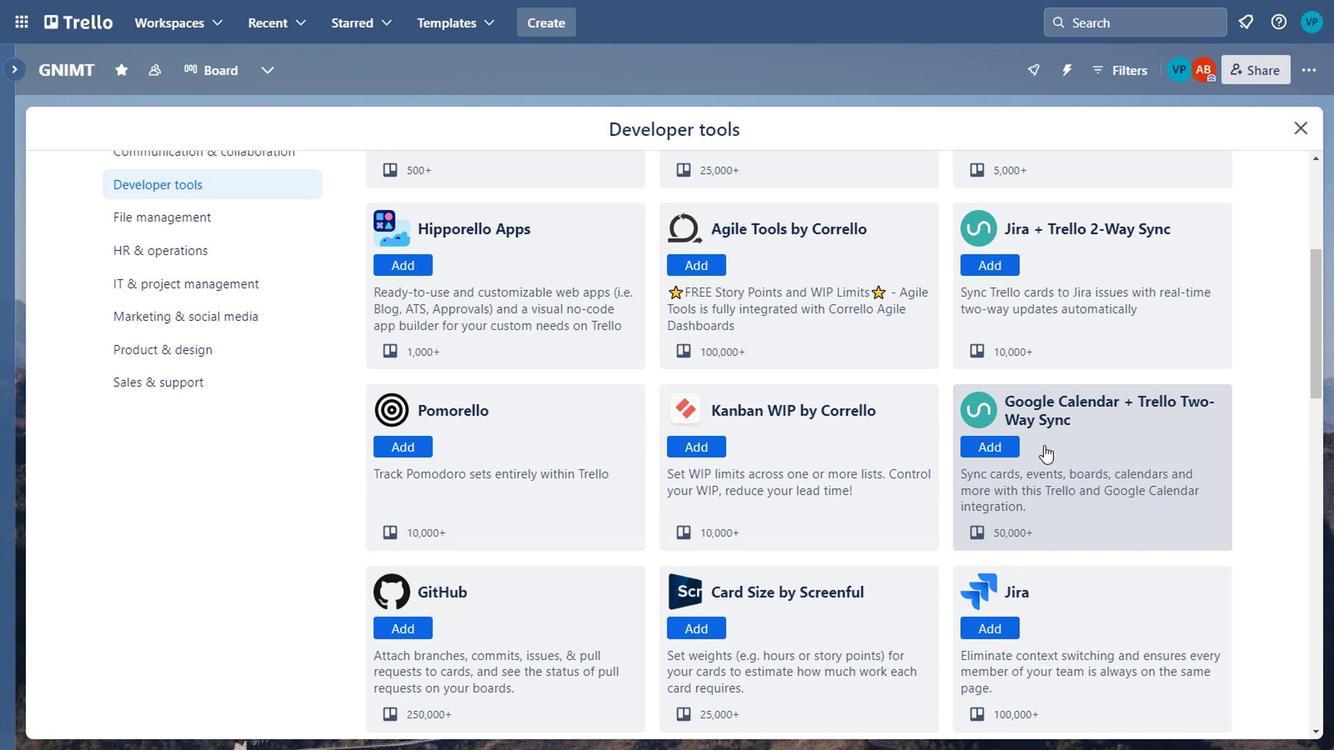
Action: Mouse scrolled (948, 448) with delta (0, 0)
Screenshot: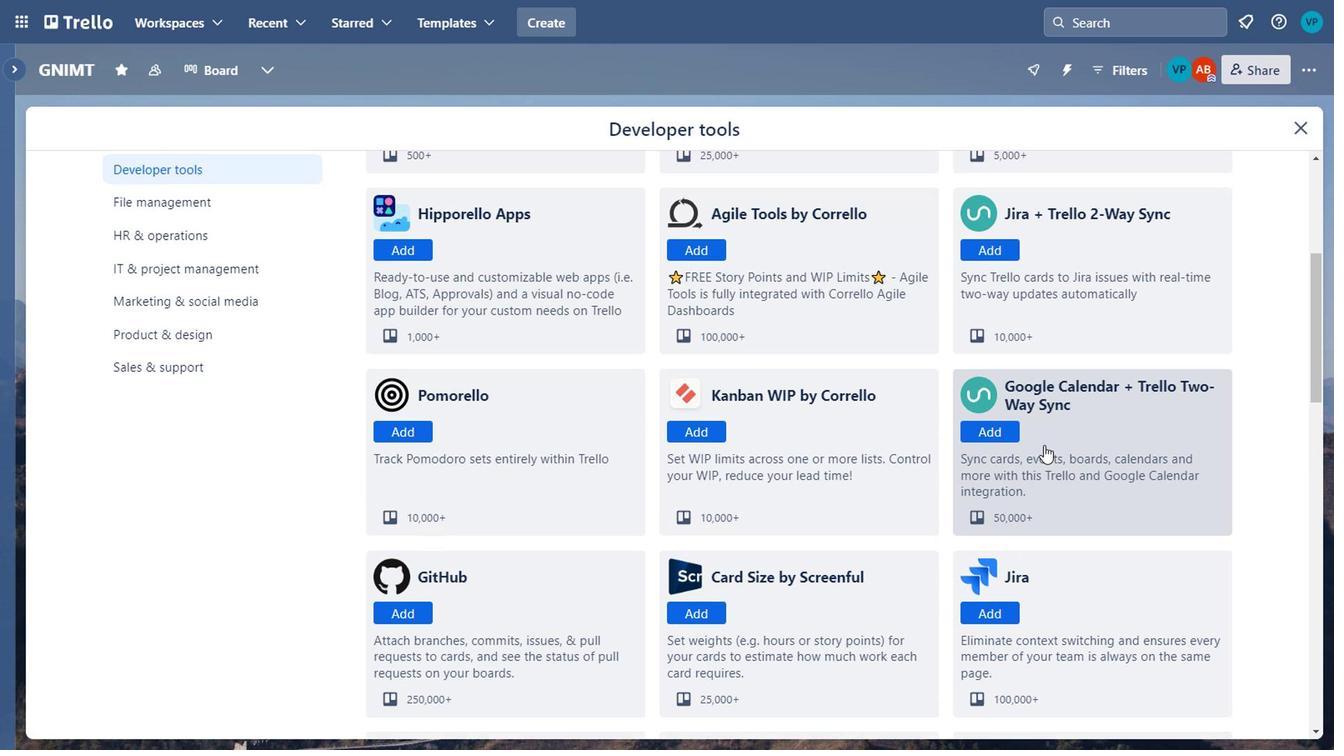 
Action: Mouse scrolled (948, 448) with delta (0, 0)
Screenshot: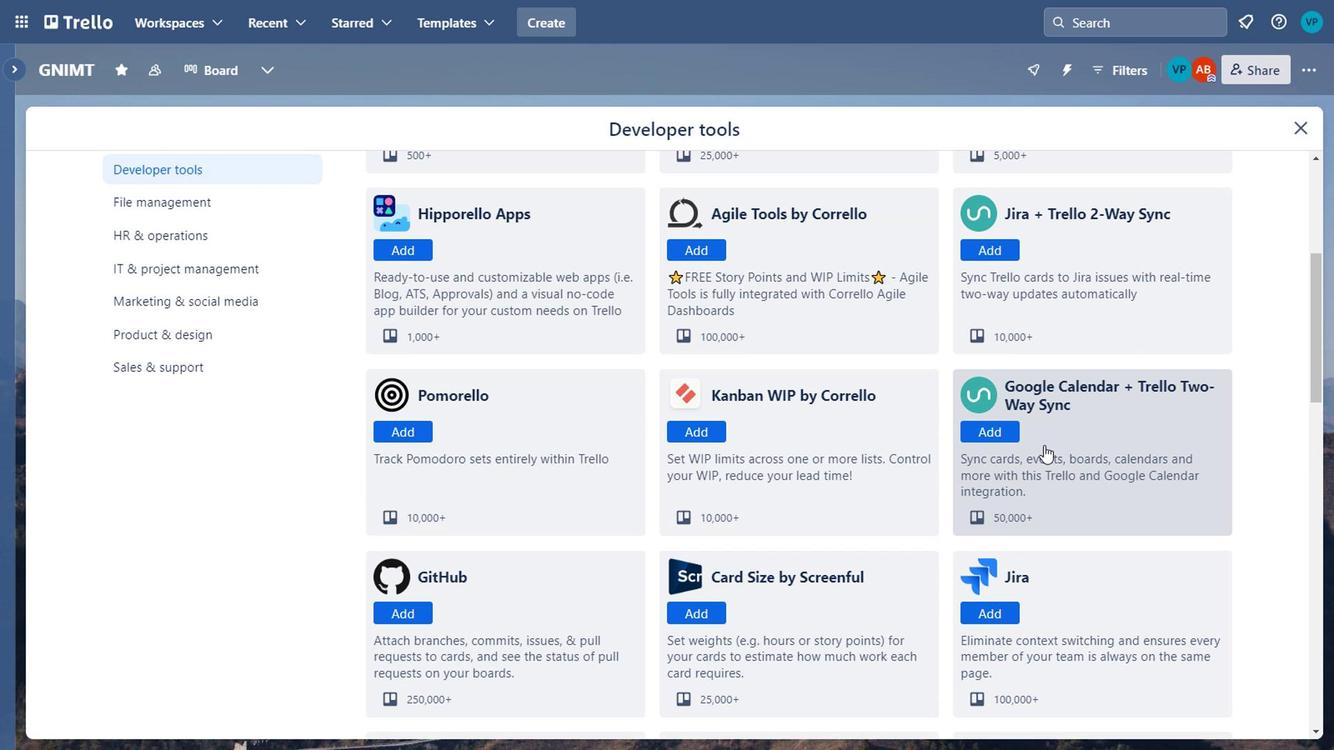
Action: Mouse scrolled (948, 448) with delta (0, 0)
Screenshot: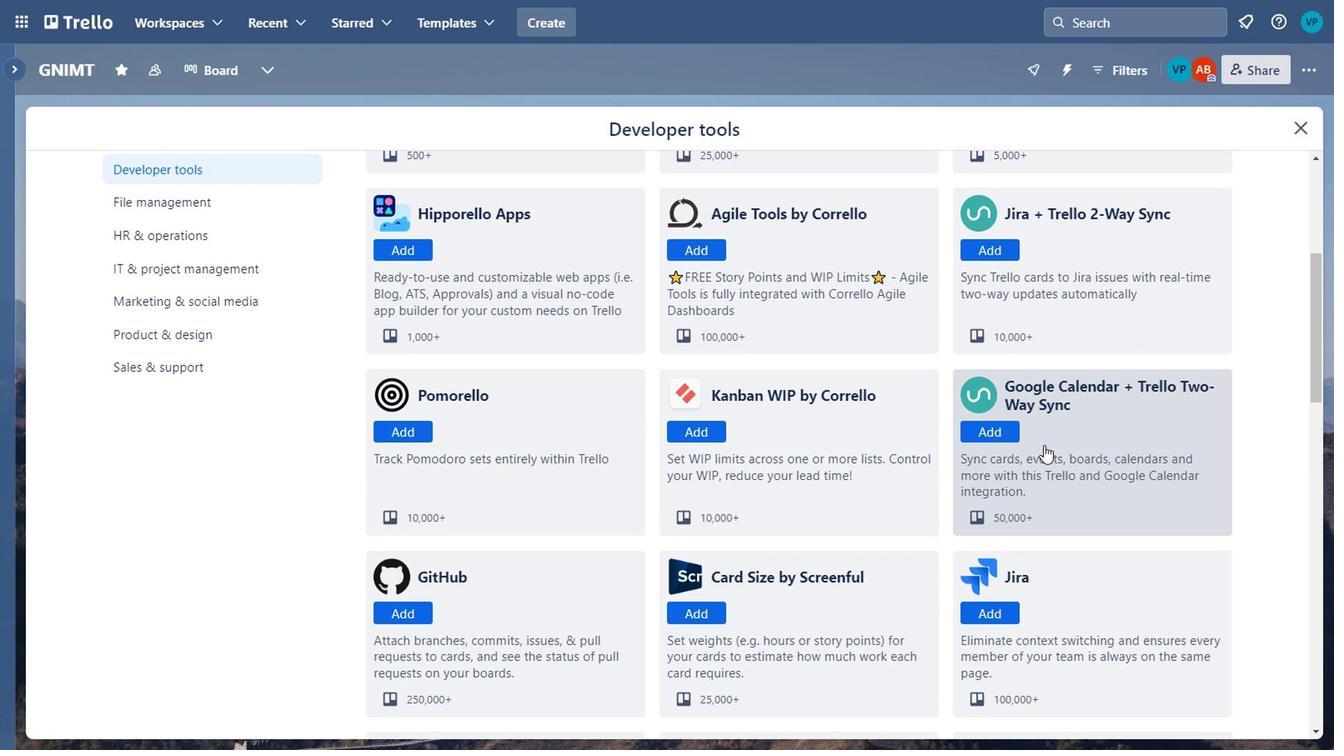 
Action: Mouse moved to (752, 460)
Screenshot: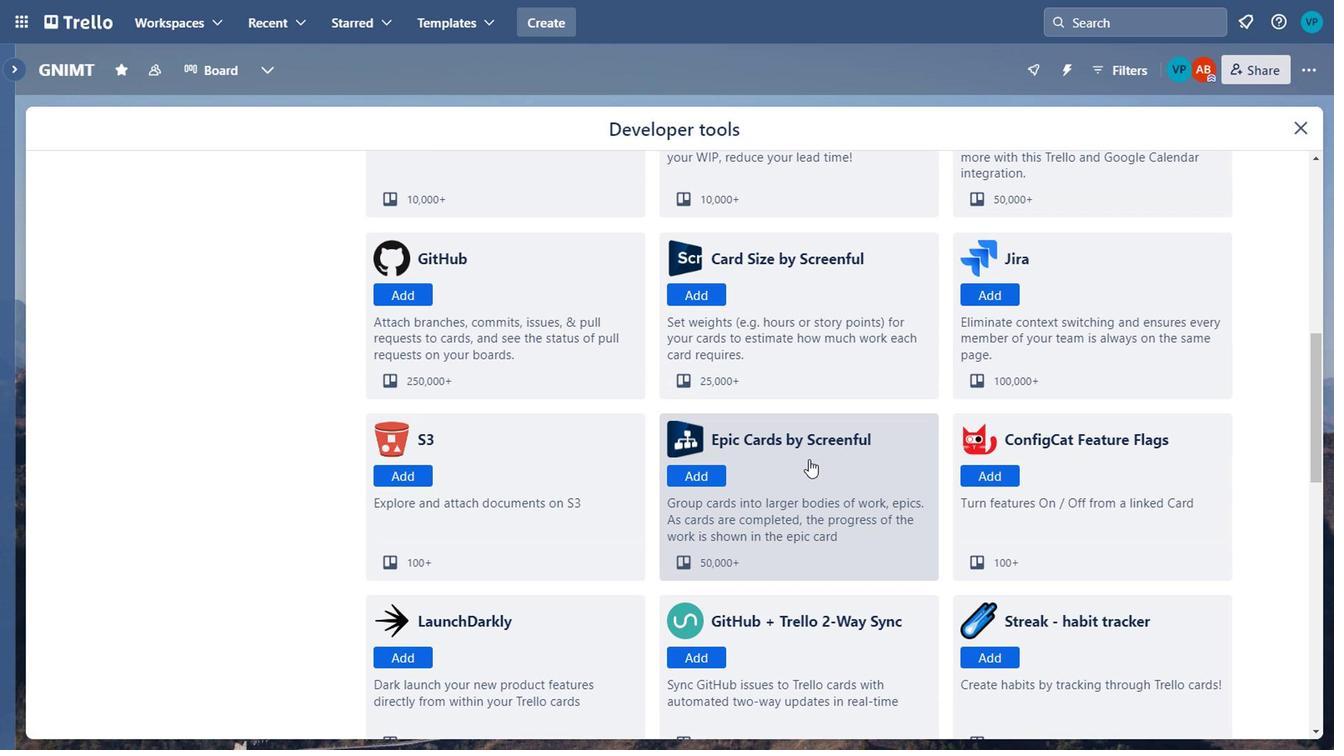 
Action: Mouse pressed left at (752, 460)
Screenshot: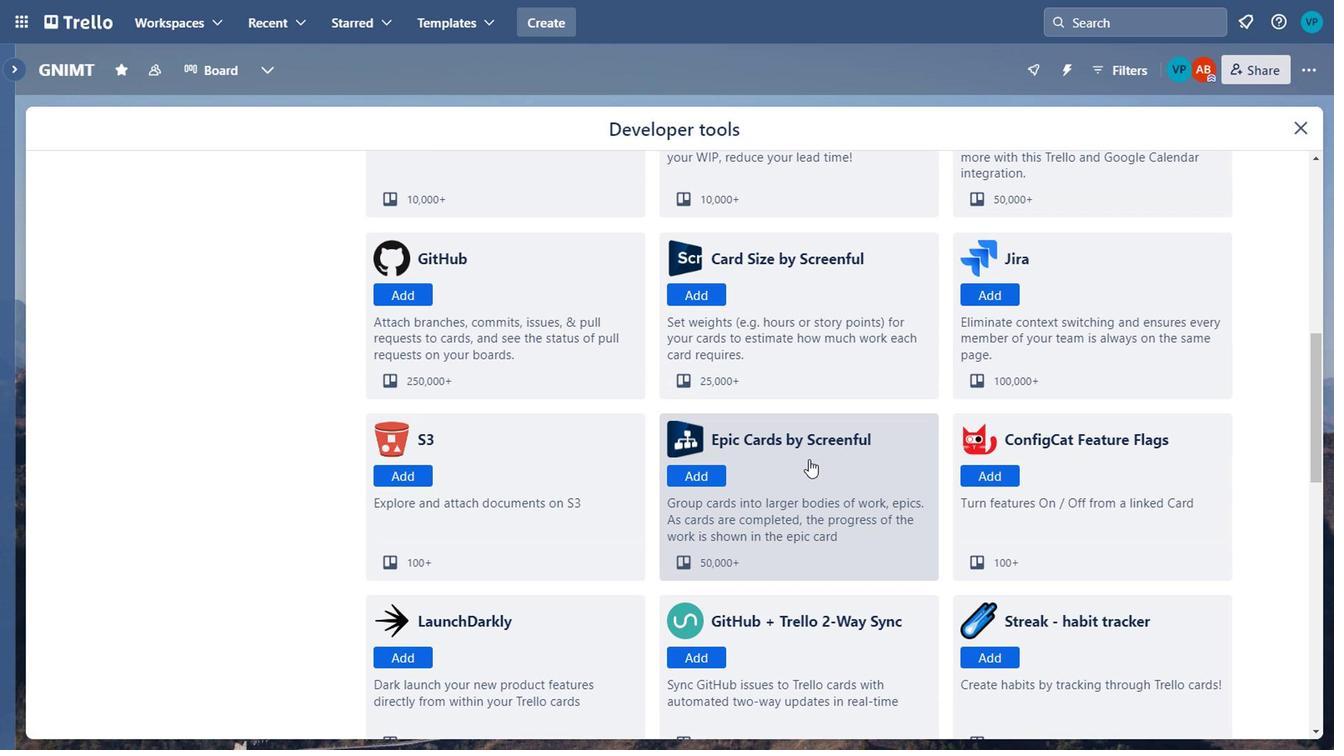 
Action: Mouse moved to (829, 442)
Screenshot: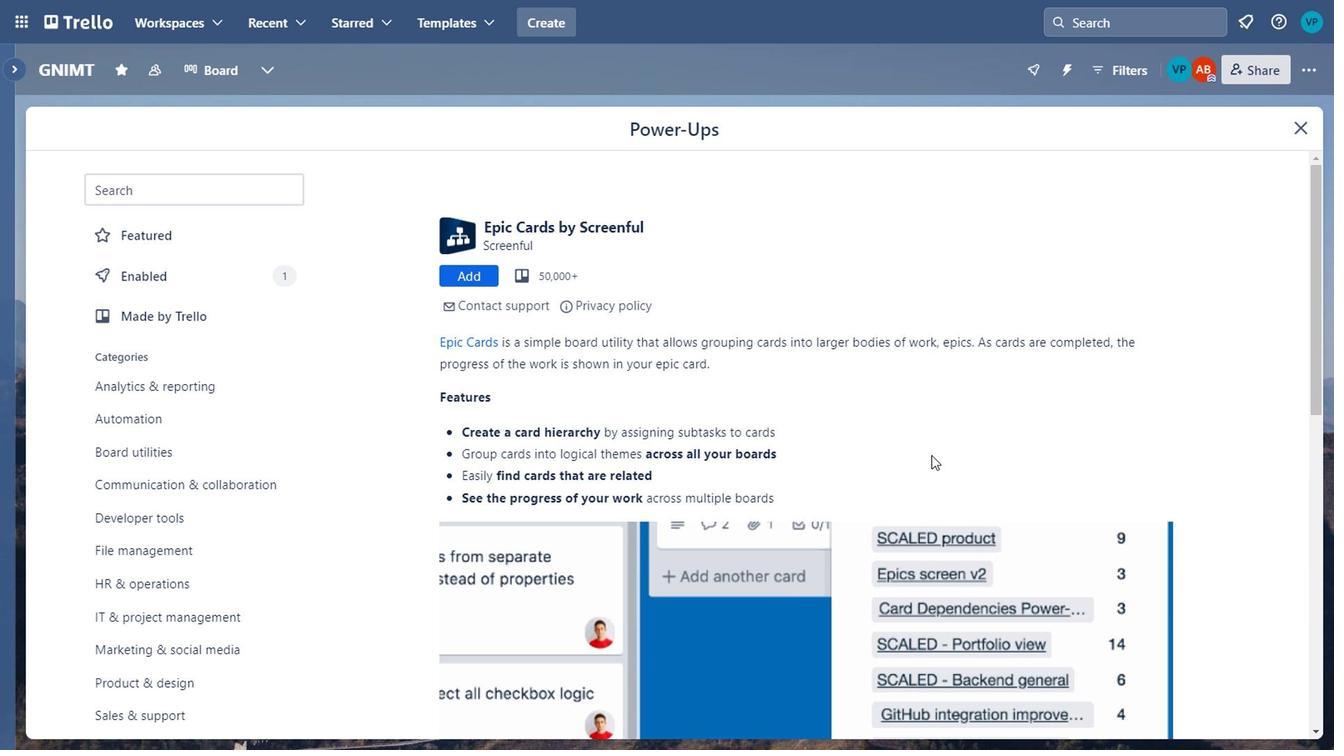 
Action: Mouse pressed left at (635, 390)
Screenshot: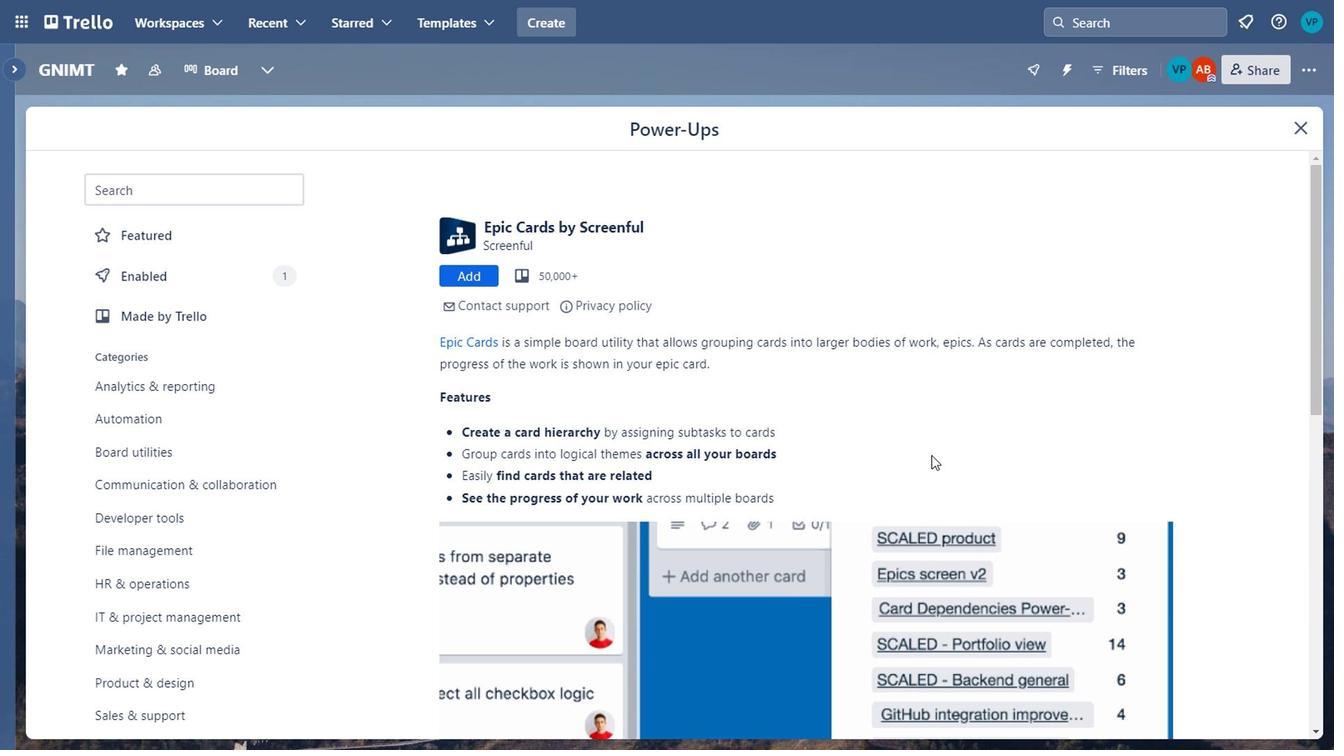 
Action: Mouse moved to (827, 483)
Screenshot: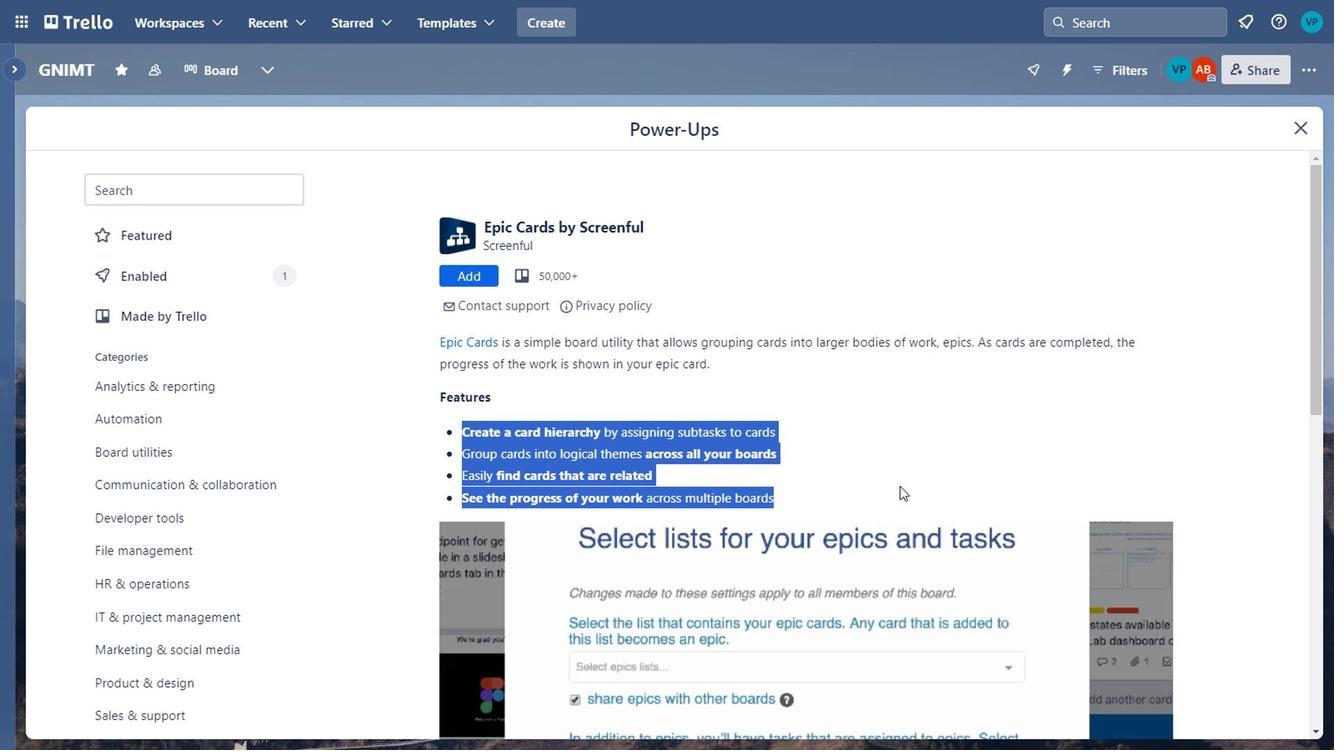 
Action: Mouse scrolled (827, 482) with delta (0, 0)
Screenshot: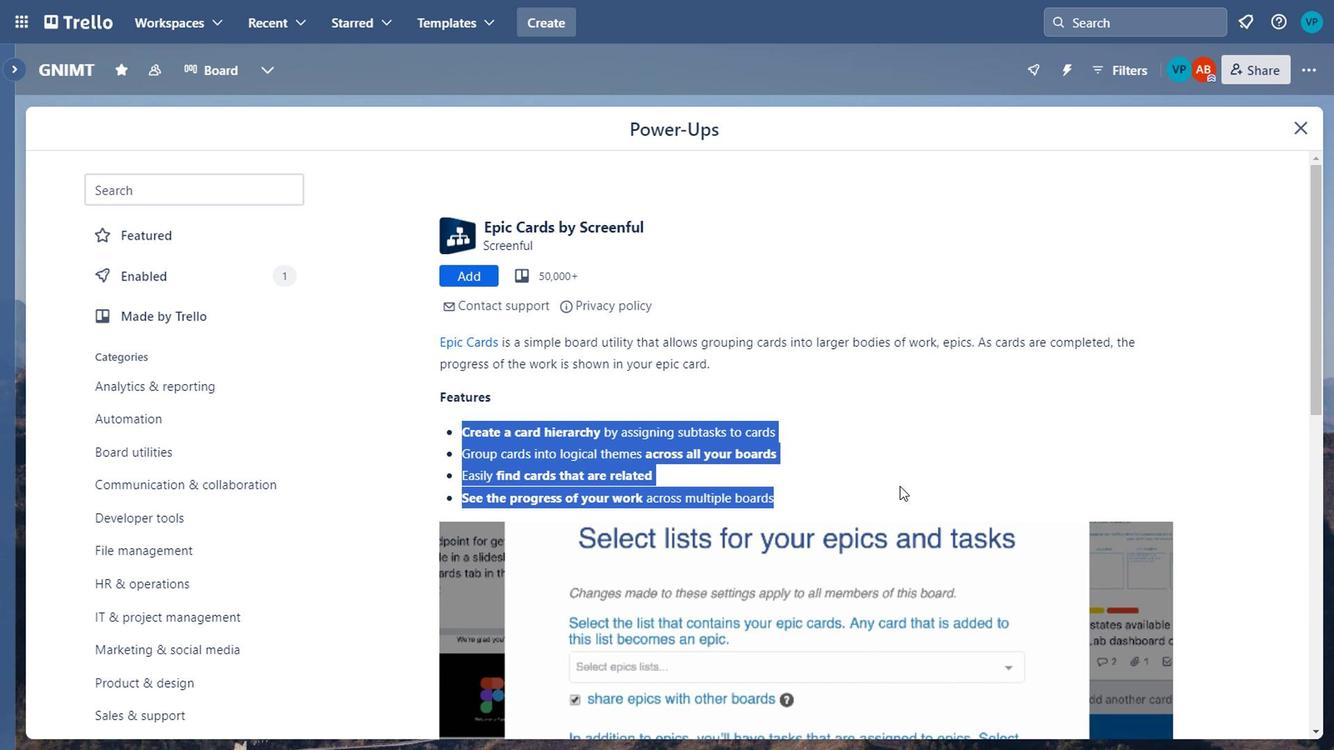 
Action: Mouse scrolled (827, 482) with delta (0, 0)
Screenshot: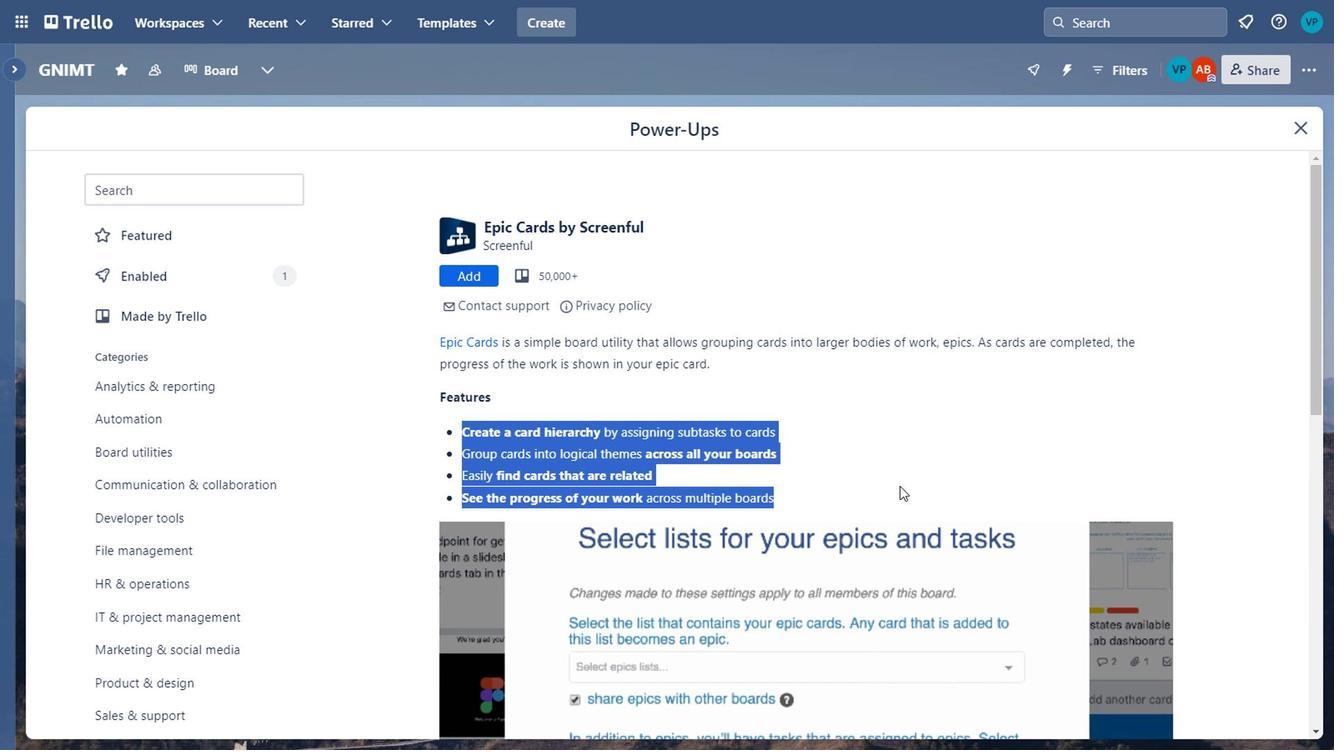 
Action: Mouse scrolled (827, 482) with delta (0, 0)
Screenshot: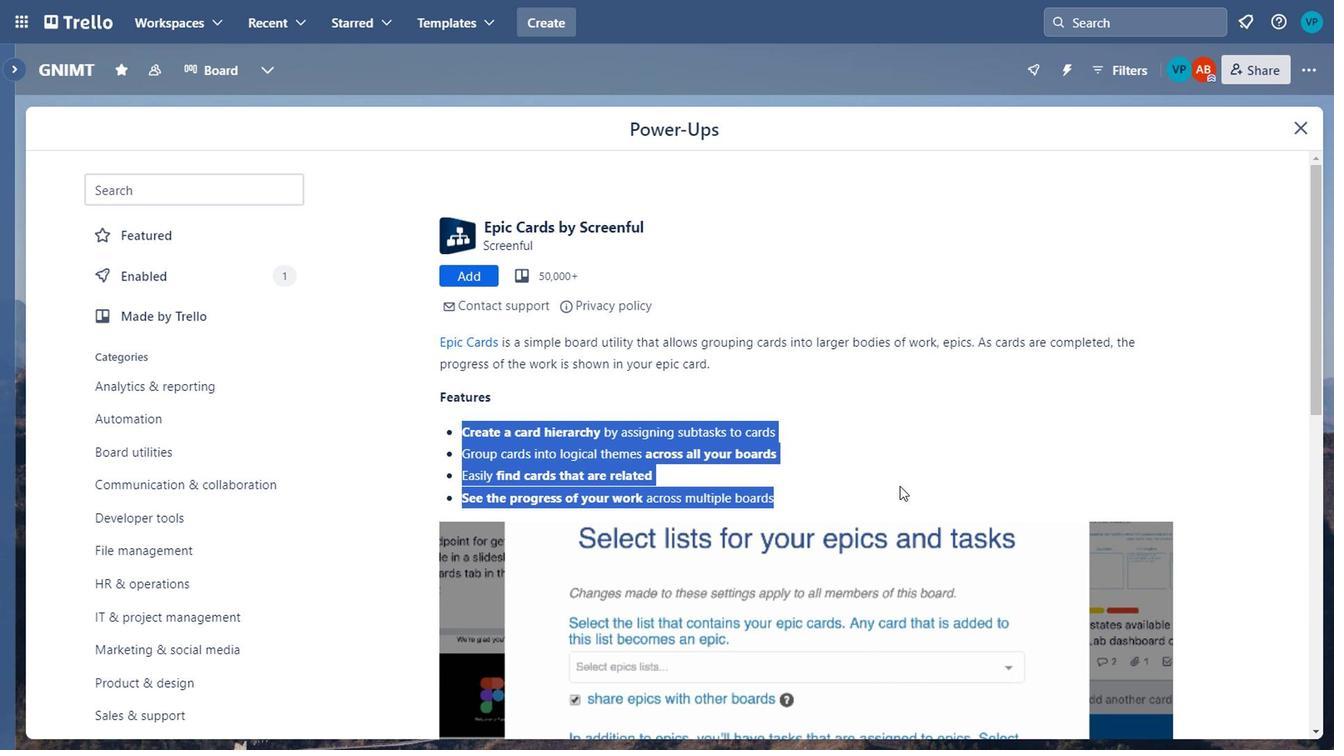 
Action: Mouse moved to (467, 463)
Screenshot: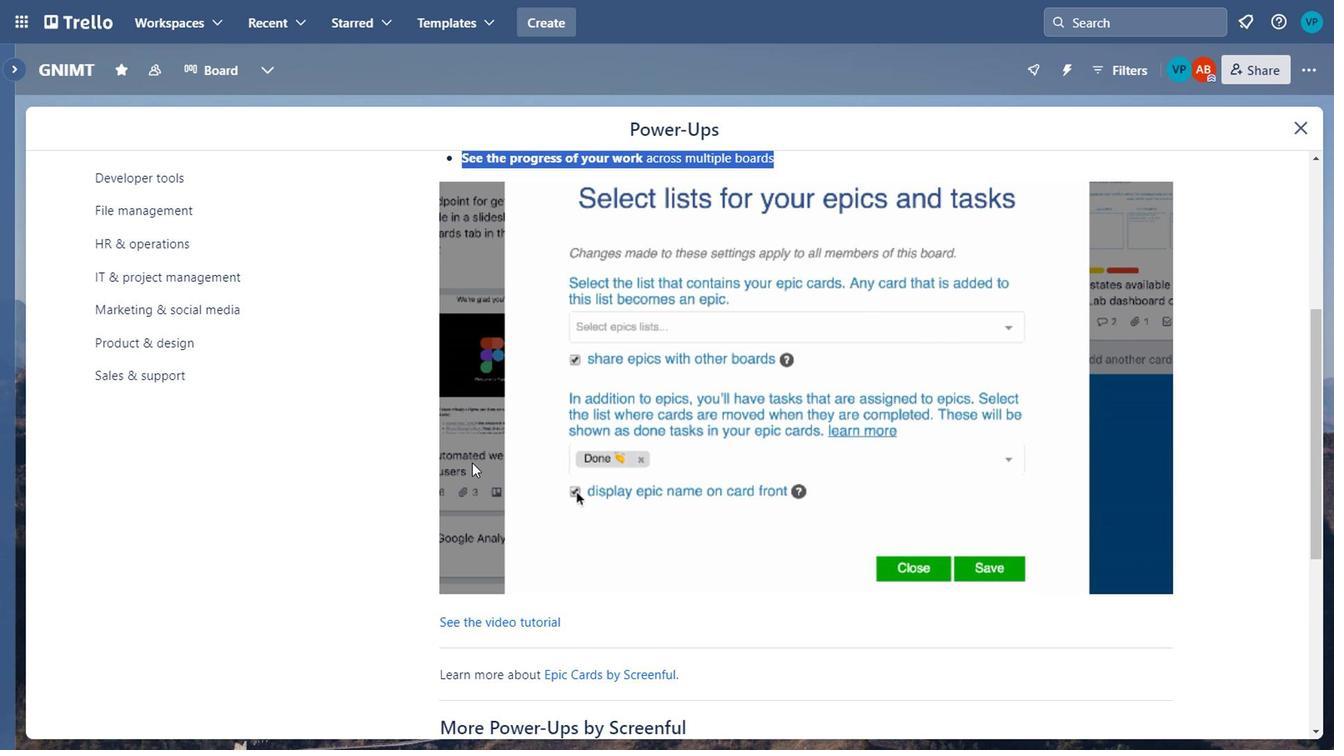
Action: Mouse scrolled (467, 462) with delta (0, 0)
Screenshot: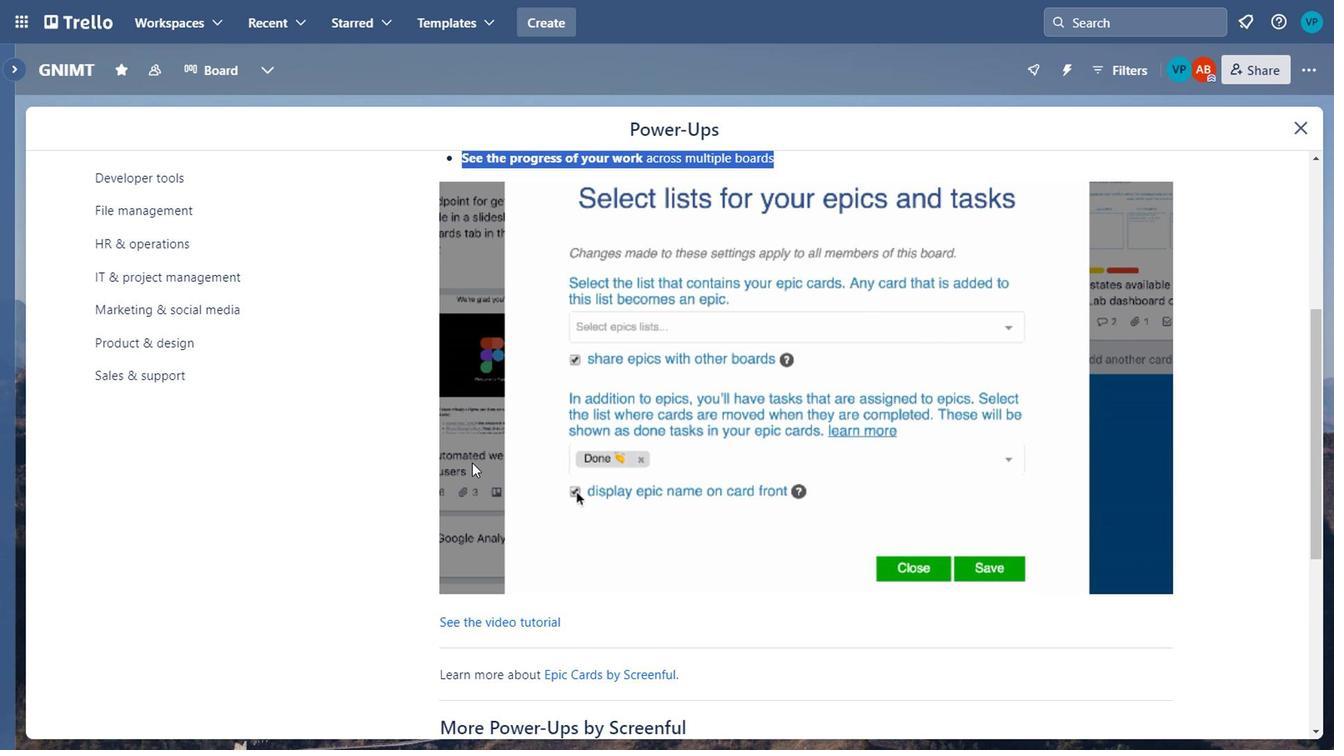 
Action: Mouse moved to (471, 463)
Screenshot: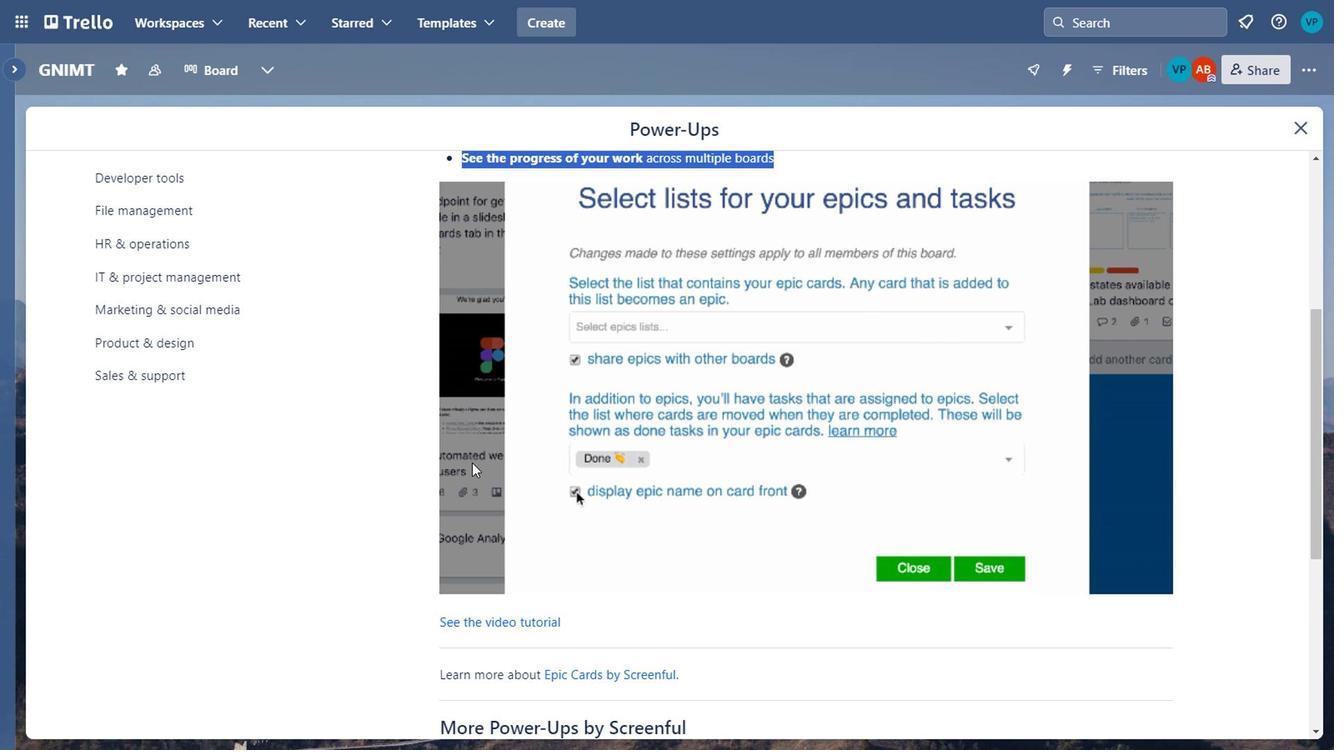 
Action: Mouse scrolled (471, 462) with delta (0, 0)
Screenshot: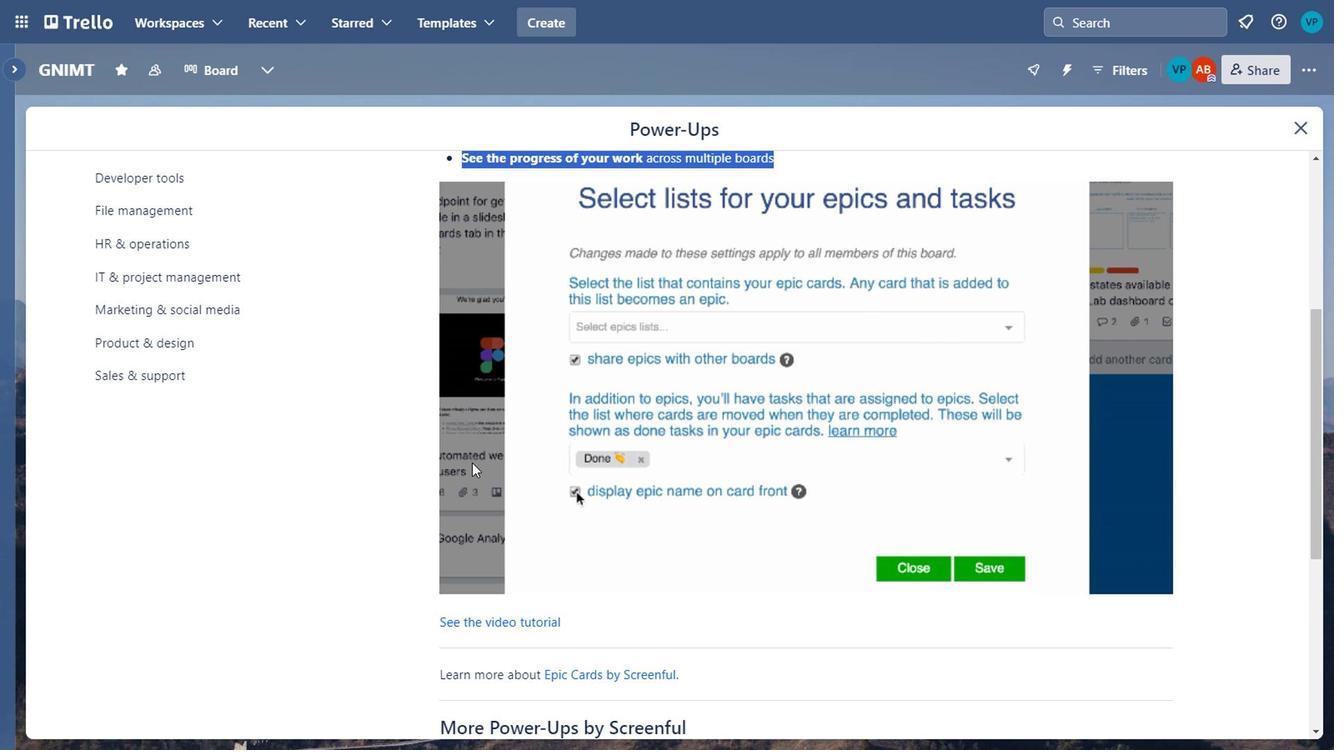 
Action: Mouse scrolled (471, 462) with delta (0, 0)
Screenshot: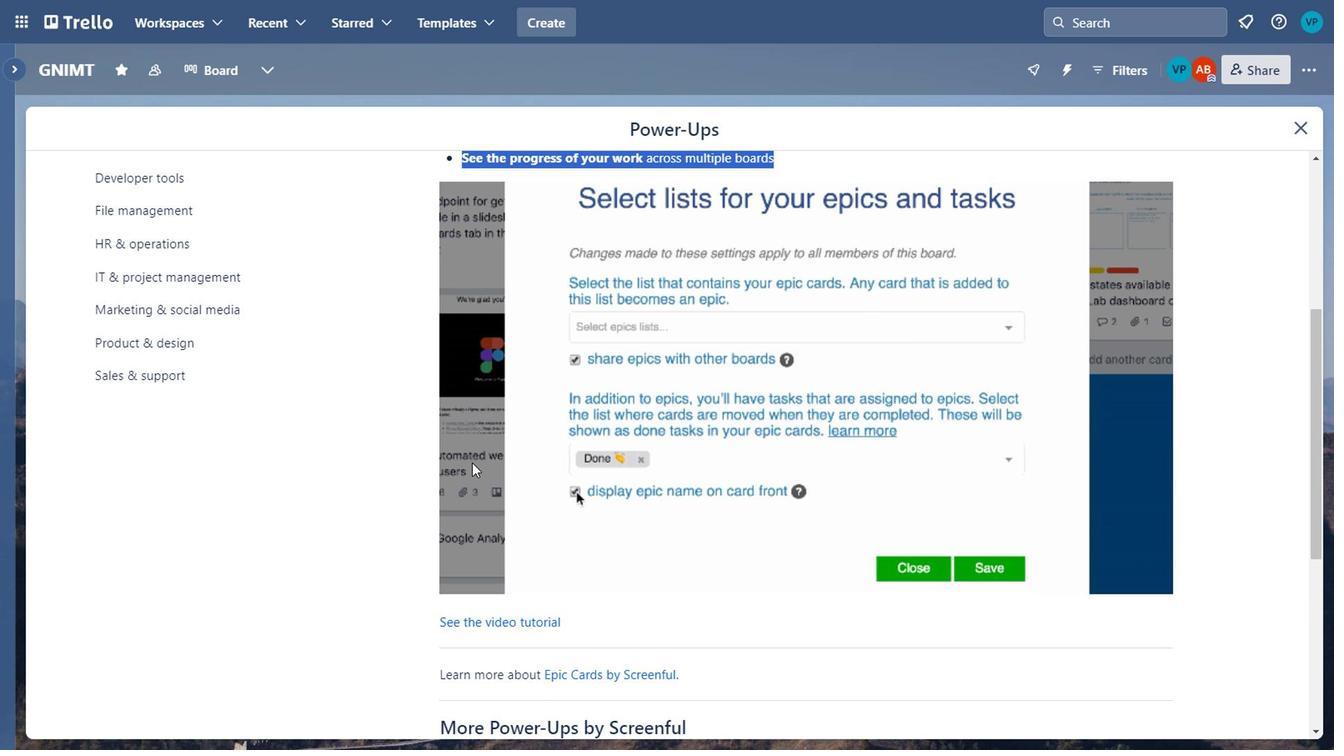 
Action: Mouse moved to (455, 418)
Screenshot: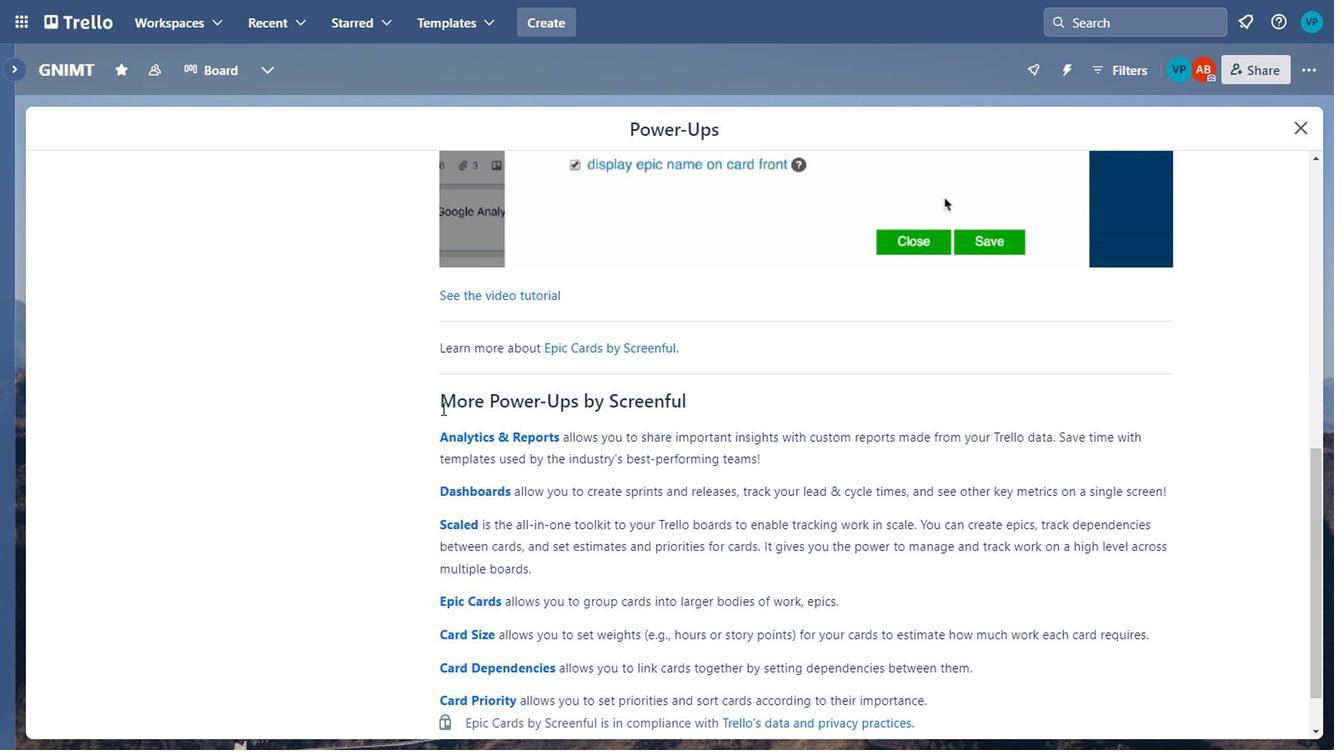 
Action: Mouse pressed left at (455, 418)
Screenshot: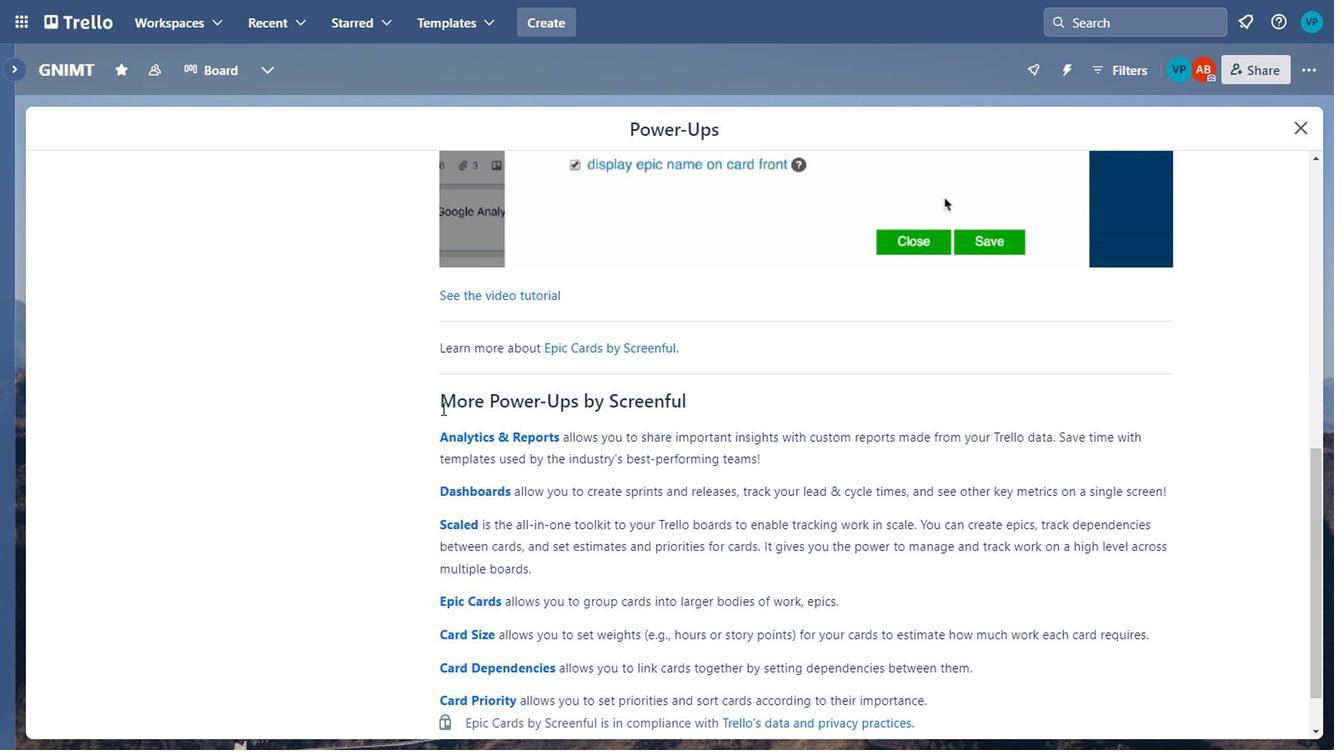 
Action: Mouse moved to (1000, 633)
Screenshot: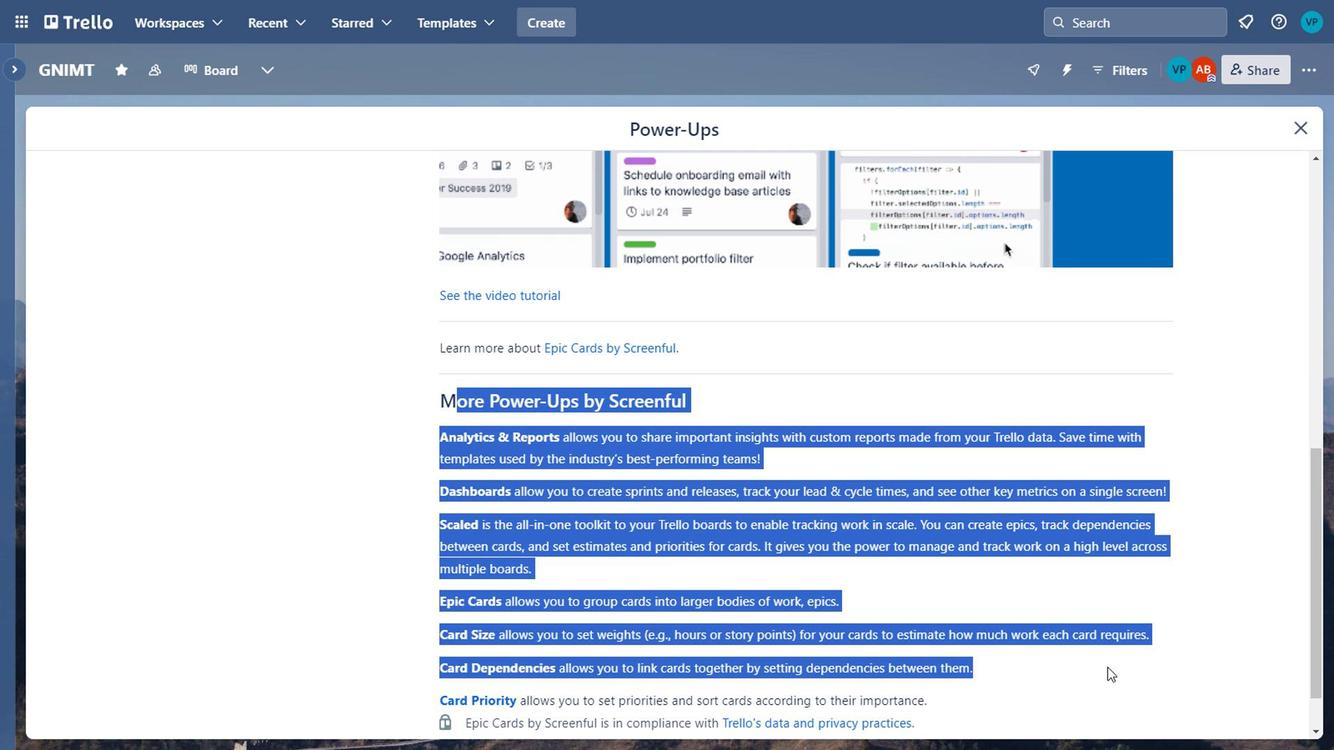 
Action: Mouse scrolled (1000, 633) with delta (0, 0)
Screenshot: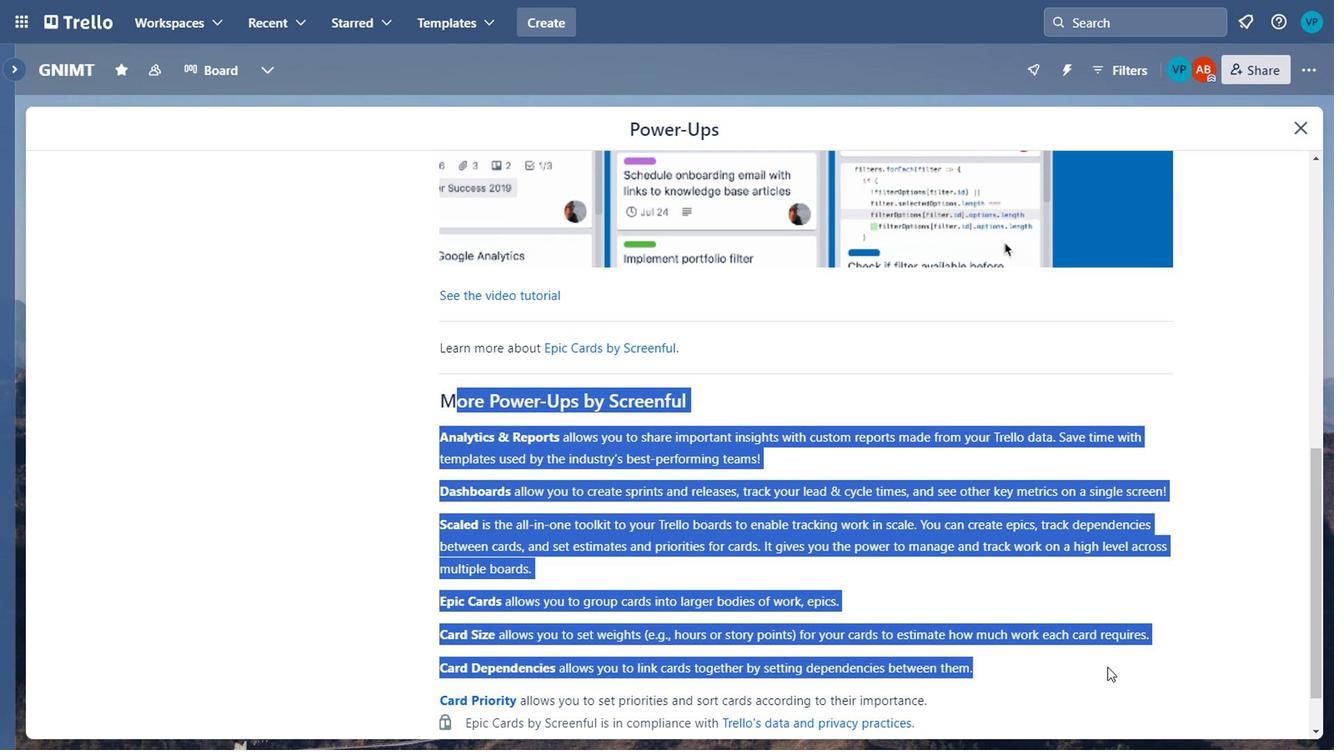 
Action: Mouse scrolled (1000, 633) with delta (0, 0)
Screenshot: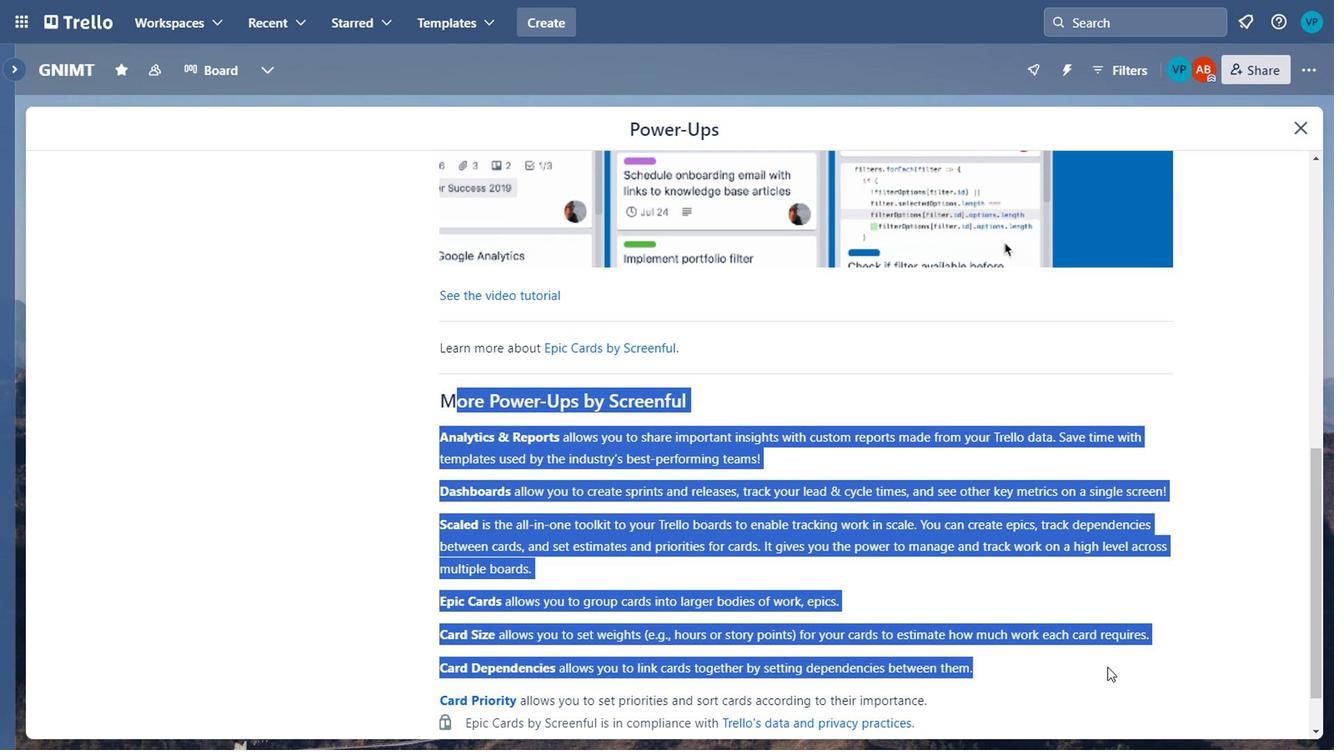 
Action: Mouse moved to (1002, 633)
Screenshot: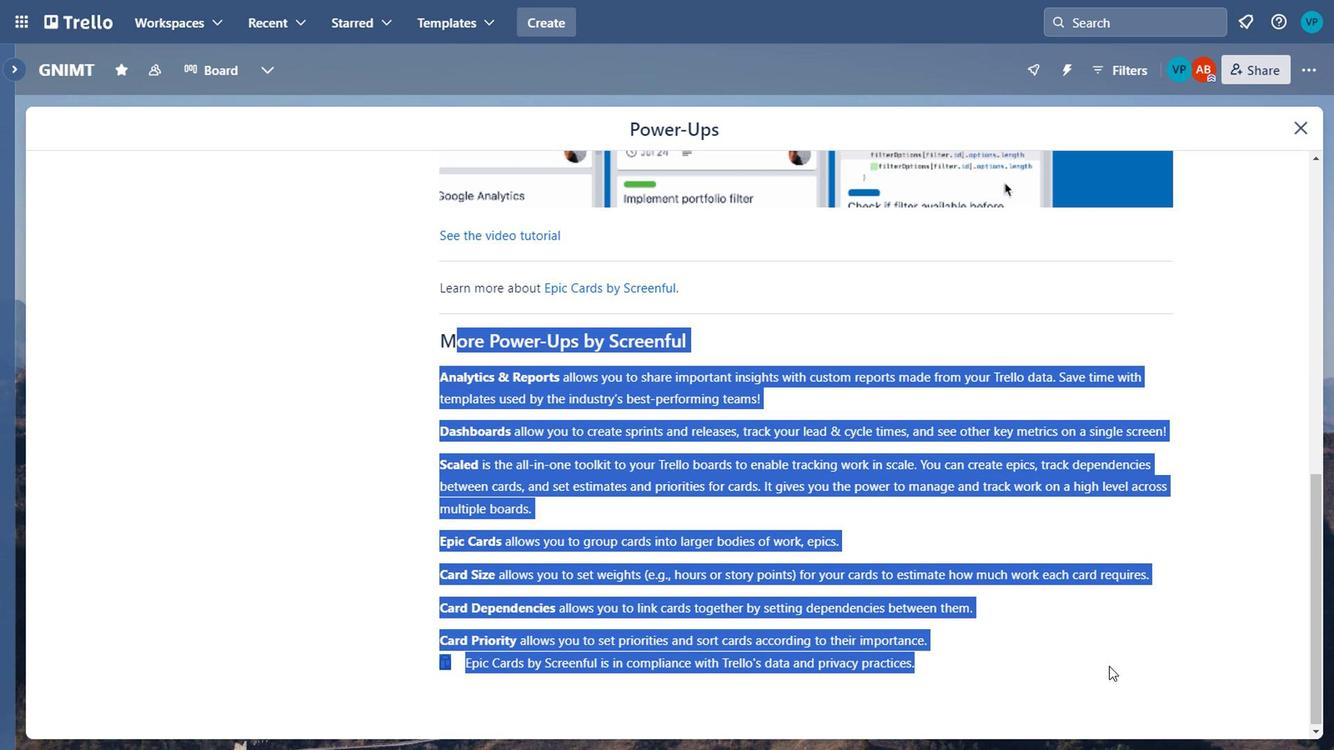 
Action: Mouse scrolled (1002, 632) with delta (0, 0)
Screenshot: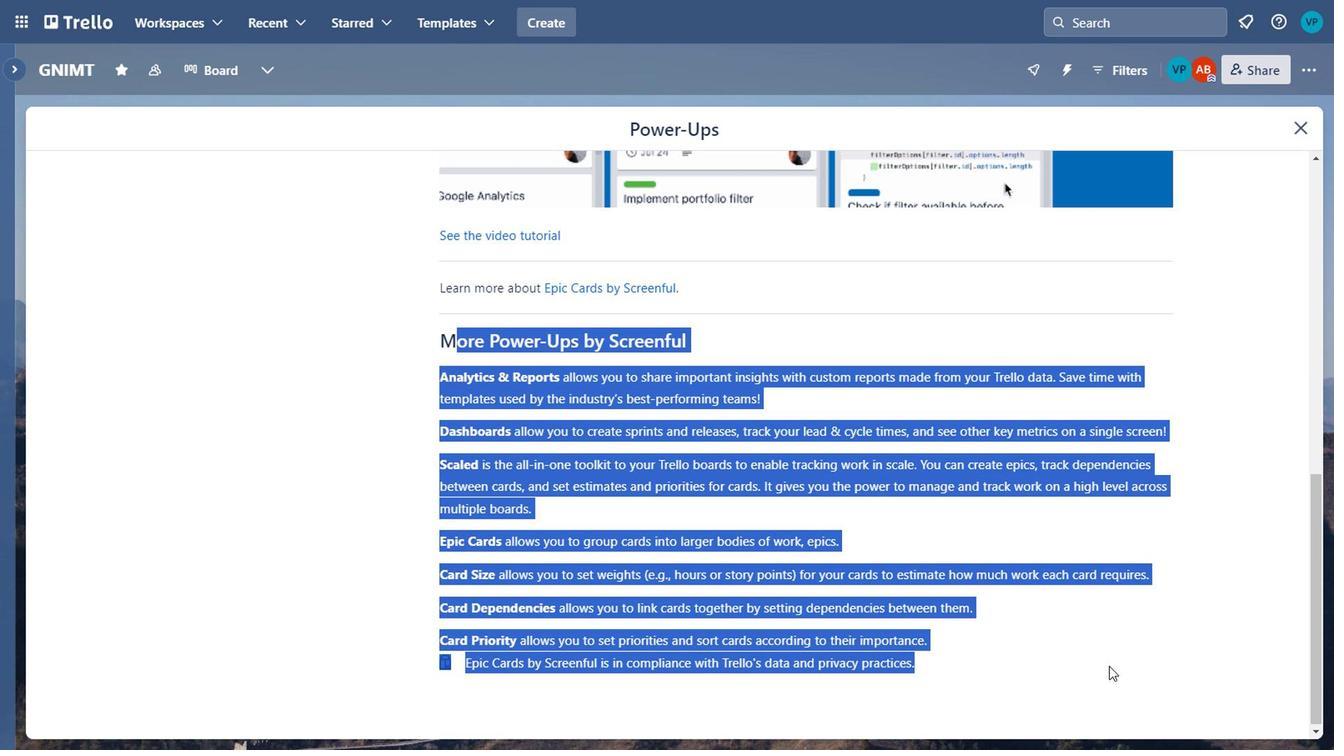 
Action: Mouse scrolled (1002, 632) with delta (0, 0)
Screenshot: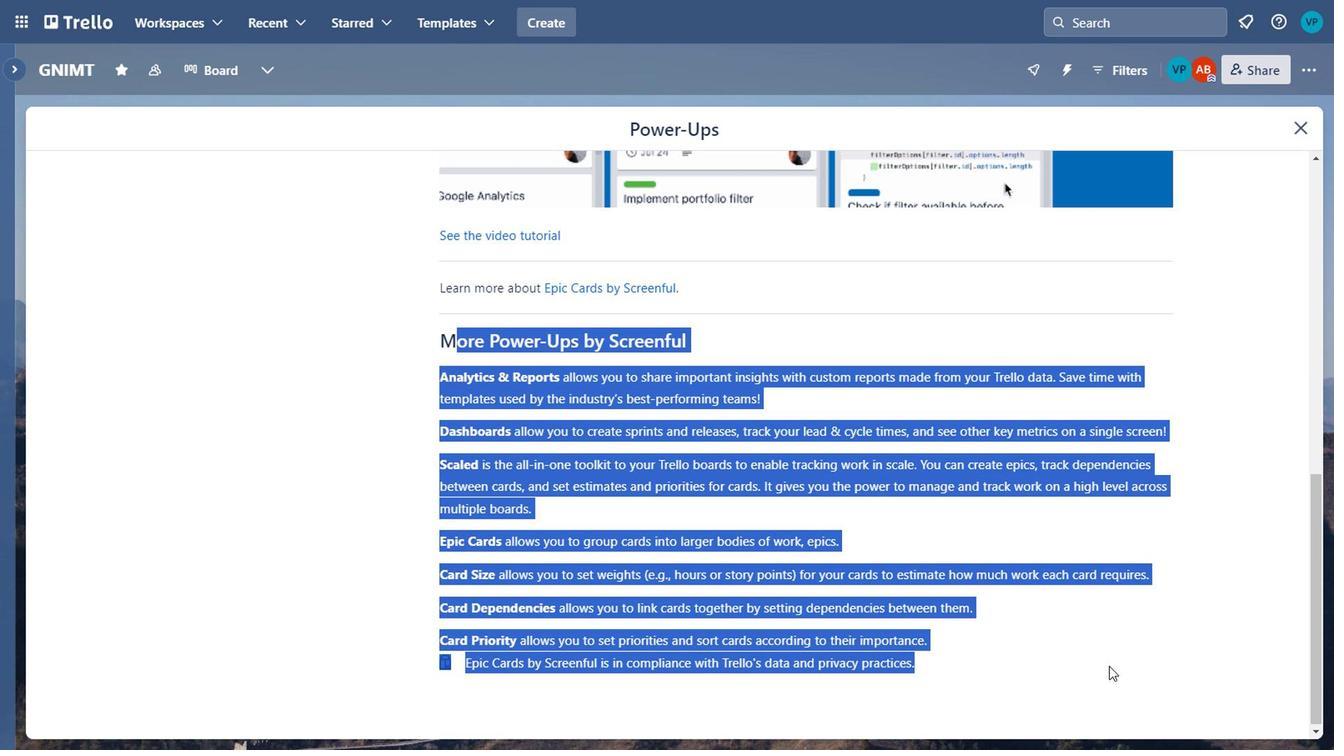
Action: Mouse scrolled (1002, 632) with delta (0, 0)
Screenshot: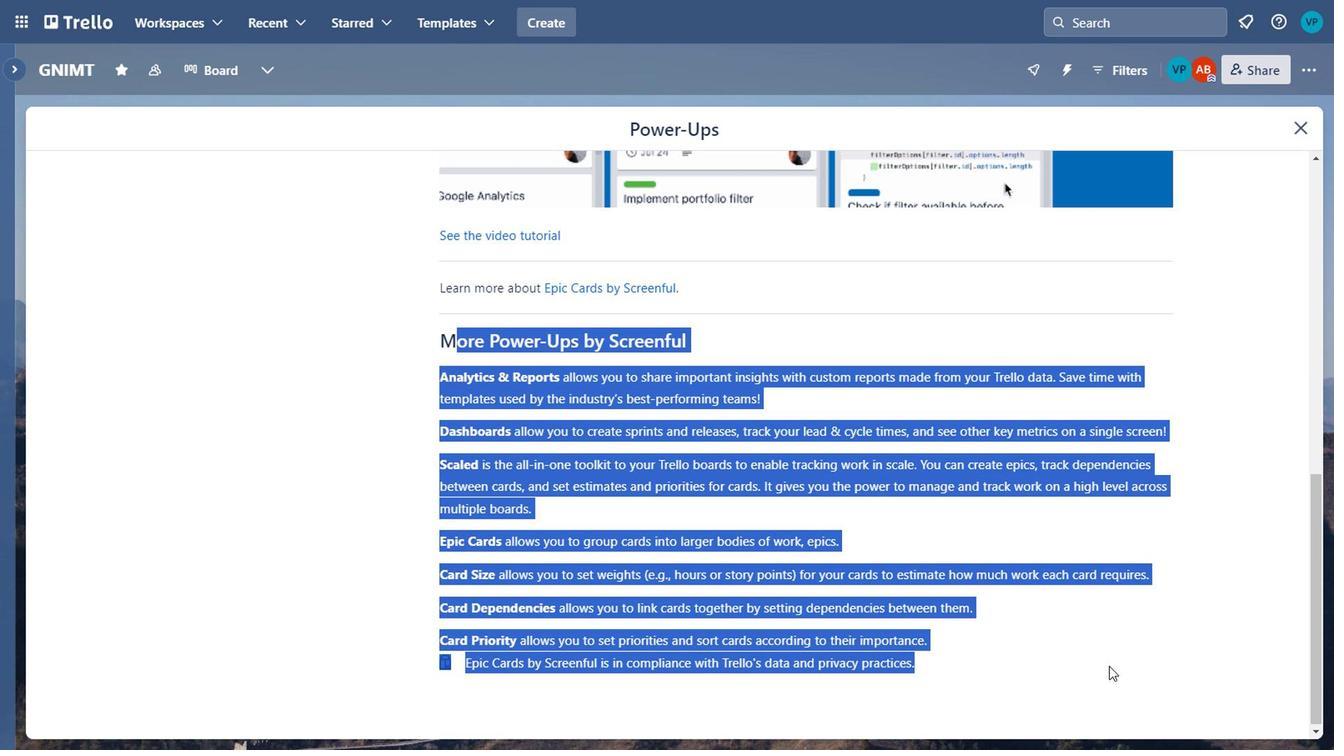 
Action: Mouse moved to (340, 502)
Screenshot: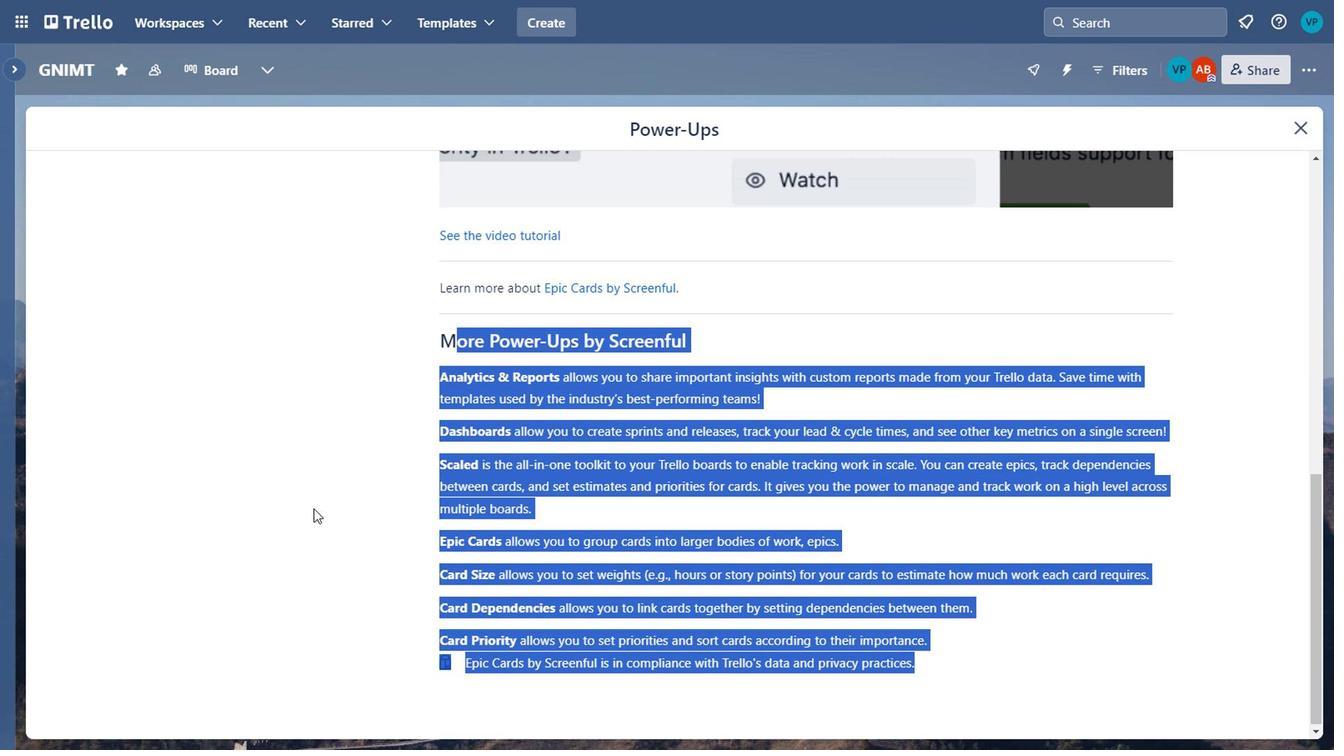 
Action: Mouse scrolled (340, 503) with delta (0, 0)
Screenshot: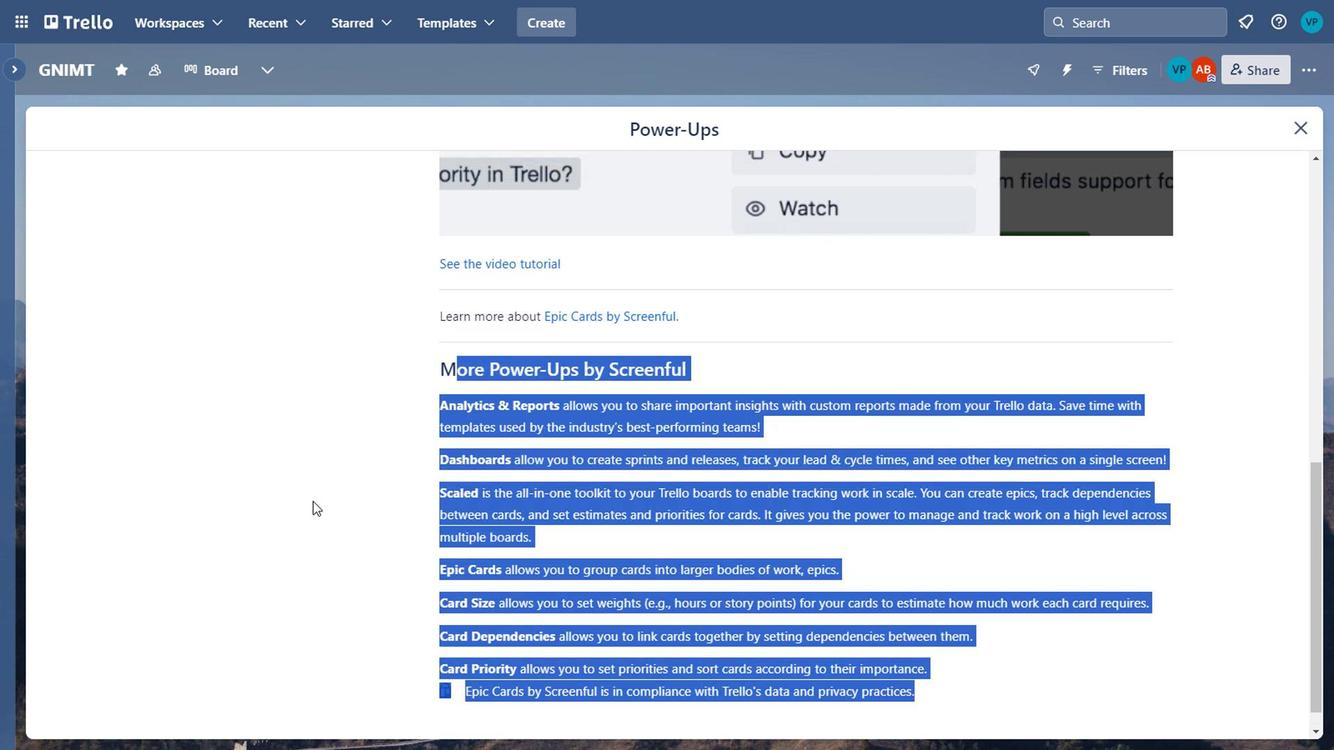 
Action: Mouse moved to (339, 501)
Screenshot: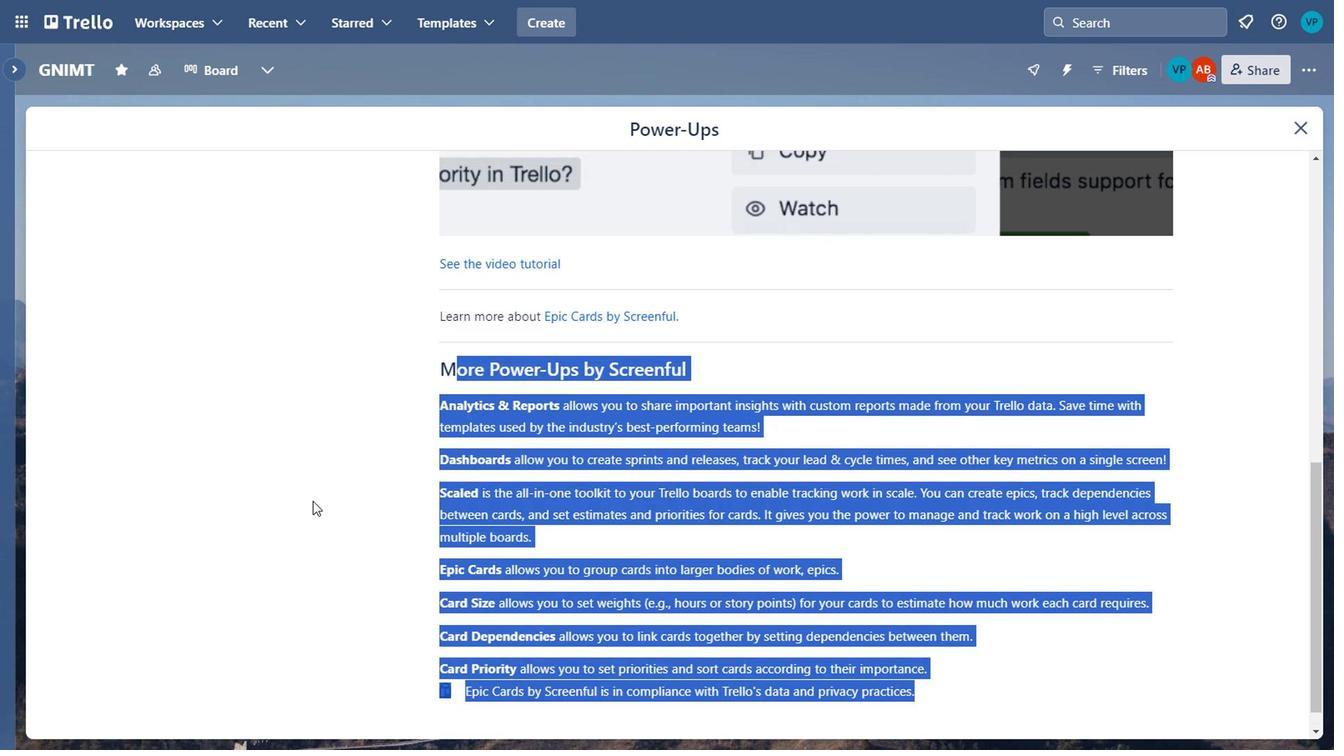 
Action: Mouse scrolled (339, 502) with delta (0, 0)
Screenshot: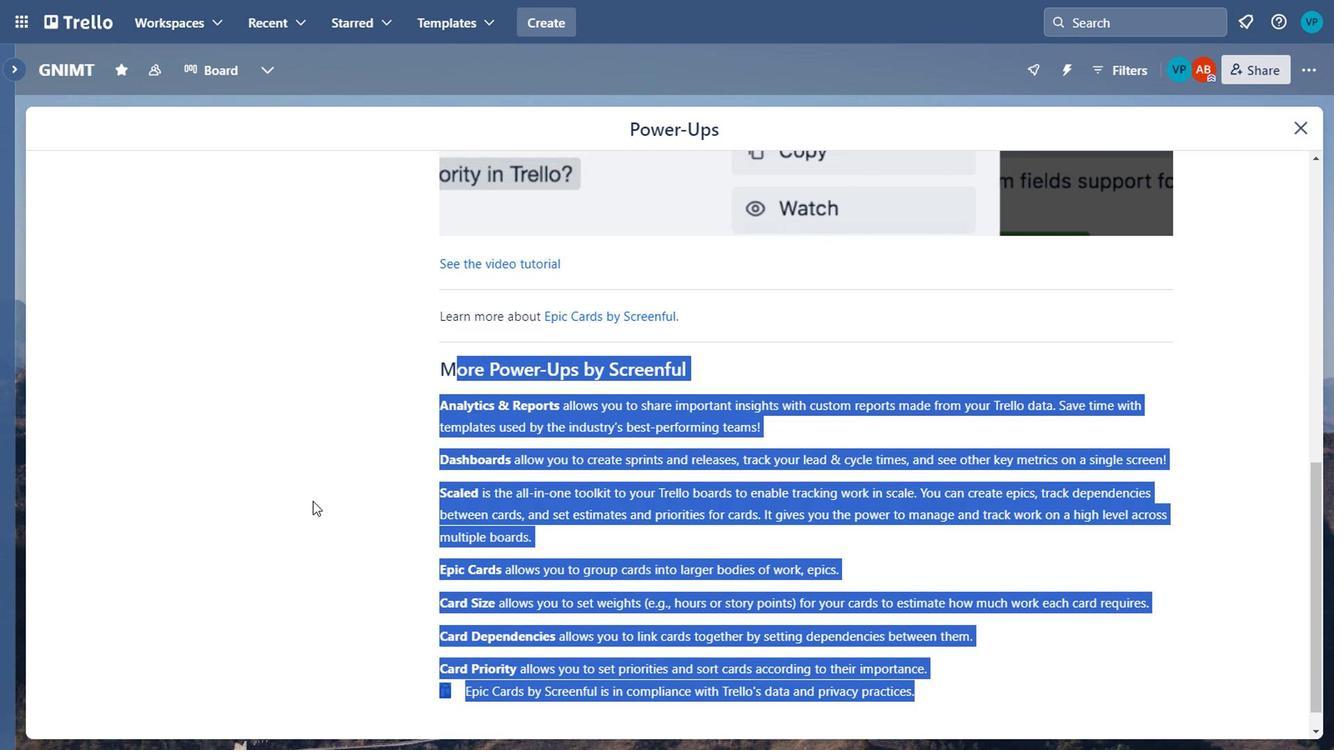 
Action: Mouse moved to (338, 480)
Screenshot: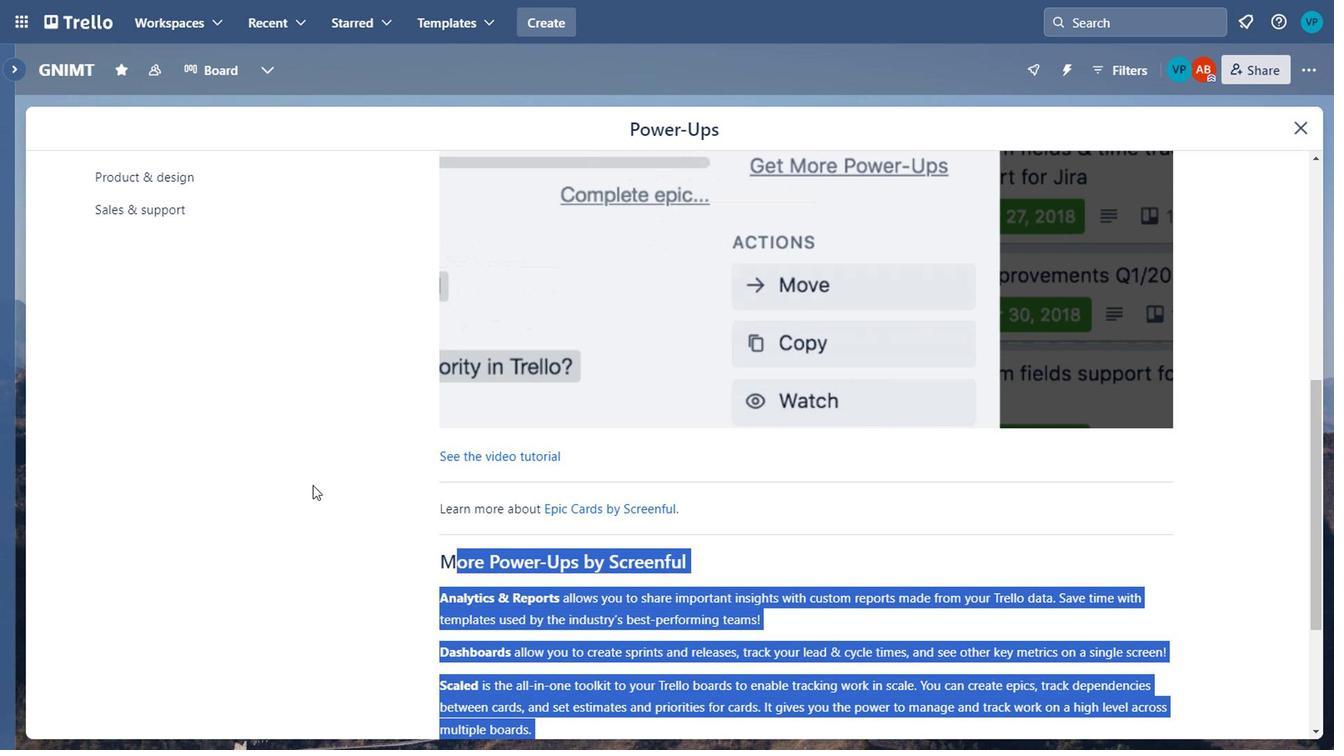 
Action: Mouse scrolled (338, 481) with delta (0, 0)
Screenshot: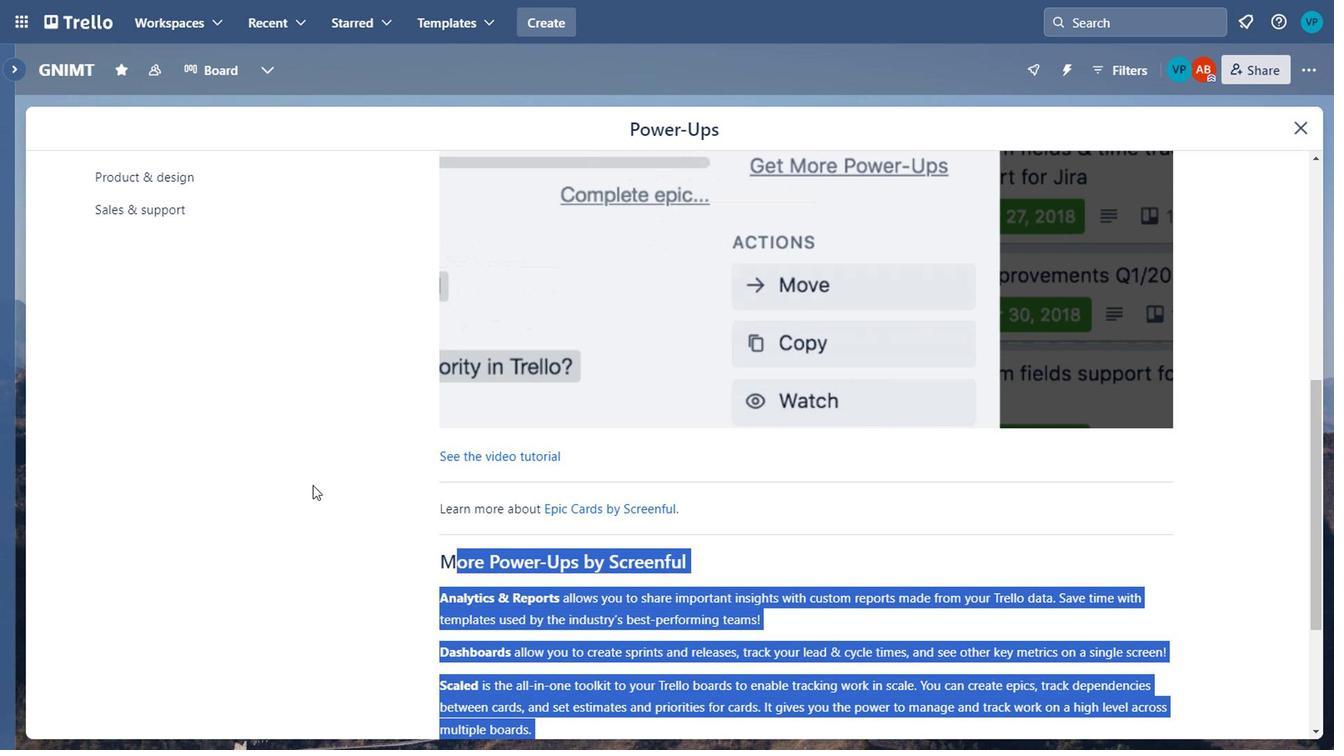 
Action: Mouse scrolled (338, 481) with delta (0, 0)
Screenshot: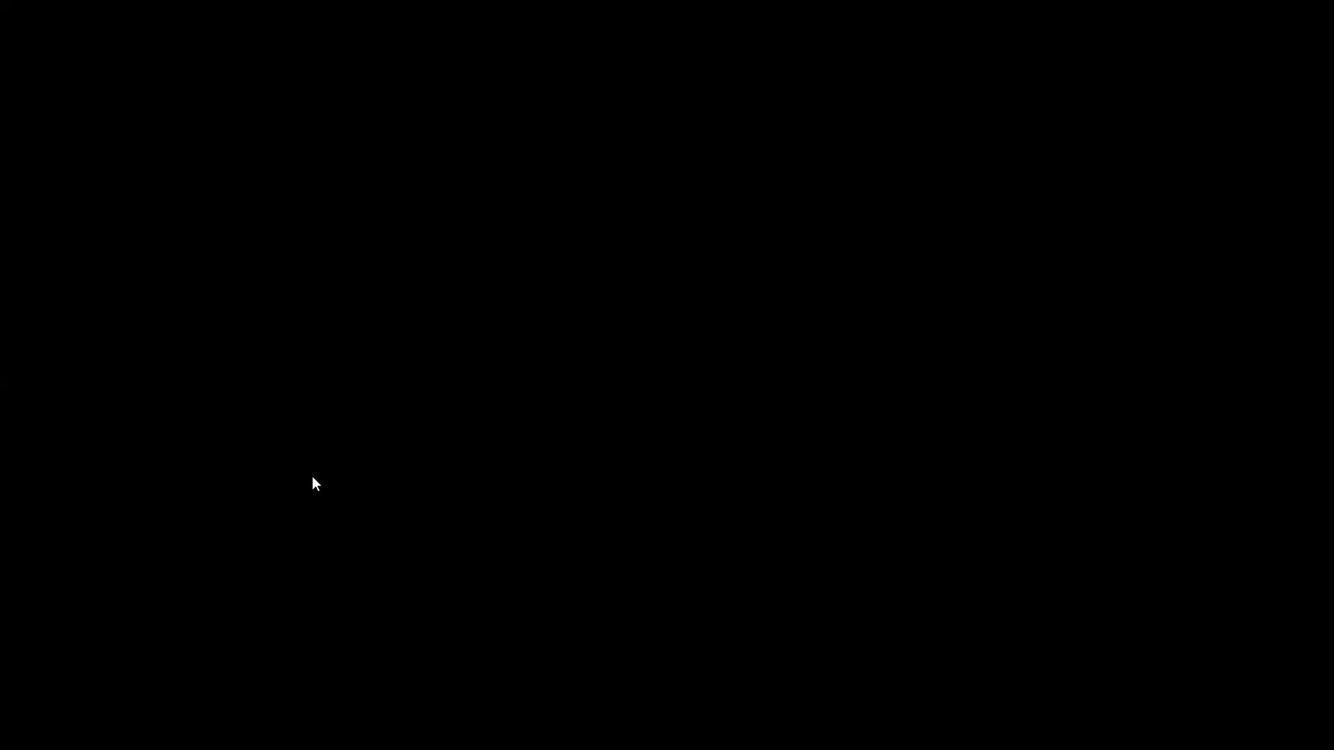 
Action: Mouse scrolled (338, 481) with delta (0, 0)
Screenshot: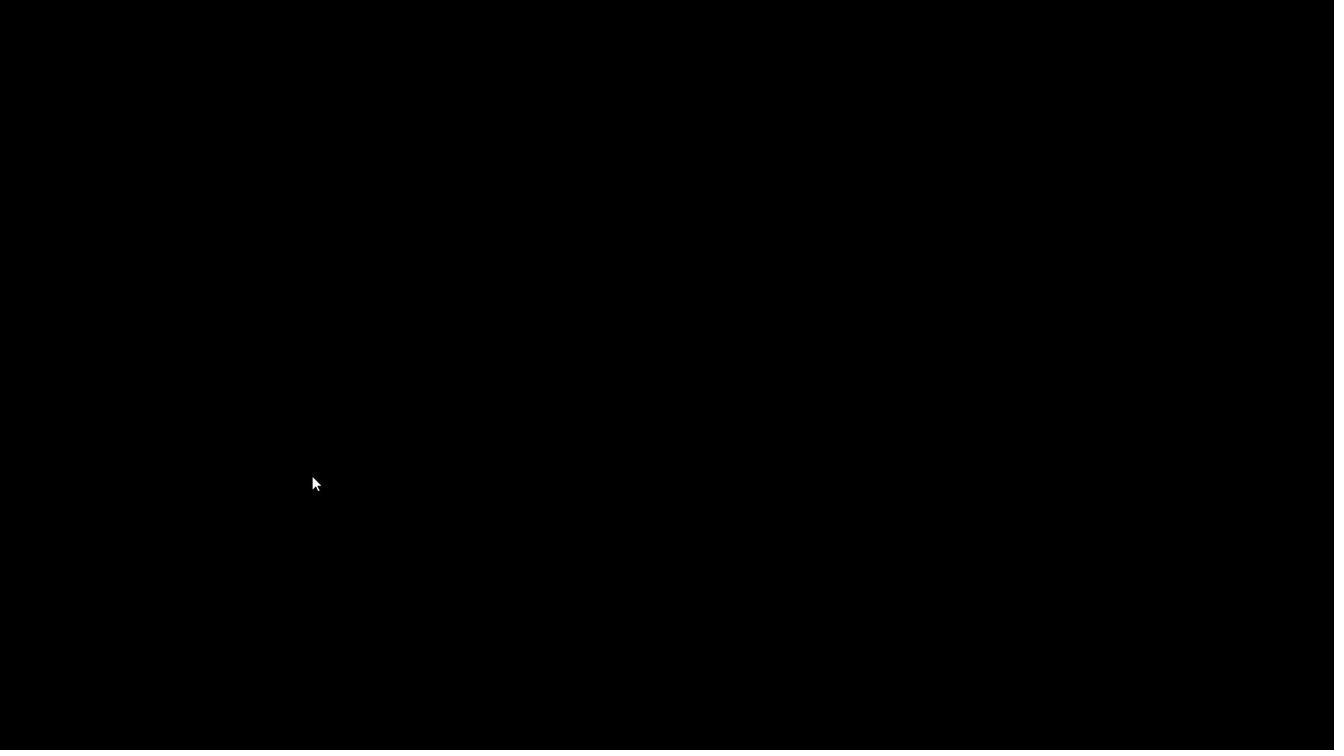 
Action: Mouse moved to (238, 446)
Screenshot: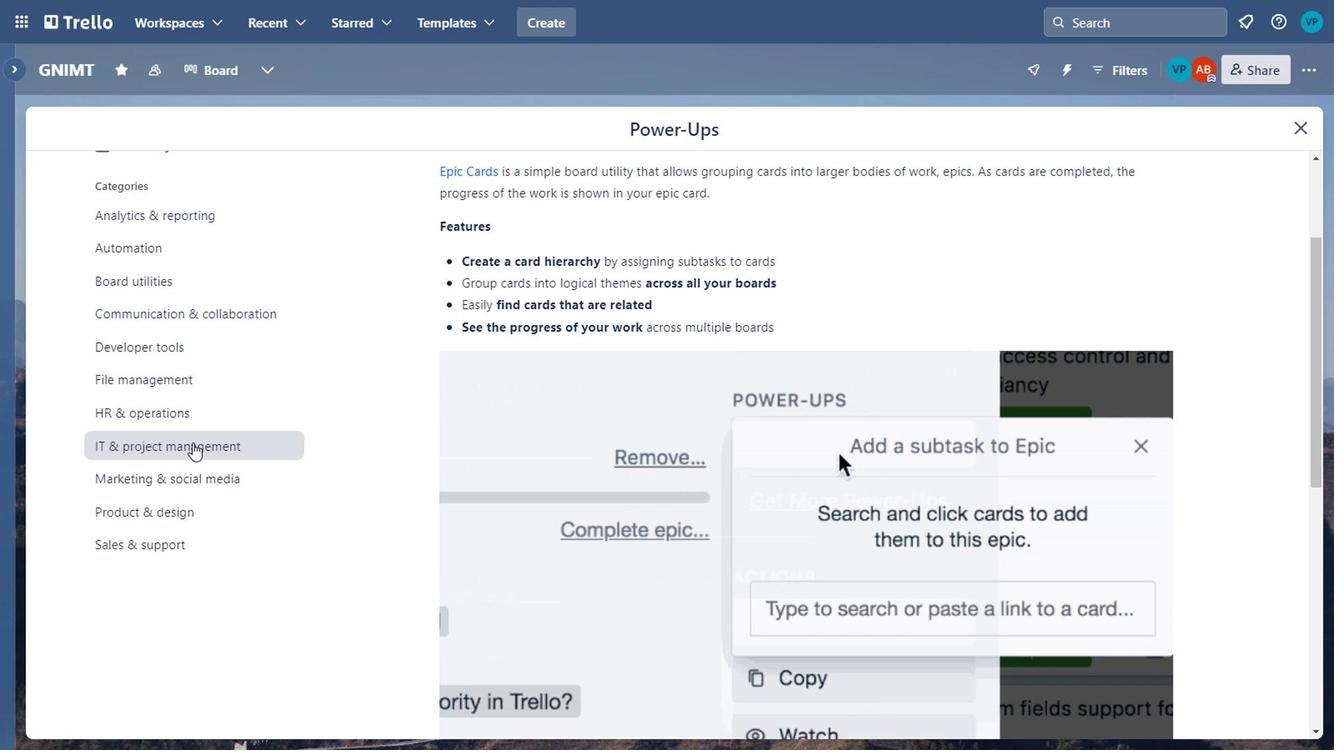 
Action: Mouse pressed left at (238, 446)
Screenshot: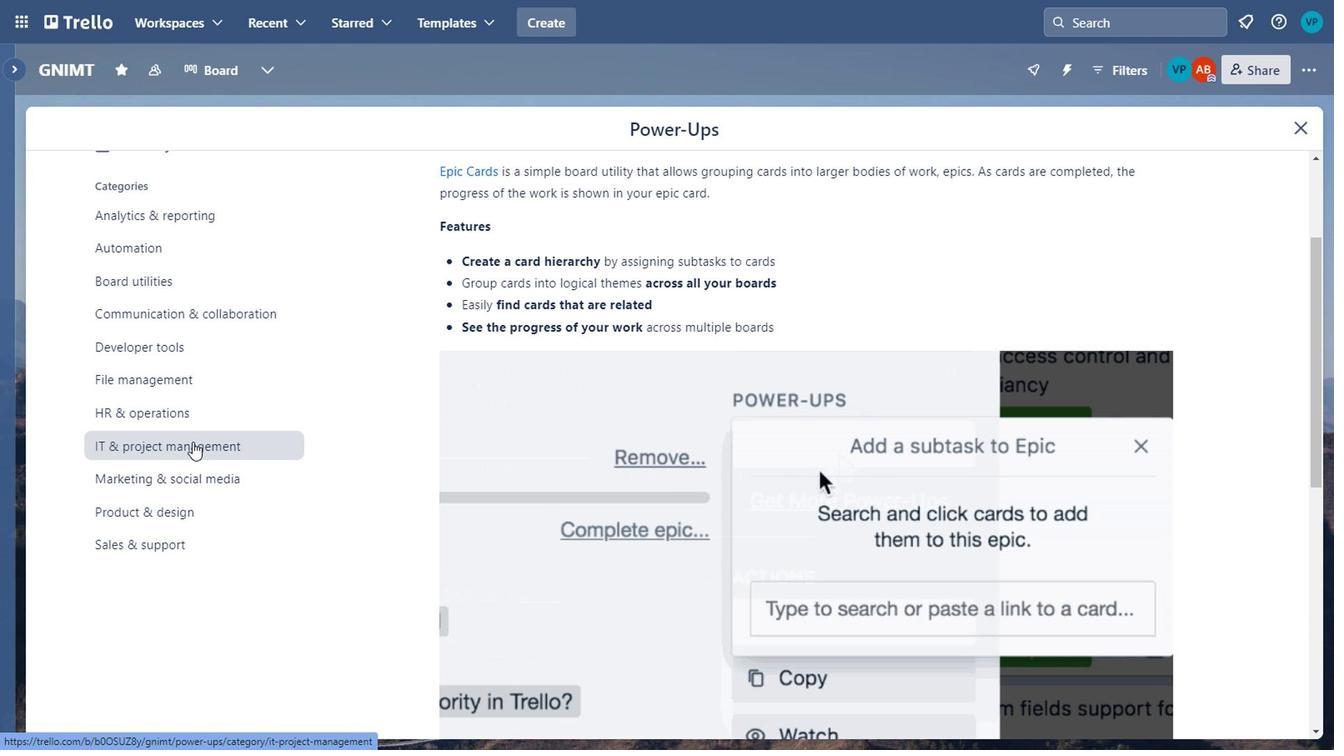 
Action: Mouse moved to (724, 352)
Screenshot: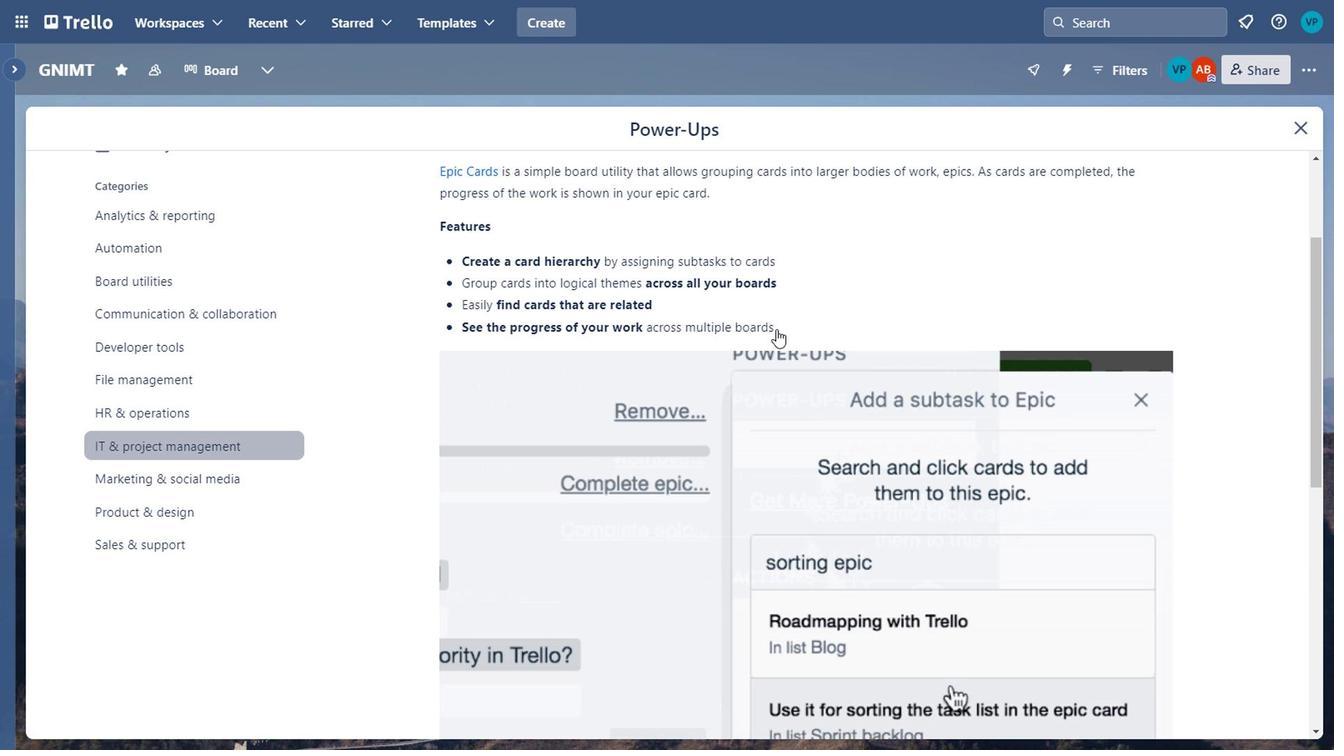 
Action: Mouse pressed left at (724, 352)
Screenshot: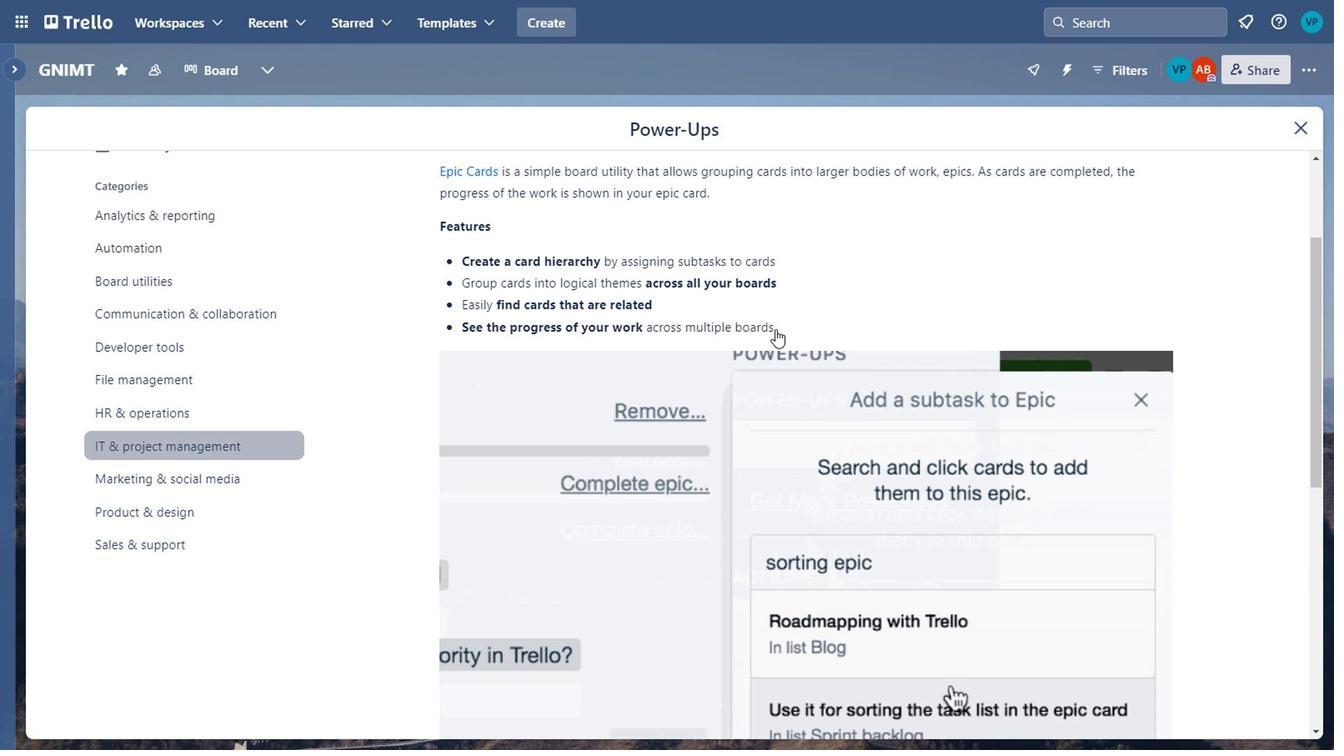 
Action: Mouse moved to (496, 323)
Screenshot: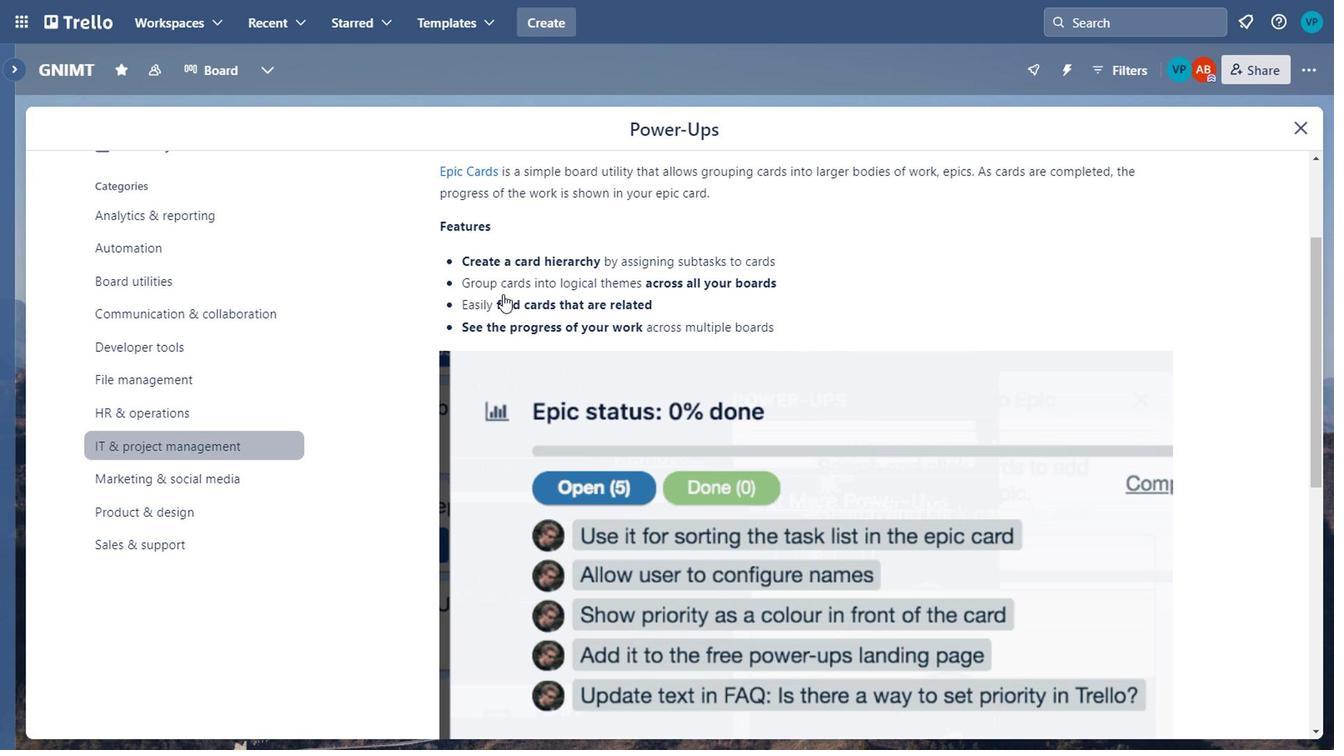 
Action: Mouse scrolled (496, 323) with delta (0, 0)
Screenshot: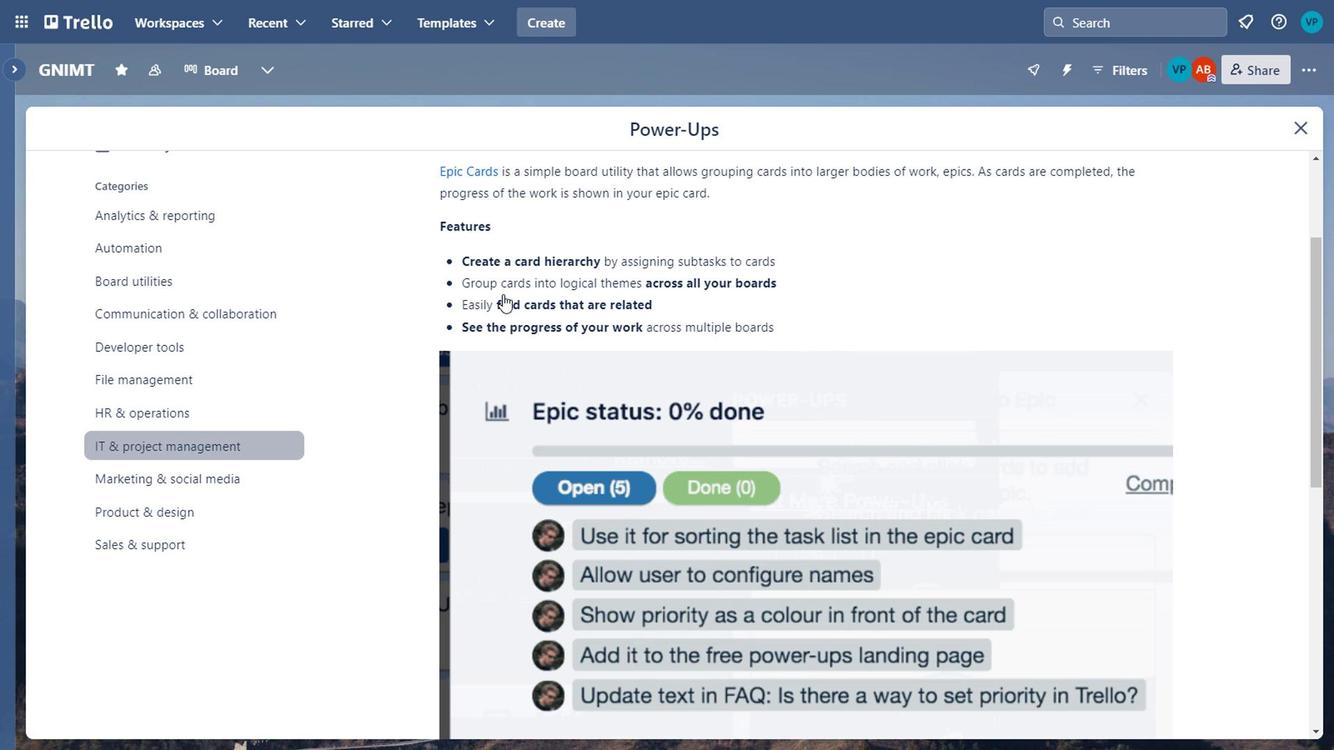 
Action: Mouse scrolled (496, 323) with delta (0, 0)
Screenshot: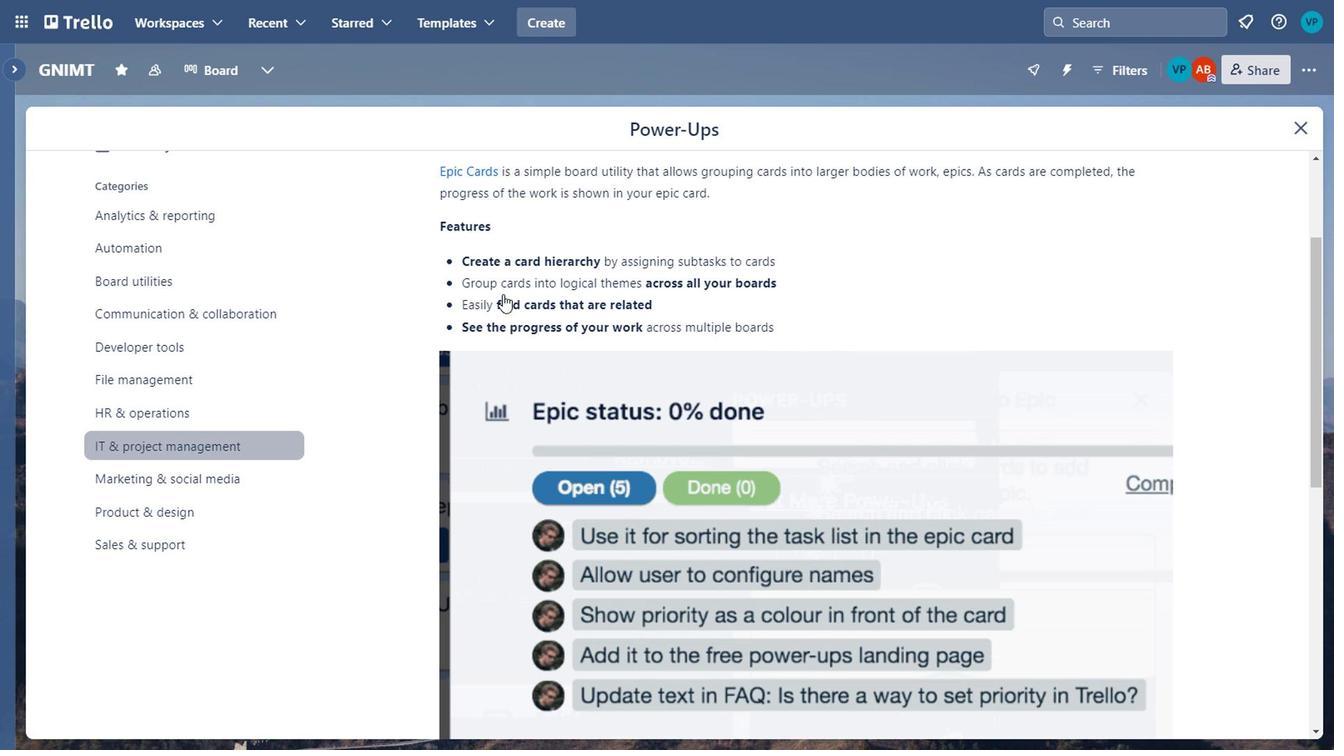 
Action: Mouse scrolled (496, 323) with delta (0, 0)
Screenshot: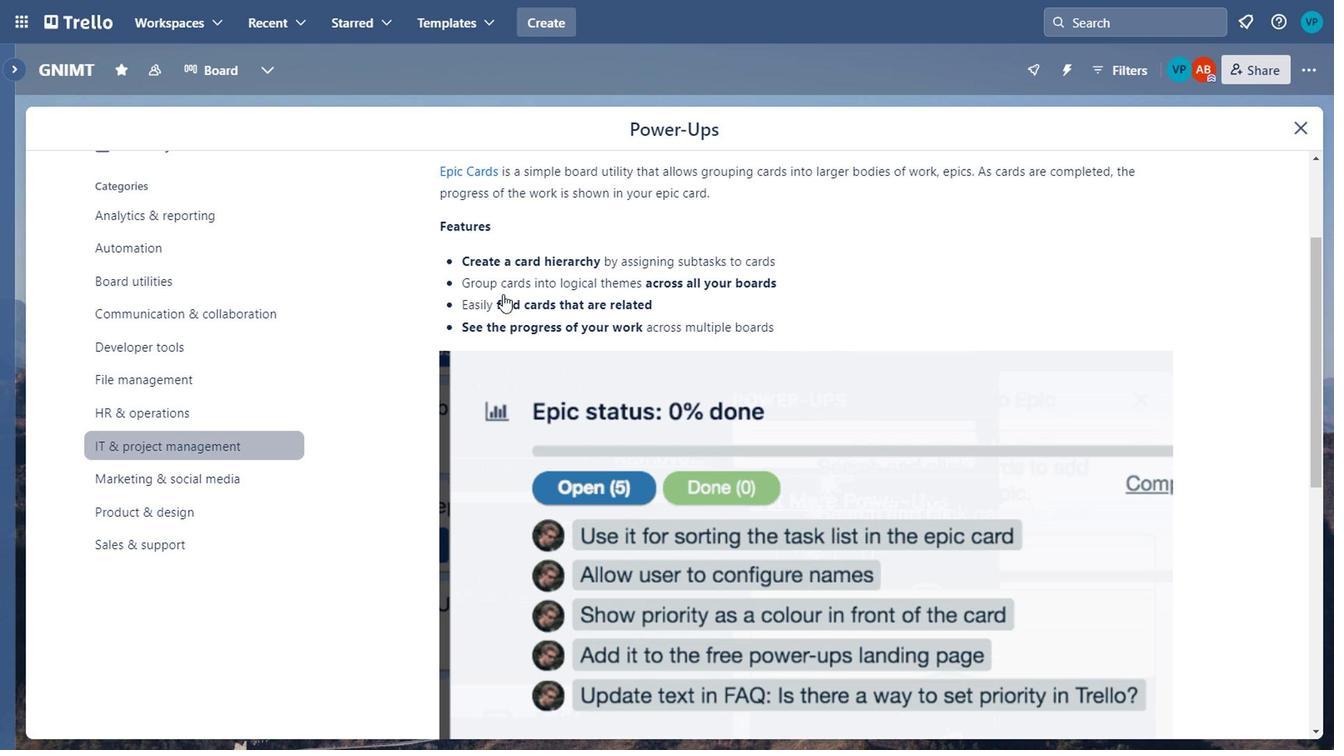 
Action: Mouse scrolled (496, 323) with delta (0, 0)
Screenshot: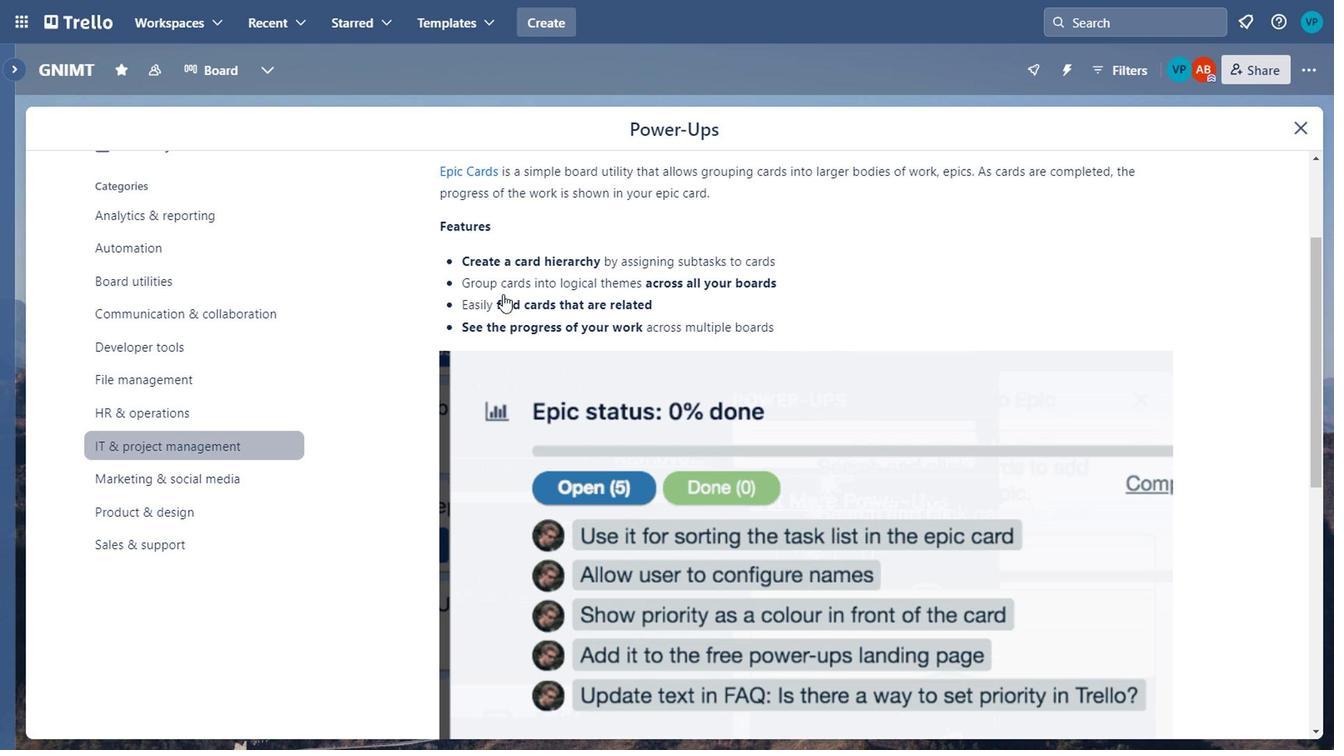 
Action: Mouse scrolled (496, 323) with delta (0, 0)
Screenshot: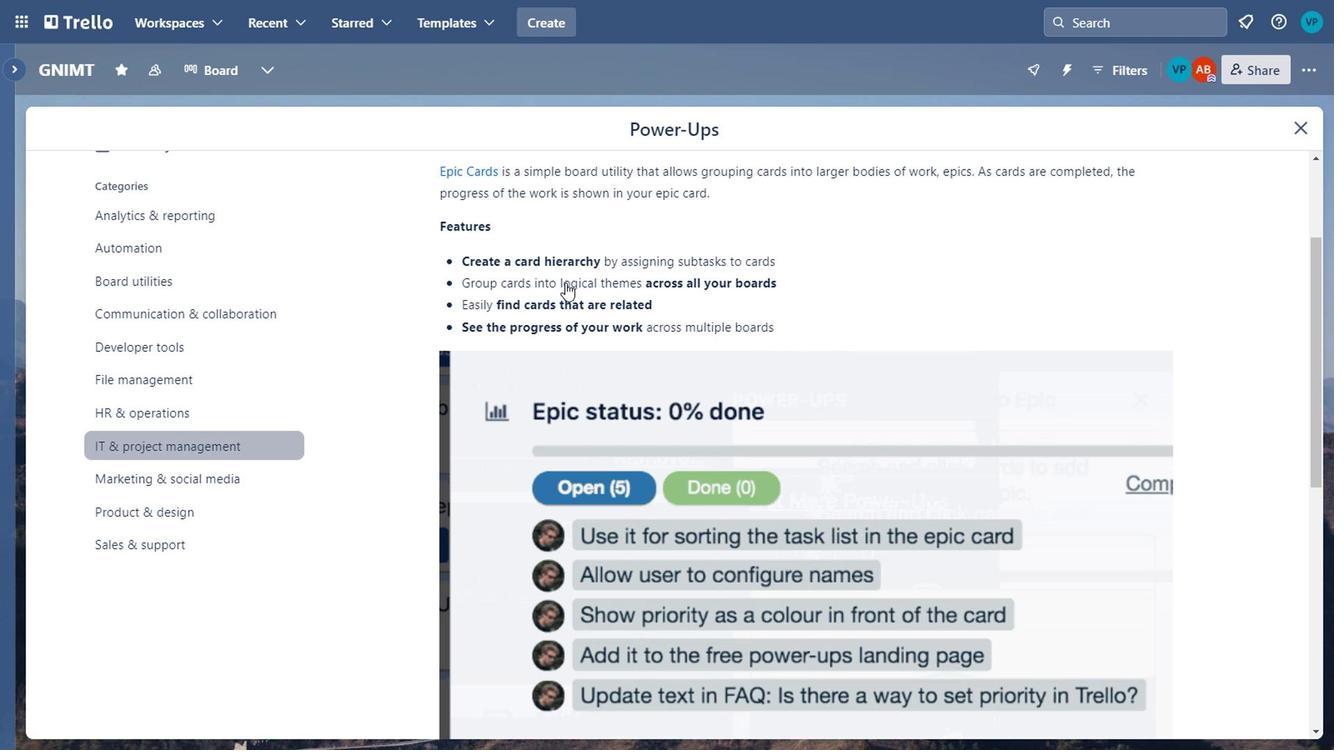 
Action: Mouse moved to (498, 322)
Screenshot: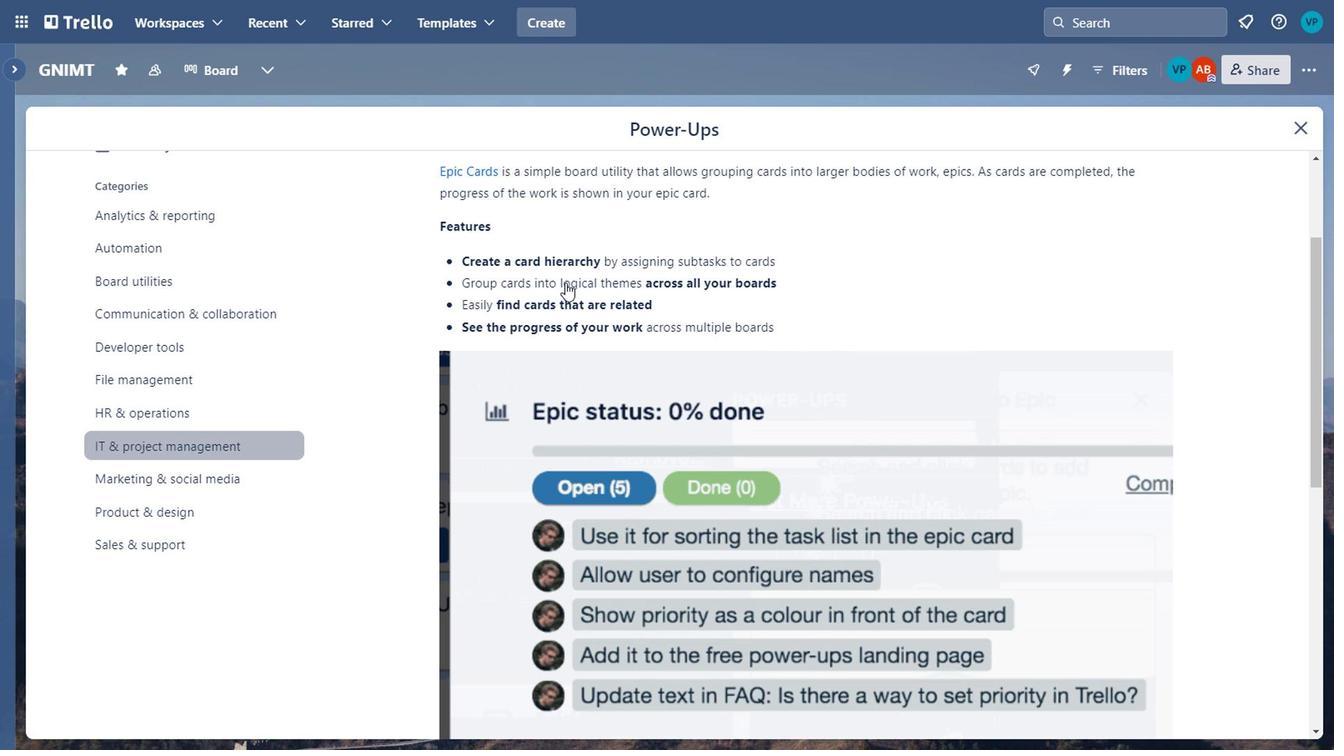 
Action: Mouse scrolled (498, 323) with delta (0, 0)
Screenshot: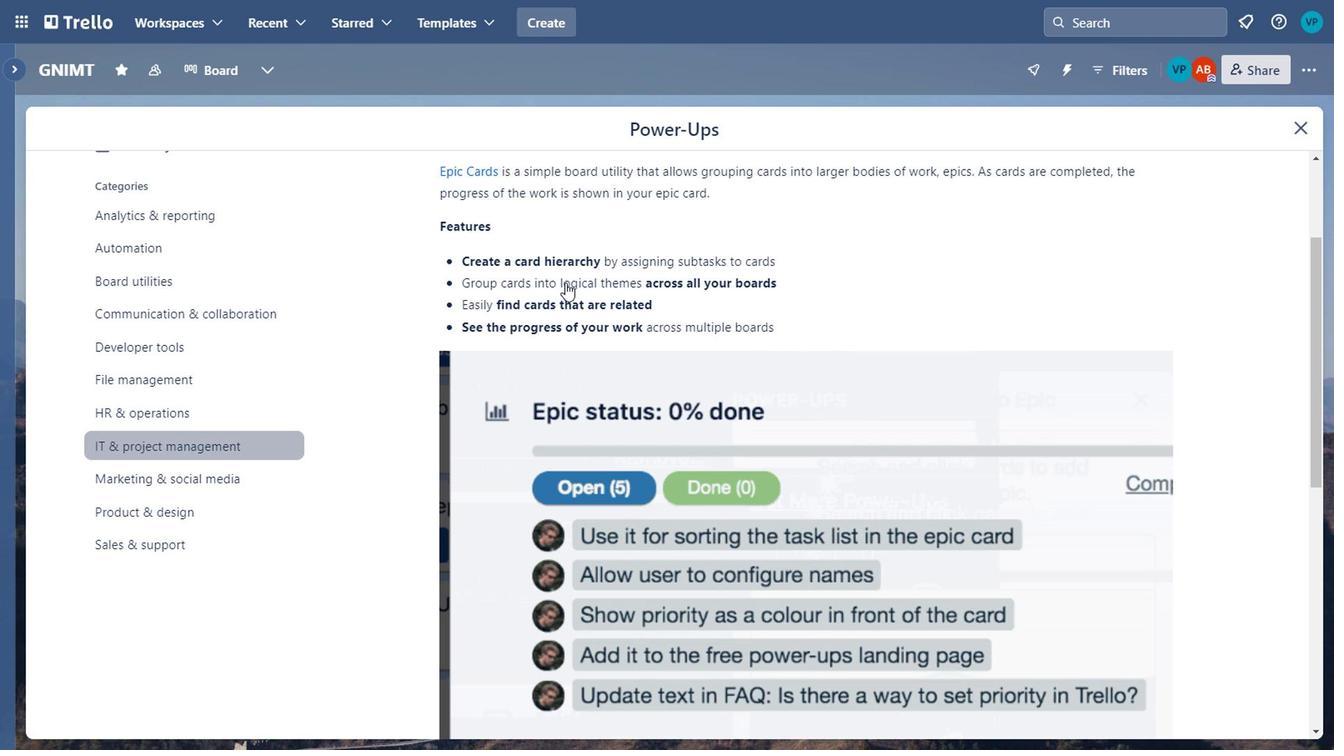 
Action: Mouse moved to (524, 533)
Screenshot: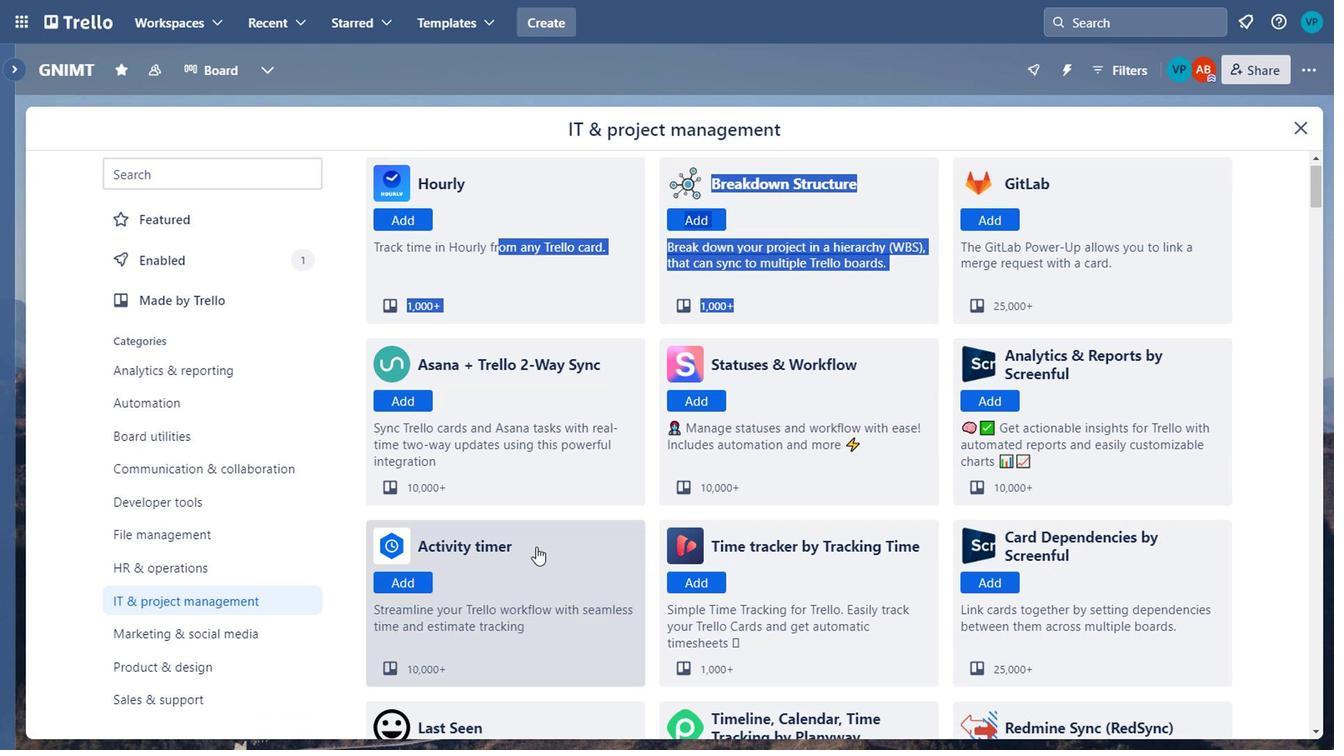 
Action: Mouse scrolled (524, 532) with delta (0, 0)
Screenshot: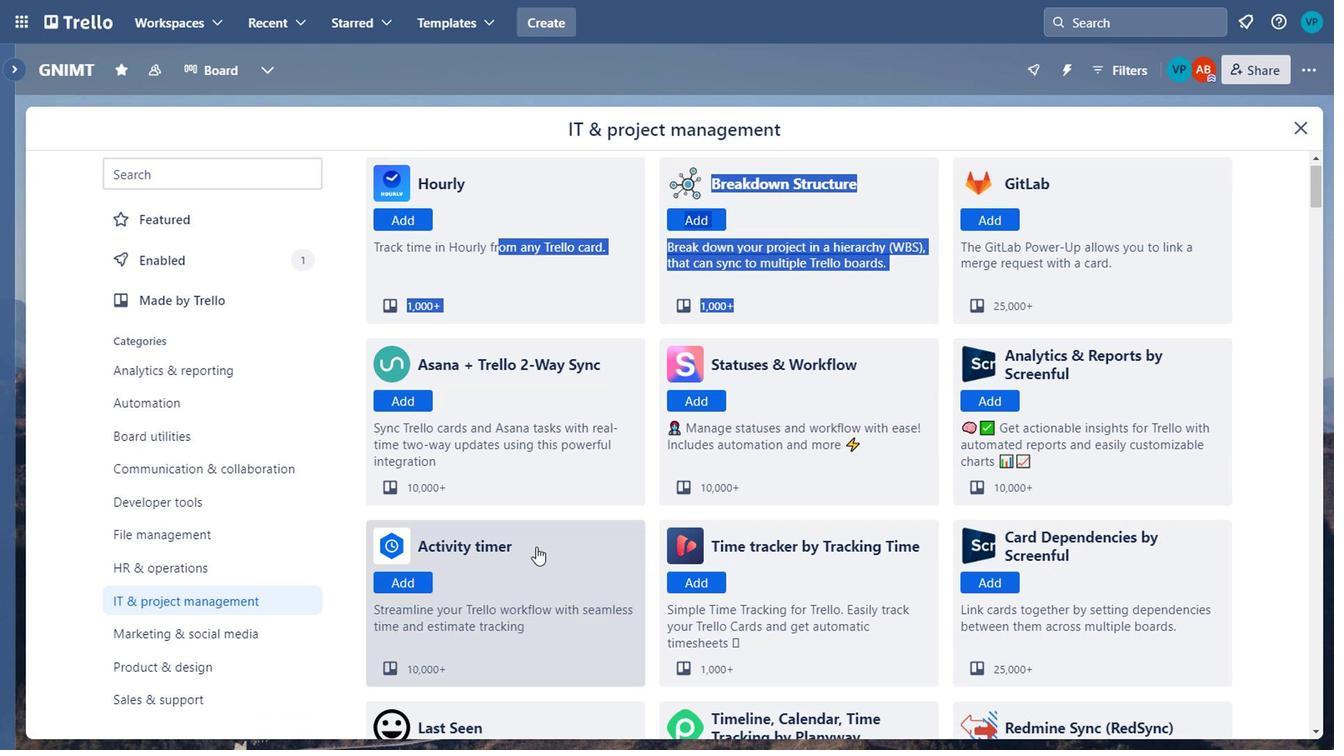 
Action: Mouse moved to (524, 533)
Screenshot: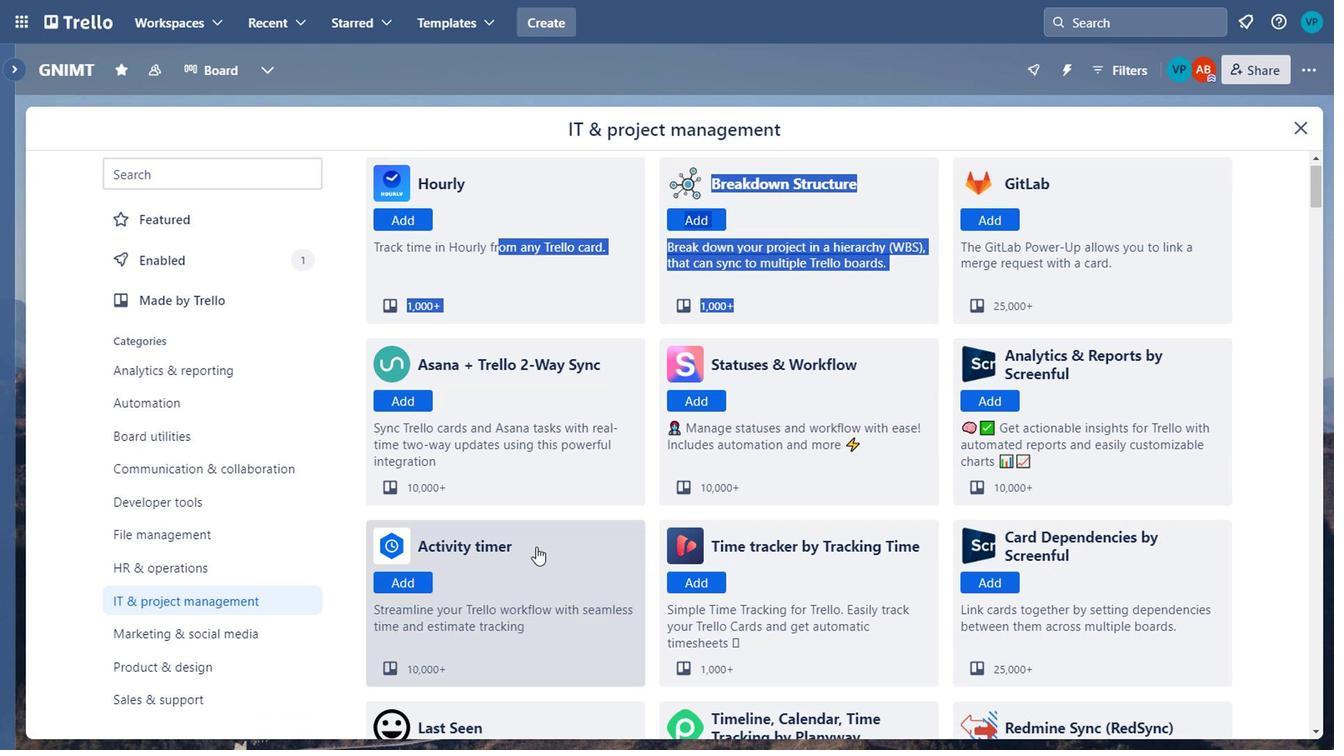 
Action: Mouse scrolled (524, 533) with delta (0, 0)
Screenshot: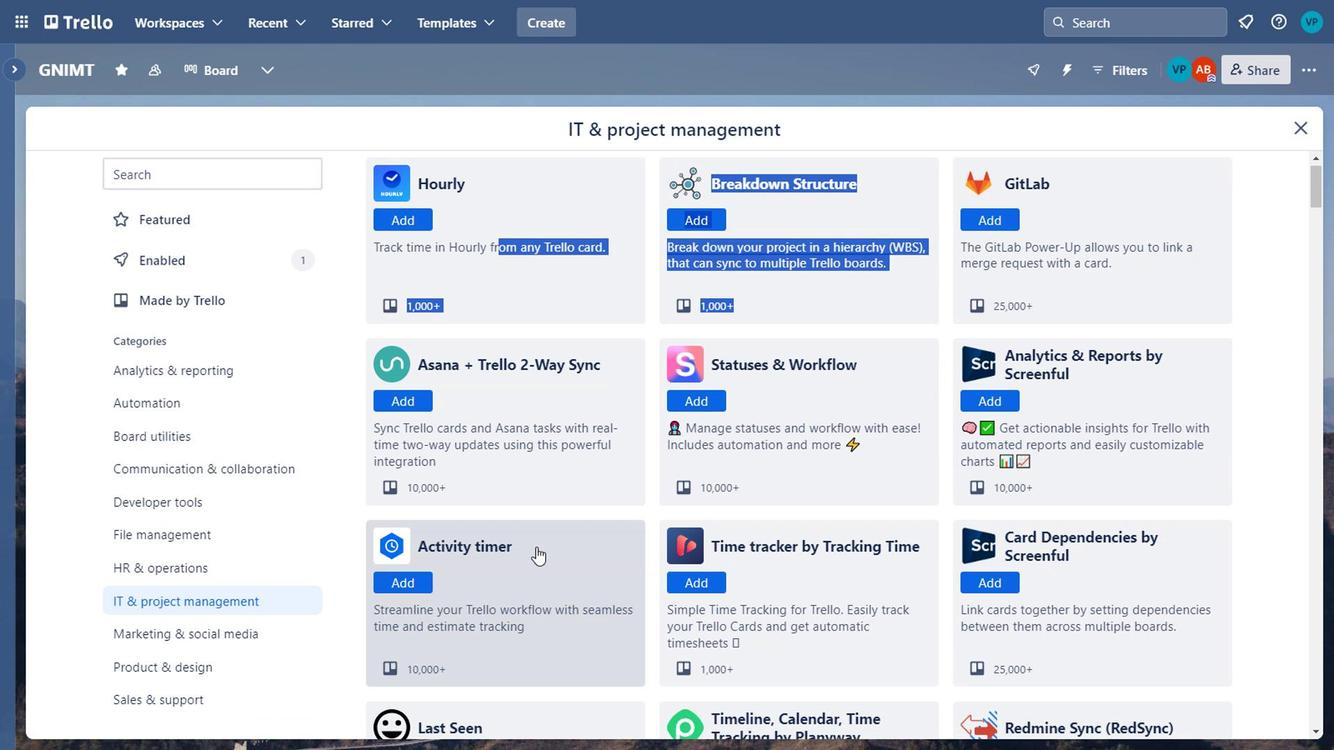 
Action: Mouse moved to (526, 535)
Screenshot: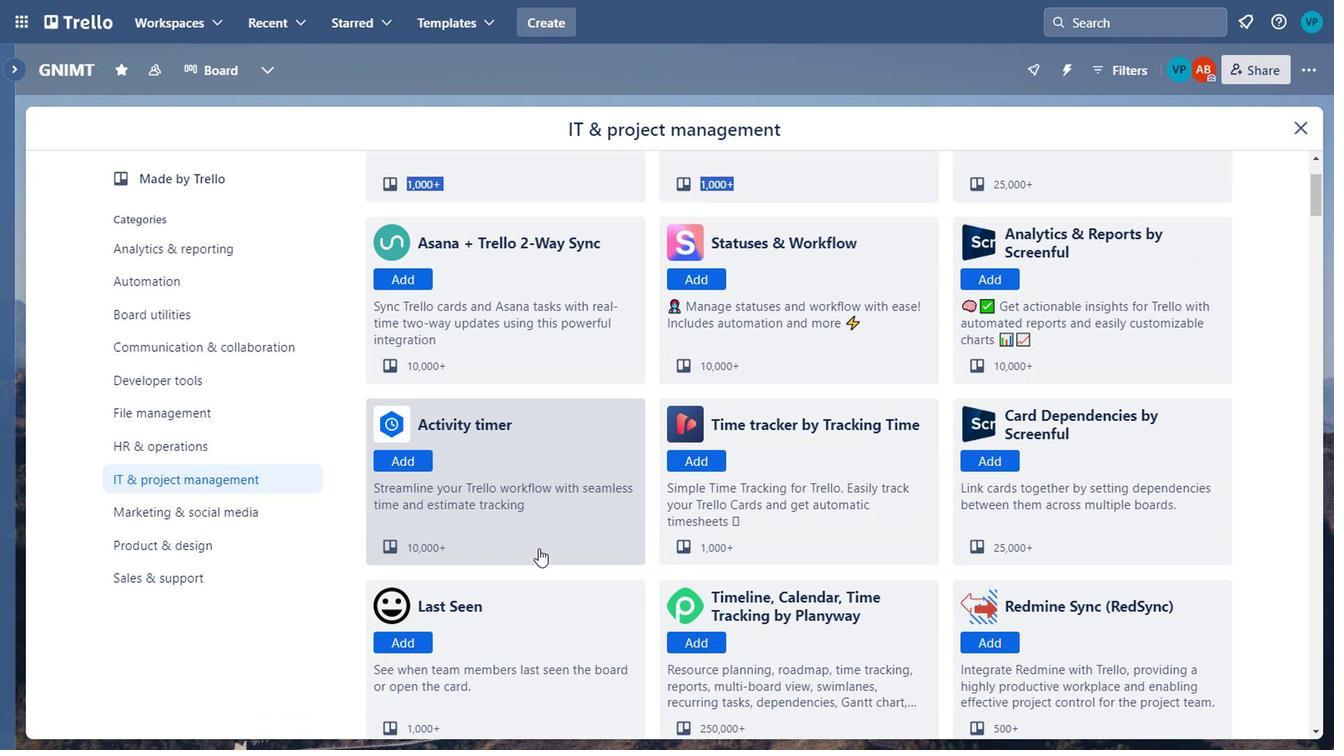 
Action: Mouse scrolled (526, 534) with delta (0, 0)
Screenshot: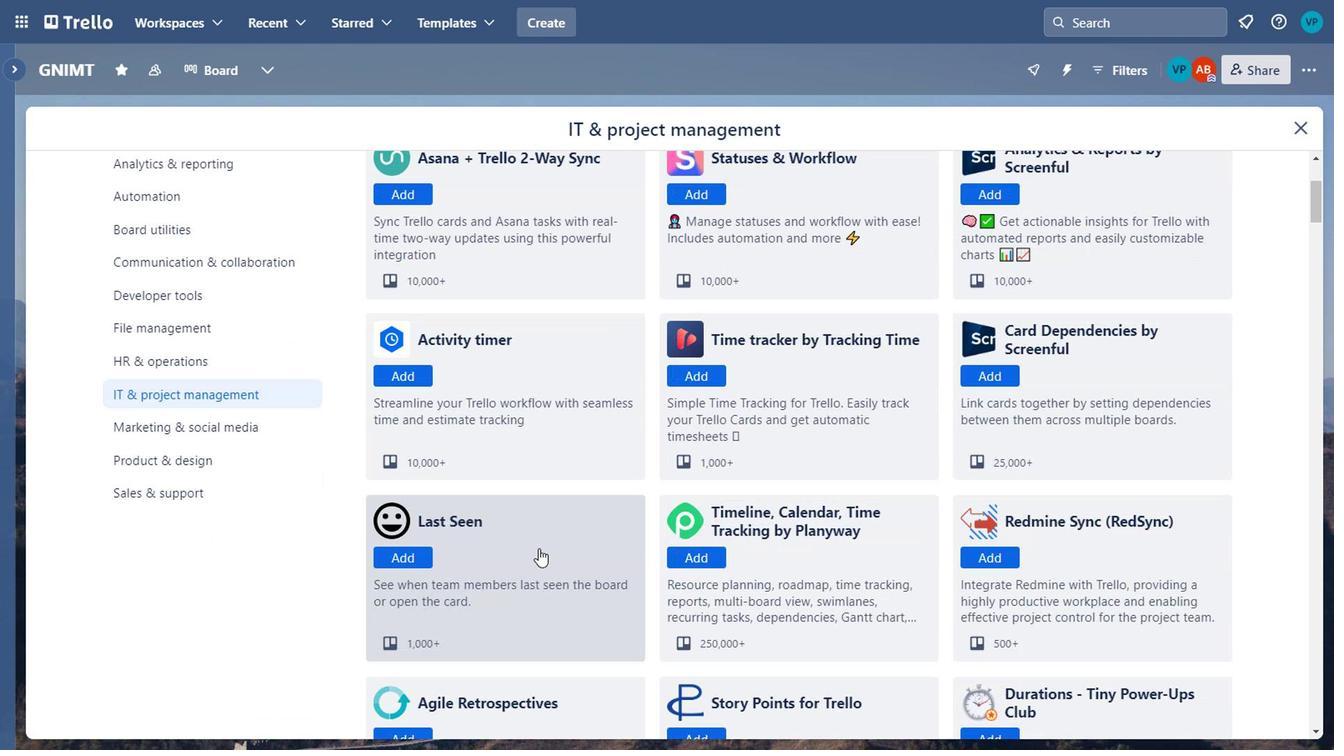 
Action: Mouse scrolled (526, 534) with delta (0, 0)
Screenshot: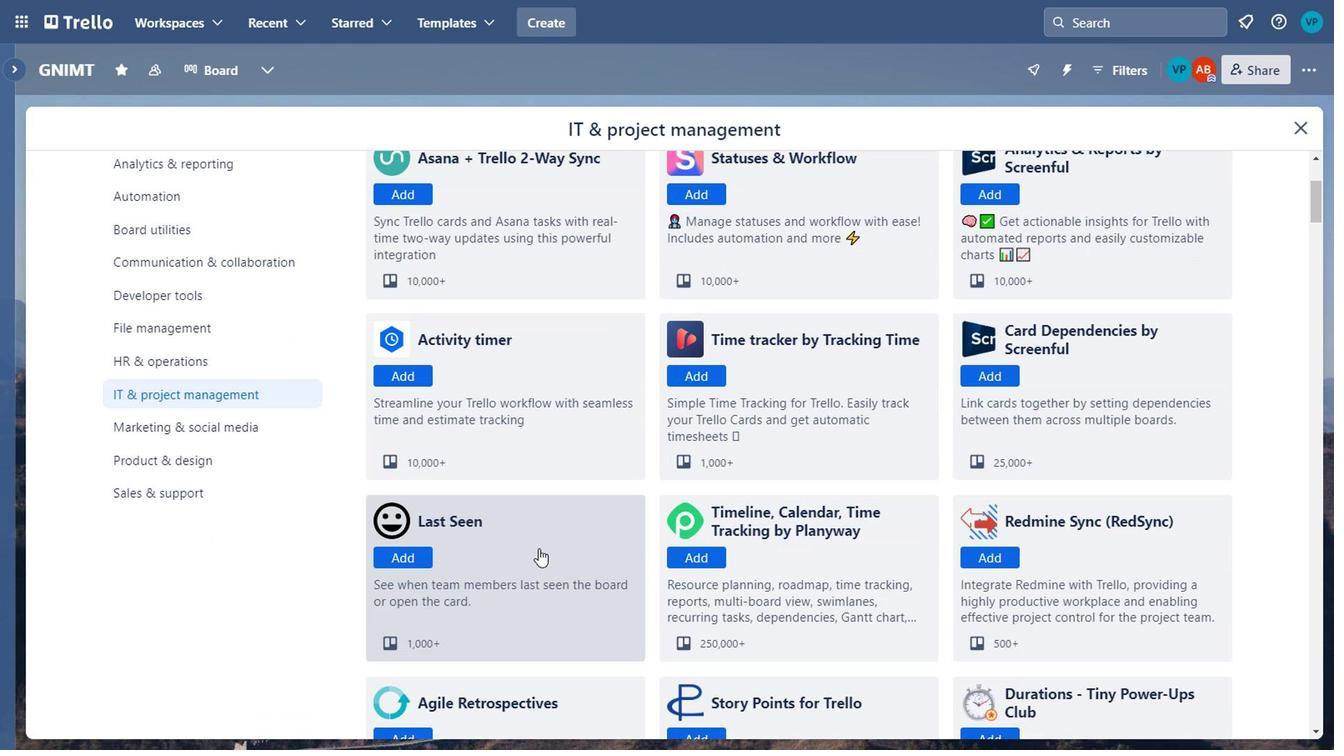 
Action: Mouse scrolled (526, 534) with delta (0, 0)
Screenshot: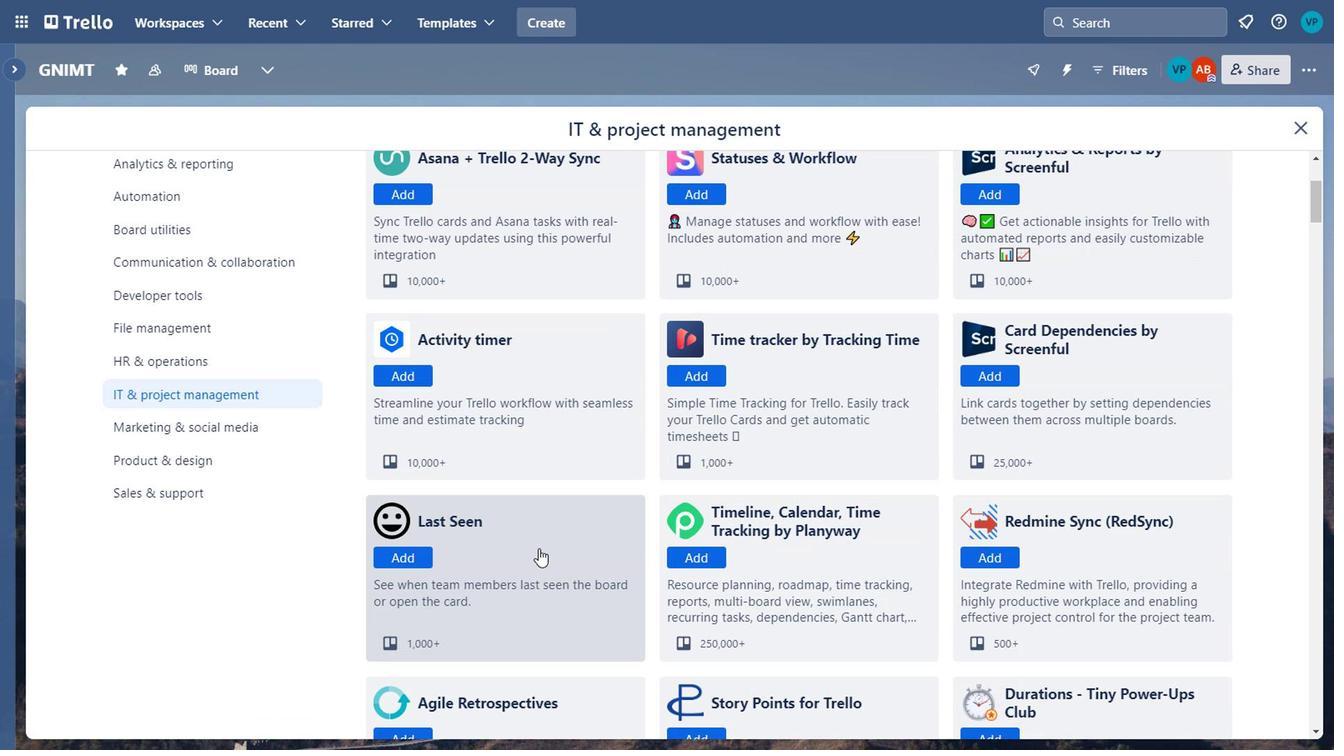 
Action: Mouse moved to (526, 544)
Screenshot: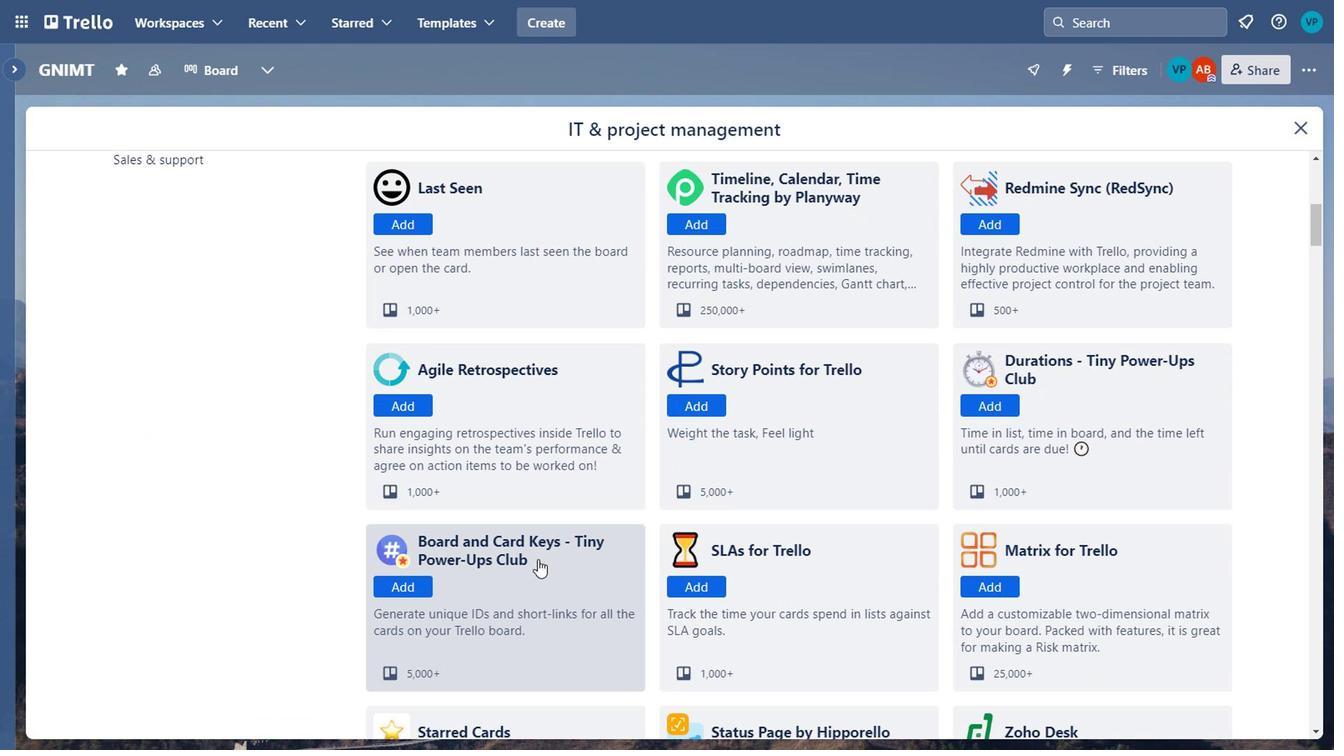 
Action: Mouse pressed left at (526, 544)
Screenshot: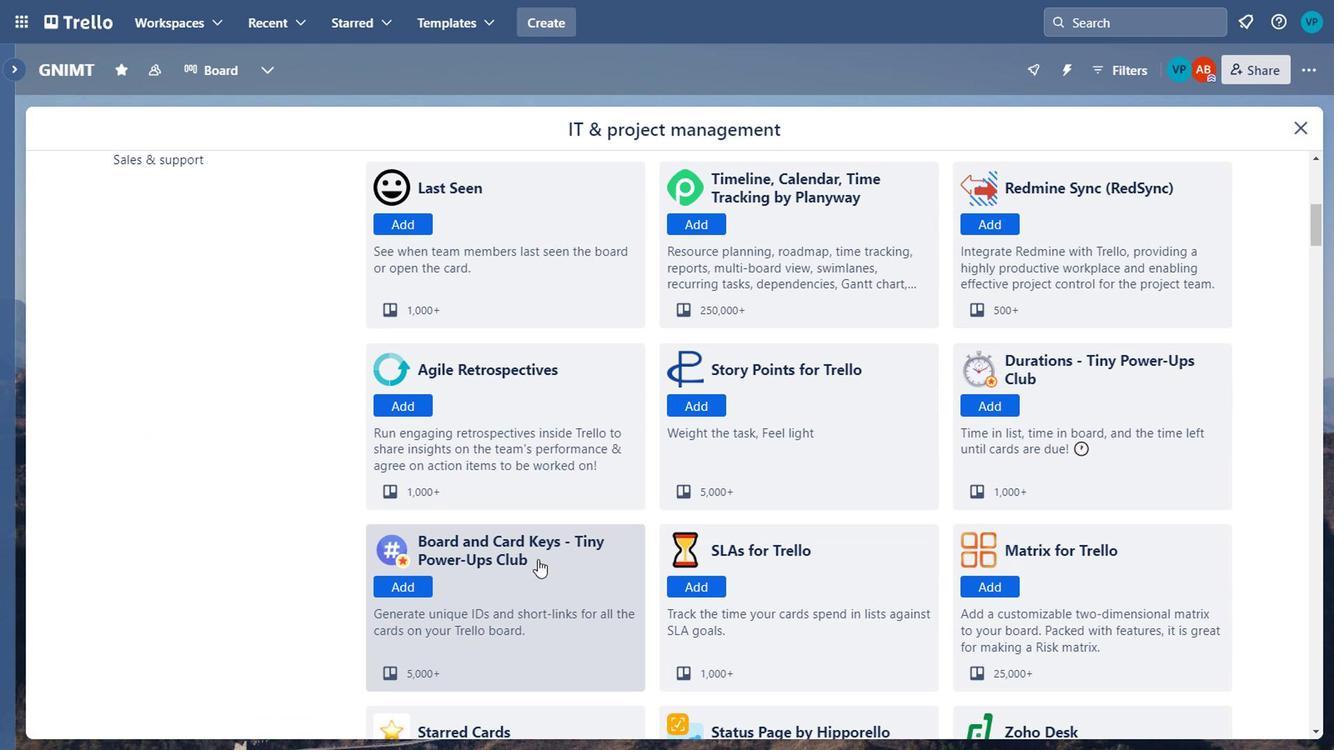 
Action: Mouse moved to (210, 651)
Screenshot: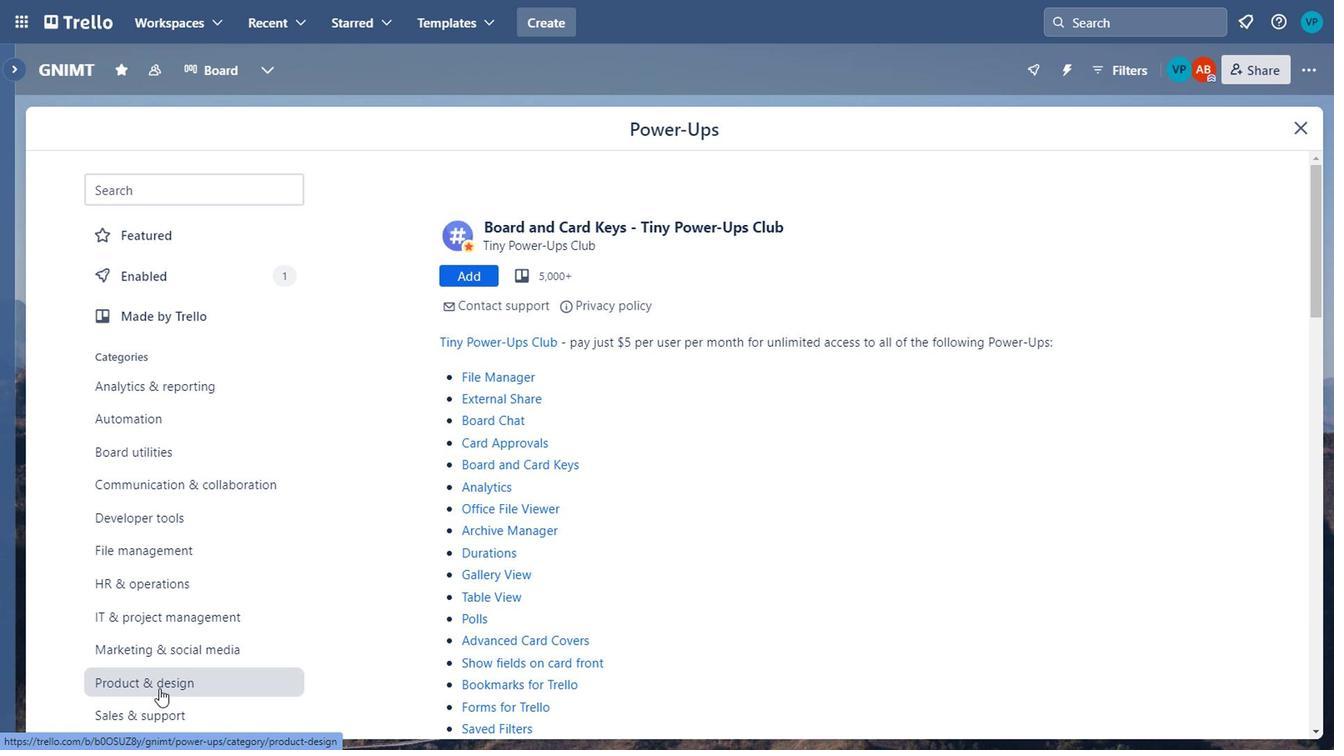 
Action: Mouse pressed left at (210, 651)
Screenshot: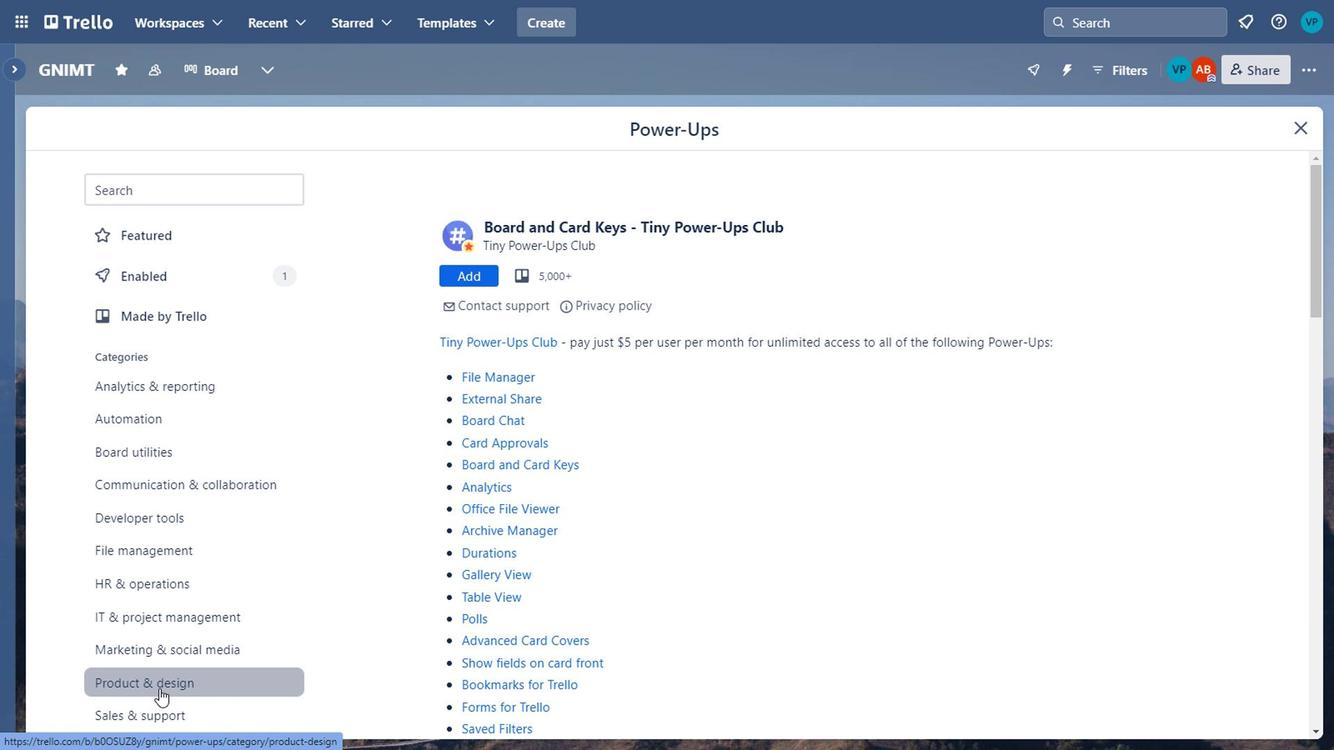 
Action: Mouse moved to (535, 542)
Screenshot: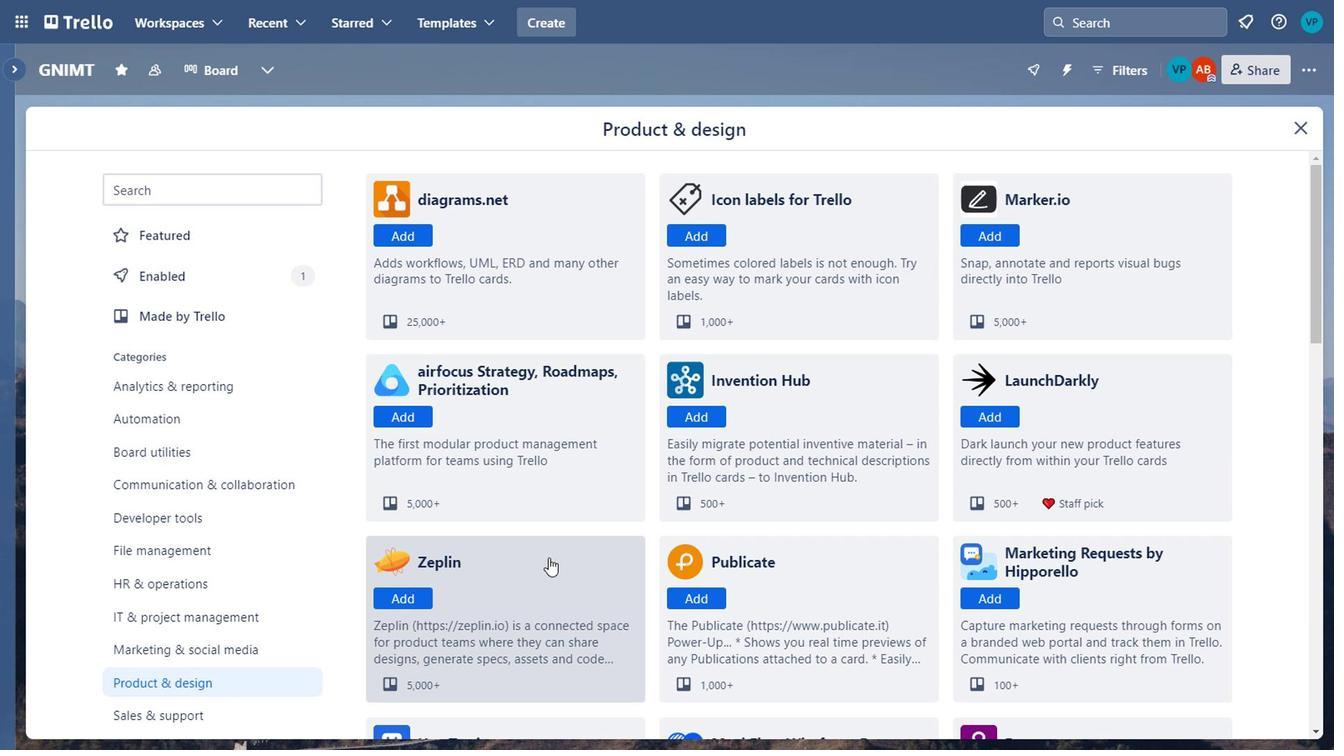 
Action: Mouse scrolled (535, 542) with delta (0, 0)
Screenshot: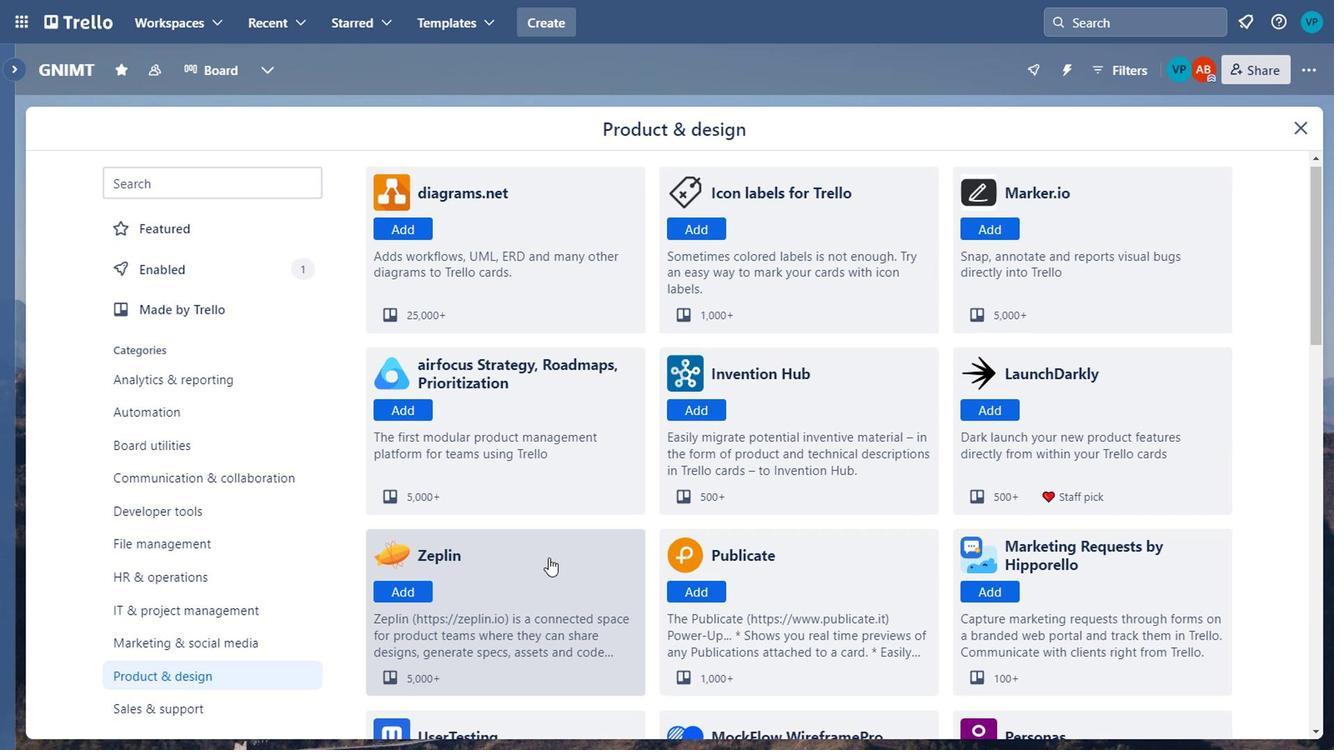 
Action: Mouse scrolled (535, 542) with delta (0, 0)
Screenshot: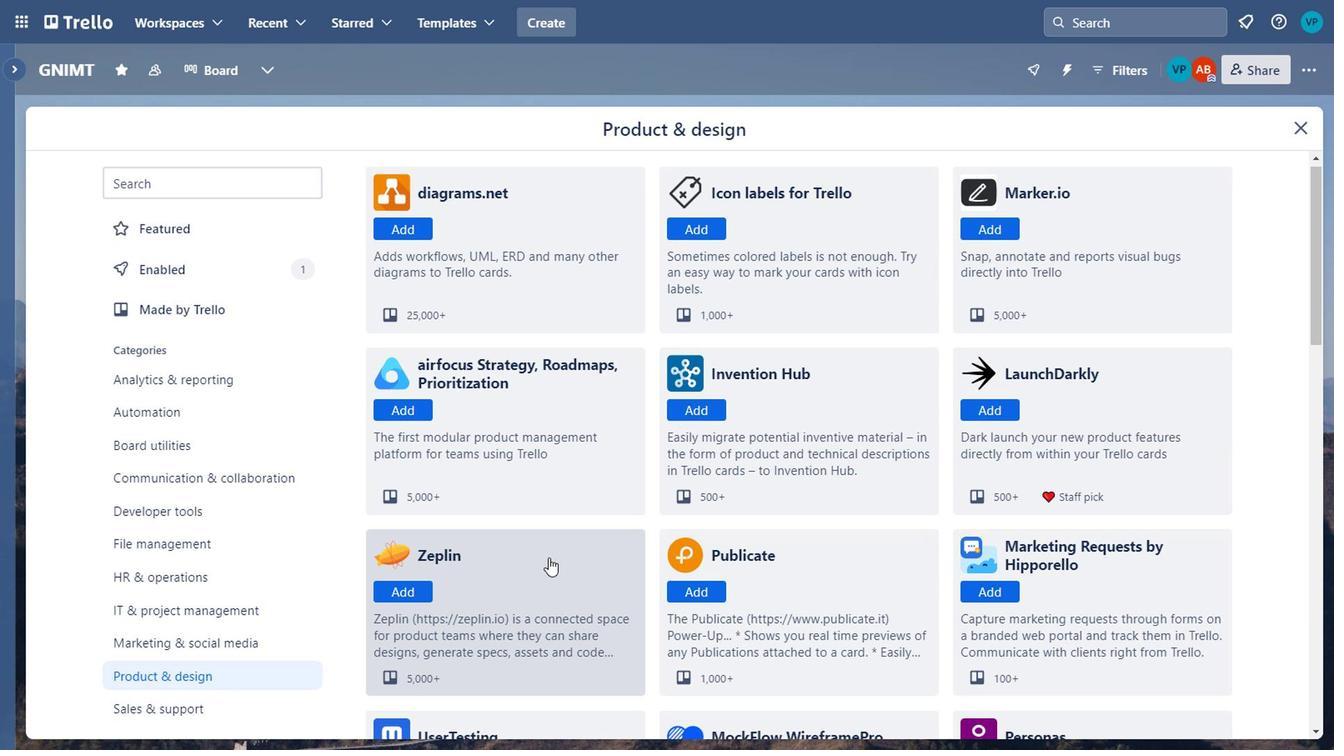 
Action: Mouse scrolled (535, 542) with delta (0, 0)
Screenshot: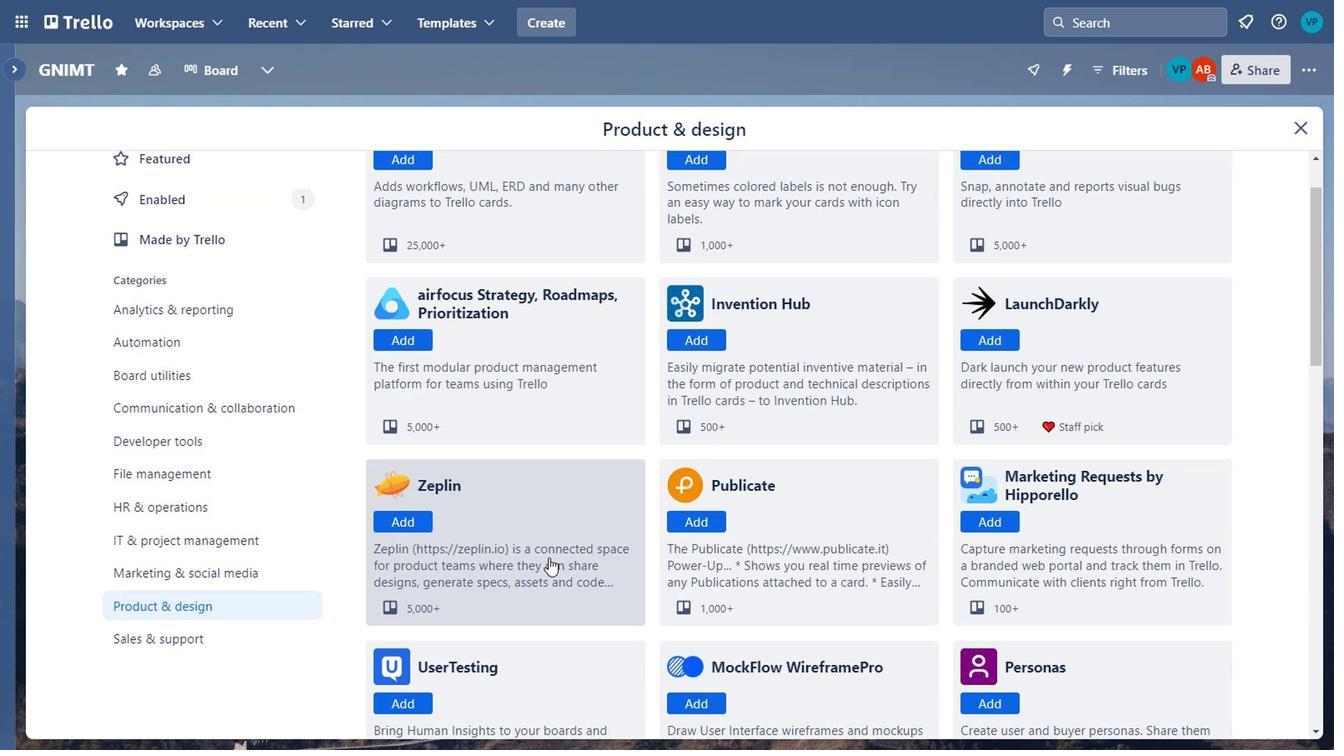 
Action: Mouse moved to (562, 538)
Screenshot: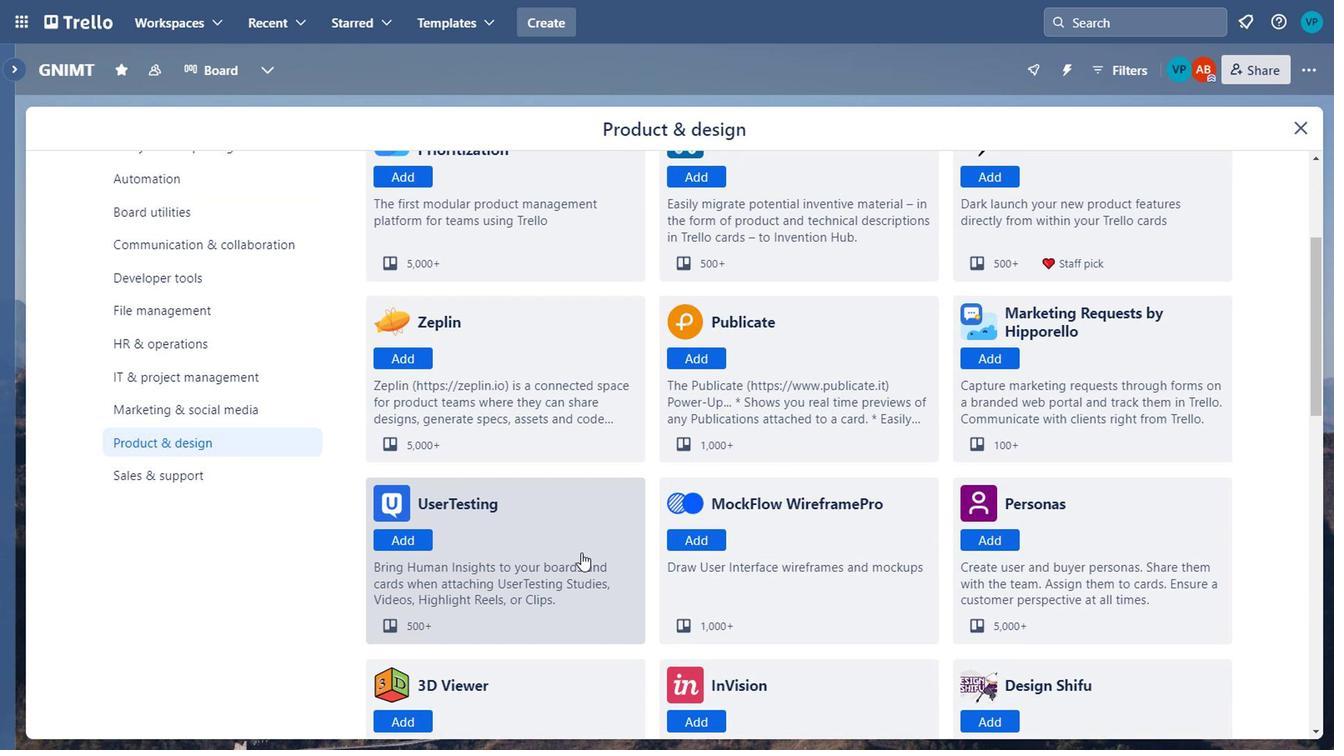 
Action: Mouse scrolled (562, 537) with delta (0, 0)
Screenshot: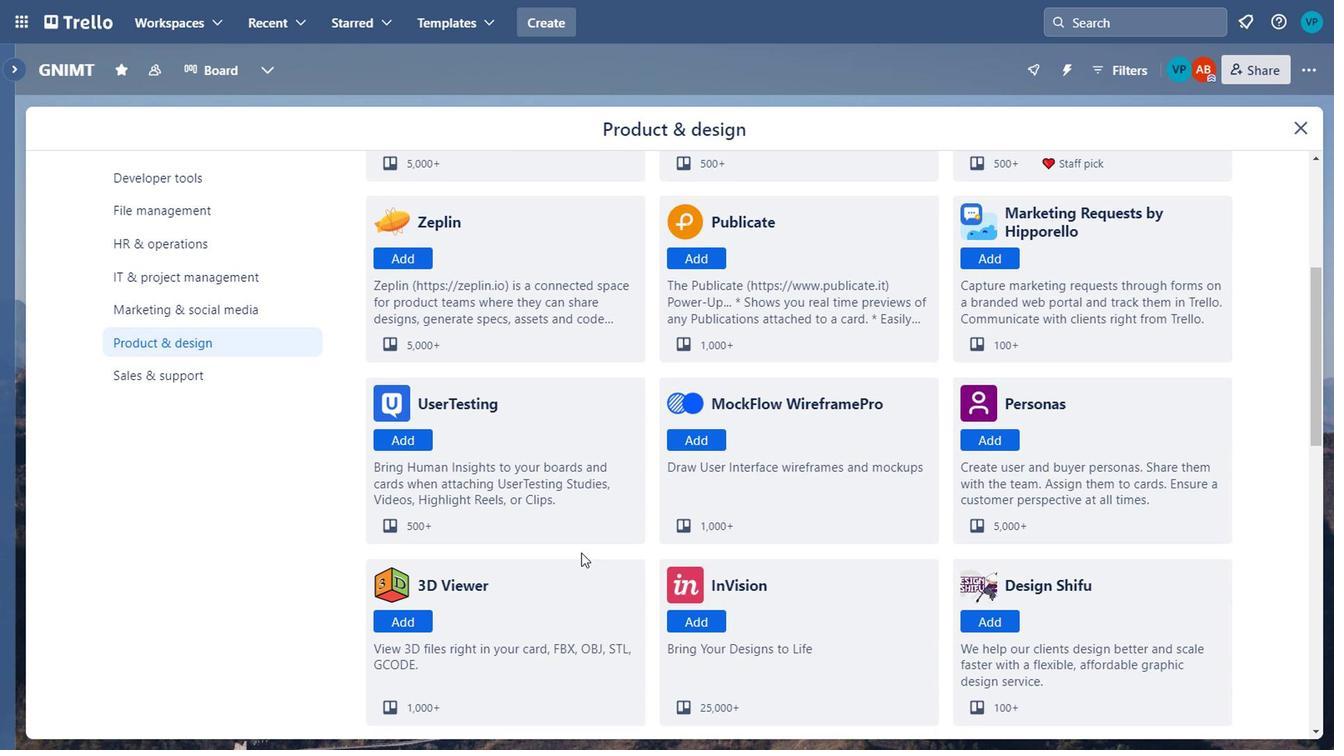 
Action: Mouse moved to (707, 506)
Screenshot: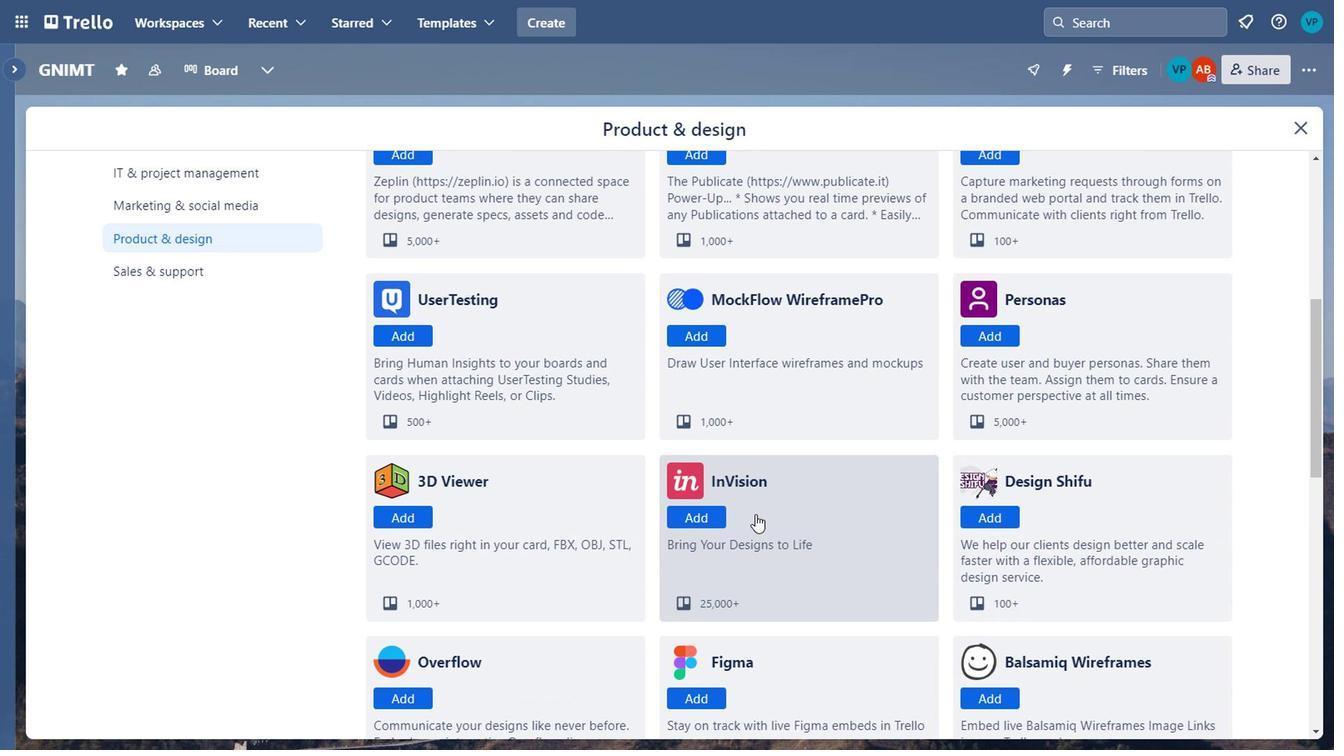 
Action: Mouse pressed left at (707, 506)
Screenshot: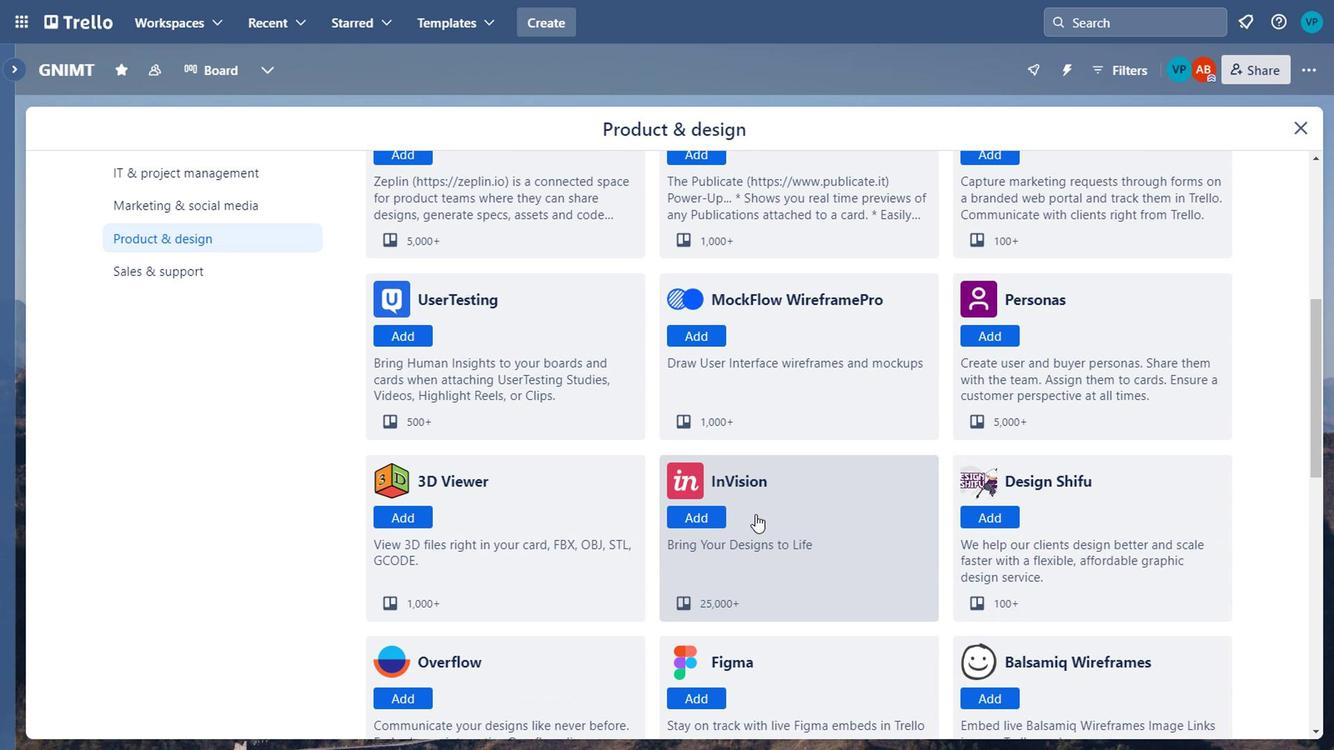 
Action: Mouse moved to (433, 355)
Screenshot: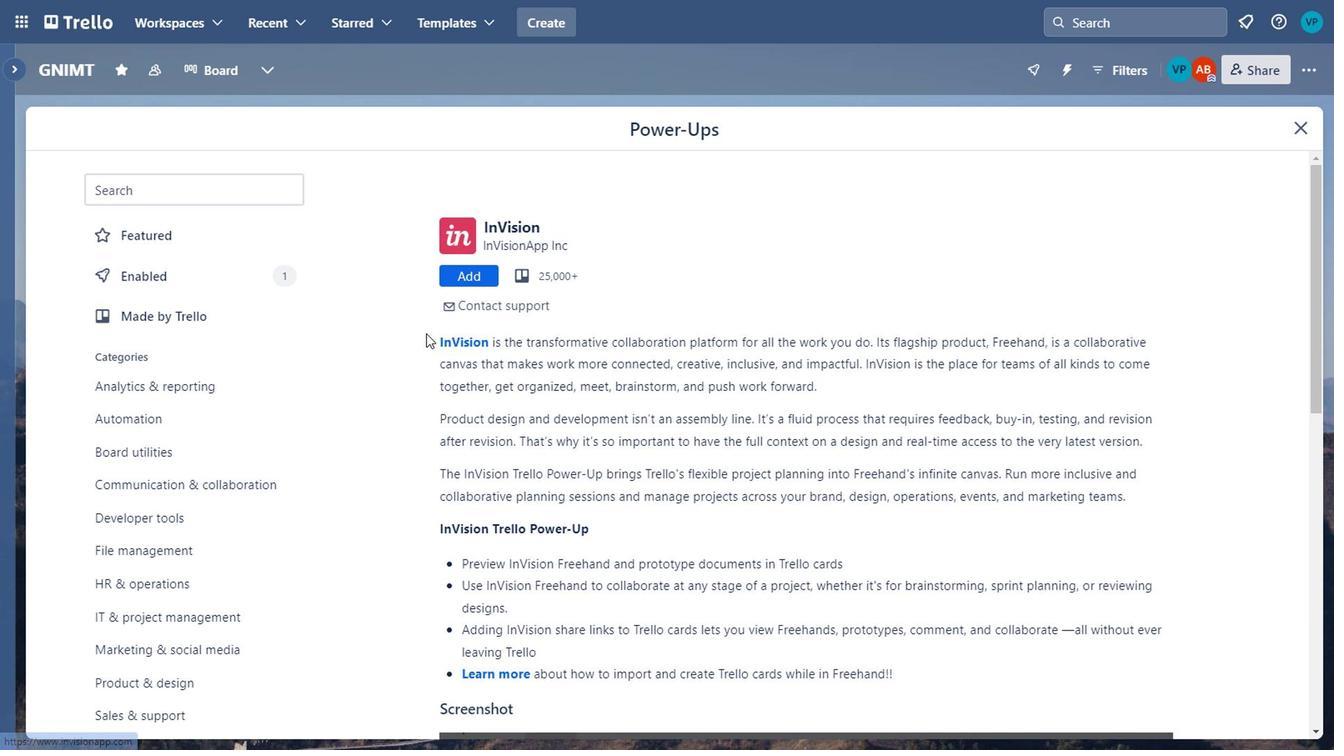 
Action: Mouse pressed left at (433, 355)
Screenshot: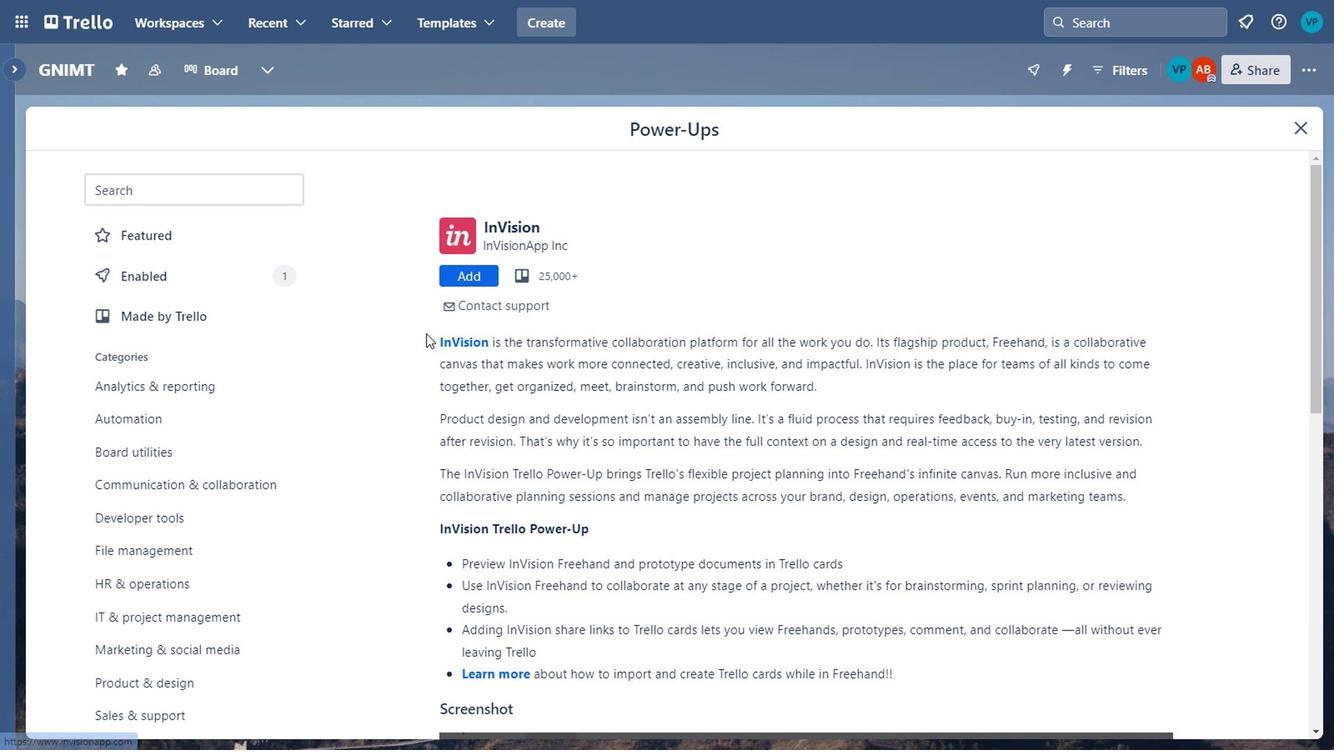 
Action: Mouse moved to (938, 463)
Screenshot: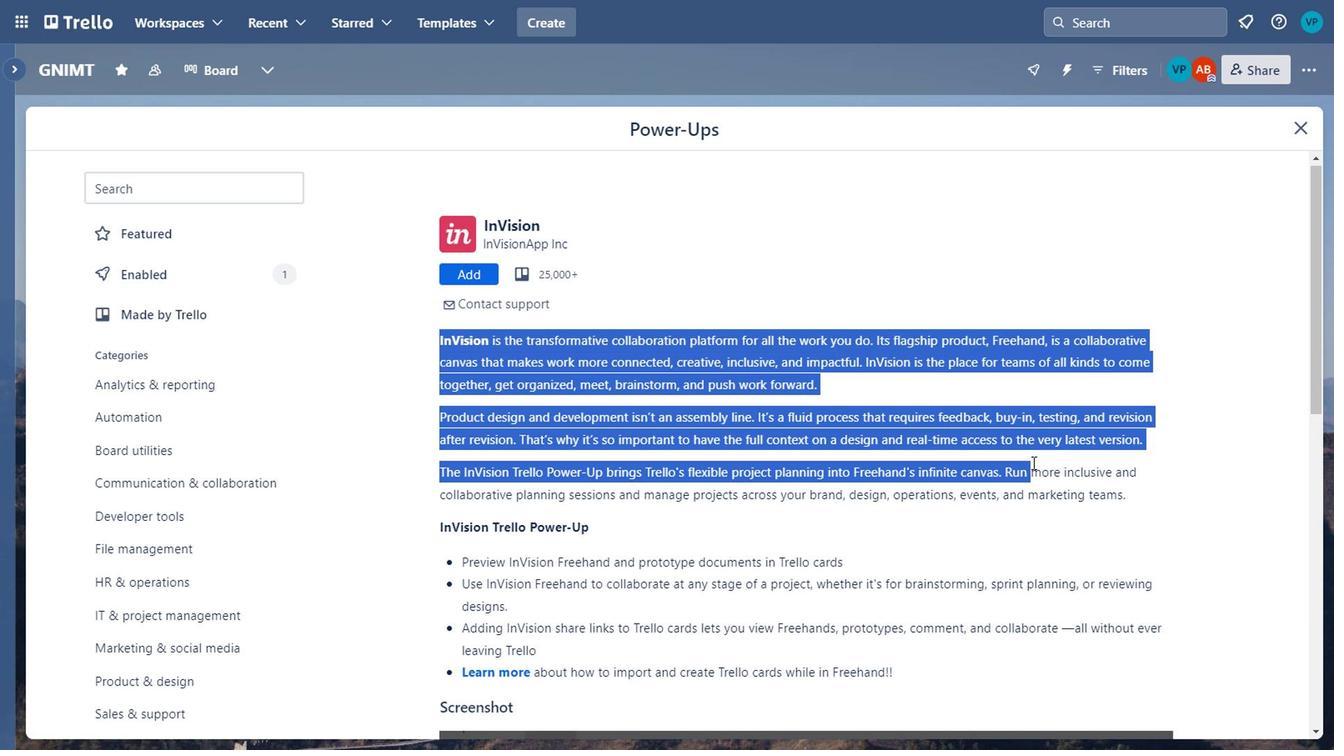 
Action: Mouse scrolled (938, 462) with delta (0, 0)
Screenshot: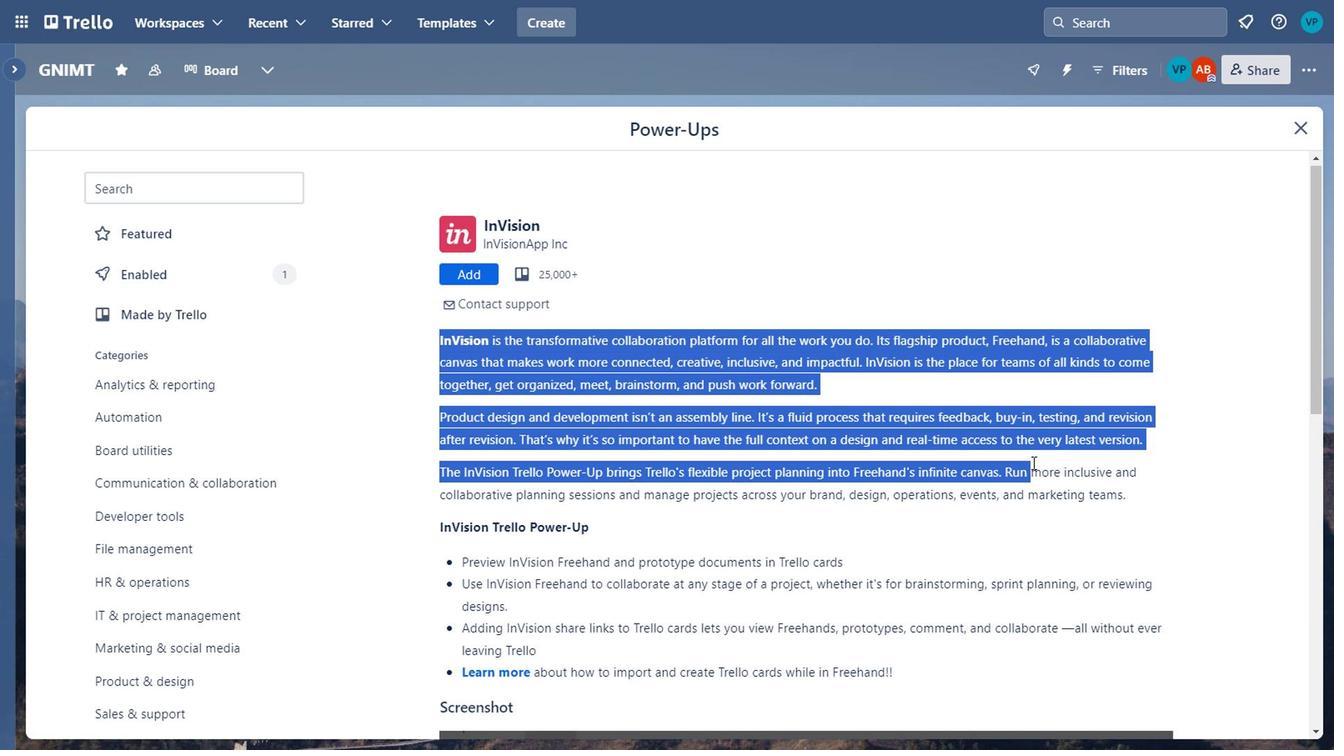 
Action: Mouse scrolled (938, 462) with delta (0, 0)
Screenshot: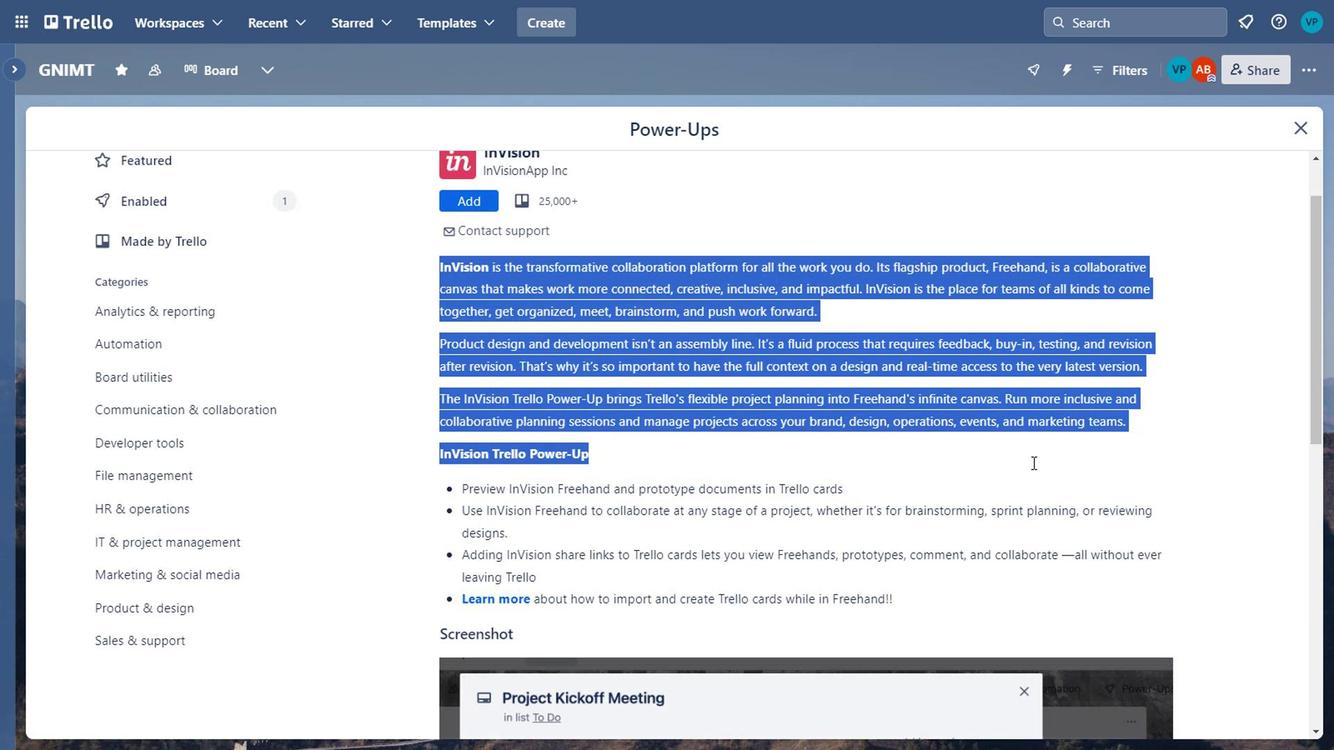 
Action: Mouse scrolled (938, 462) with delta (0, 0)
Screenshot: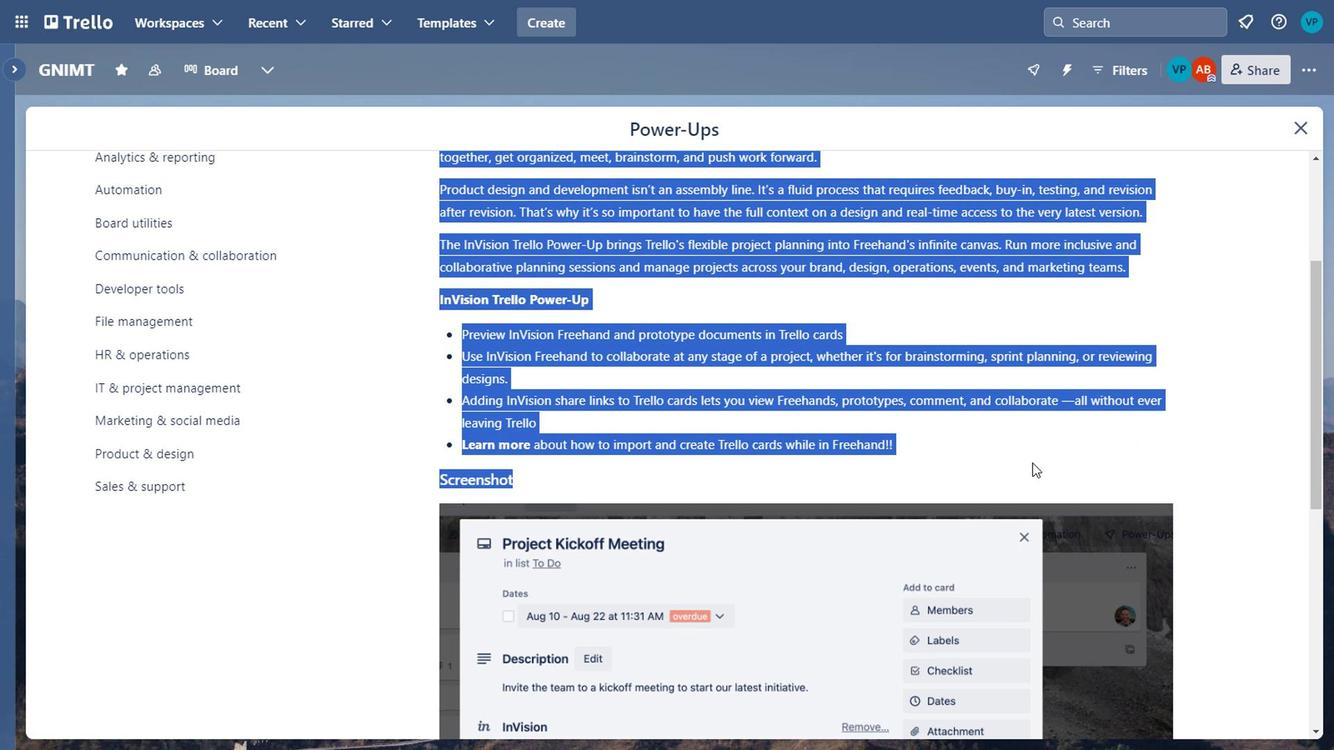 
Action: Mouse scrolled (938, 462) with delta (0, 0)
Screenshot: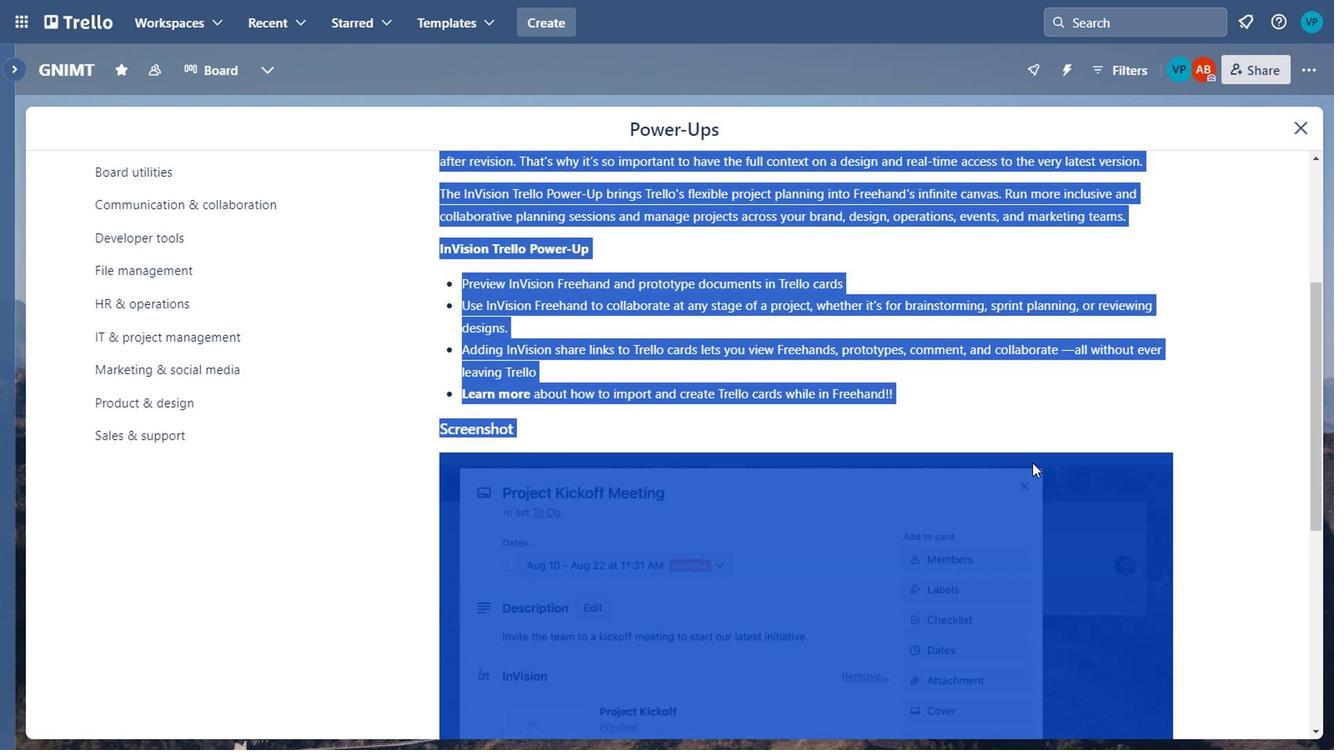 
Action: Mouse scrolled (938, 462) with delta (0, 0)
Screenshot: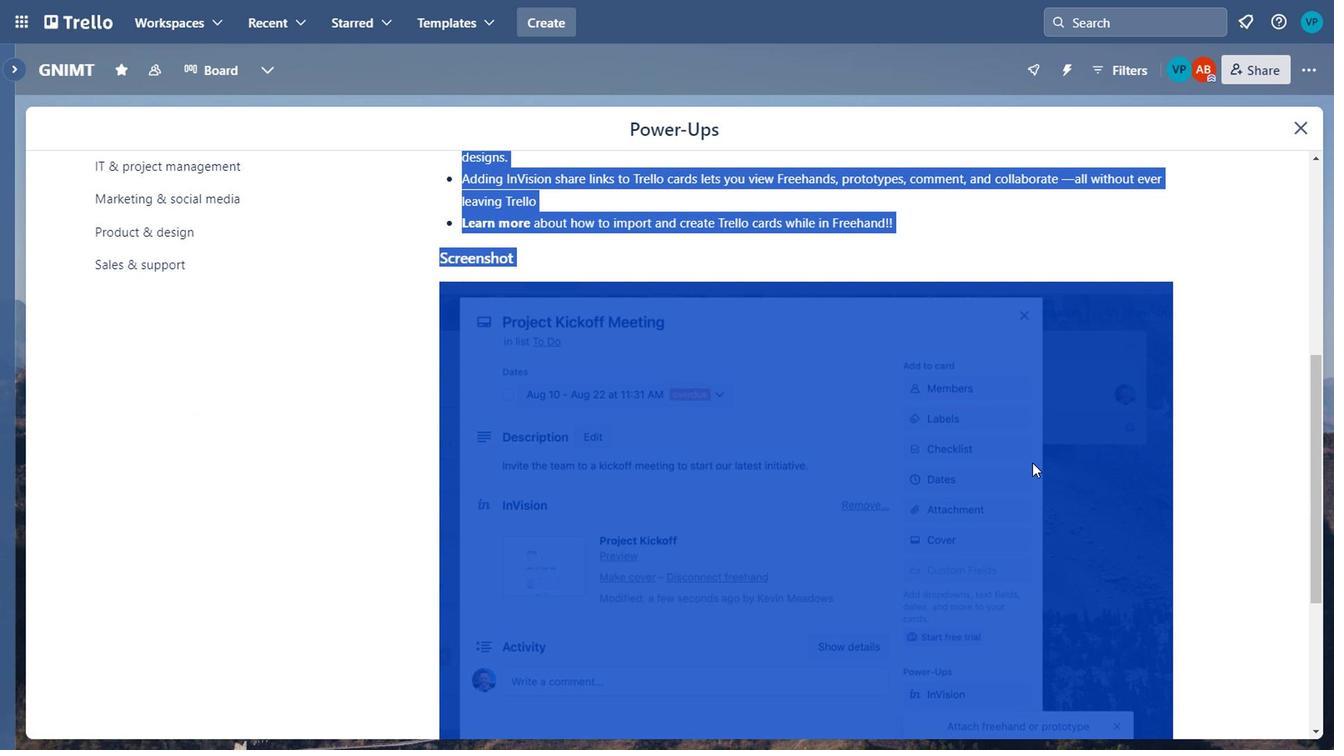 
Action: Mouse scrolled (938, 462) with delta (0, 0)
Screenshot: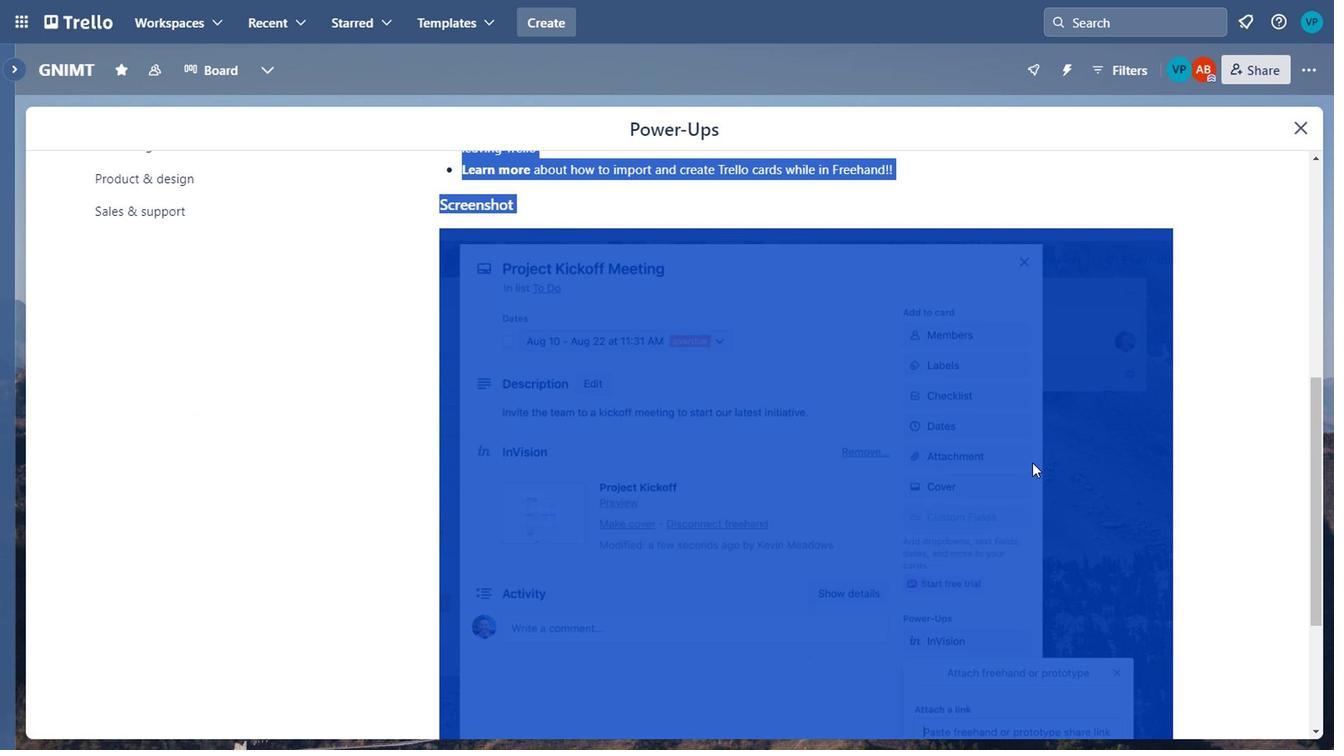 
Action: Mouse scrolled (938, 462) with delta (0, 0)
Screenshot: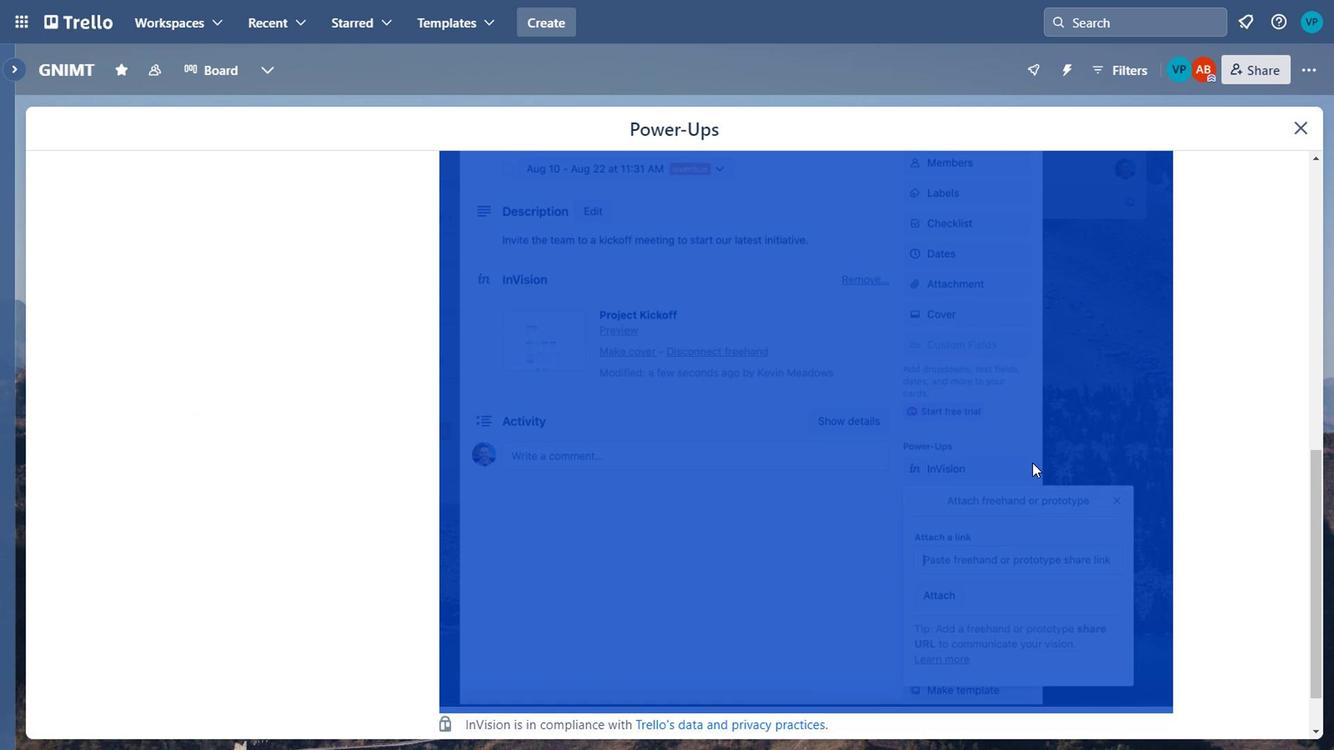 
Action: Mouse scrolled (938, 462) with delta (0, 0)
Screenshot: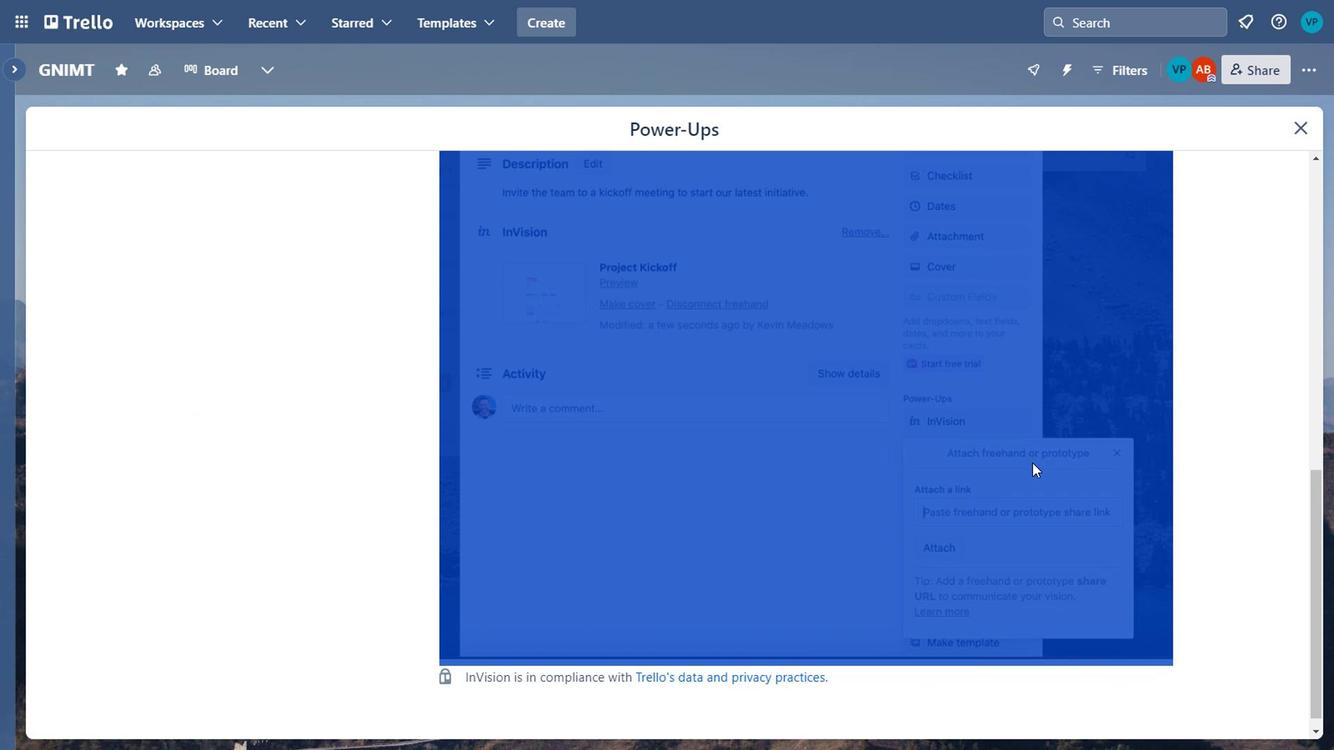 
Action: Mouse scrolled (938, 462) with delta (0, 0)
Screenshot: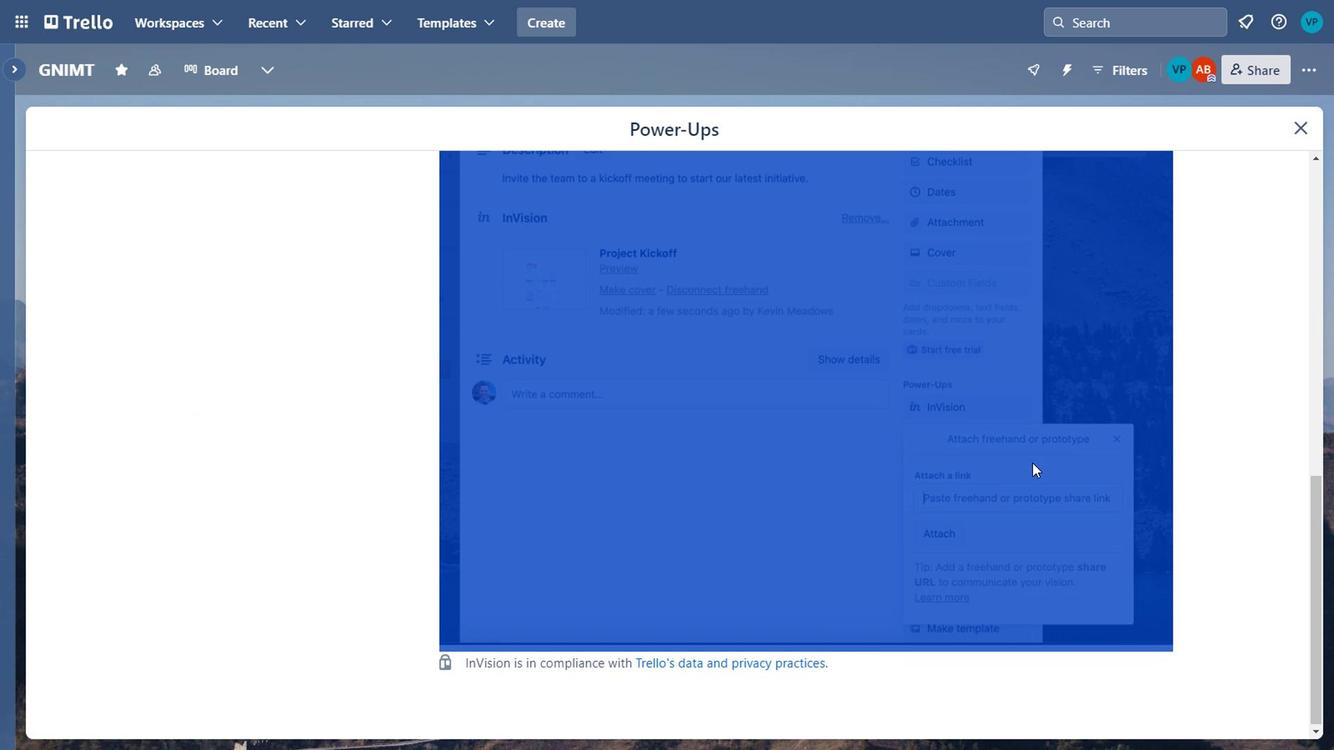 
Action: Mouse moved to (1056, 576)
Screenshot: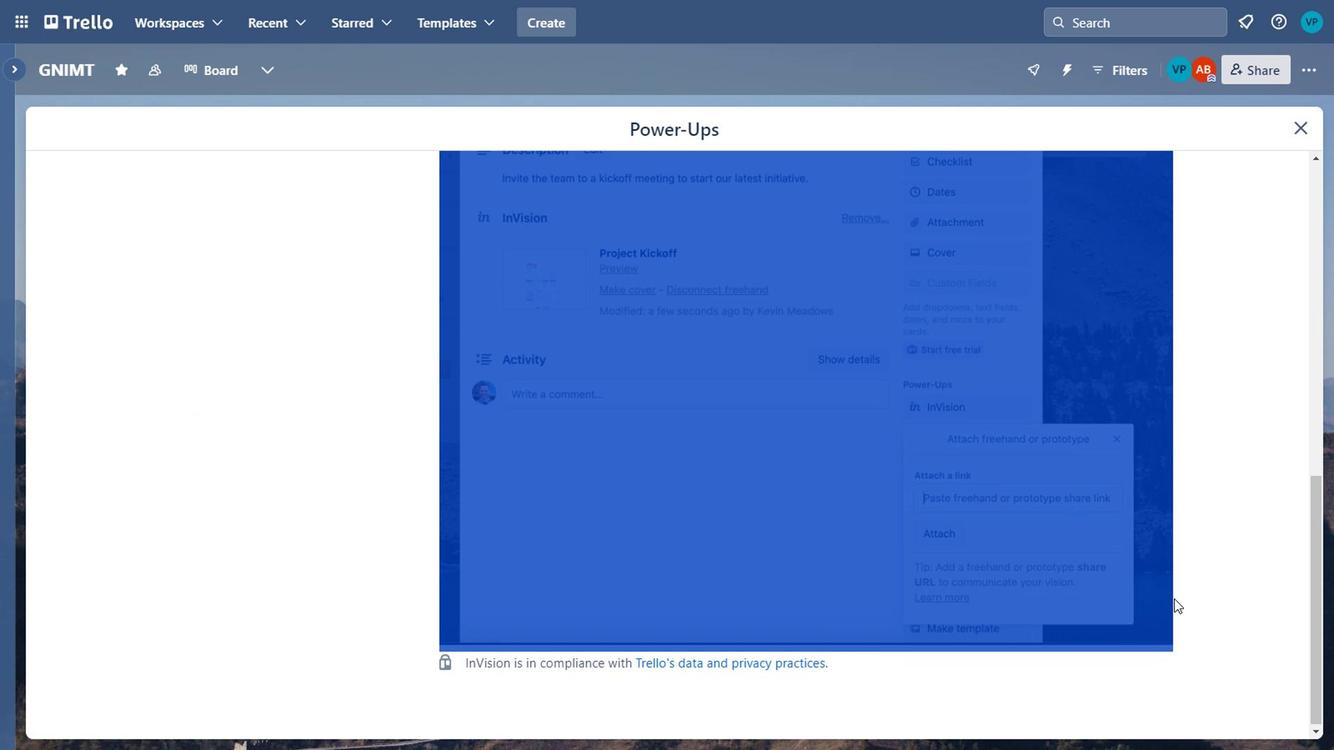 
Action: Mouse scrolled (1056, 576) with delta (0, 0)
Screenshot: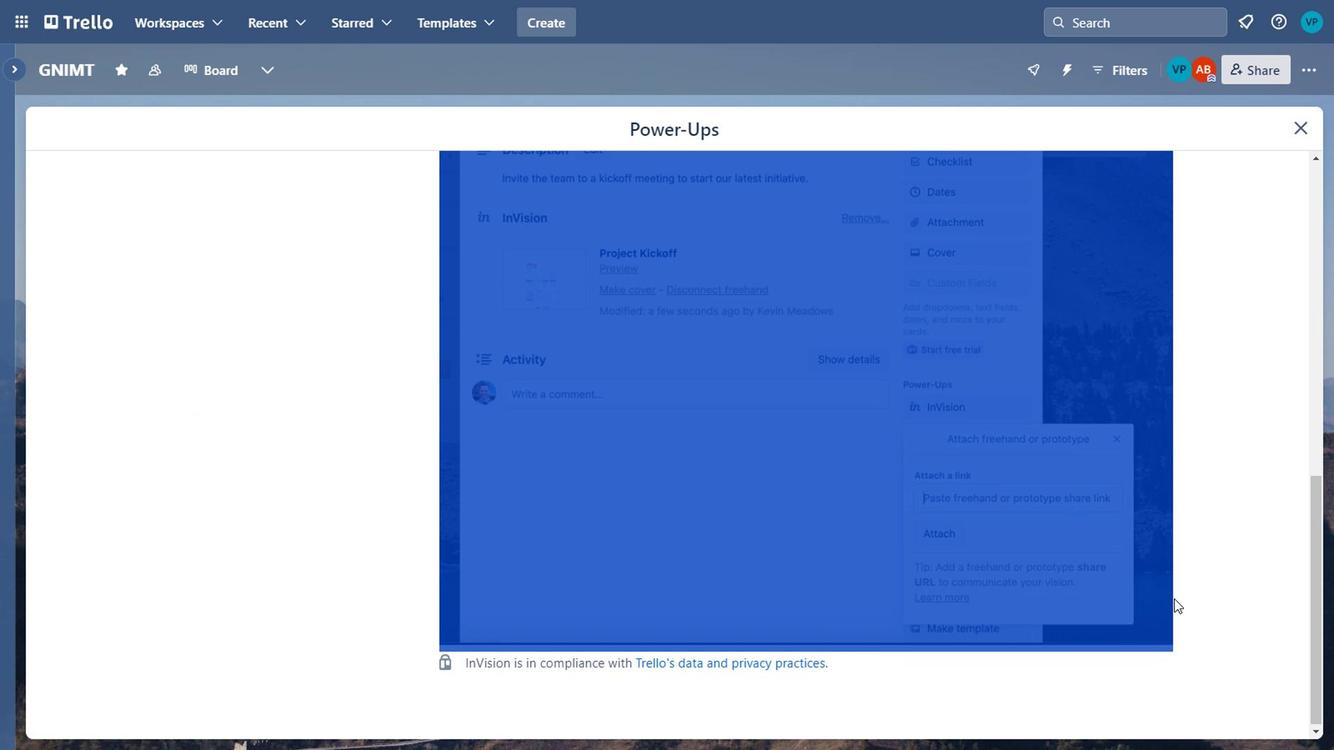 
Action: Mouse scrolled (1056, 576) with delta (0, 0)
Screenshot: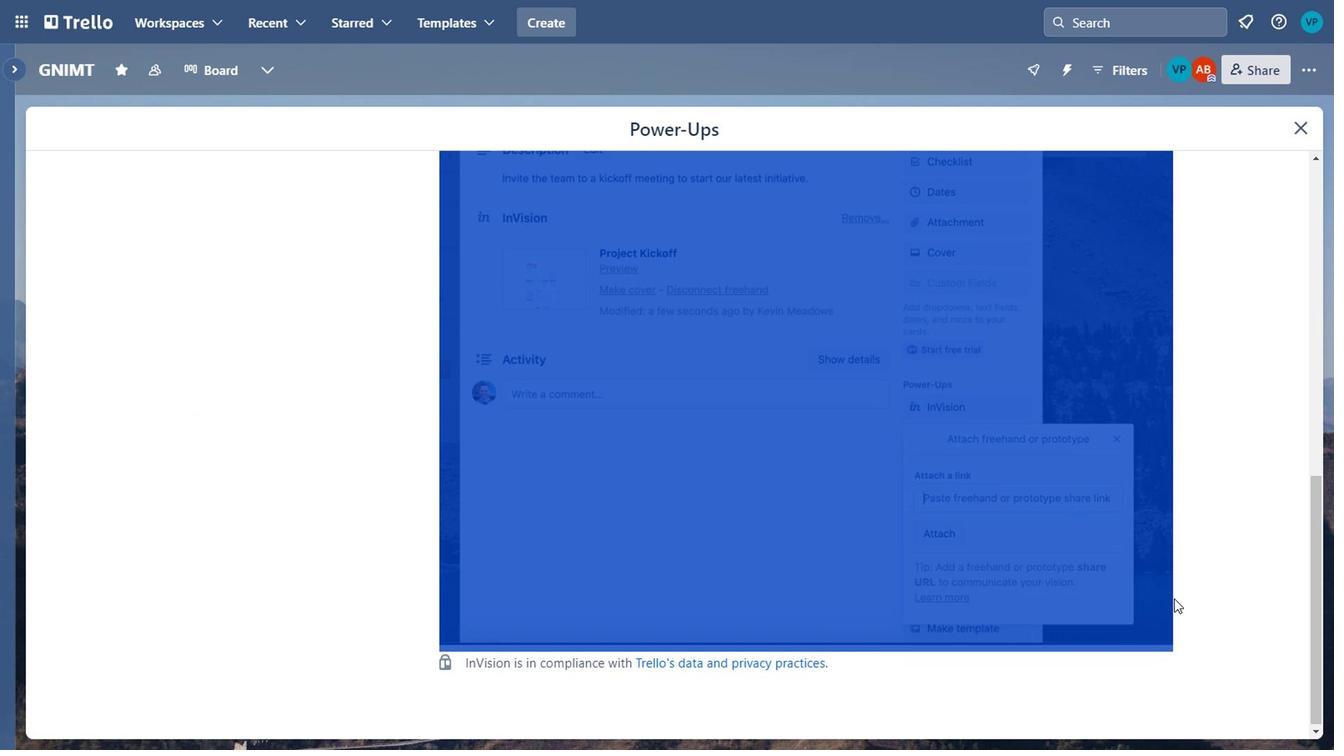 
Action: Mouse moved to (416, 516)
Screenshot: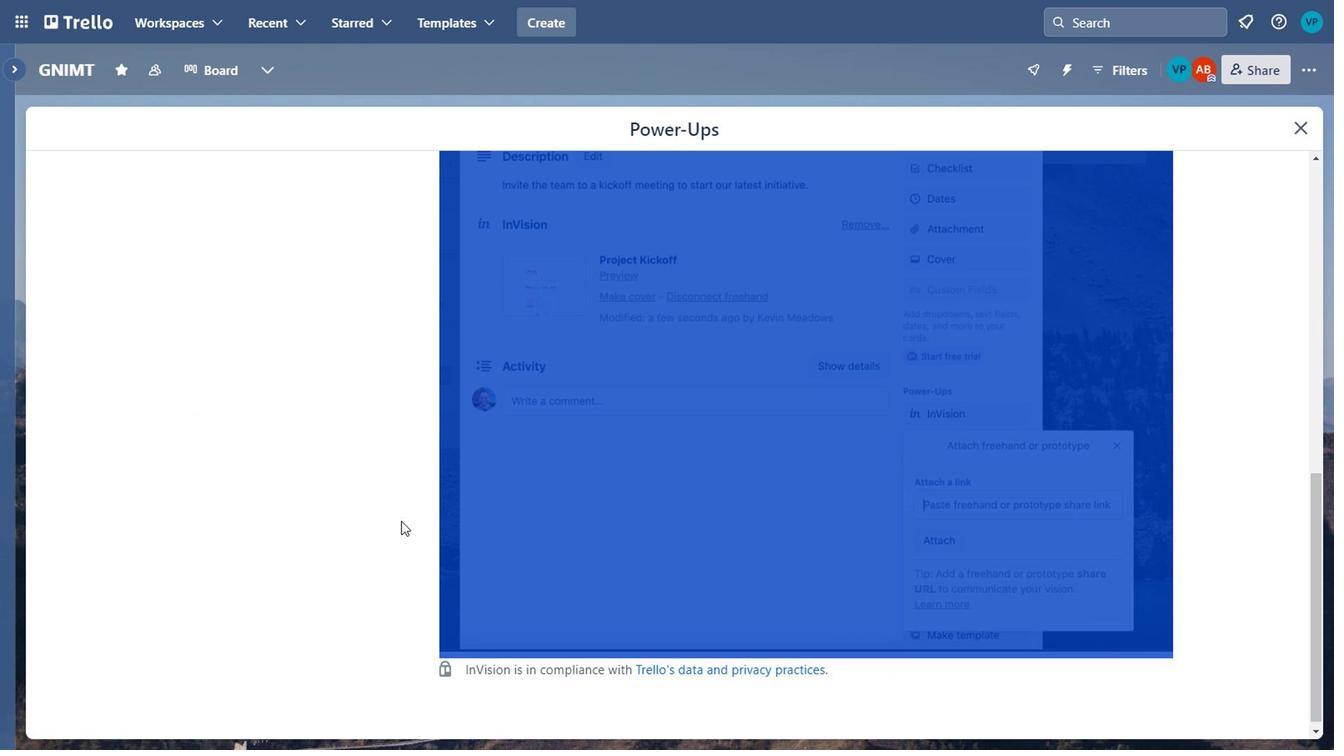 
Action: Mouse scrolled (416, 517) with delta (0, 0)
Screenshot: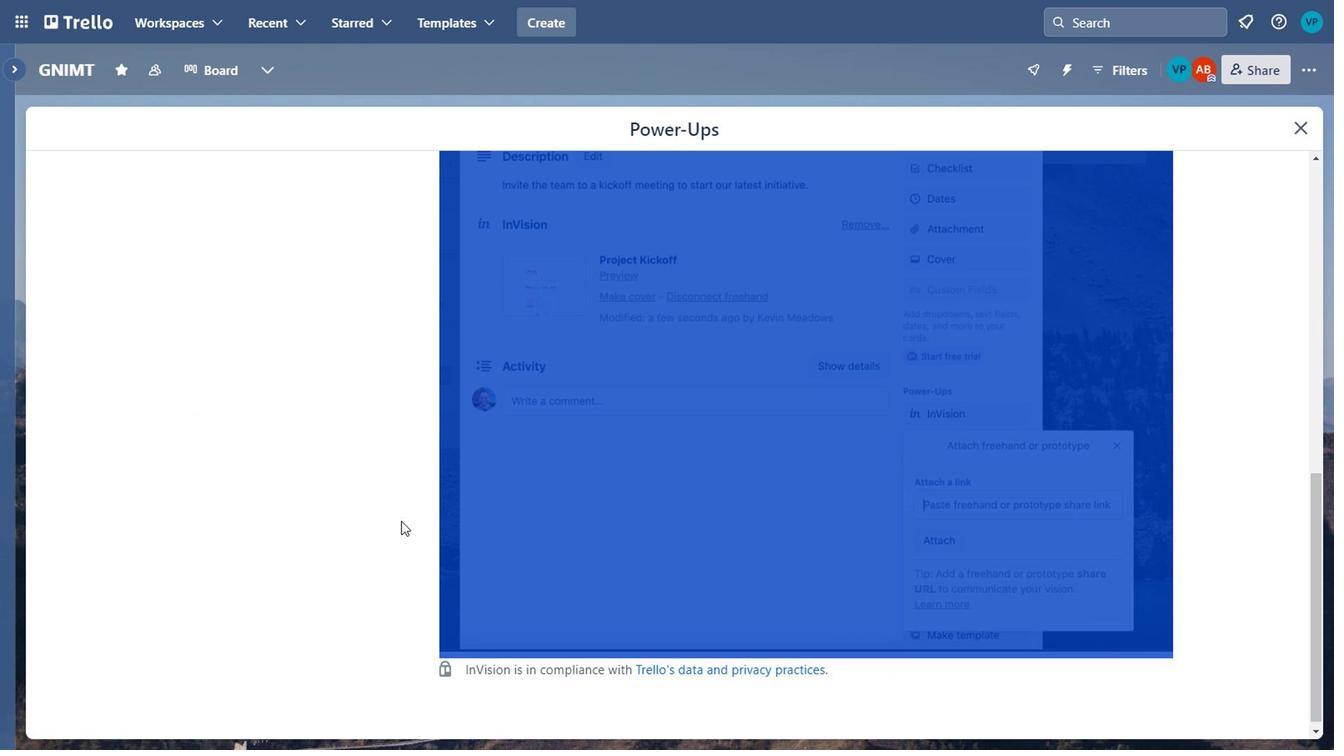 
Action: Mouse moved to (412, 512)
Screenshot: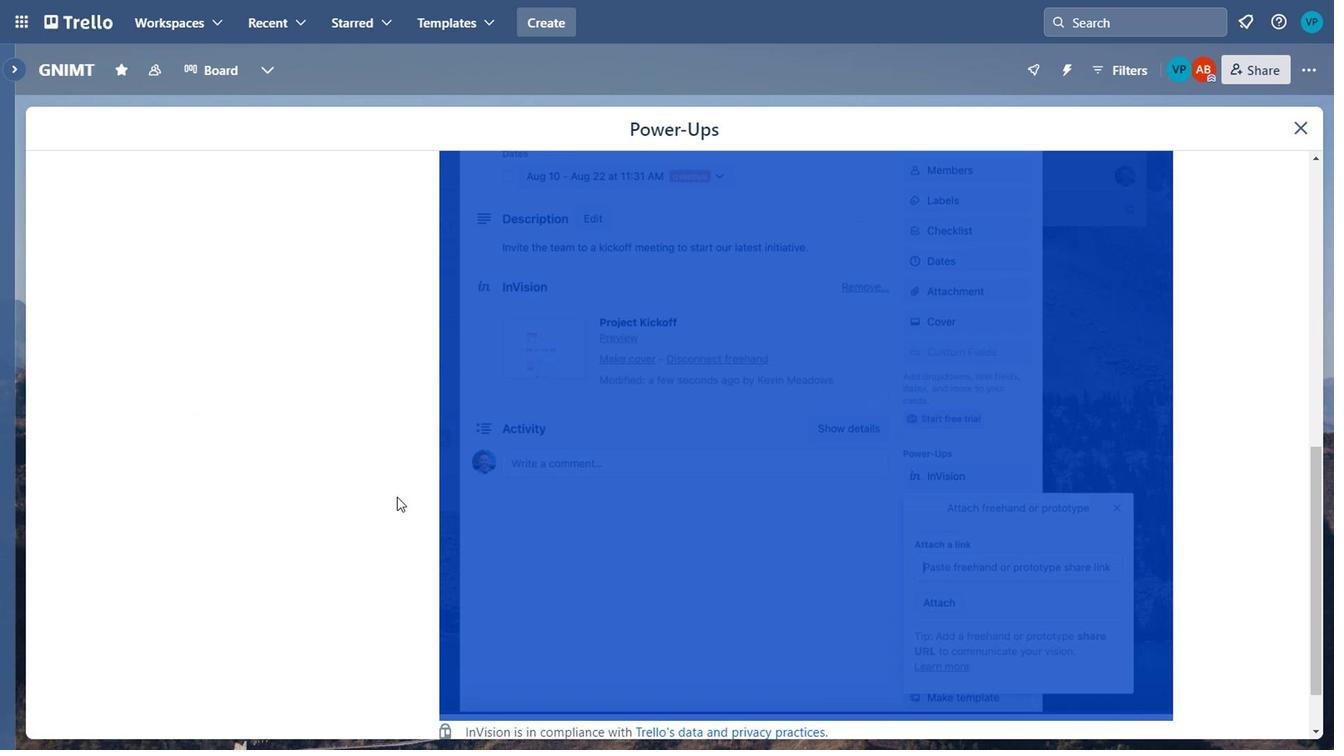 
Action: Mouse scrolled (412, 513) with delta (0, 0)
Screenshot: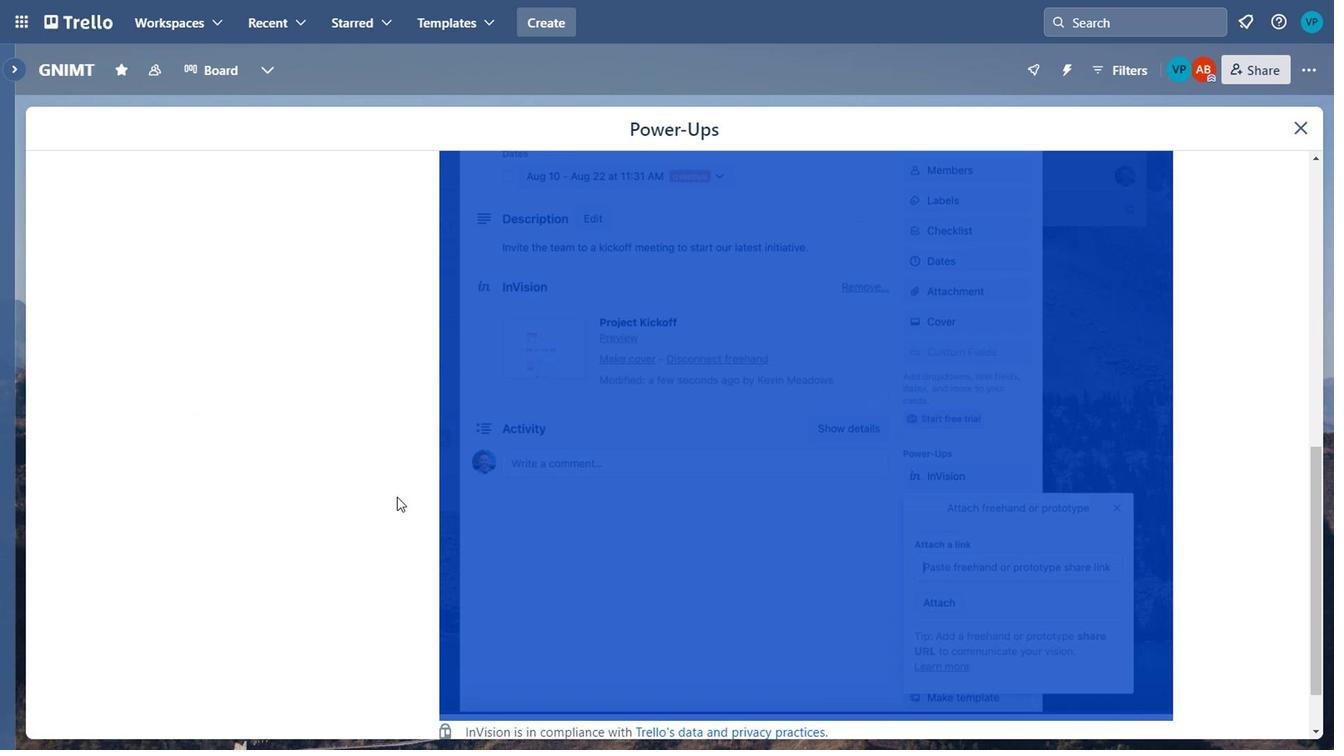 
Action: Mouse moved to (316, 419)
Screenshot: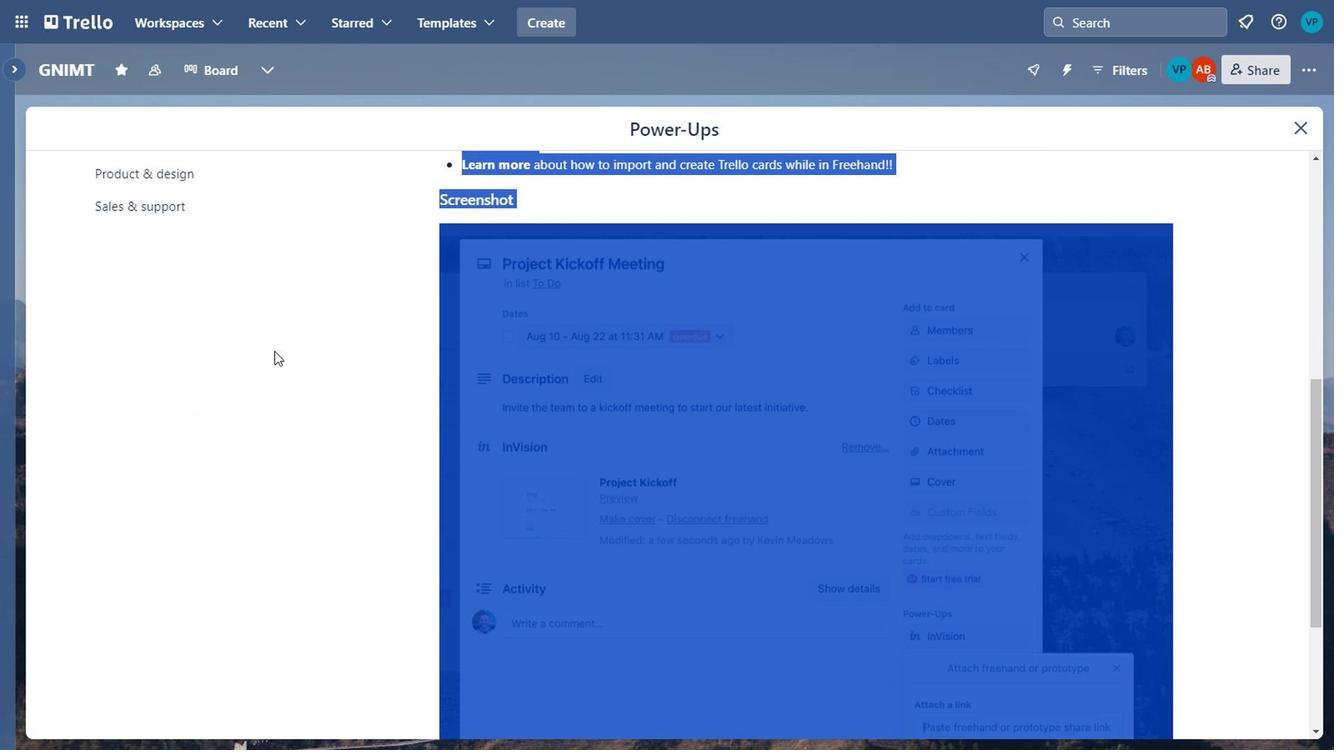 
Action: Mouse scrolled (316, 419) with delta (0, 0)
Screenshot: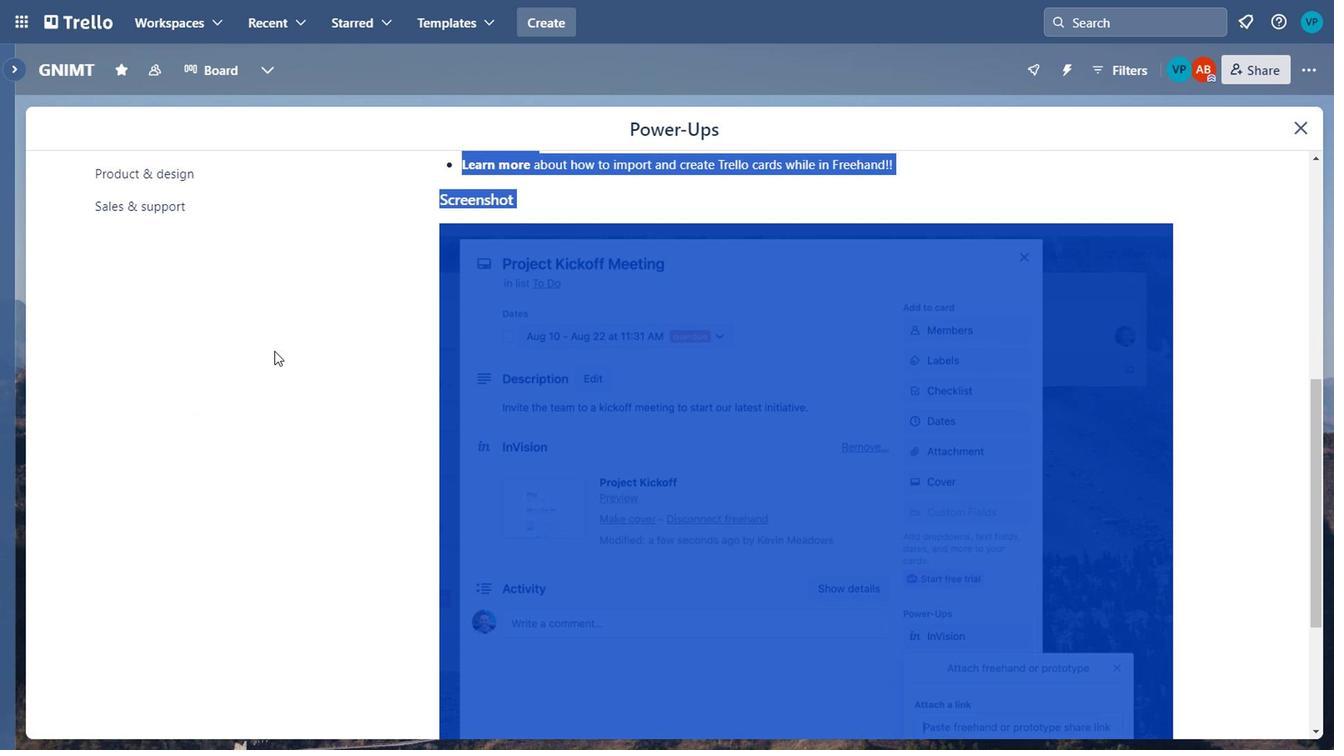 
Action: Mouse moved to (314, 413)
Screenshot: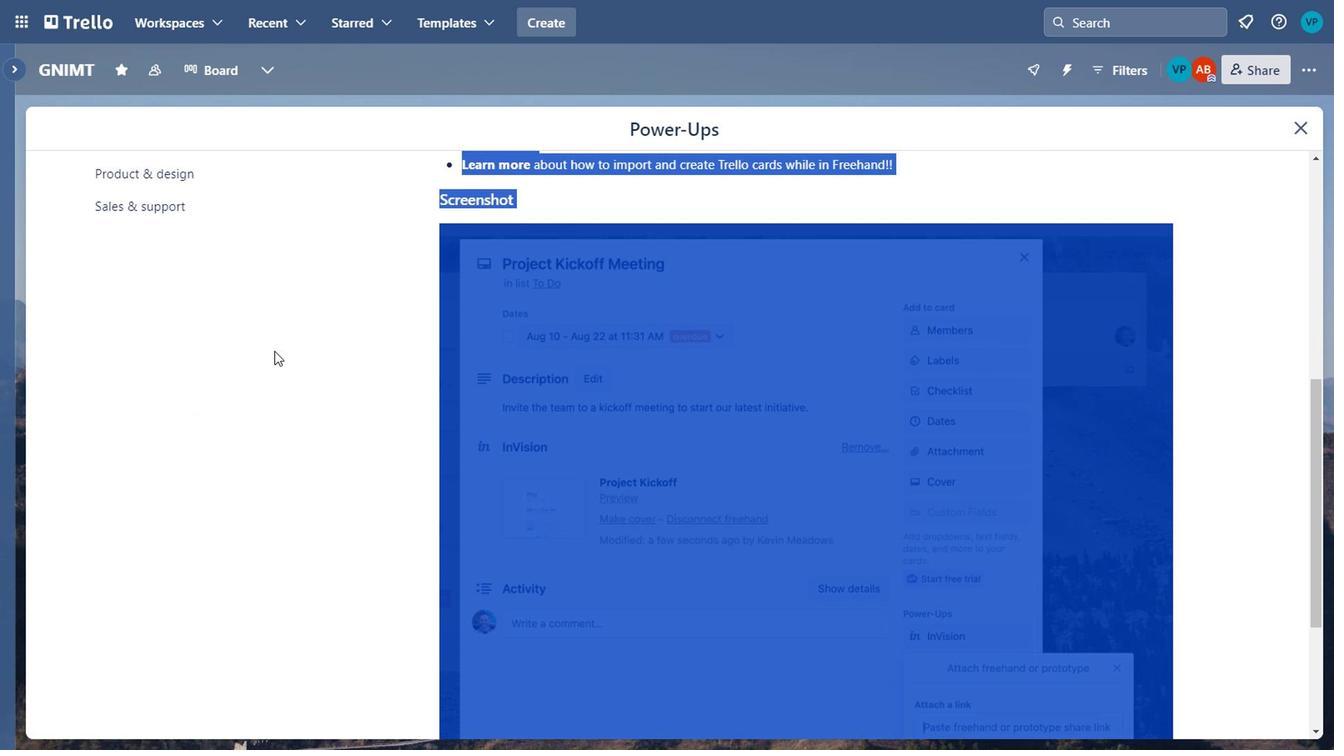 
Action: Mouse scrolled (314, 414) with delta (0, 0)
Screenshot: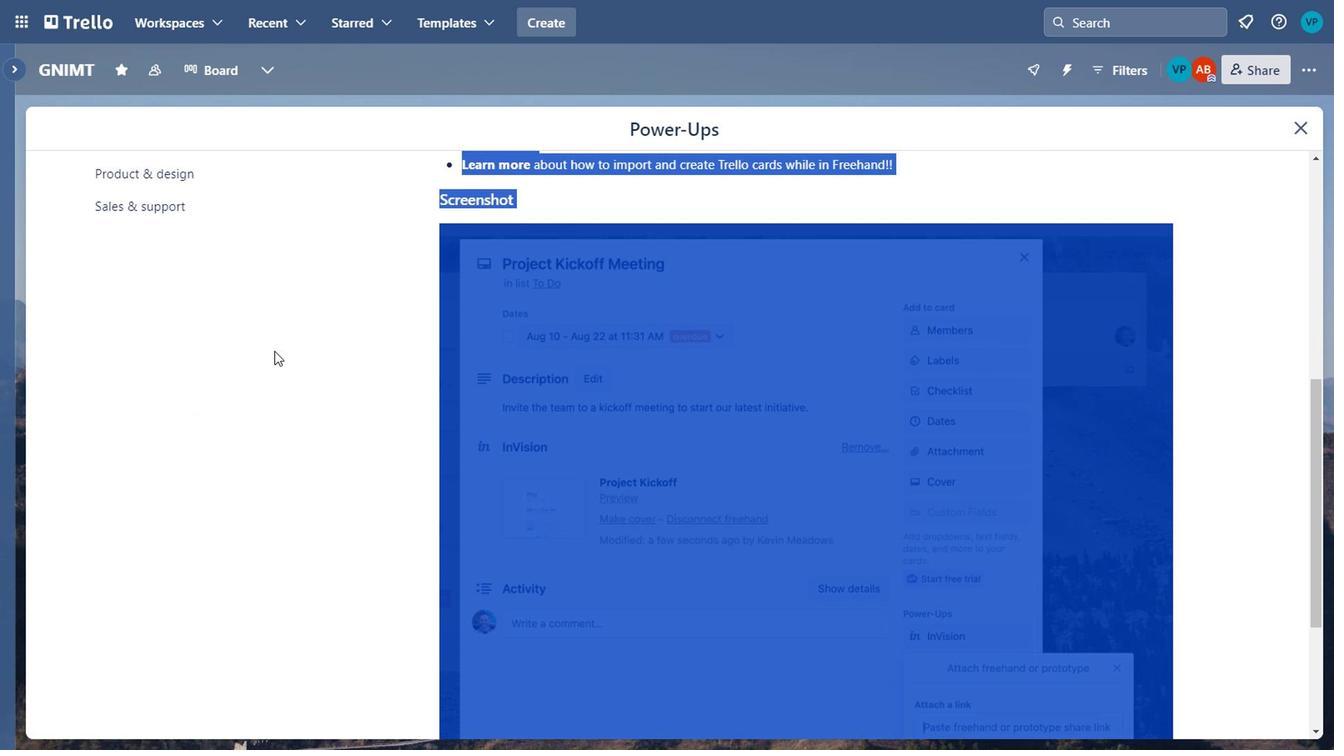 
Action: Mouse moved to (191, 353)
Screenshot: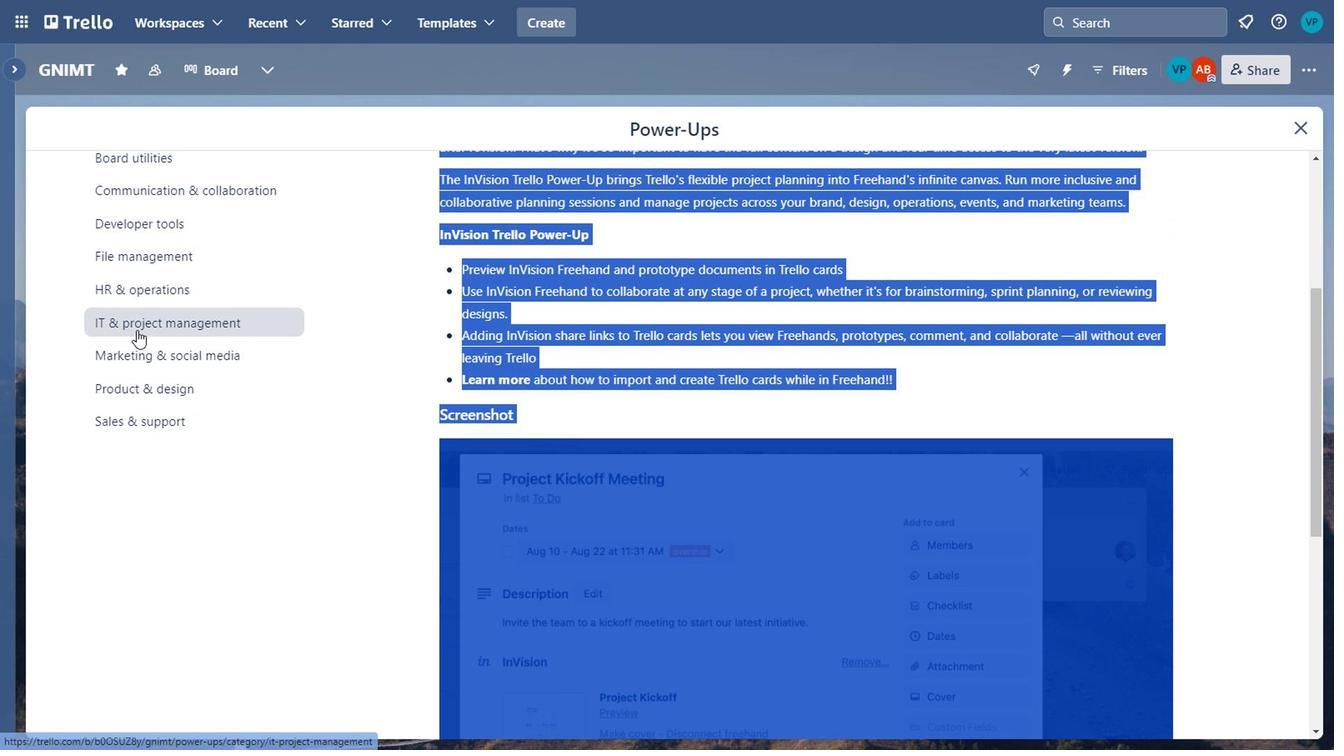 
Action: Mouse pressed left at (191, 353)
Screenshot: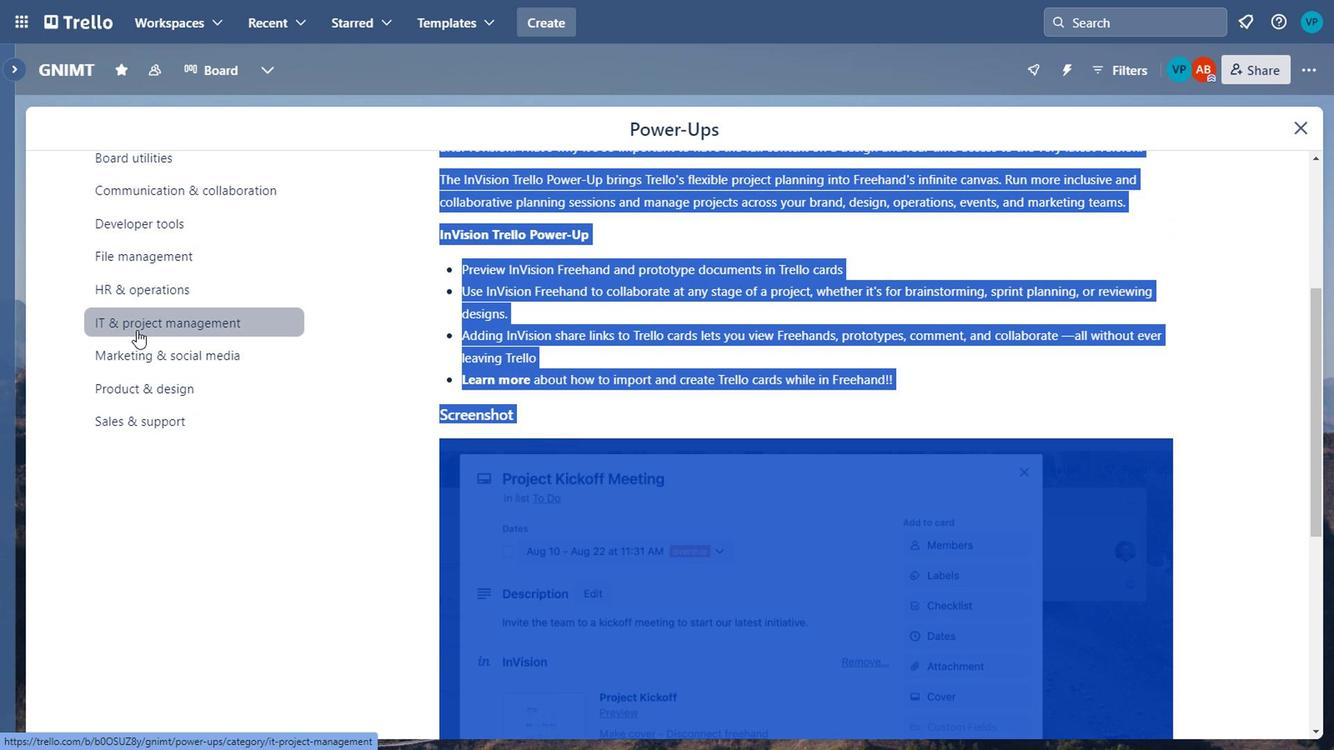 
Action: Mouse moved to (744, 408)
Screenshot: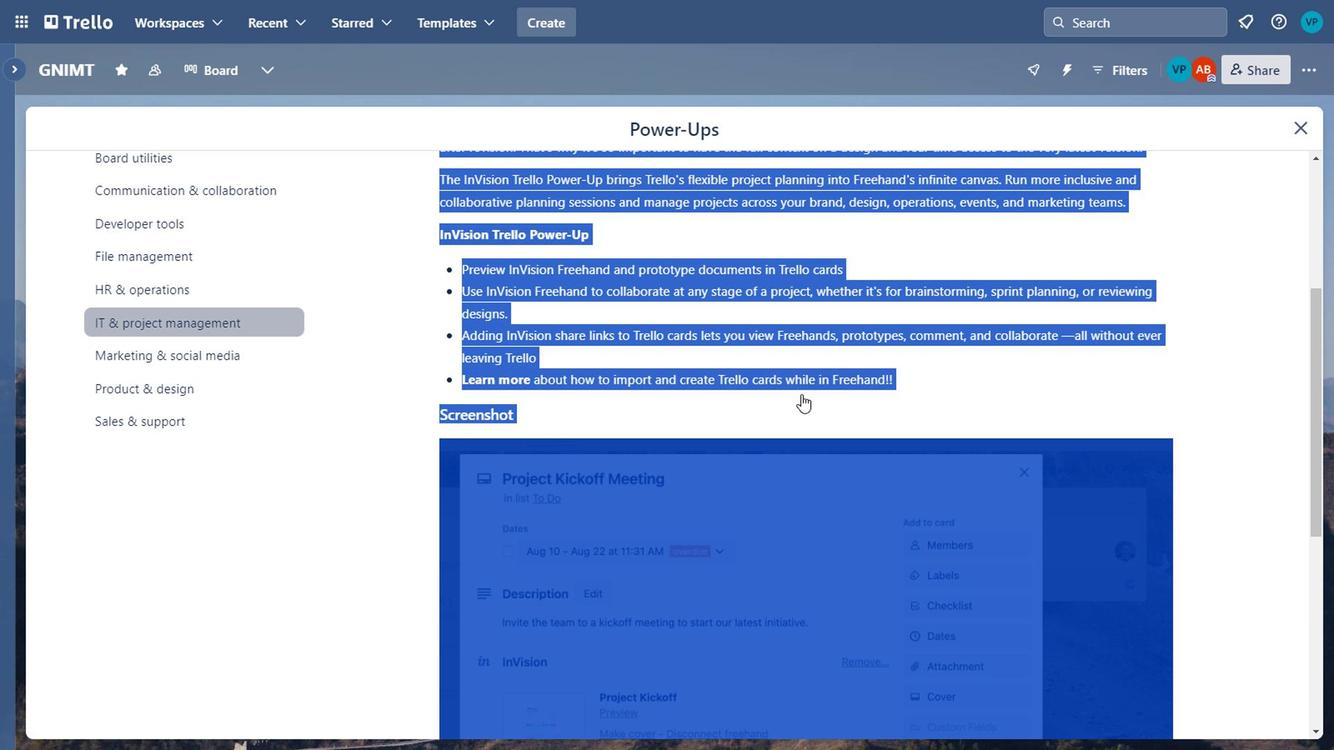 
Action: Mouse scrolled (744, 407) with delta (0, 0)
Screenshot: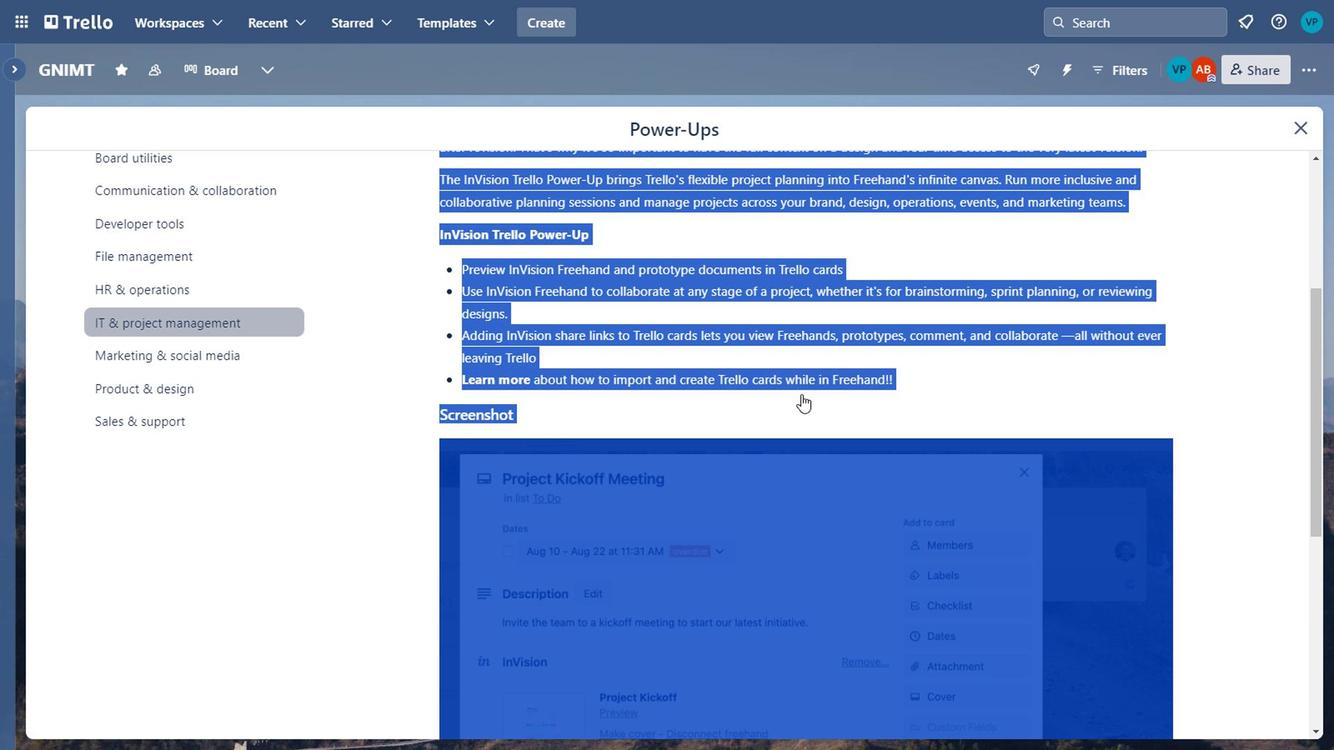 
Action: Mouse moved to (755, 466)
Screenshot: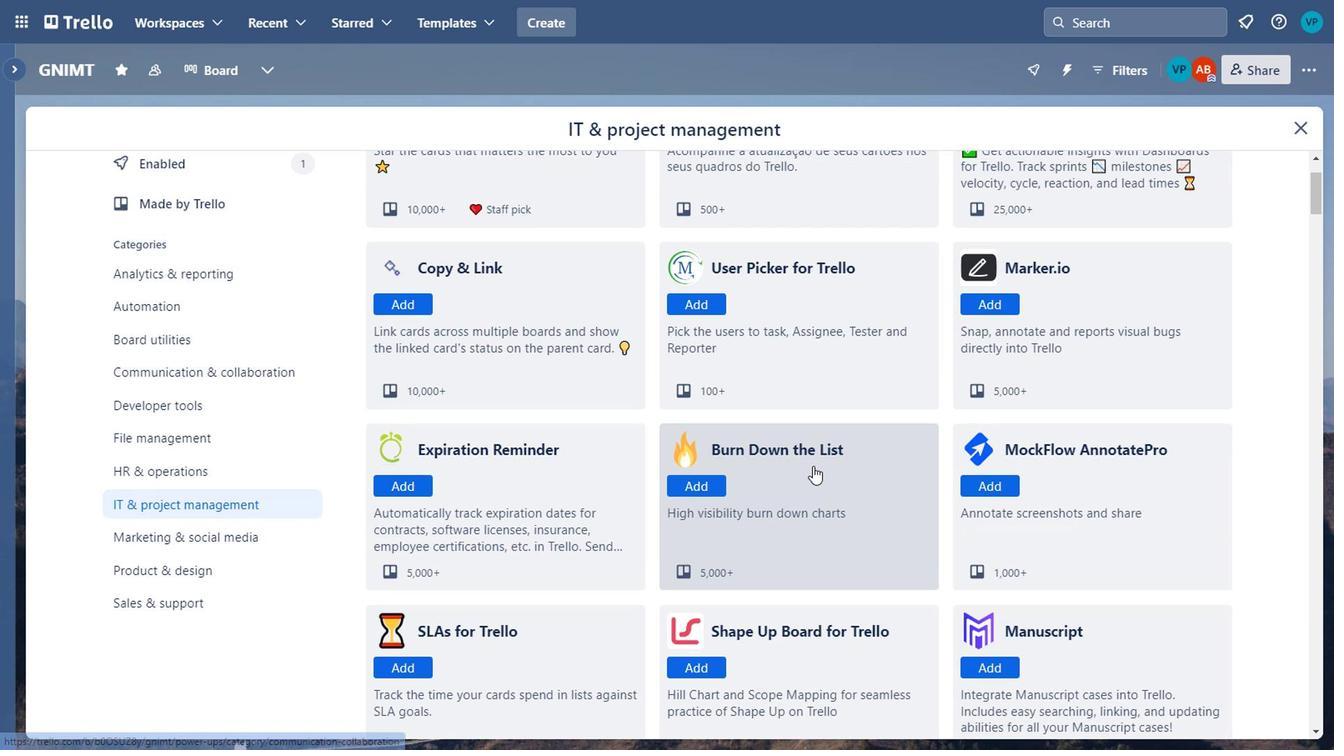 
Action: Mouse scrolled (755, 465) with delta (0, 0)
Screenshot: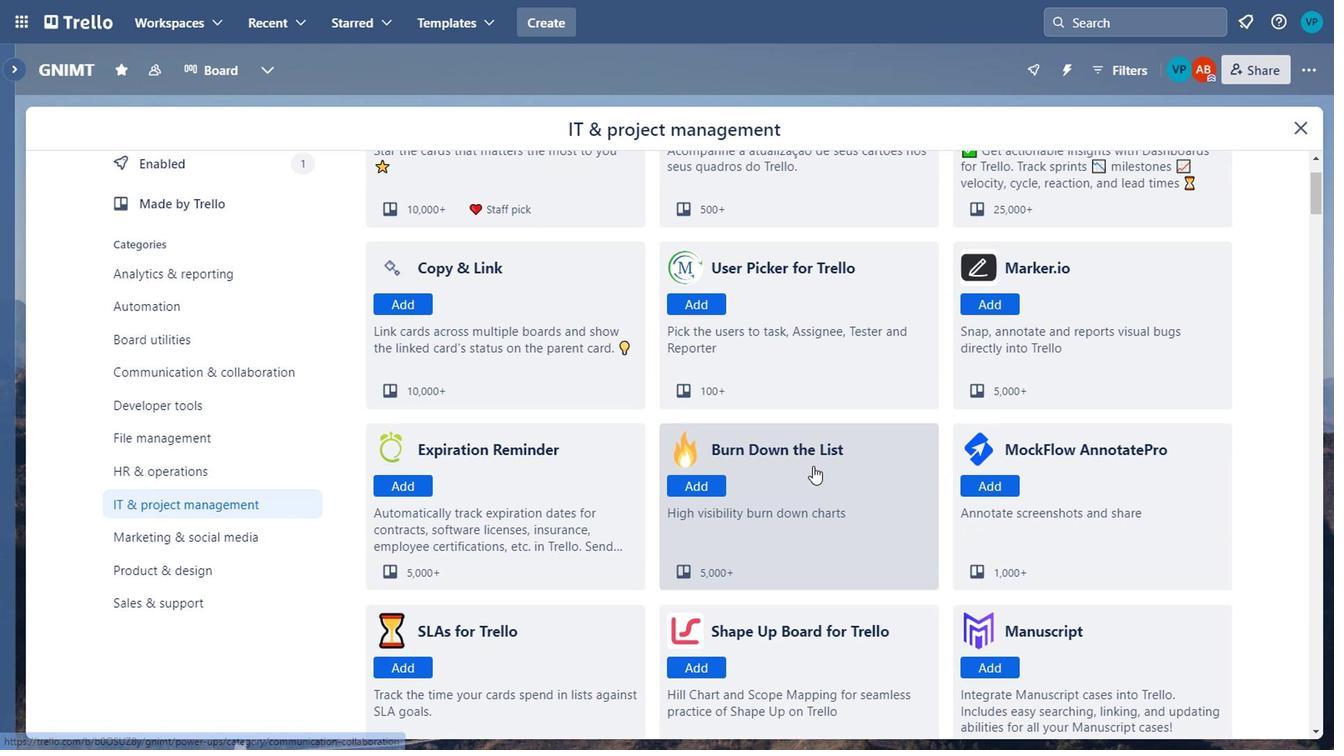 
Action: Mouse scrolled (755, 465) with delta (0, 0)
Screenshot: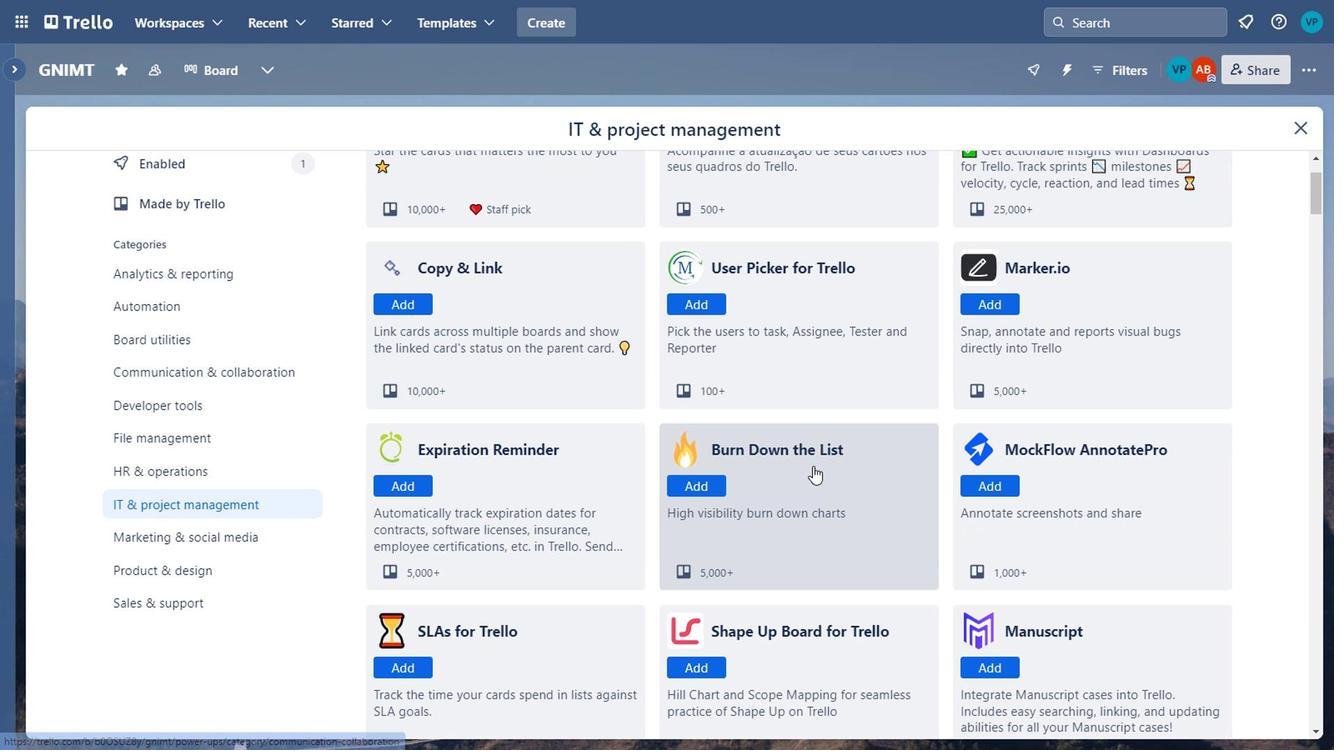 
Action: Mouse scrolled (755, 465) with delta (0, 0)
Screenshot: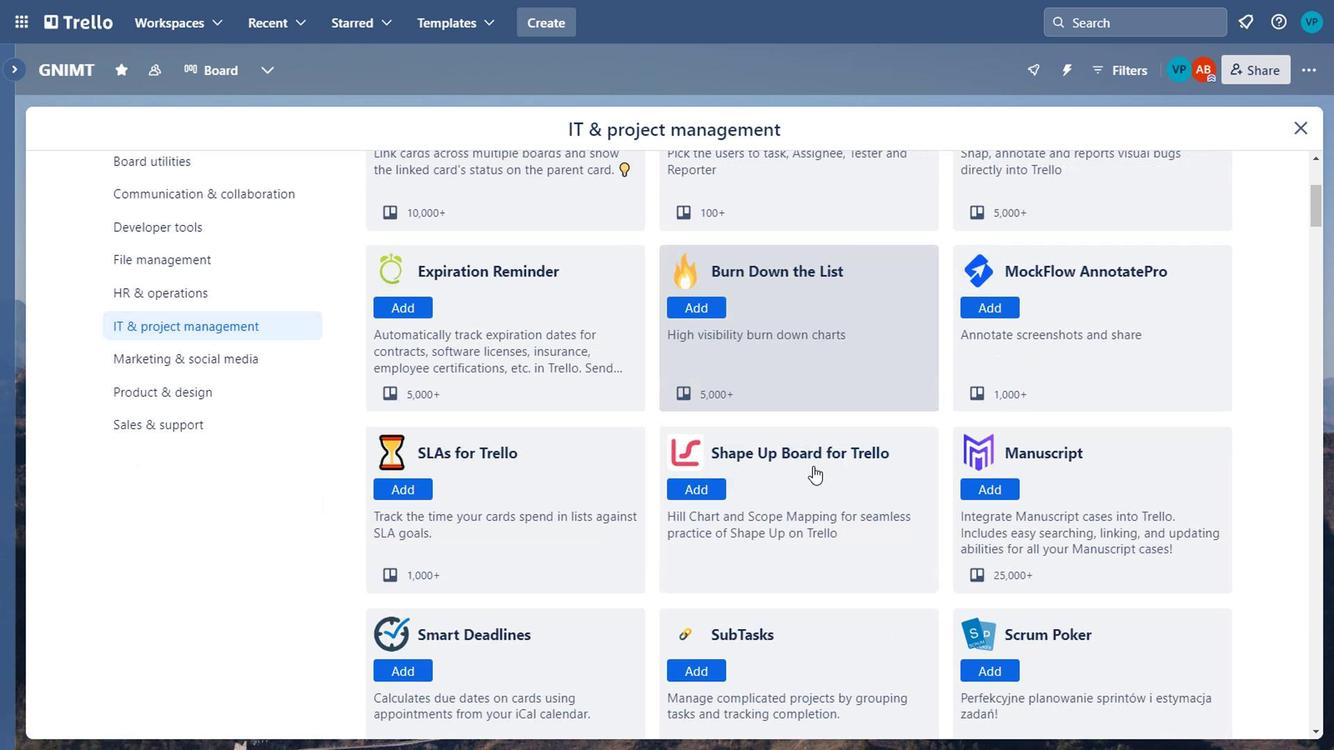 
Action: Mouse moved to (754, 241)
Screenshot: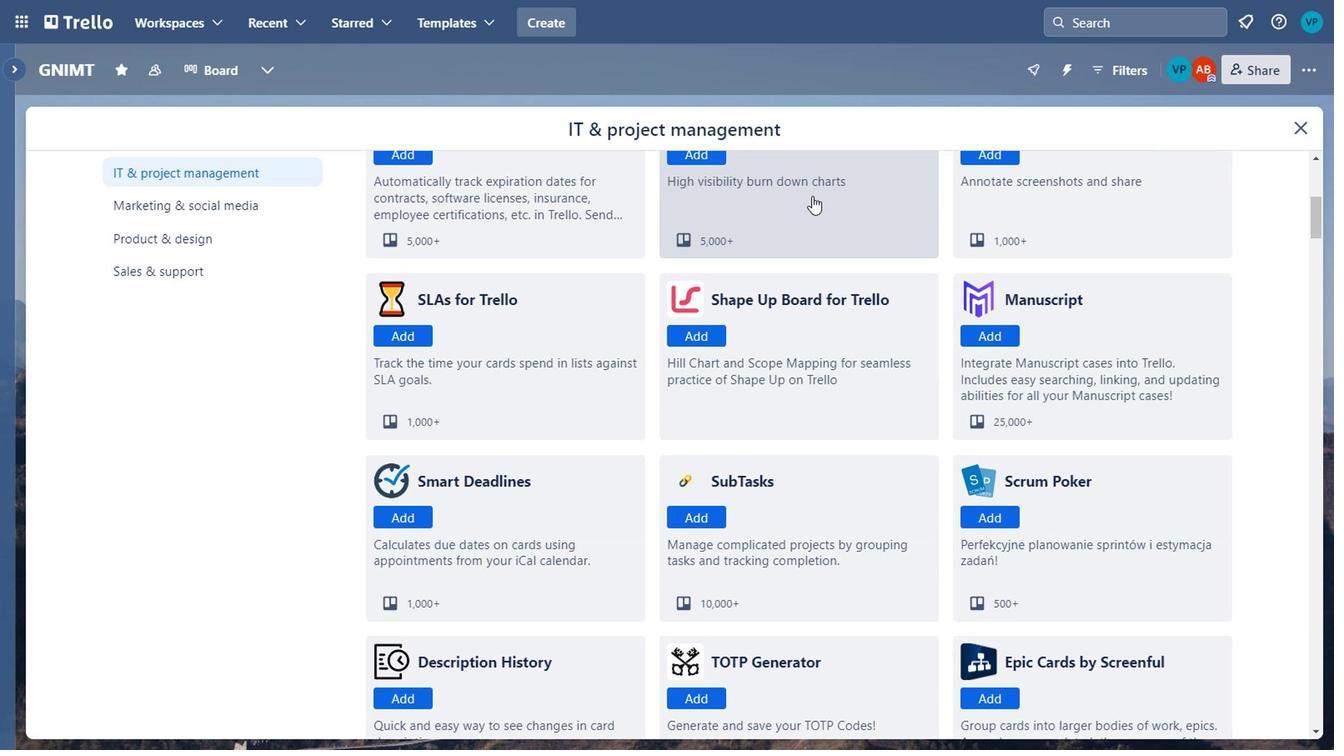 
Action: Mouse pressed left at (754, 241)
Screenshot: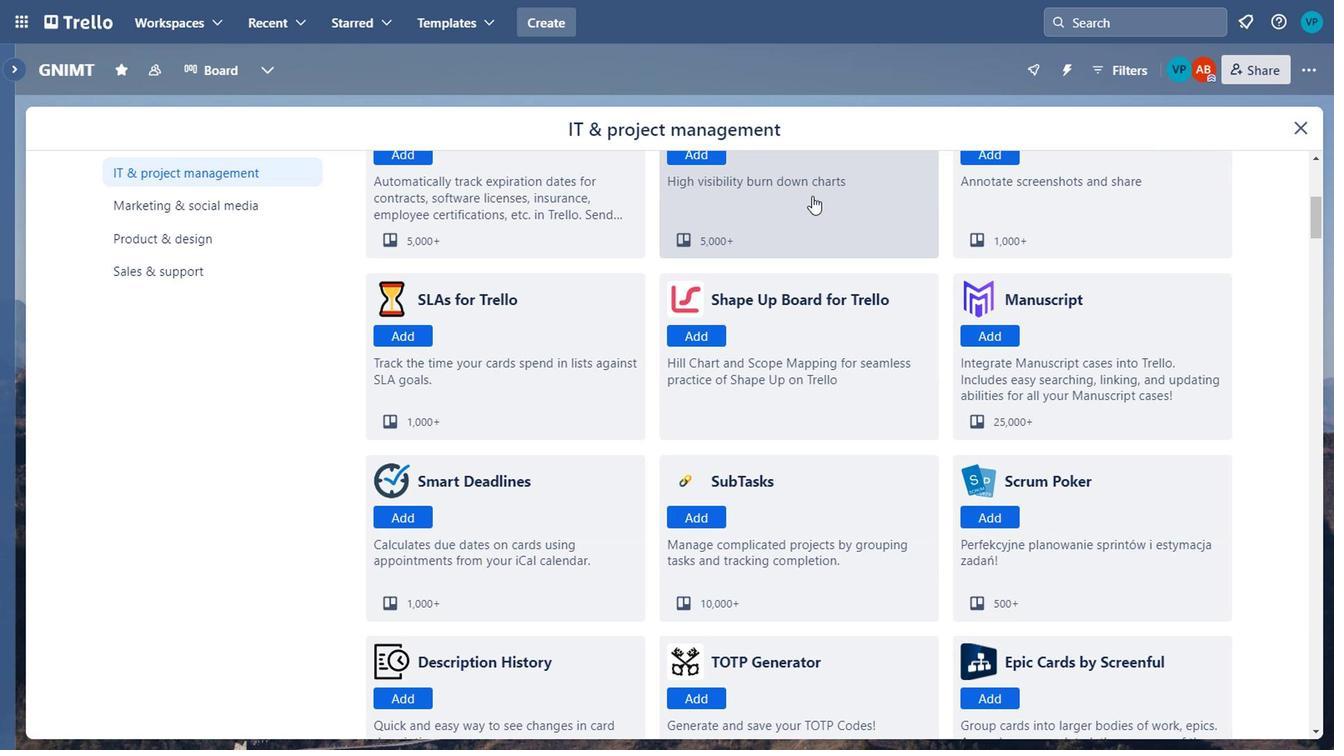 
Action: Mouse moved to (436, 356)
Screenshot: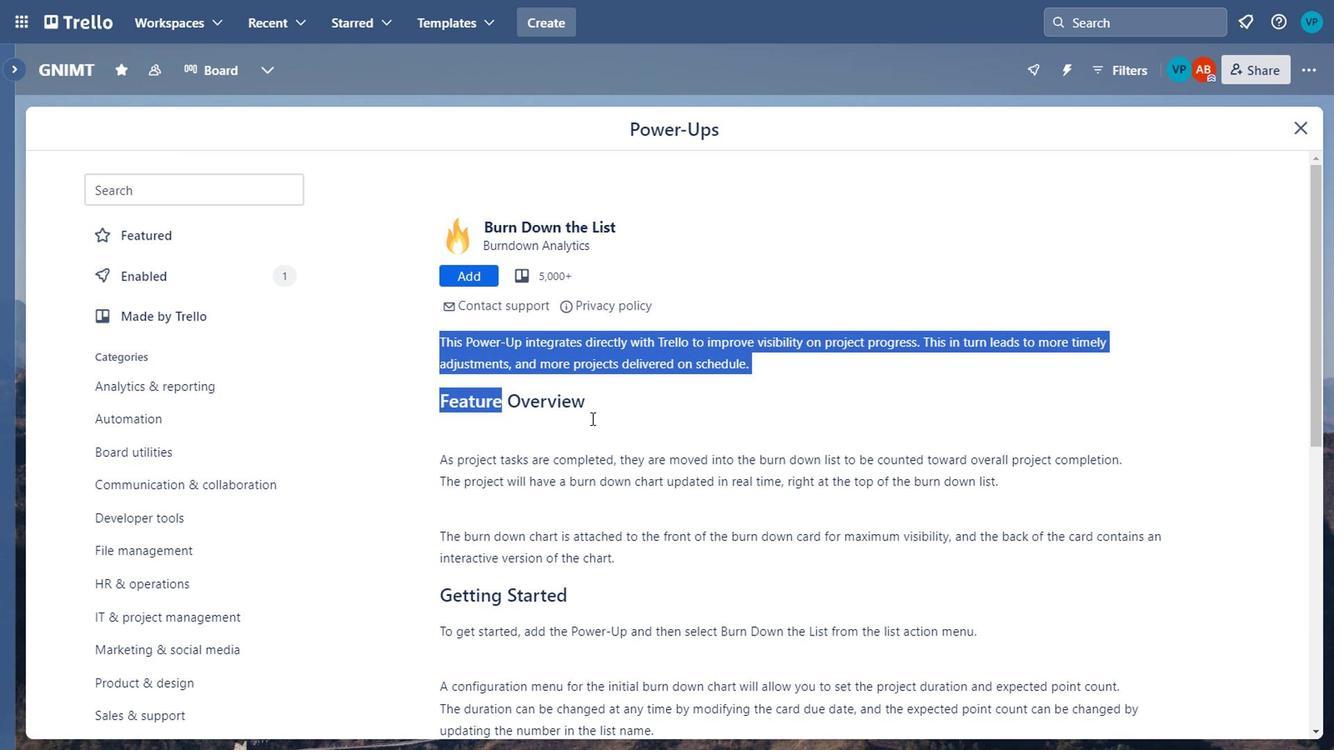 
Action: Mouse pressed left at (436, 356)
Screenshot: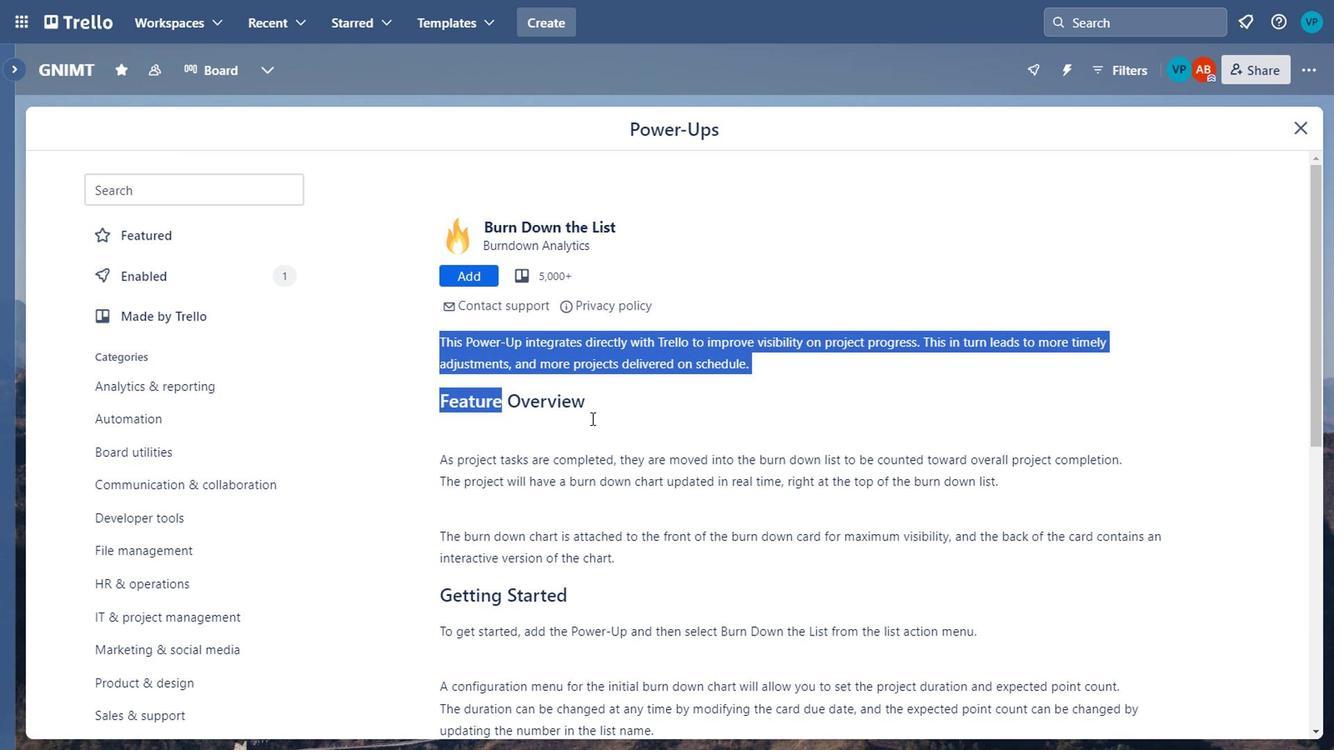 
Action: Mouse moved to (690, 502)
Screenshot: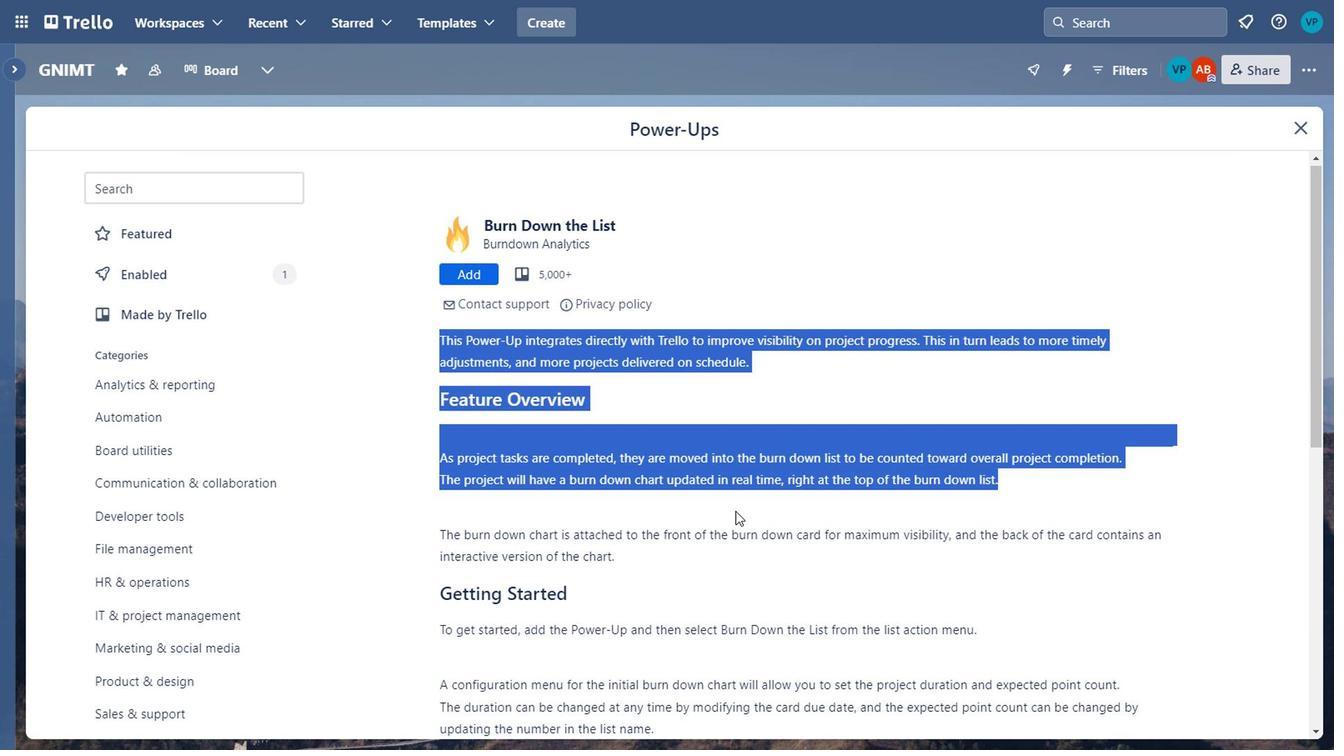 
Action: Mouse scrolled (690, 501) with delta (0, 0)
Screenshot: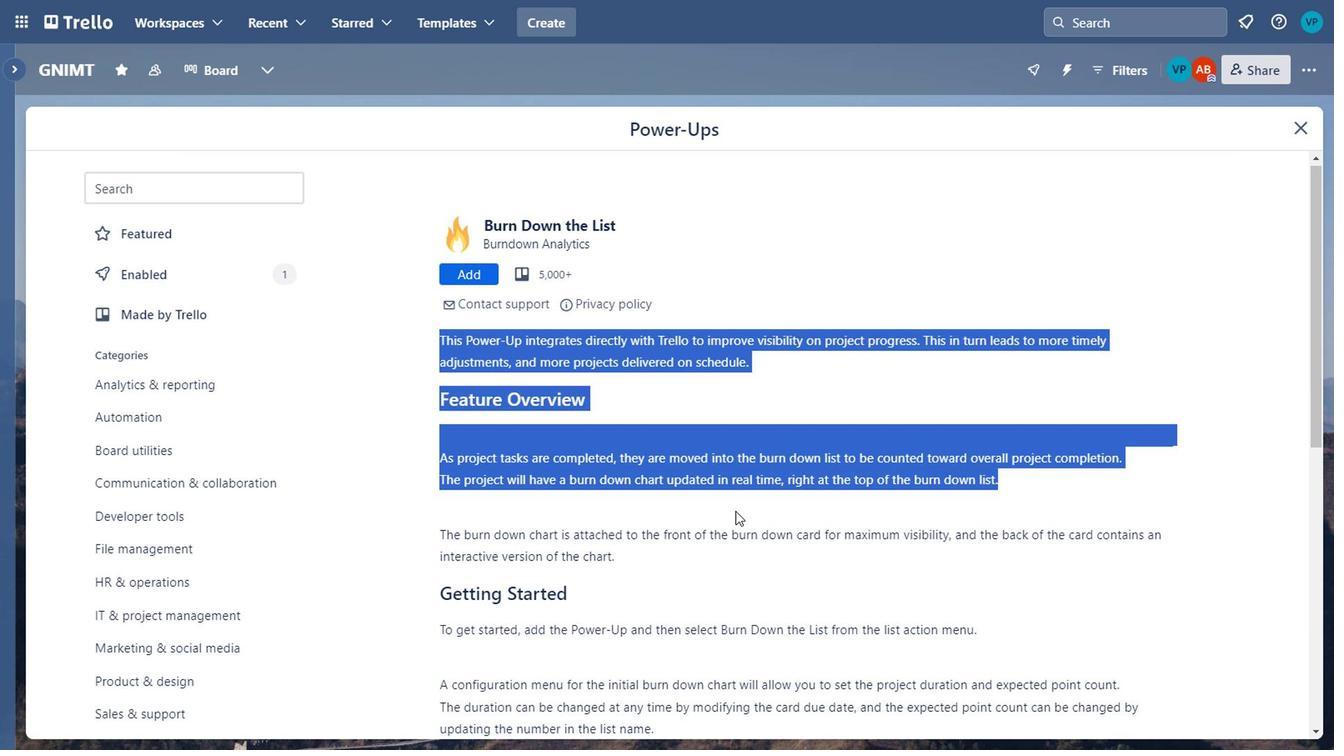 
Action: Mouse moved to (690, 503)
Screenshot: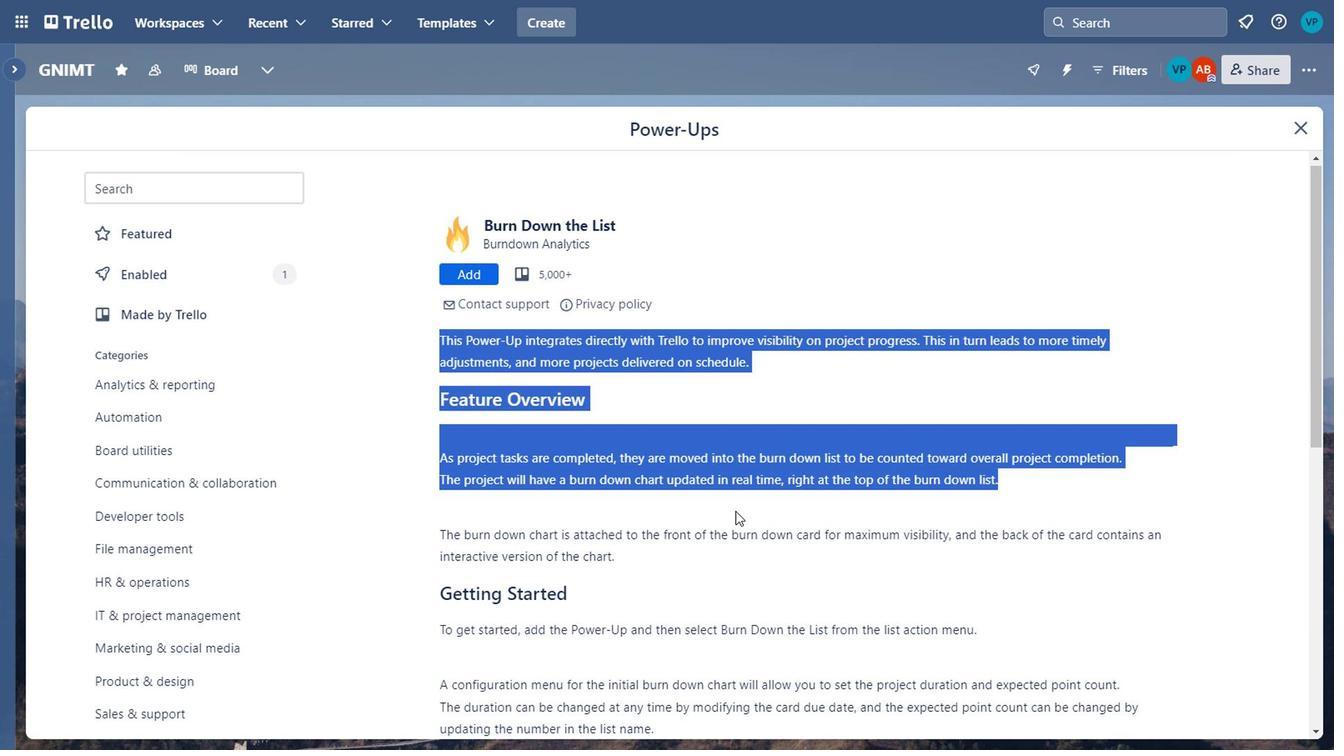 
Action: Mouse scrolled (690, 503) with delta (0, 0)
Screenshot: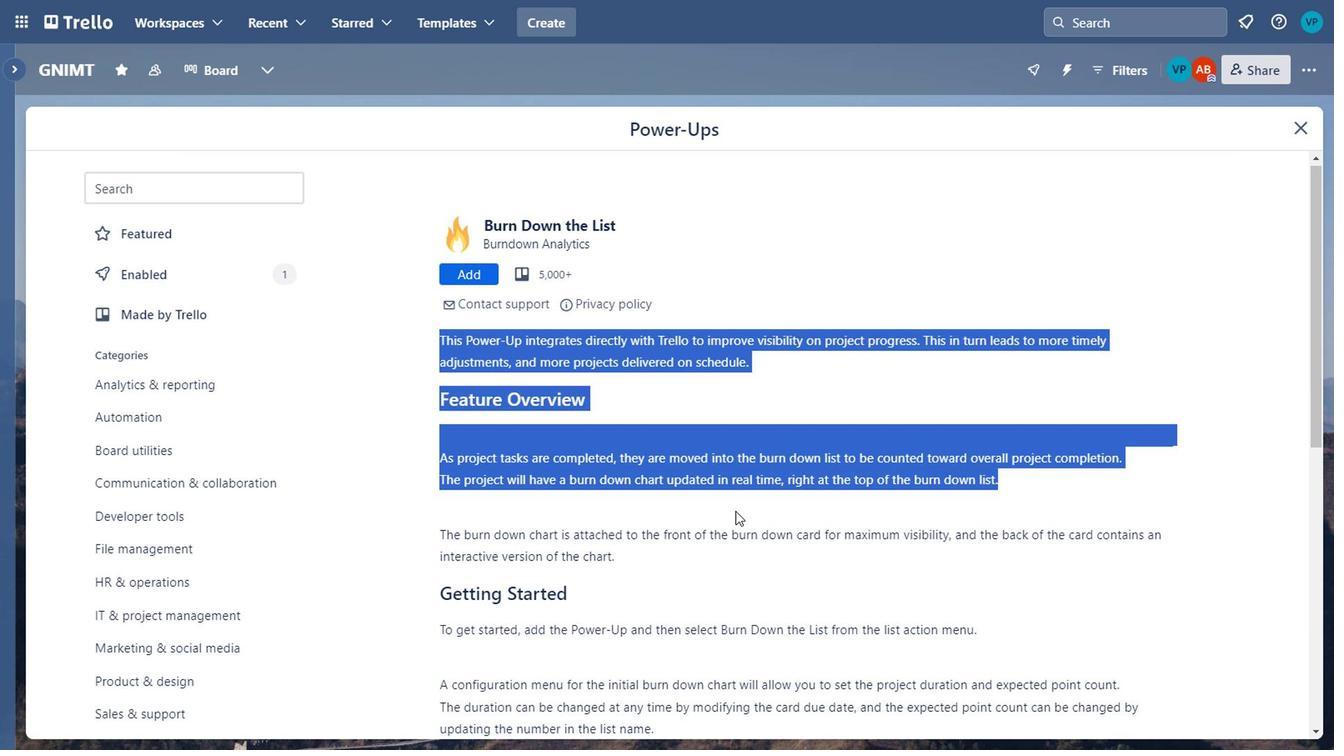 
Action: Mouse scrolled (690, 503) with delta (0, 0)
Screenshot: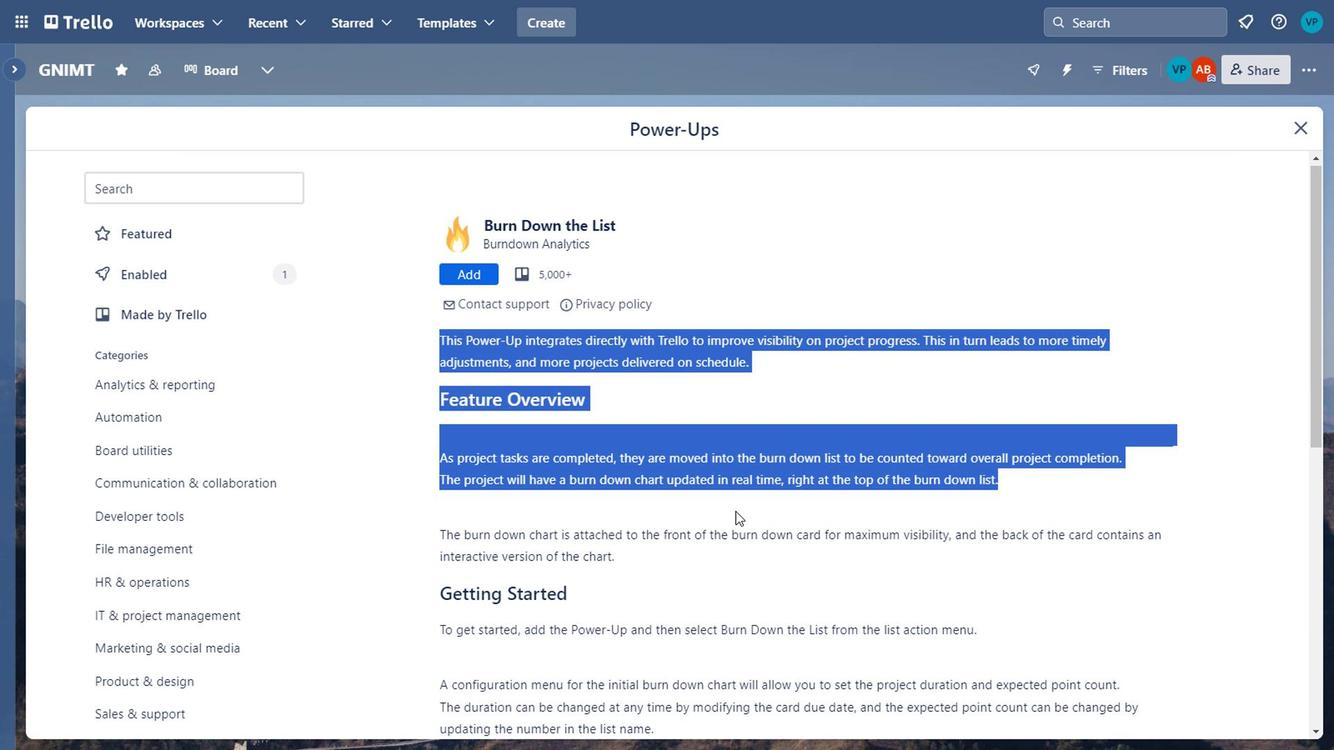 
Action: Mouse scrolled (690, 503) with delta (0, 0)
Screenshot: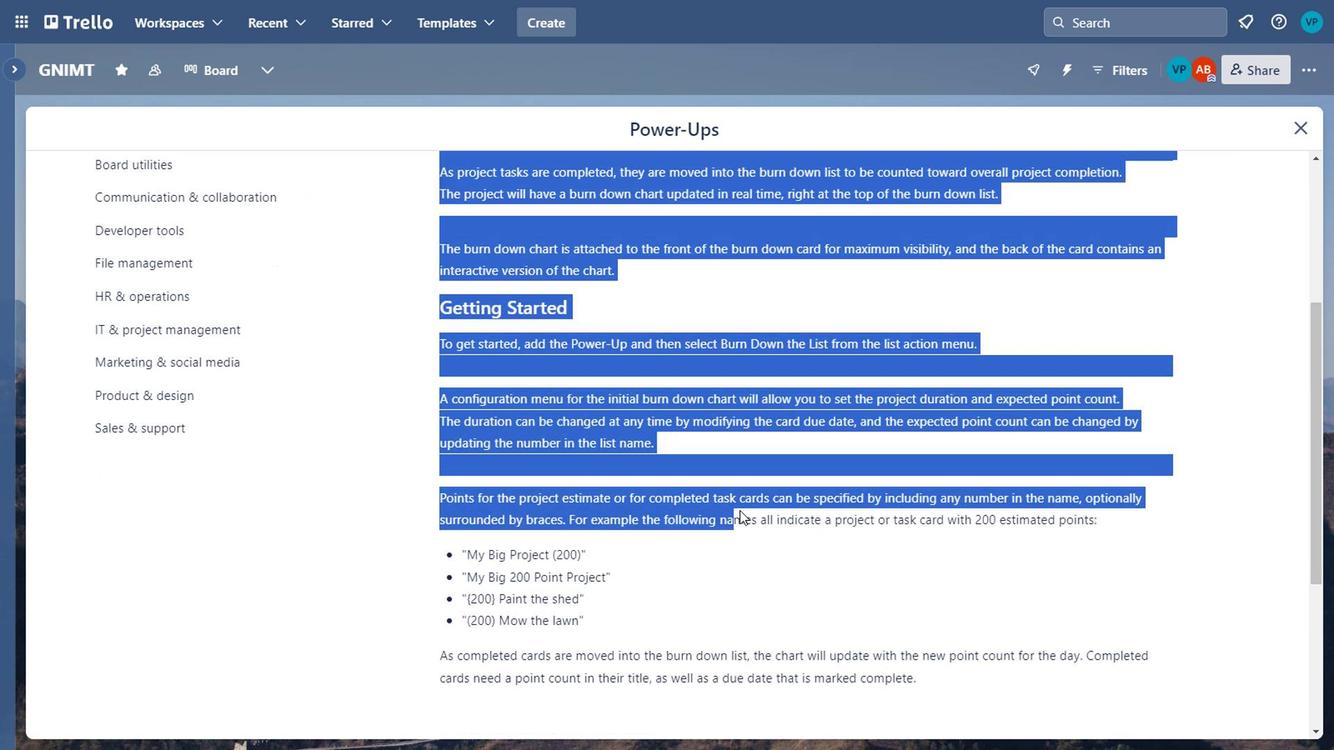 
Action: Mouse moved to (694, 501)
Screenshot: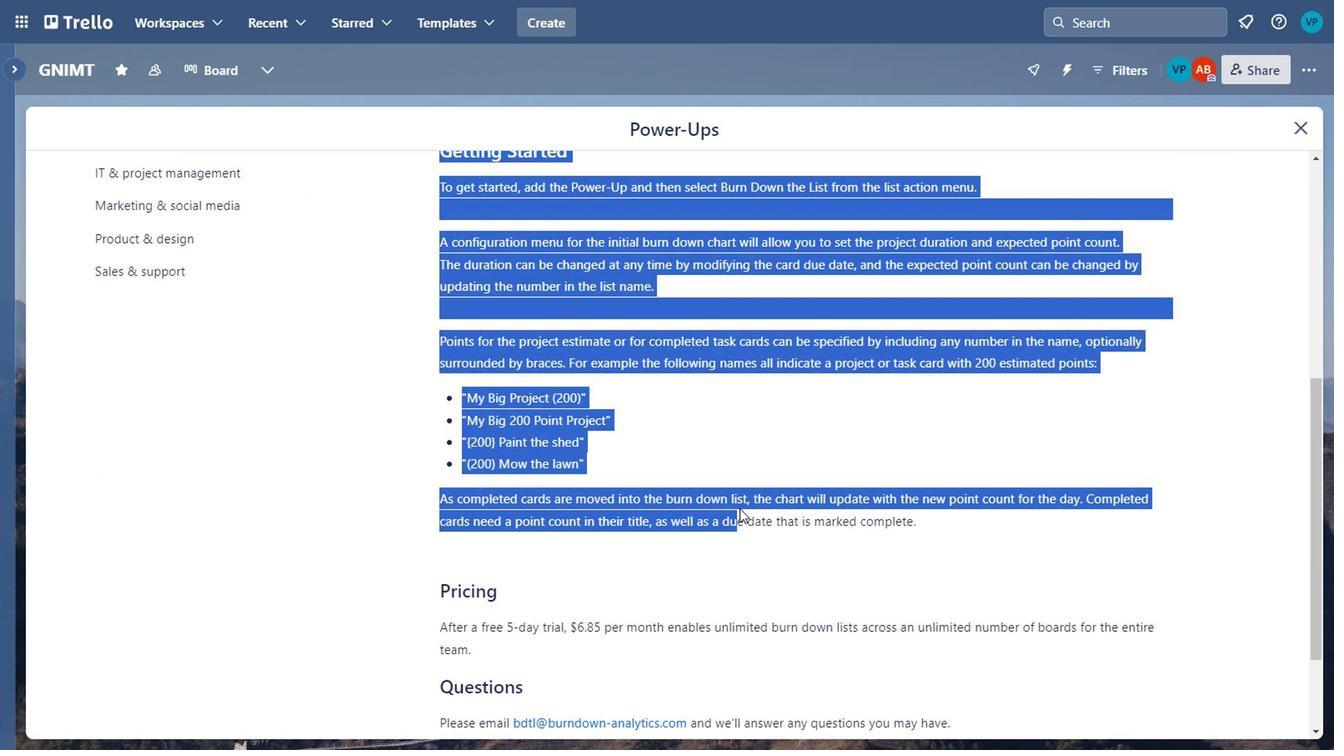 
Action: Mouse scrolled (694, 501) with delta (0, 0)
Screenshot: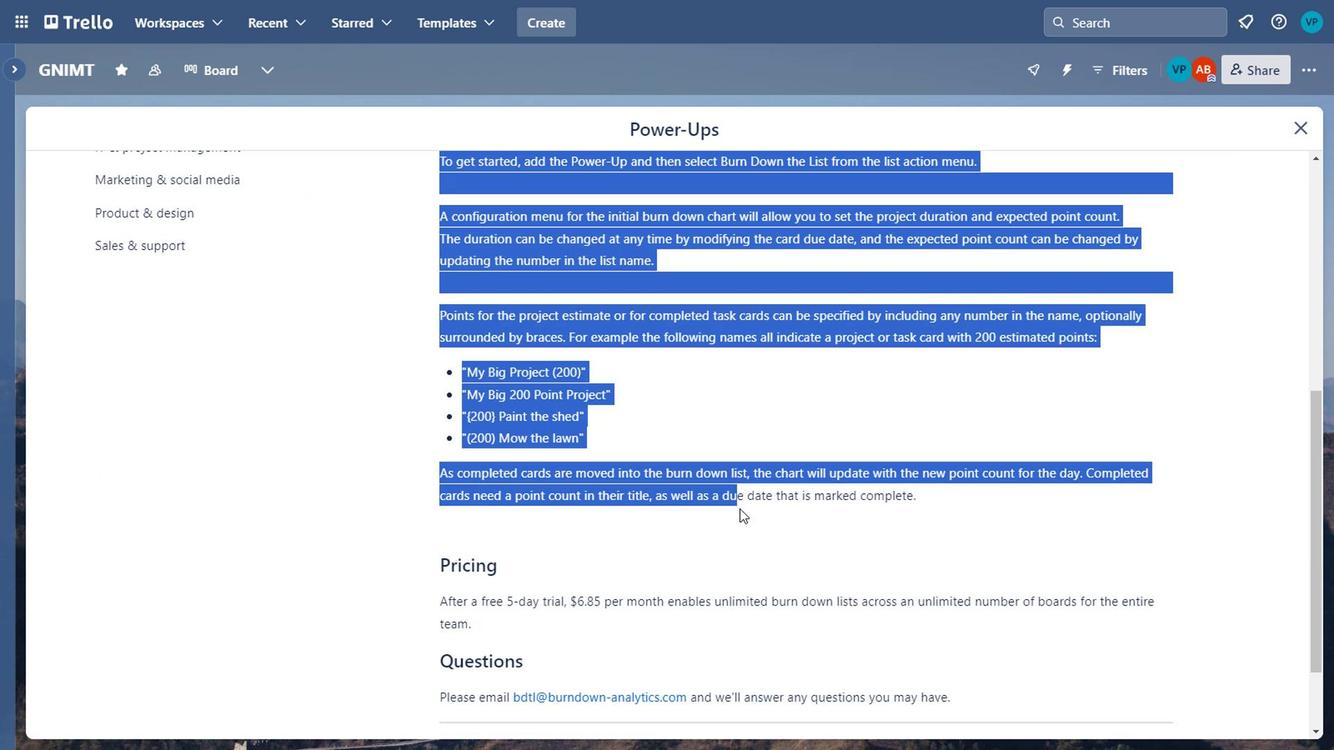 
Action: Mouse scrolled (694, 501) with delta (0, 0)
Screenshot: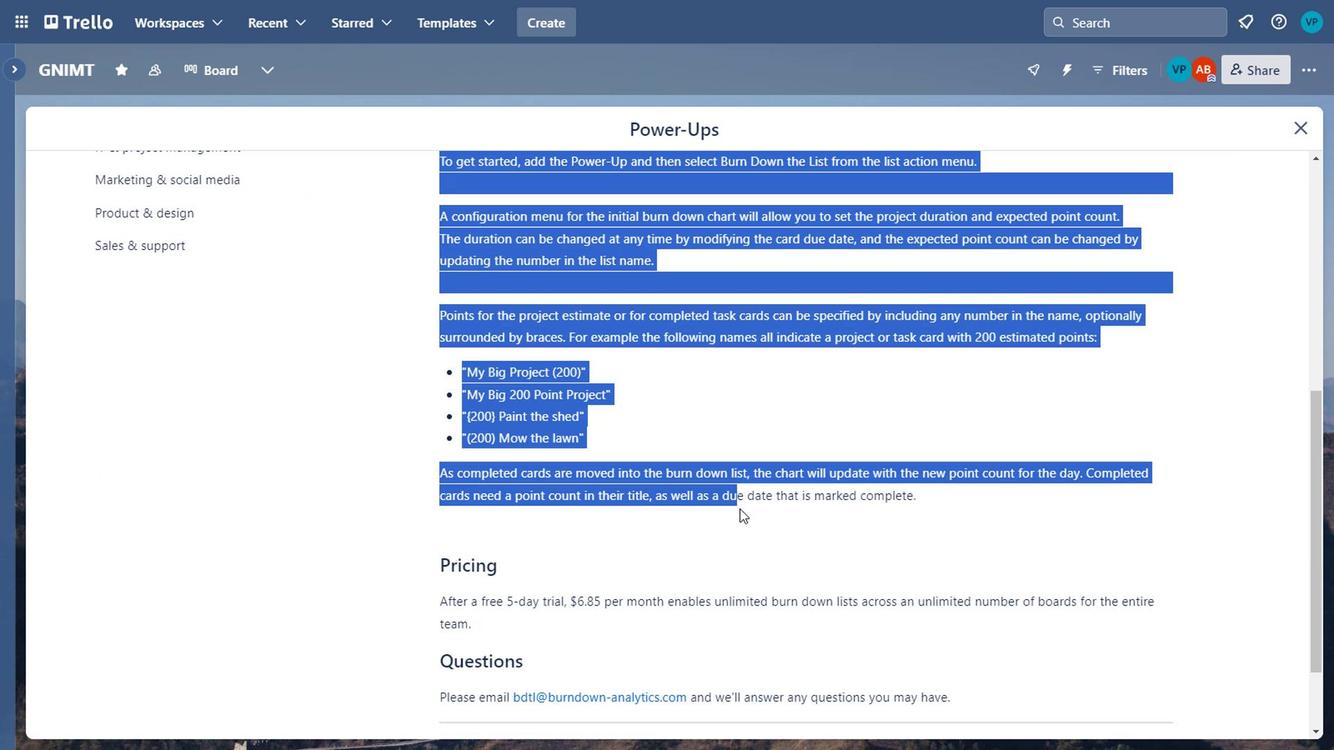 
Action: Mouse scrolled (694, 501) with delta (0, 0)
Screenshot: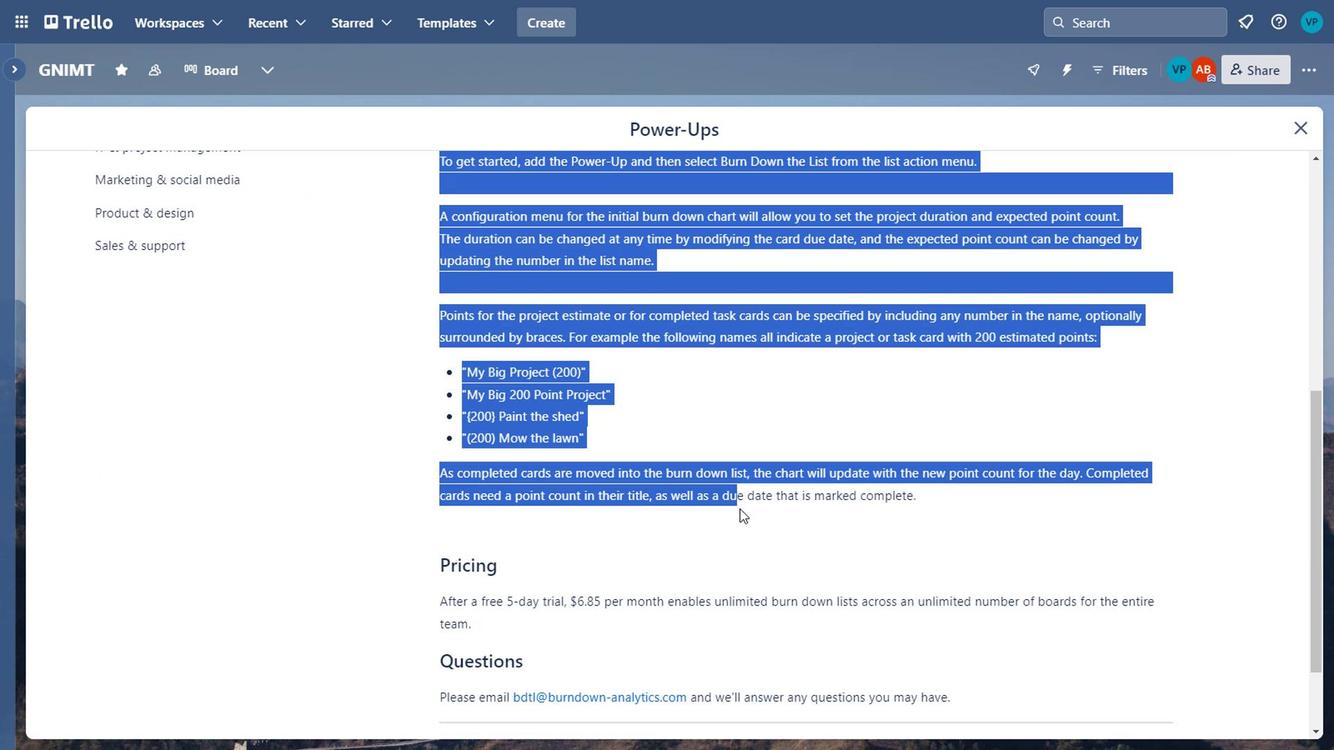 
Action: Mouse scrolled (694, 501) with delta (0, 0)
Screenshot: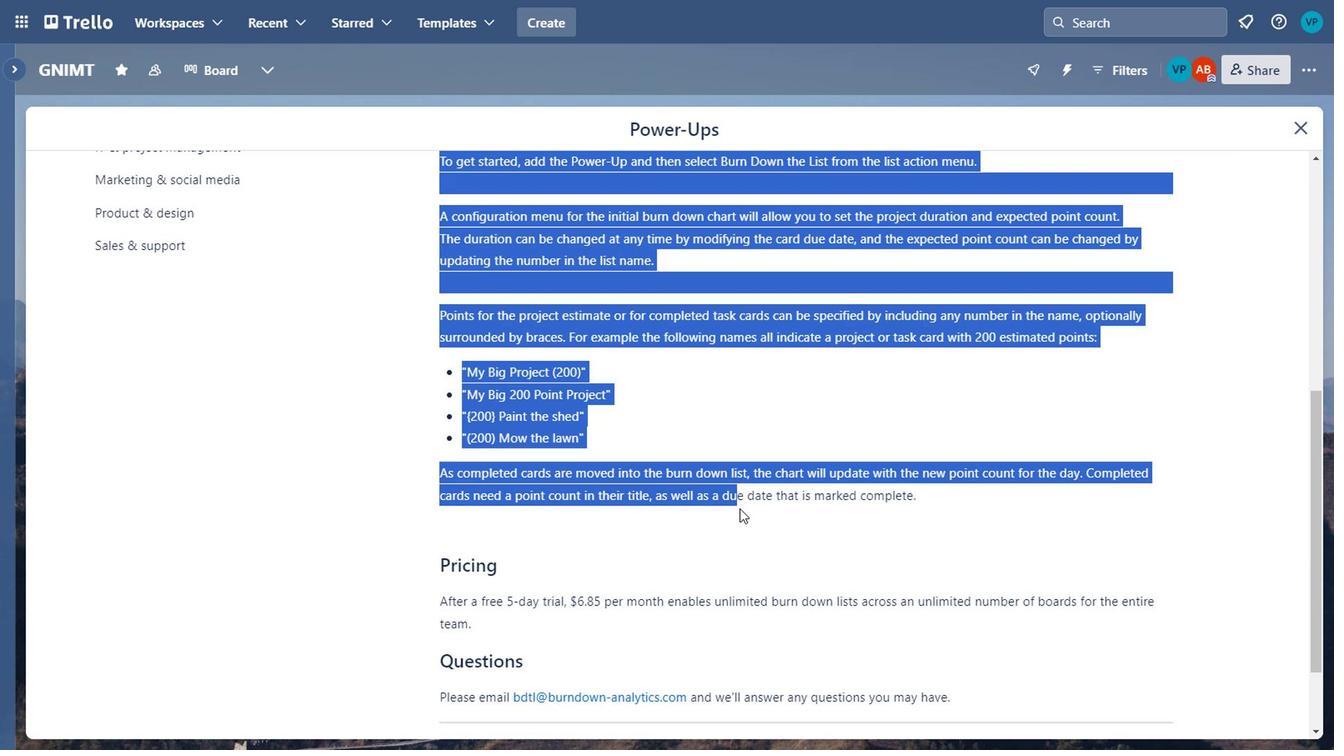 
Action: Mouse moved to (695, 501)
Screenshot: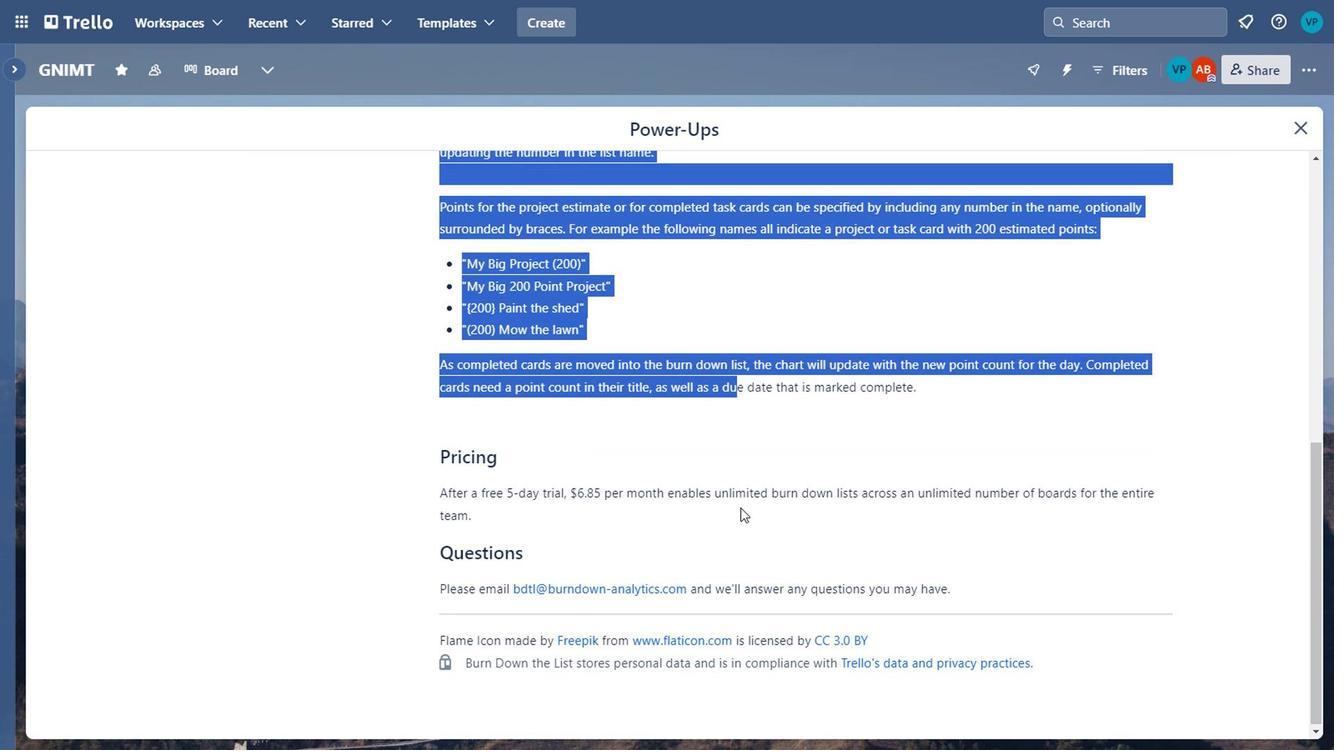 
Action: Mouse scrolled (695, 500) with delta (0, 0)
